 Task: Design a postcard.
Action: Mouse moved to (38, 110)
Screenshot: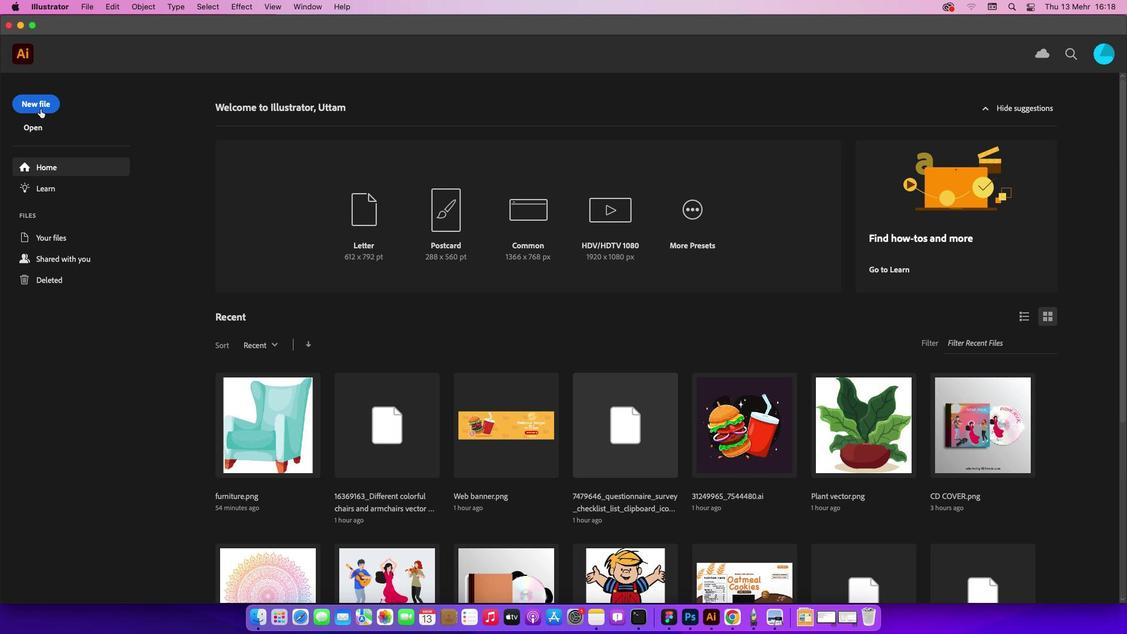 
Action: Mouse pressed left at (38, 110)
Screenshot: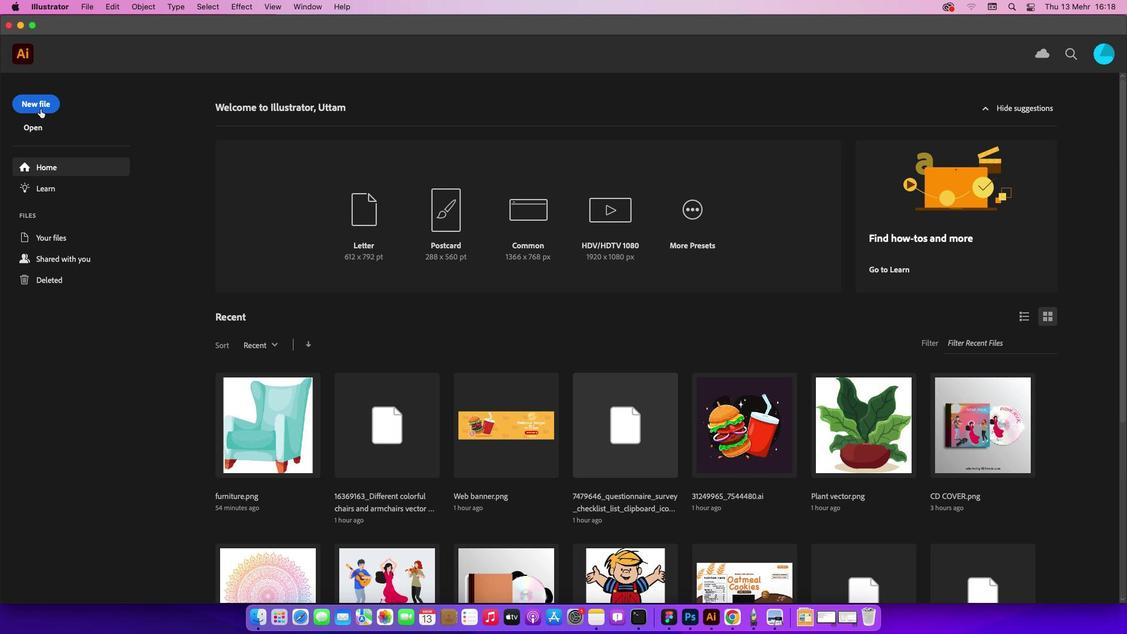 
Action: Mouse moved to (39, 108)
Screenshot: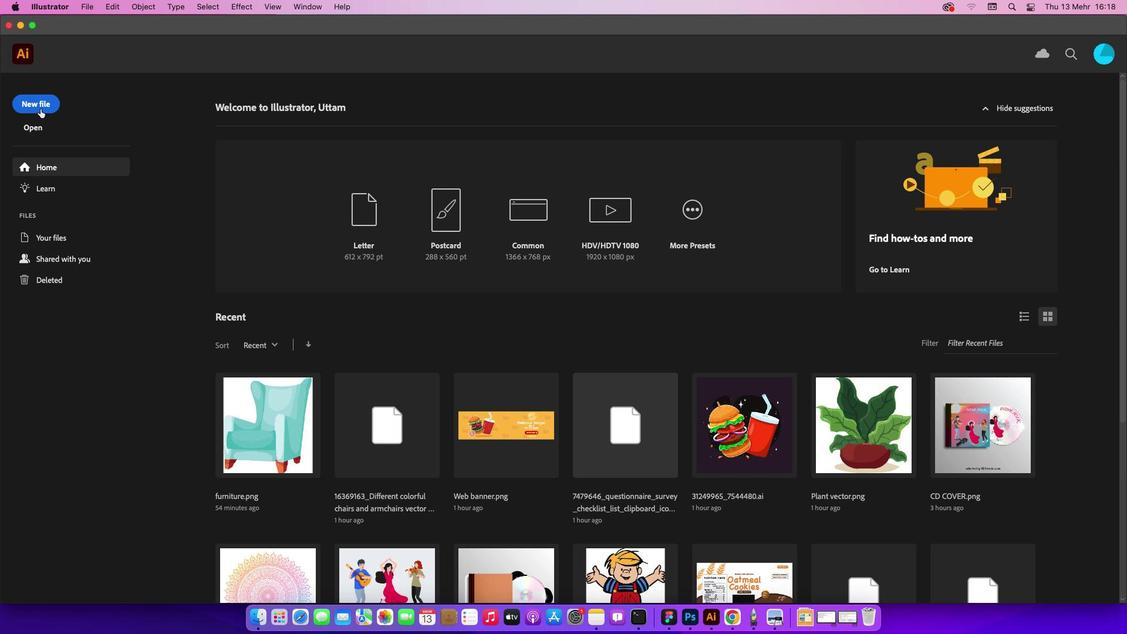 
Action: Mouse pressed left at (39, 108)
Screenshot: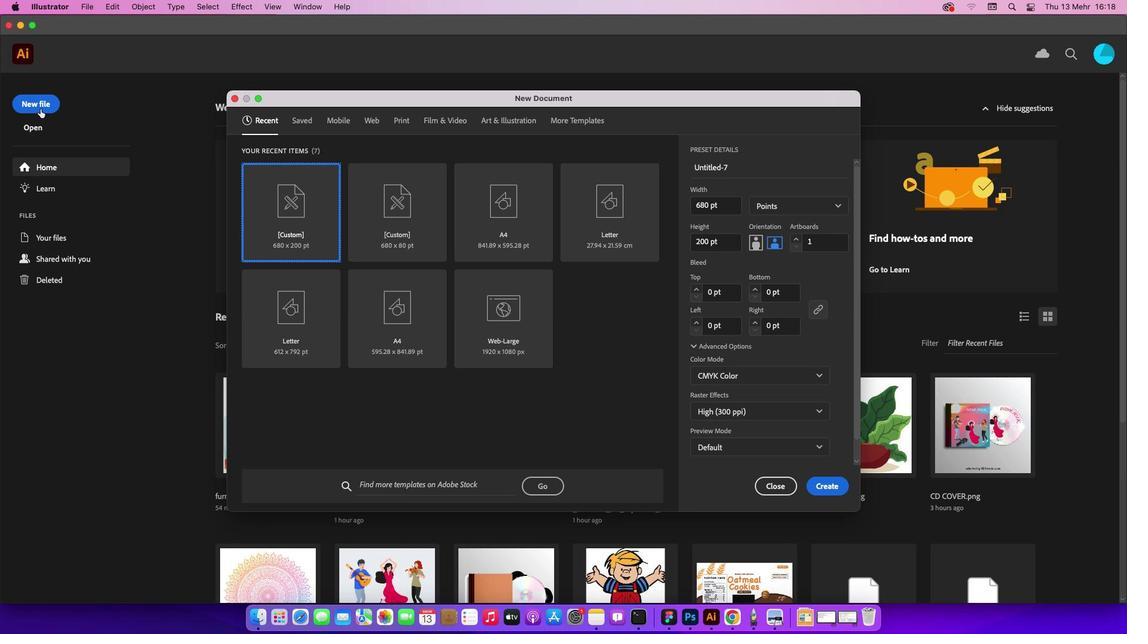 
Action: Mouse moved to (614, 227)
Screenshot: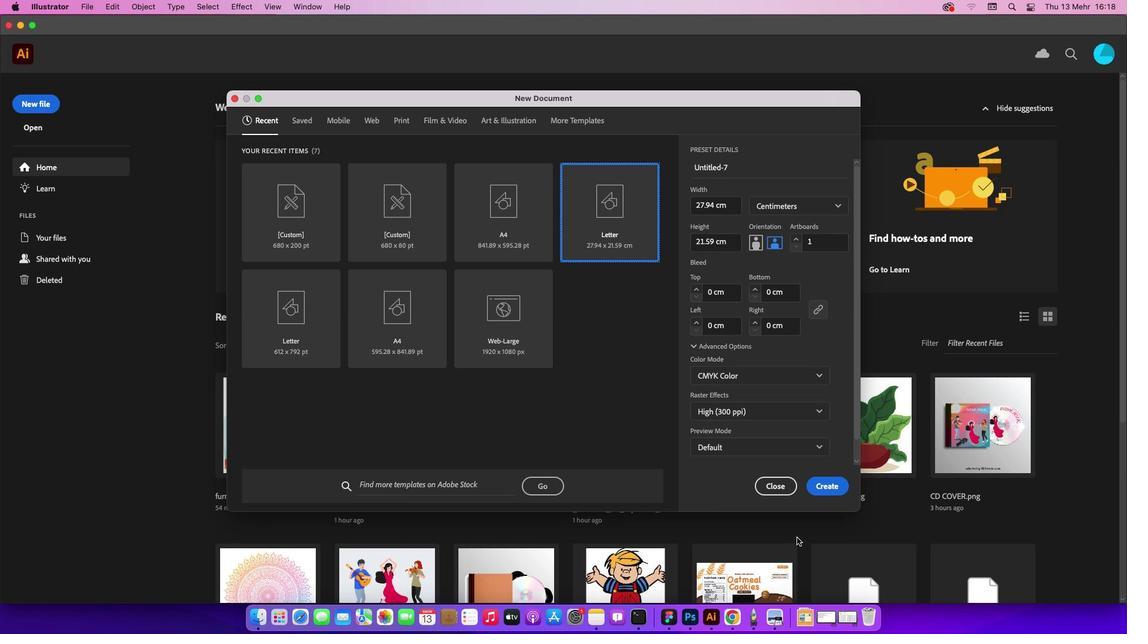 
Action: Mouse pressed left at (614, 227)
Screenshot: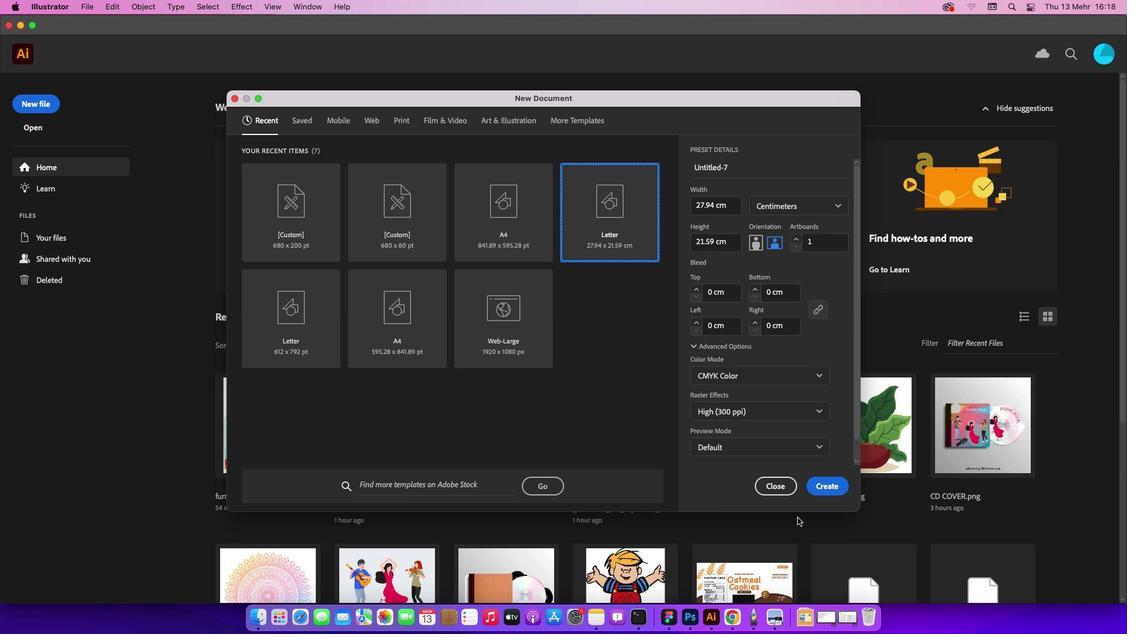 
Action: Mouse moved to (819, 488)
Screenshot: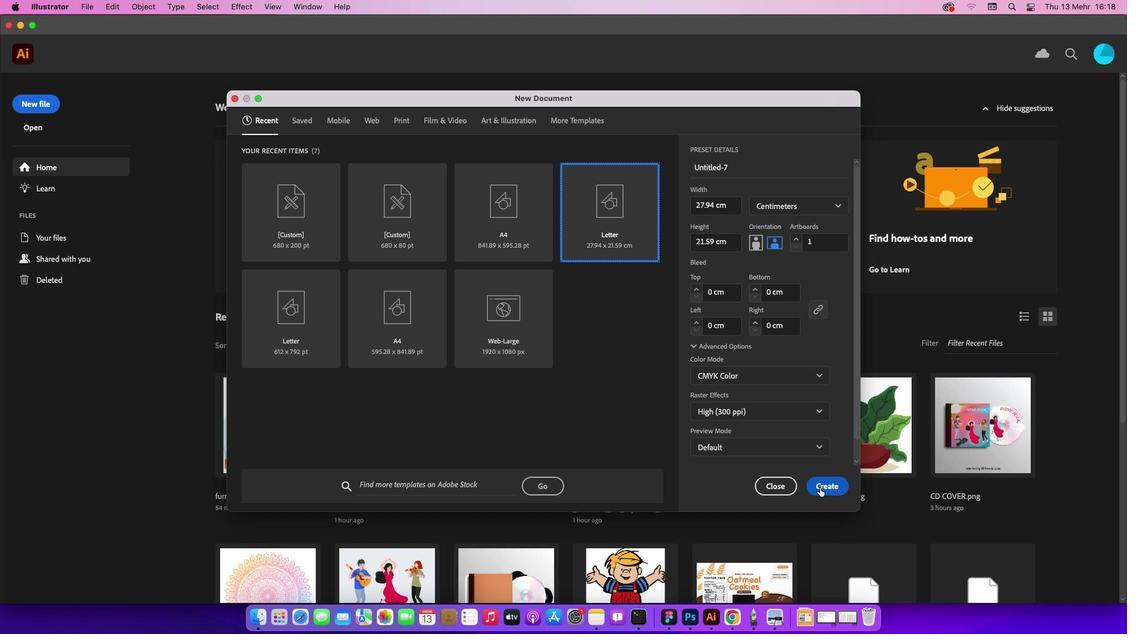 
Action: Mouse pressed left at (819, 488)
Screenshot: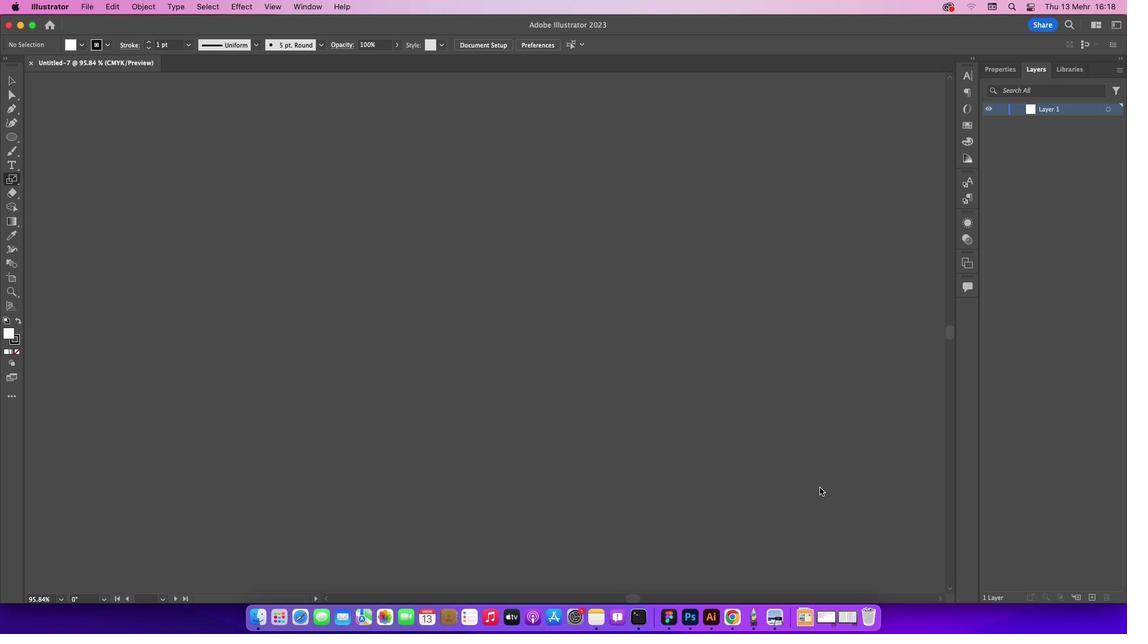 
Action: Mouse moved to (15, 85)
Screenshot: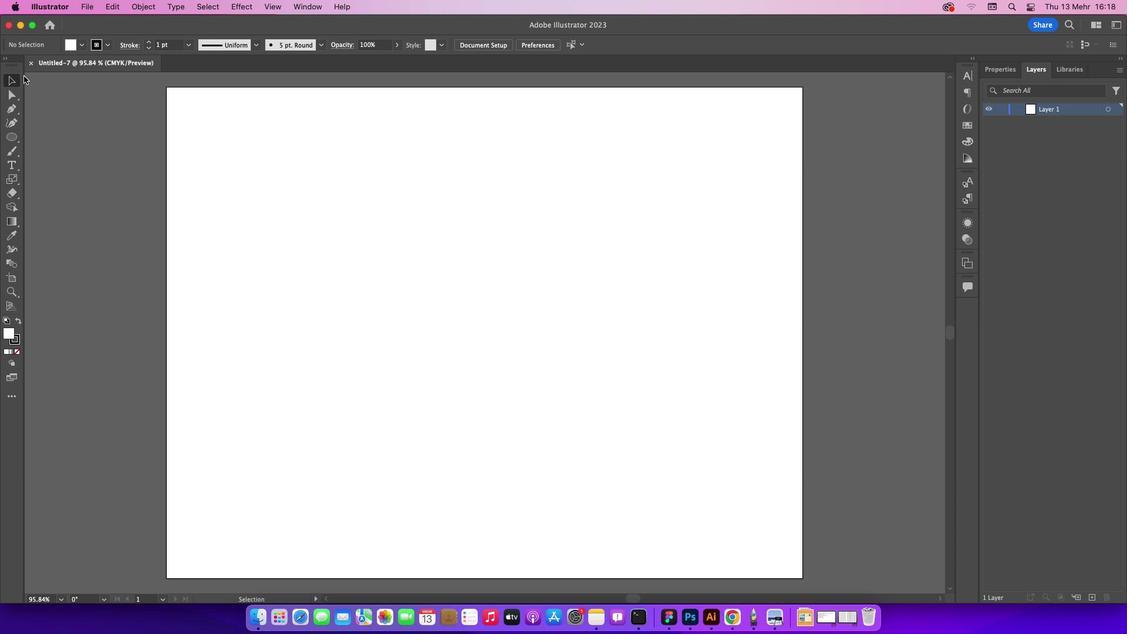 
Action: Mouse pressed left at (15, 85)
Screenshot: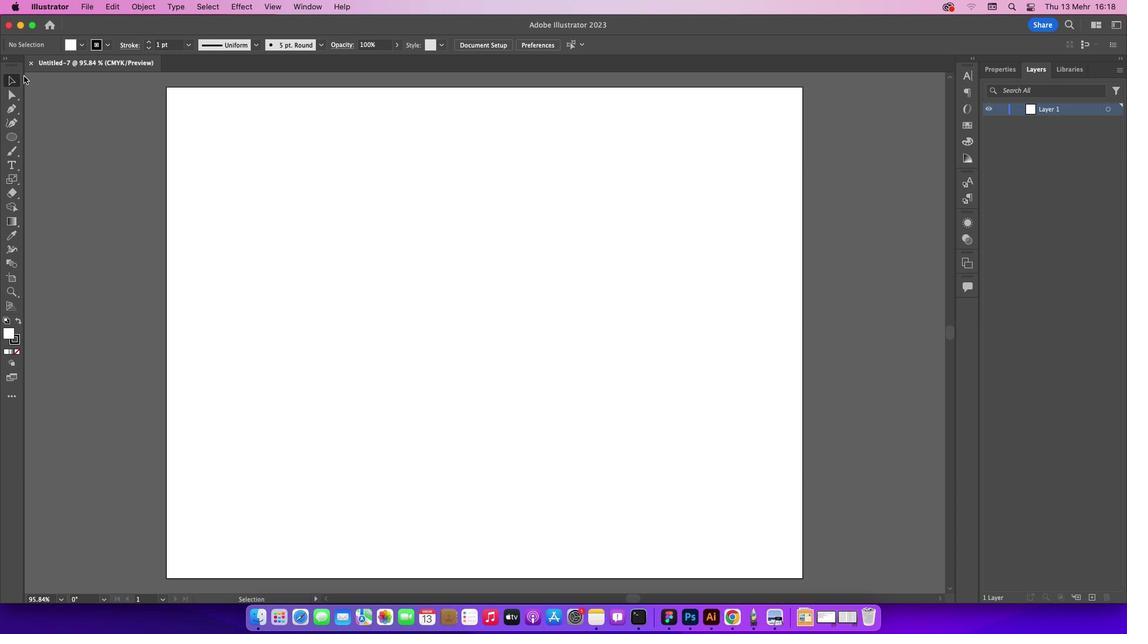 
Action: Mouse moved to (17, 140)
Screenshot: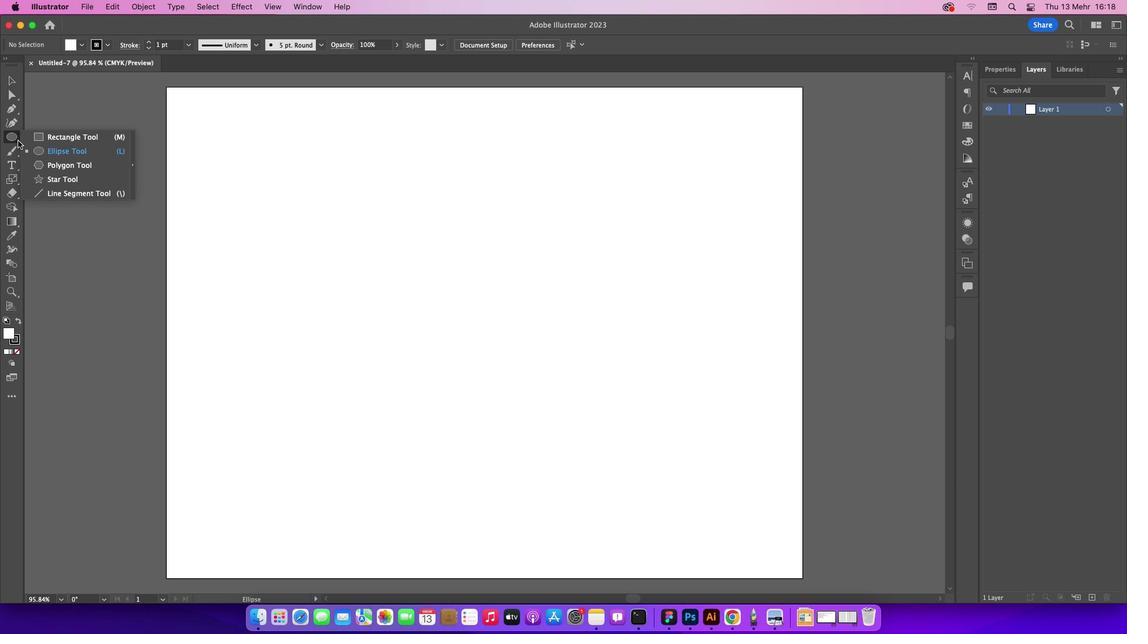 
Action: Mouse pressed left at (17, 140)
Screenshot: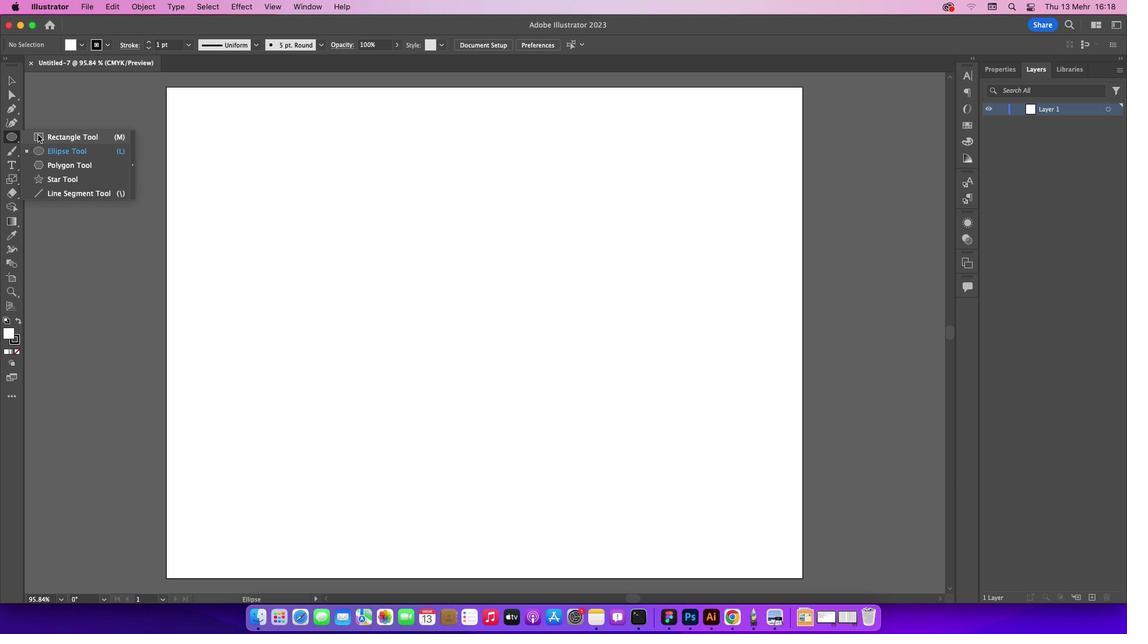 
Action: Mouse moved to (41, 133)
Screenshot: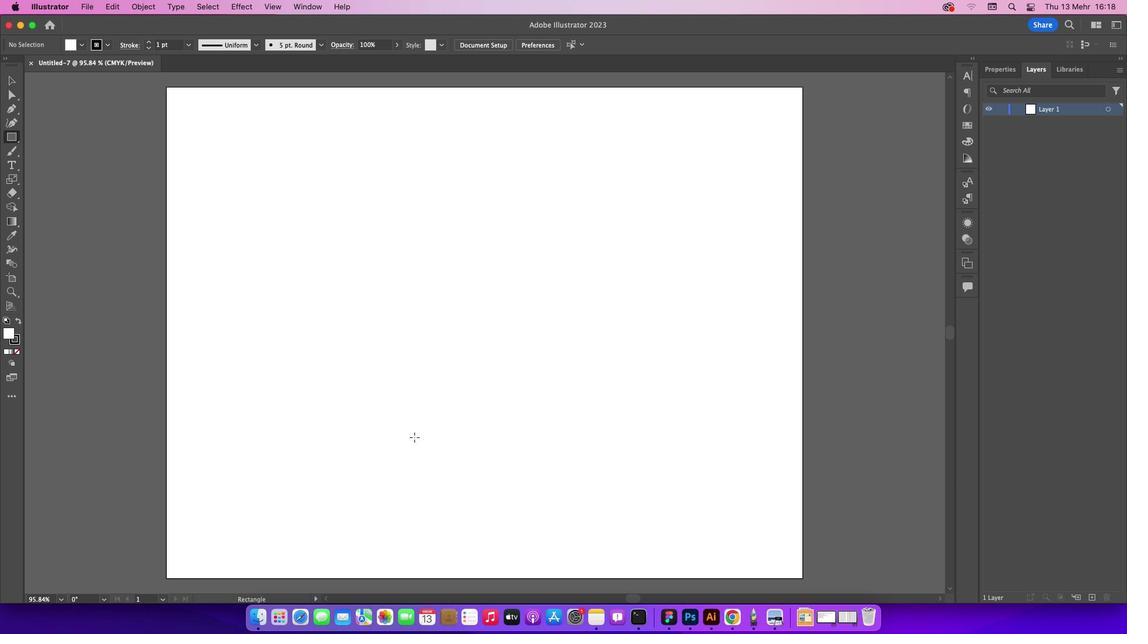 
Action: Mouse pressed left at (41, 133)
Screenshot: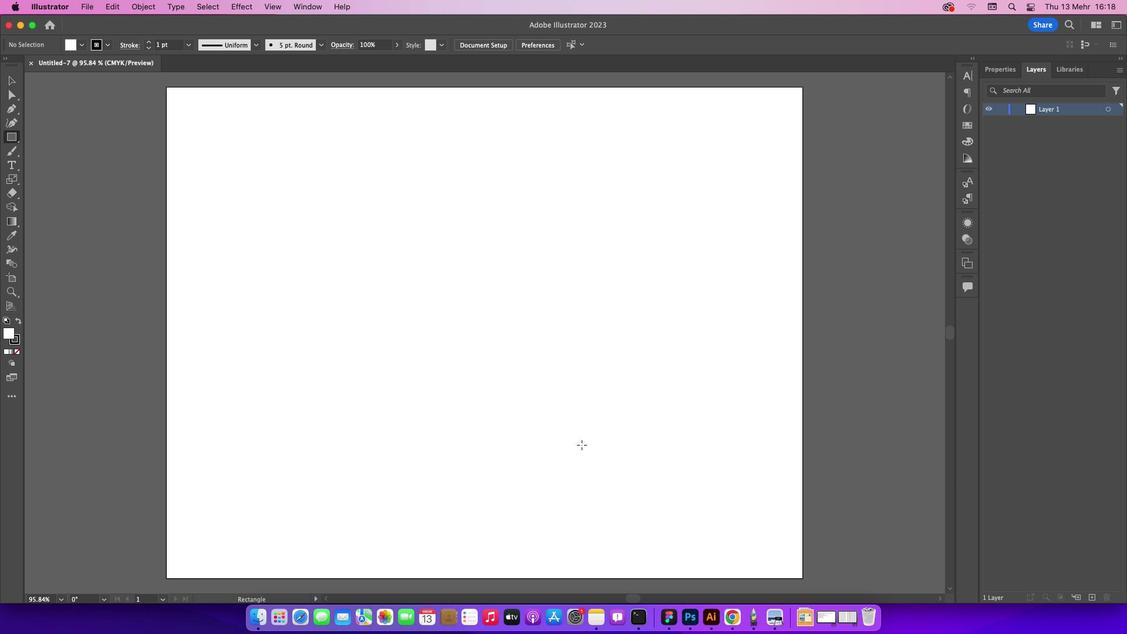 
Action: Mouse moved to (217, 486)
Screenshot: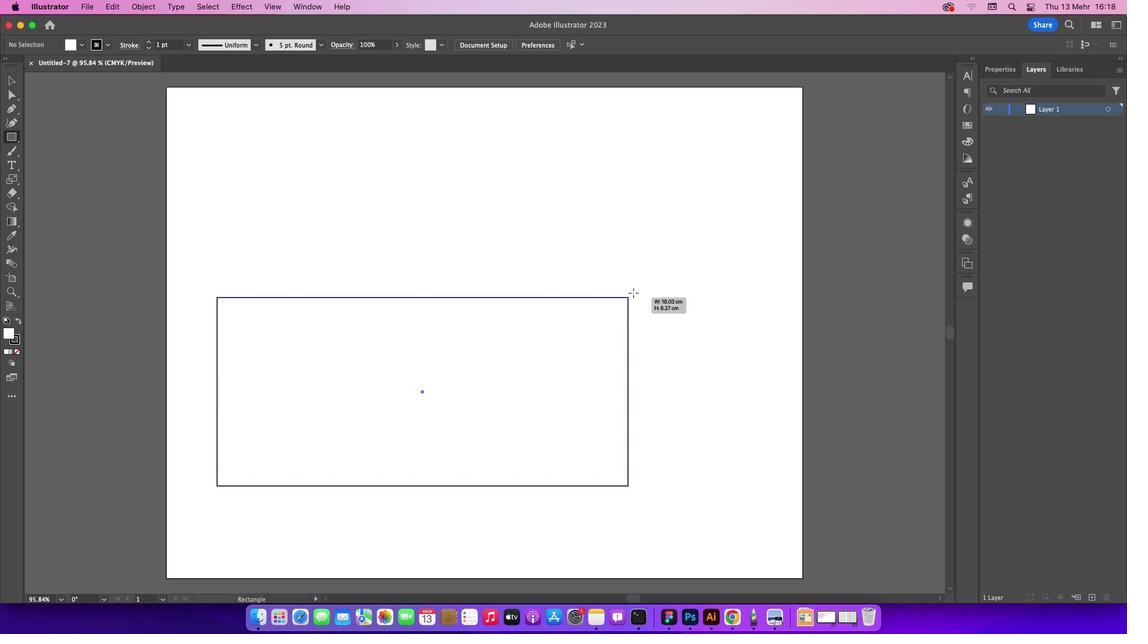 
Action: Mouse pressed left at (217, 486)
Screenshot: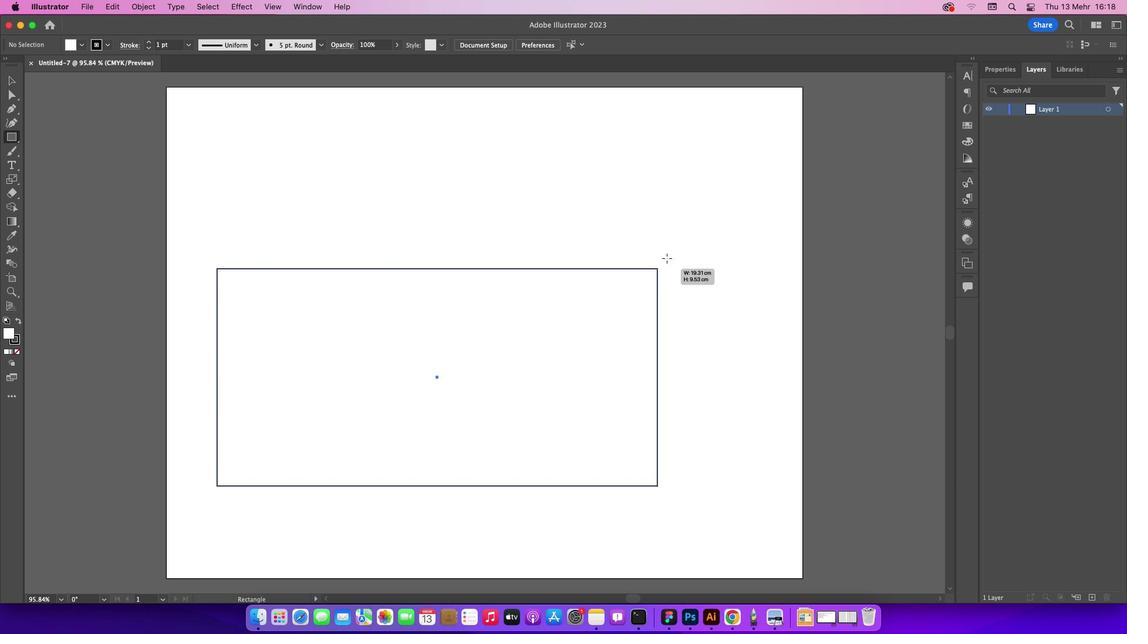 
Action: Mouse moved to (13, 83)
Screenshot: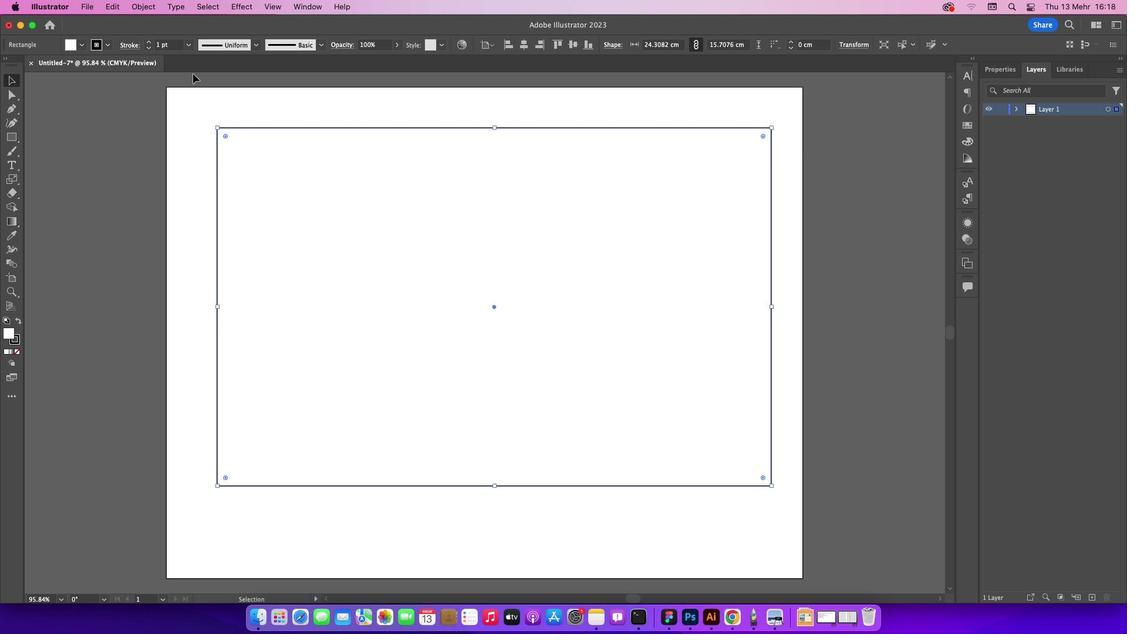 
Action: Mouse pressed left at (13, 83)
Screenshot: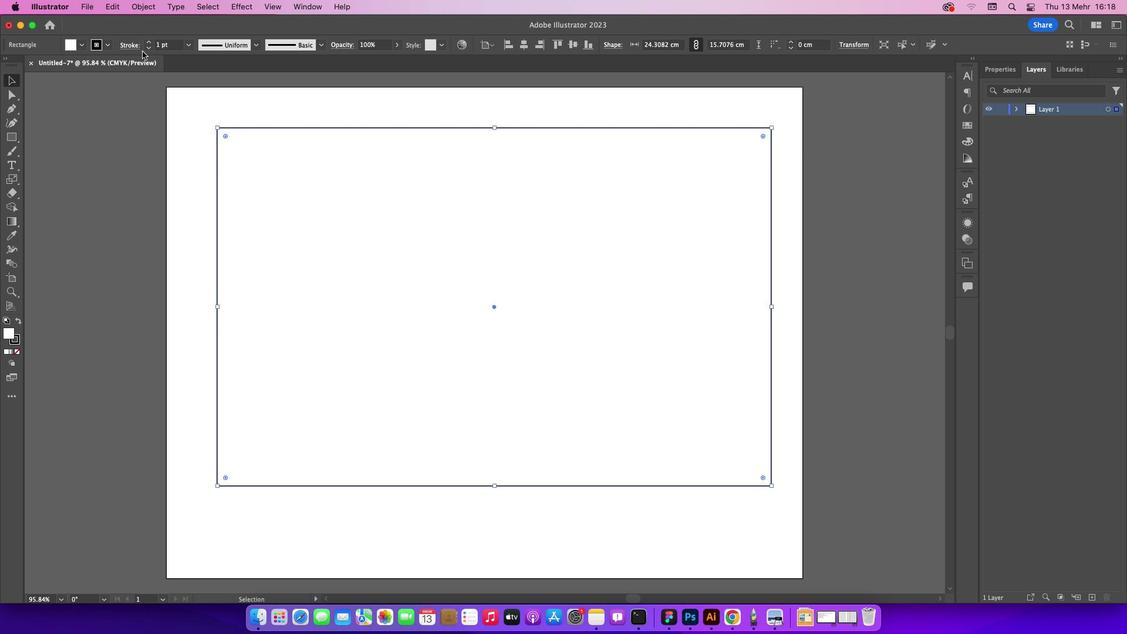 
Action: Mouse moved to (81, 42)
Screenshot: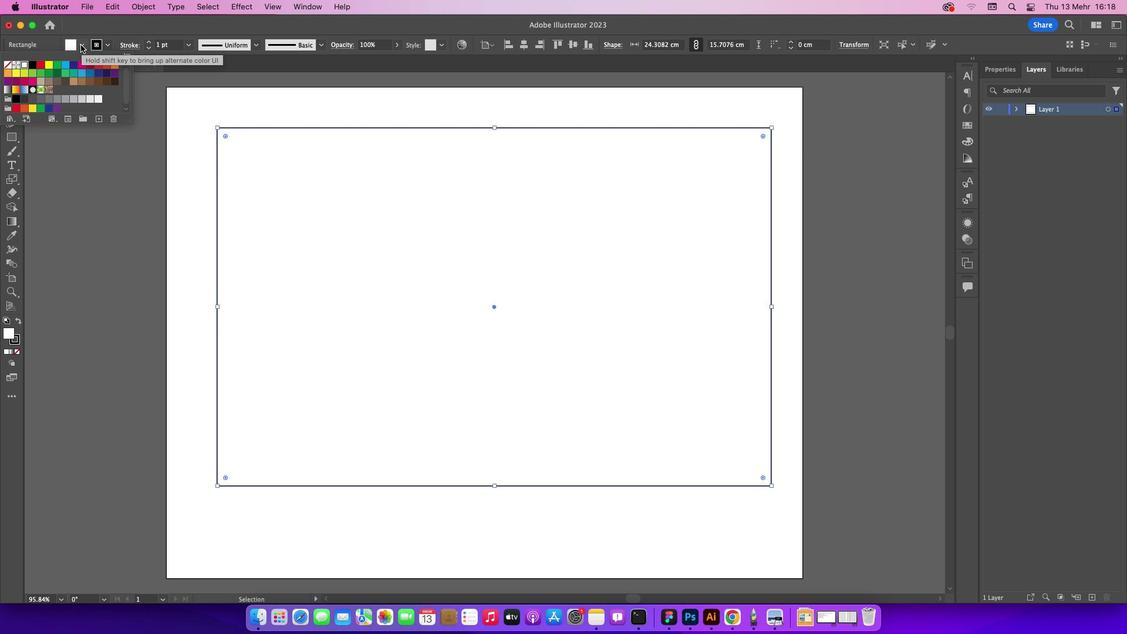 
Action: Mouse pressed left at (81, 42)
Screenshot: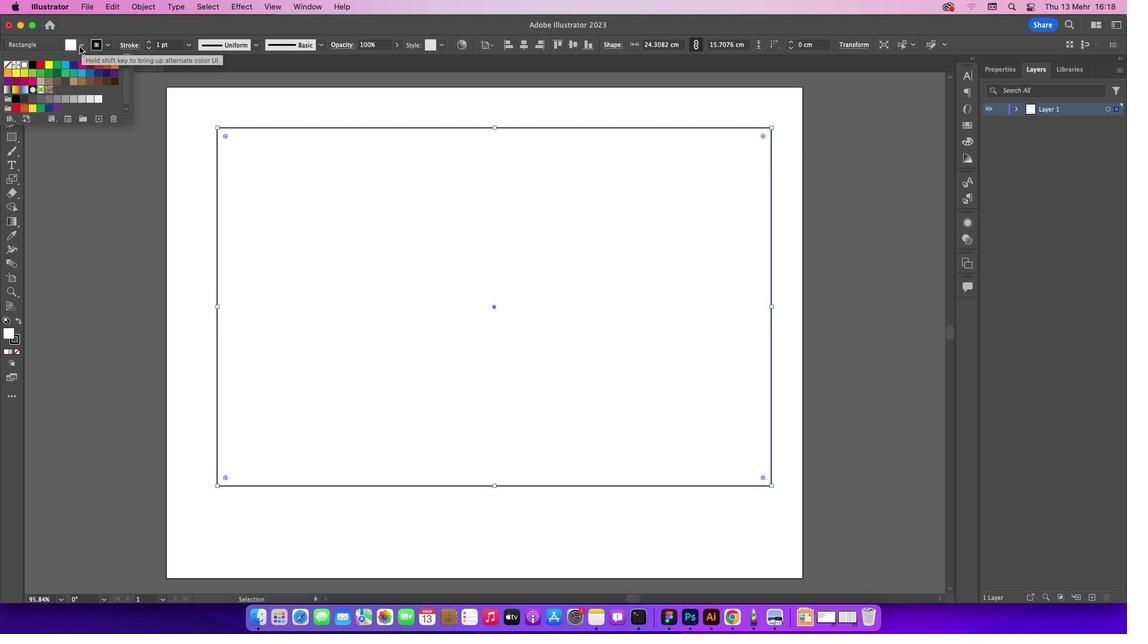 
Action: Mouse moved to (9, 332)
Screenshot: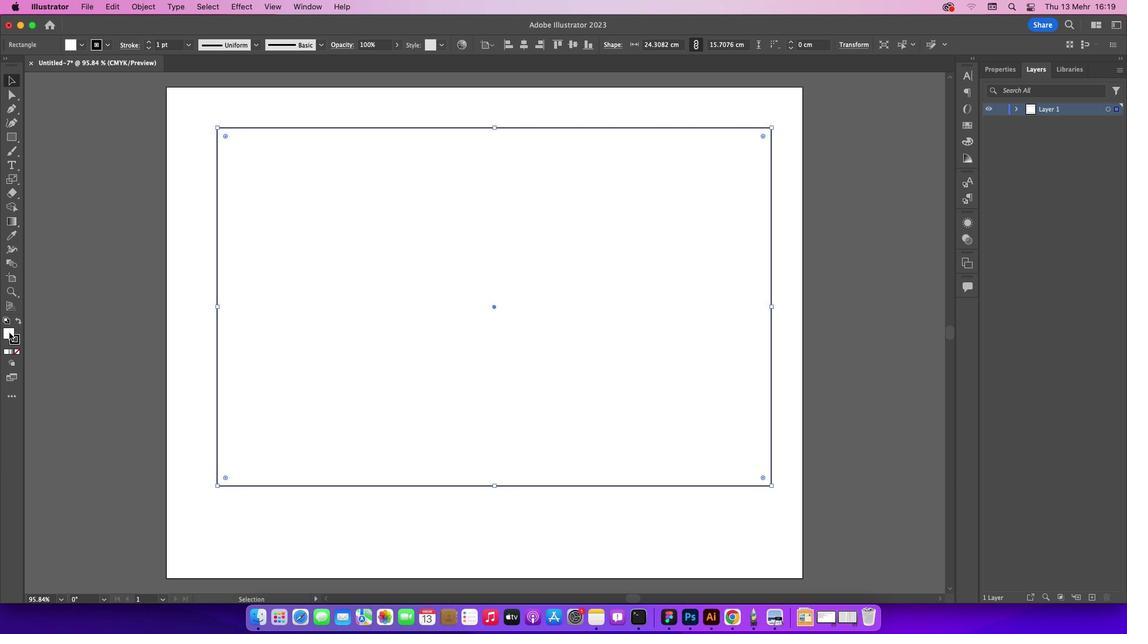 
Action: Mouse pressed left at (9, 332)
Screenshot: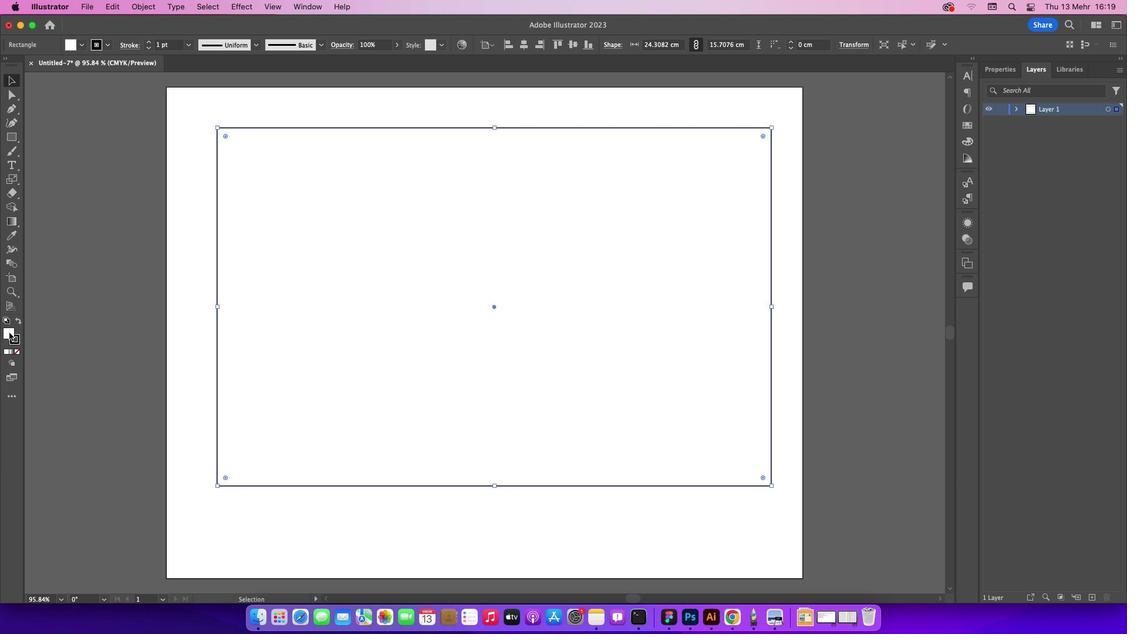 
Action: Mouse pressed left at (9, 332)
Screenshot: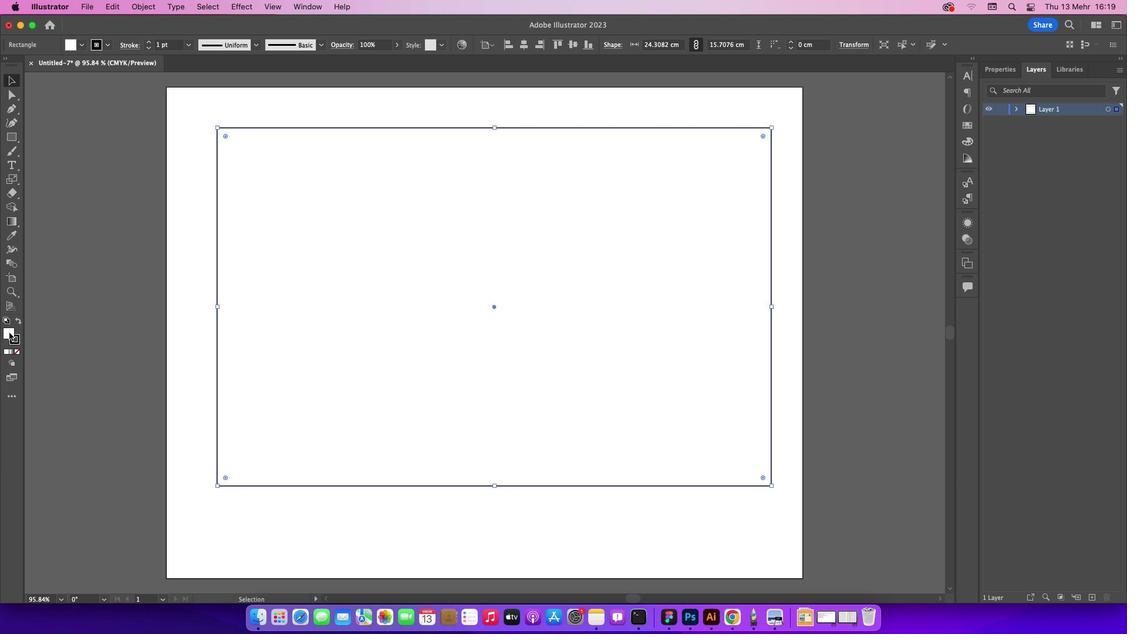 
Action: Mouse pressed left at (9, 332)
Screenshot: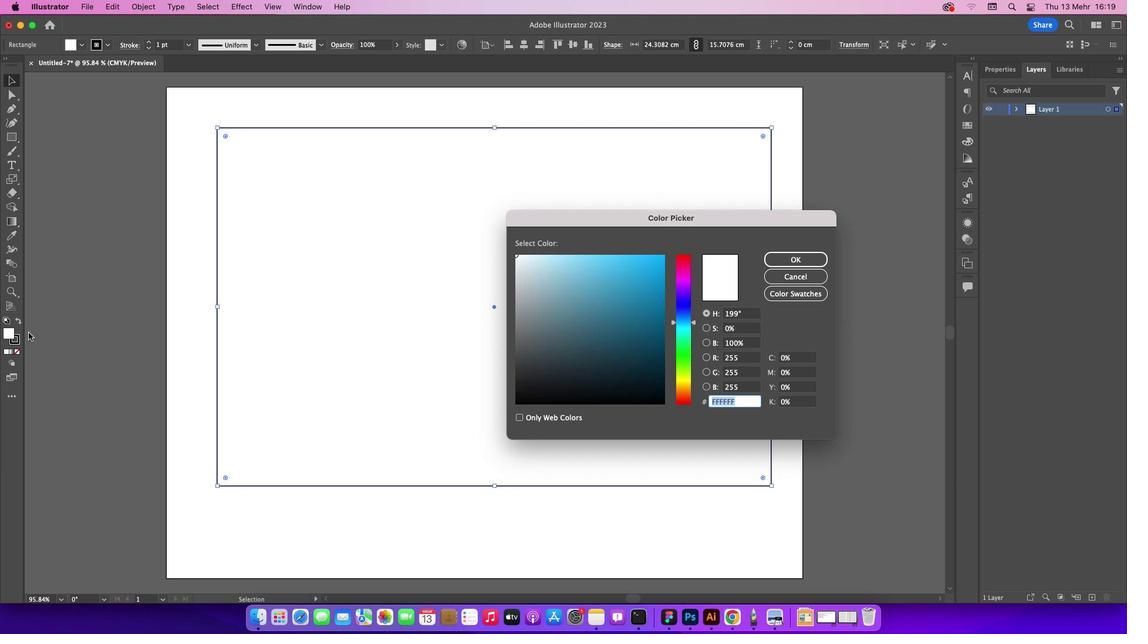 
Action: Mouse pressed left at (9, 332)
Screenshot: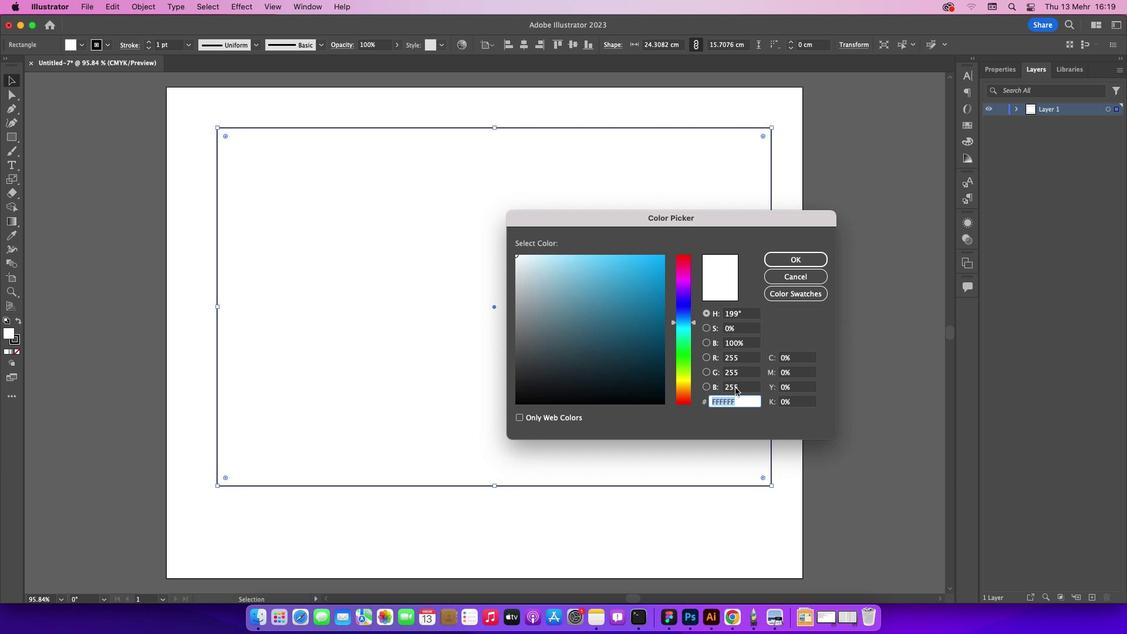 
Action: Mouse moved to (684, 383)
Screenshot: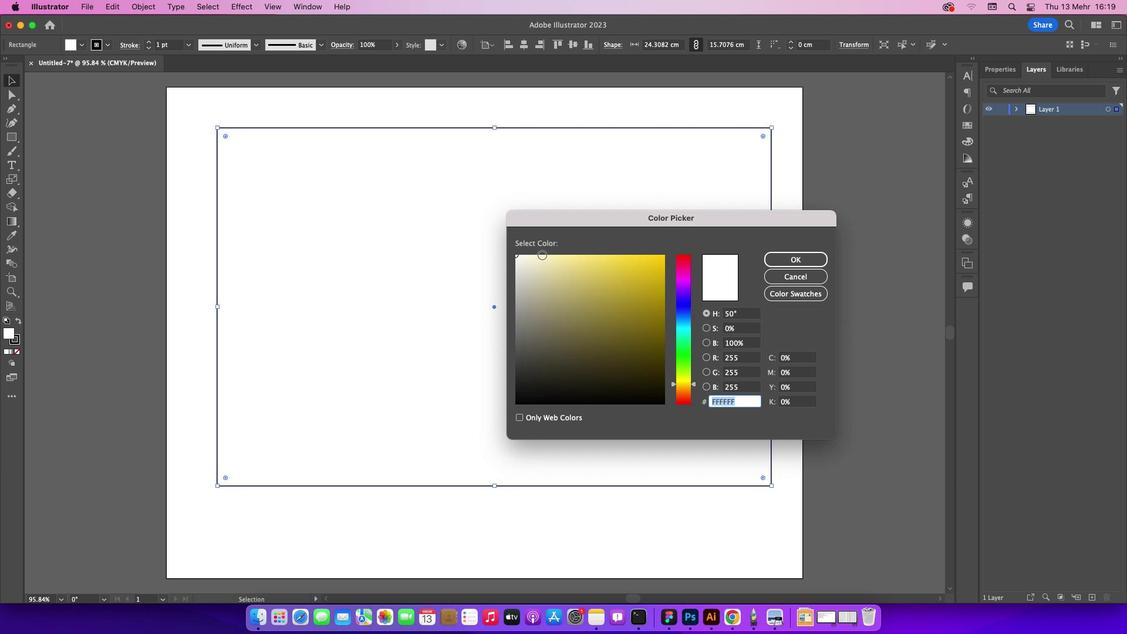 
Action: Mouse pressed left at (684, 383)
Screenshot: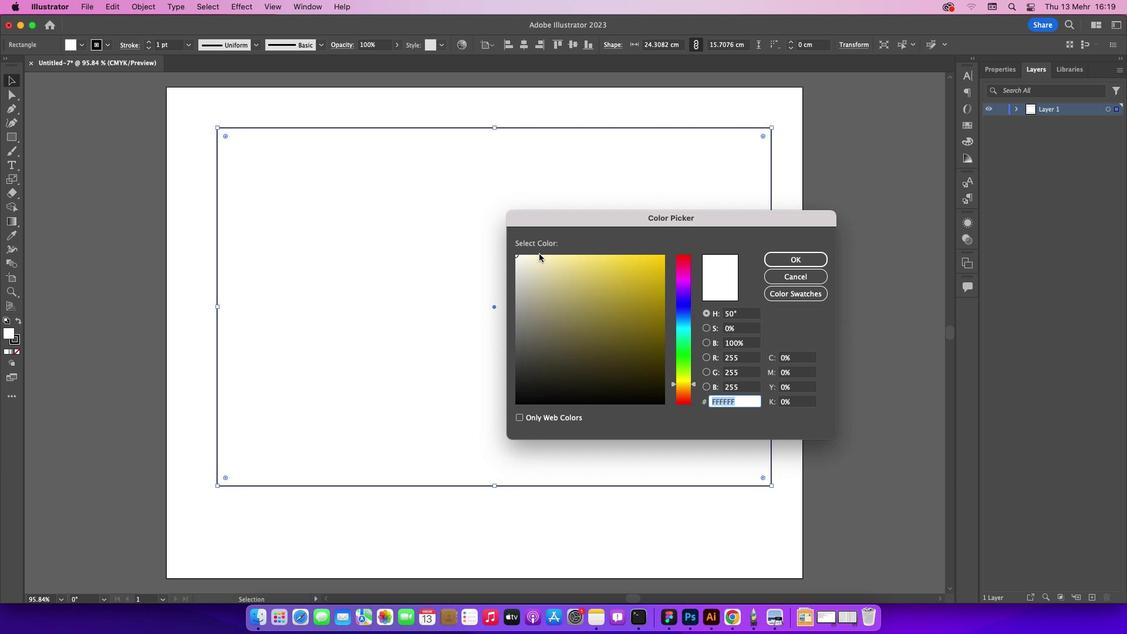 
Action: Mouse moved to (527, 261)
Screenshot: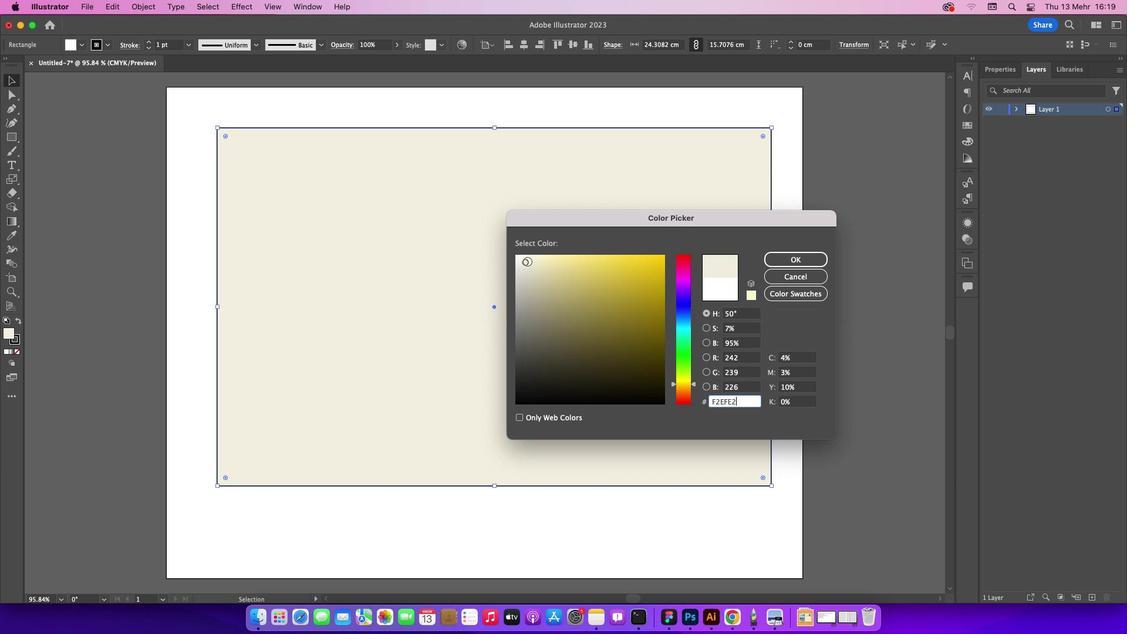 
Action: Mouse pressed left at (527, 261)
Screenshot: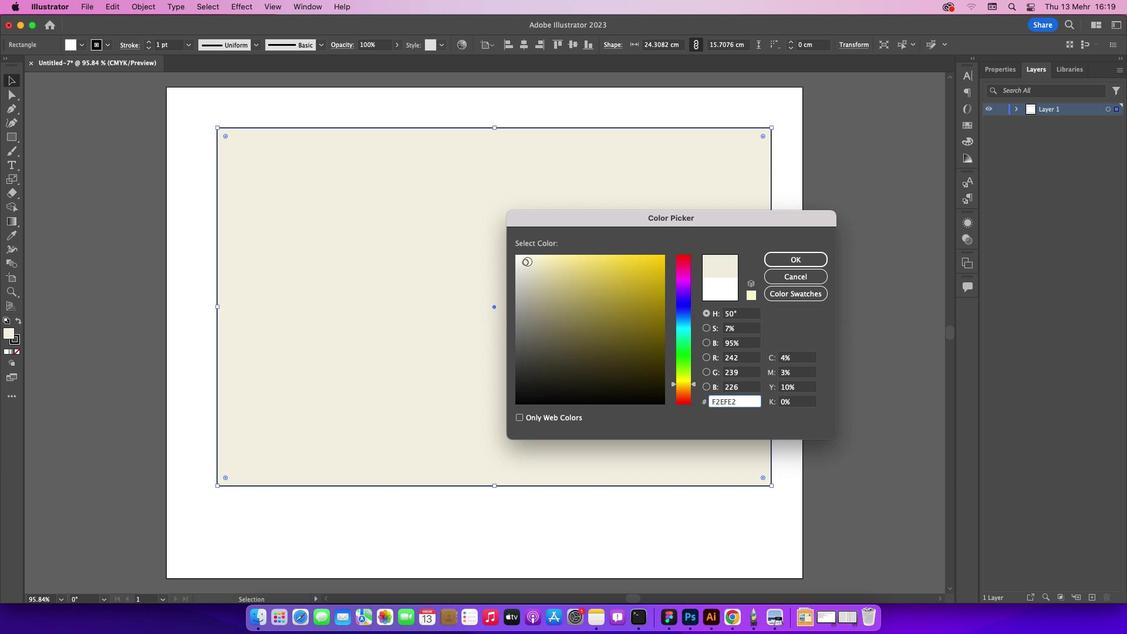 
Action: Mouse moved to (552, 263)
Screenshot: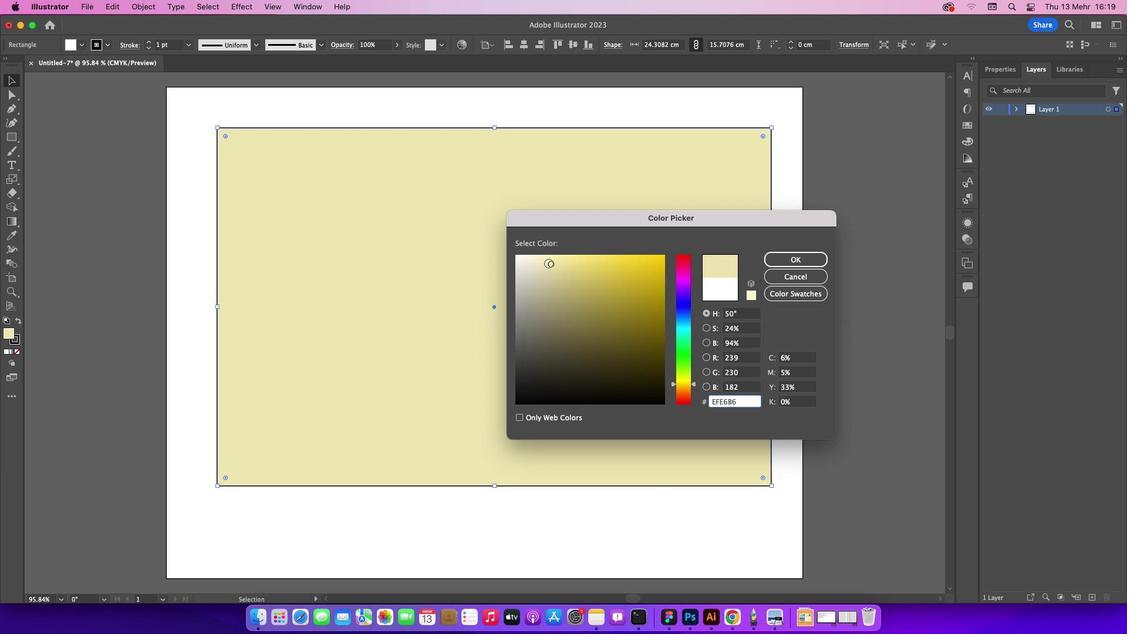 
Action: Mouse pressed left at (552, 263)
Screenshot: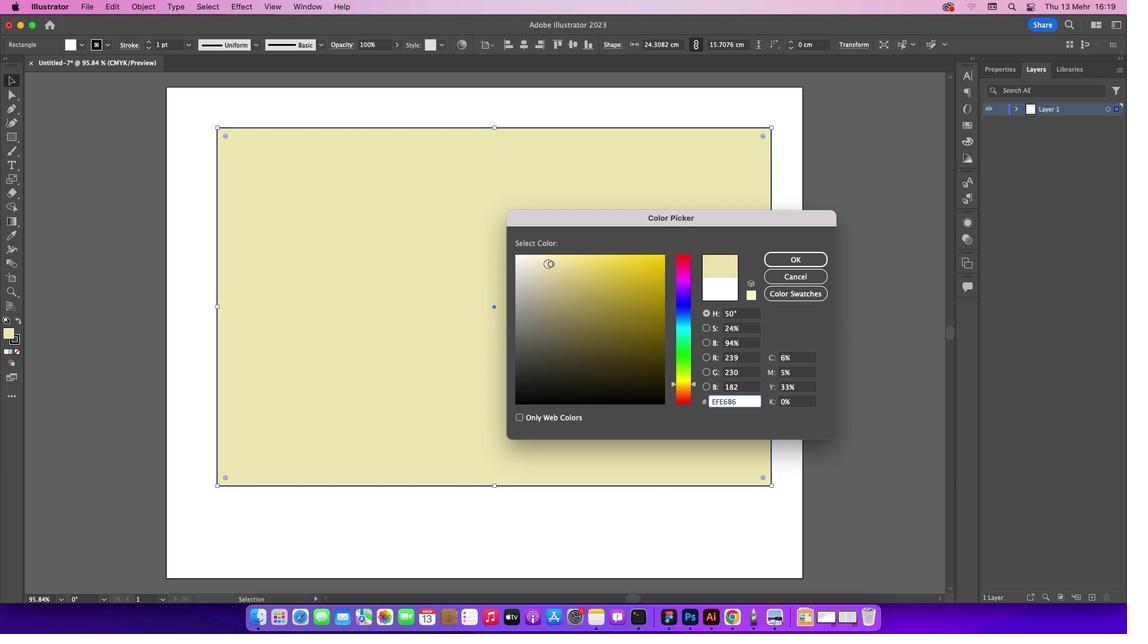 
Action: Mouse moved to (542, 261)
Screenshot: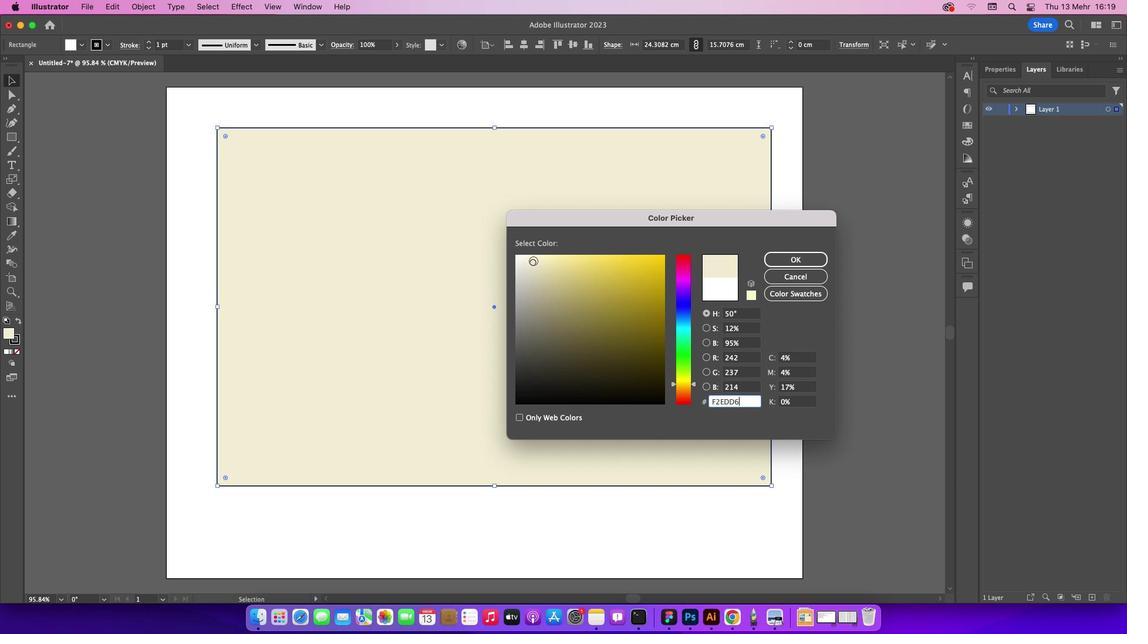
Action: Mouse pressed left at (542, 261)
Screenshot: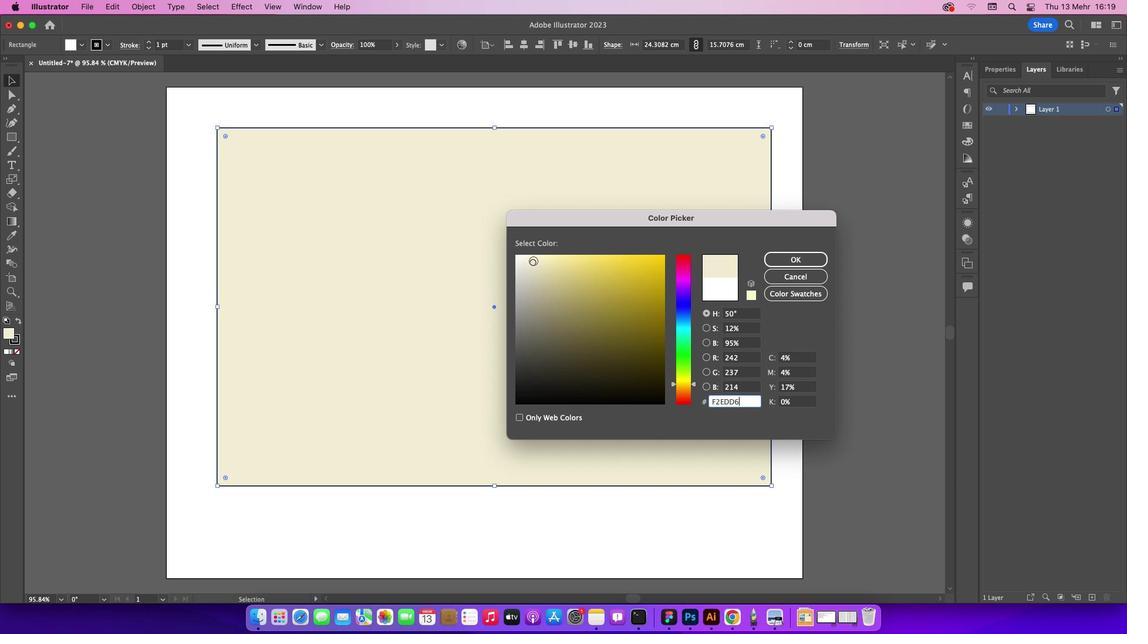 
Action: Mouse moved to (533, 261)
Screenshot: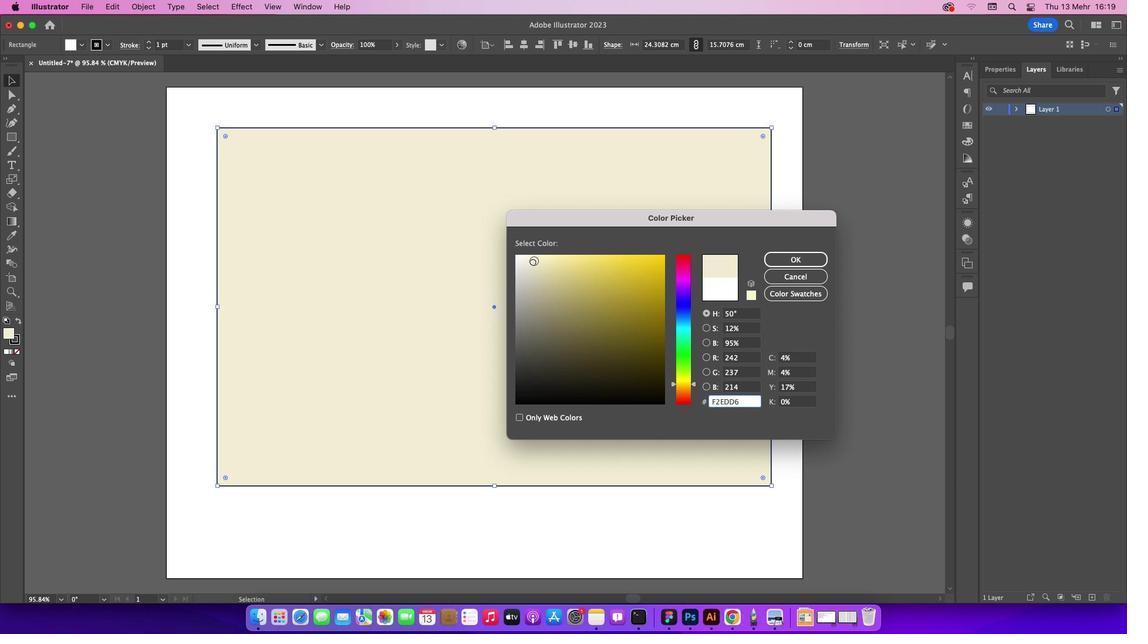 
Action: Mouse pressed left at (533, 261)
Screenshot: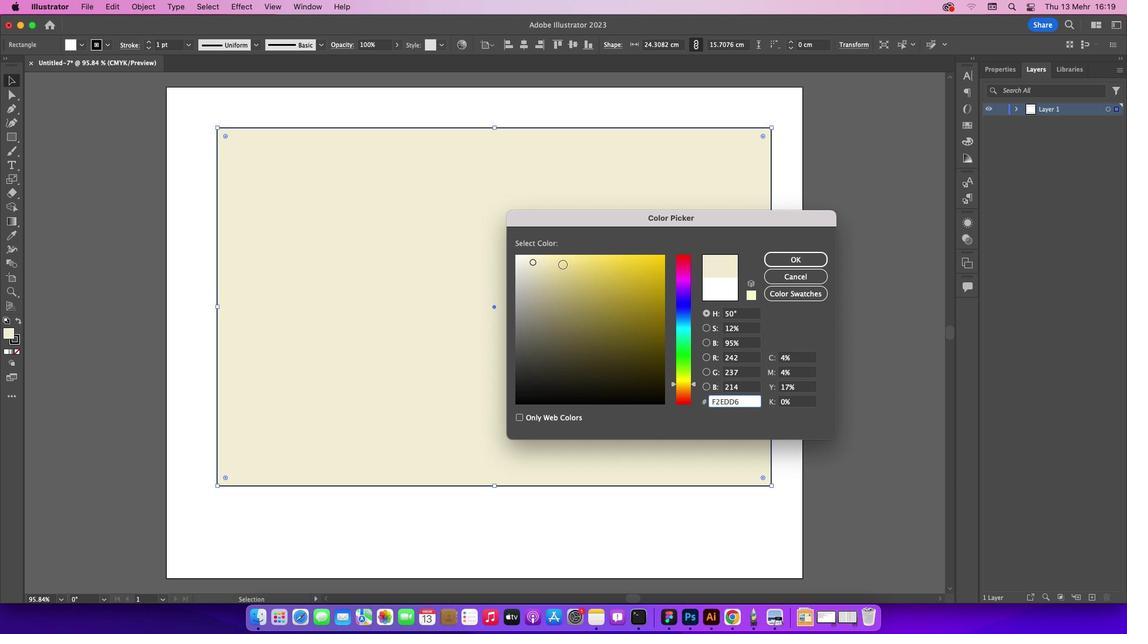 
Action: Mouse moved to (771, 261)
Screenshot: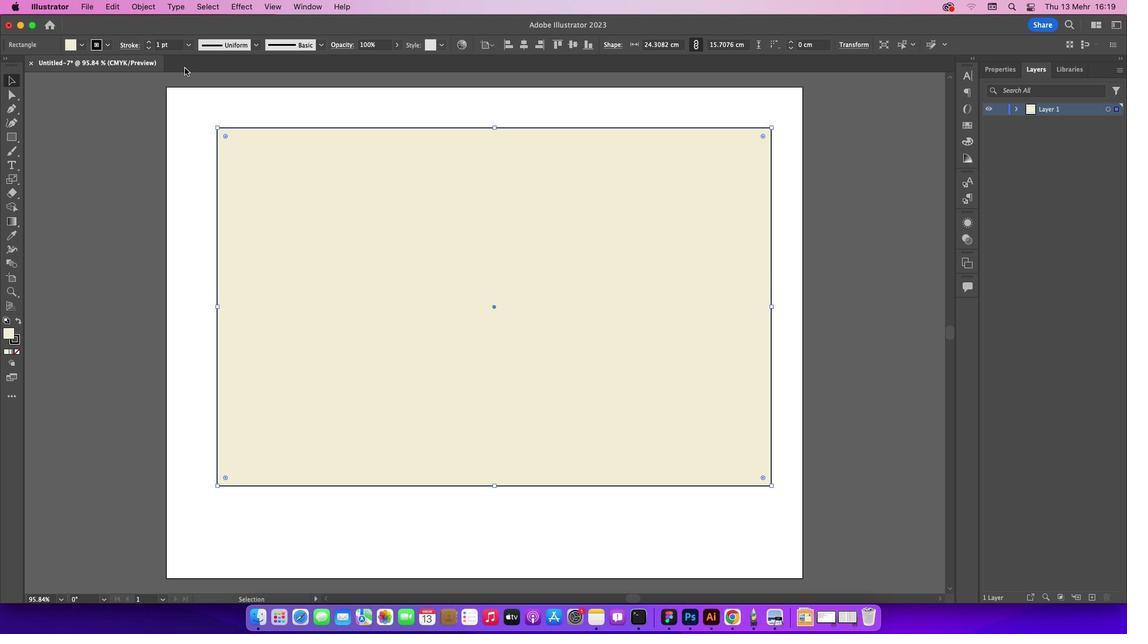 
Action: Mouse pressed left at (771, 261)
Screenshot: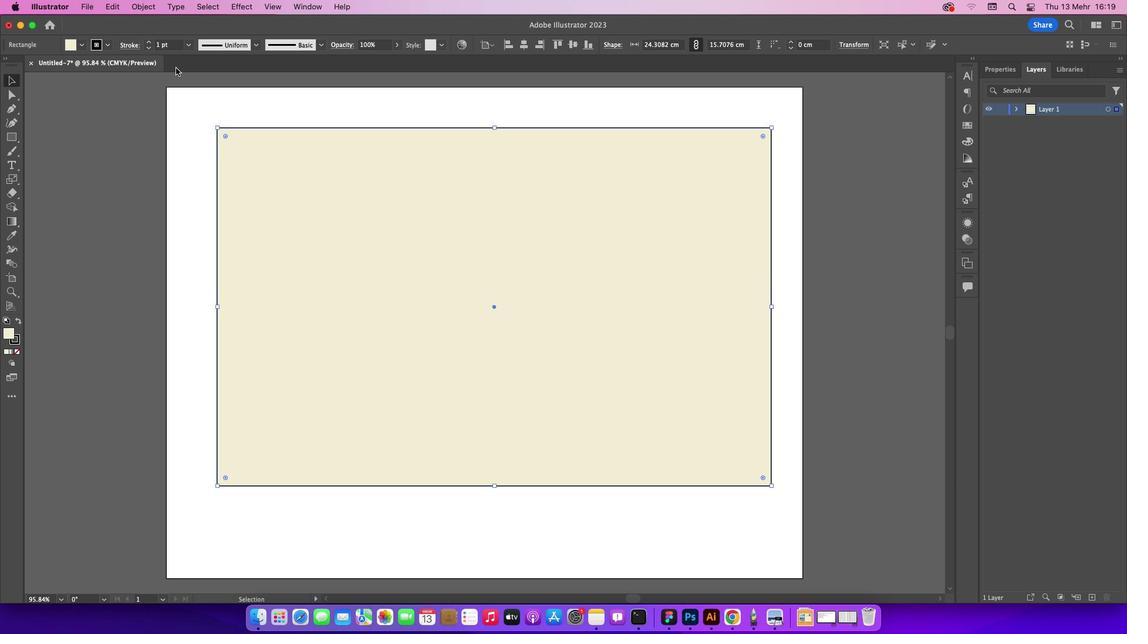 
Action: Mouse moved to (110, 40)
Screenshot: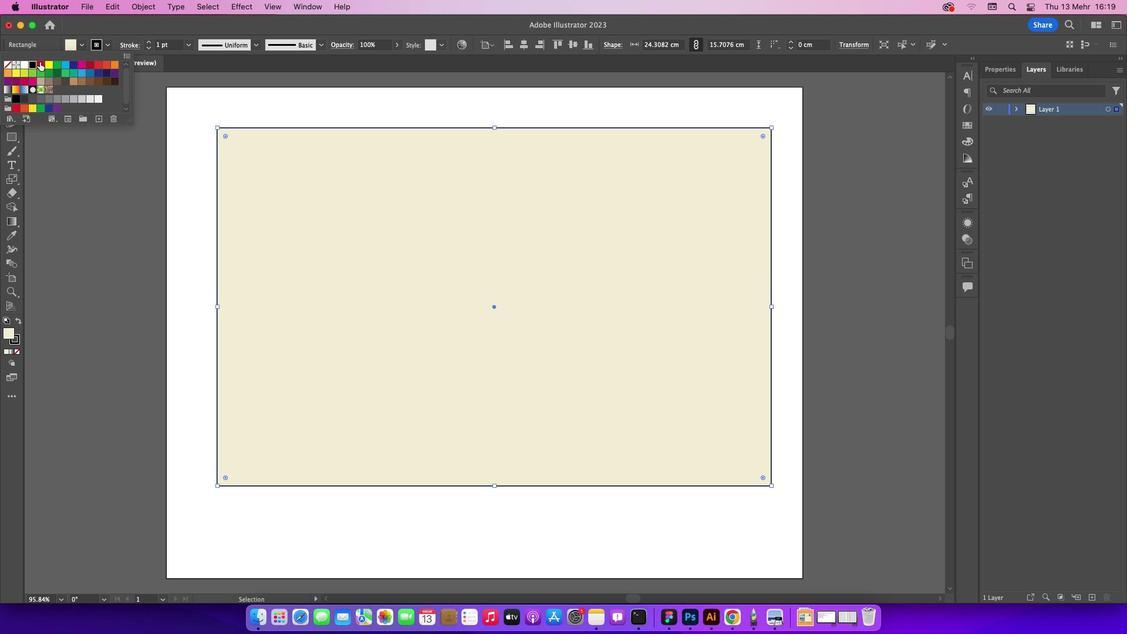 
Action: Mouse pressed left at (110, 40)
Screenshot: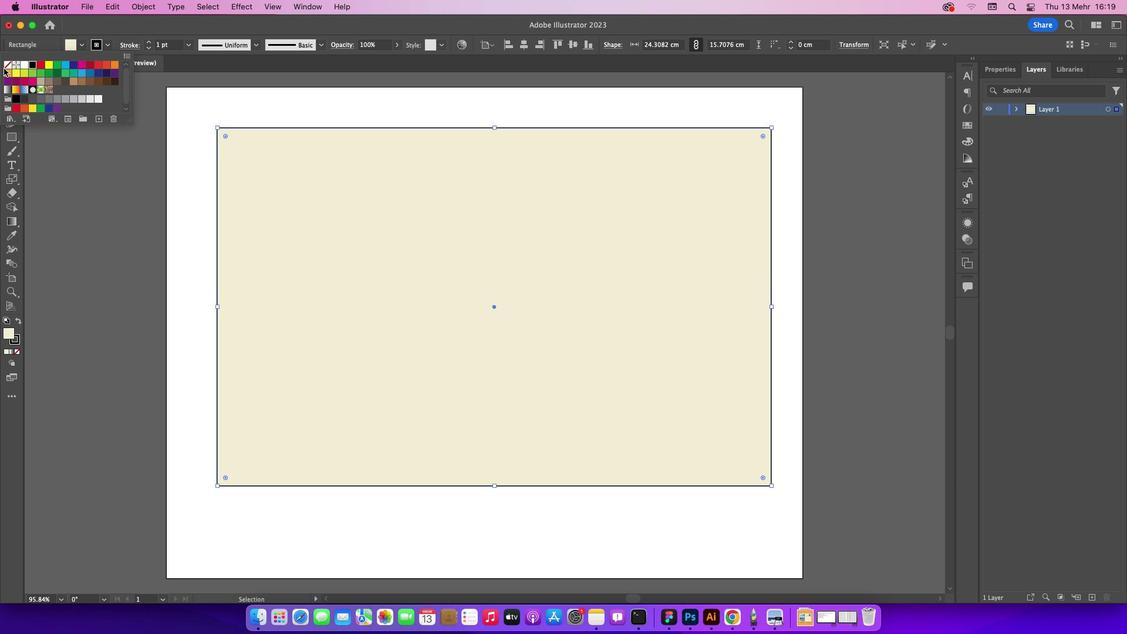 
Action: Mouse moved to (7, 66)
Screenshot: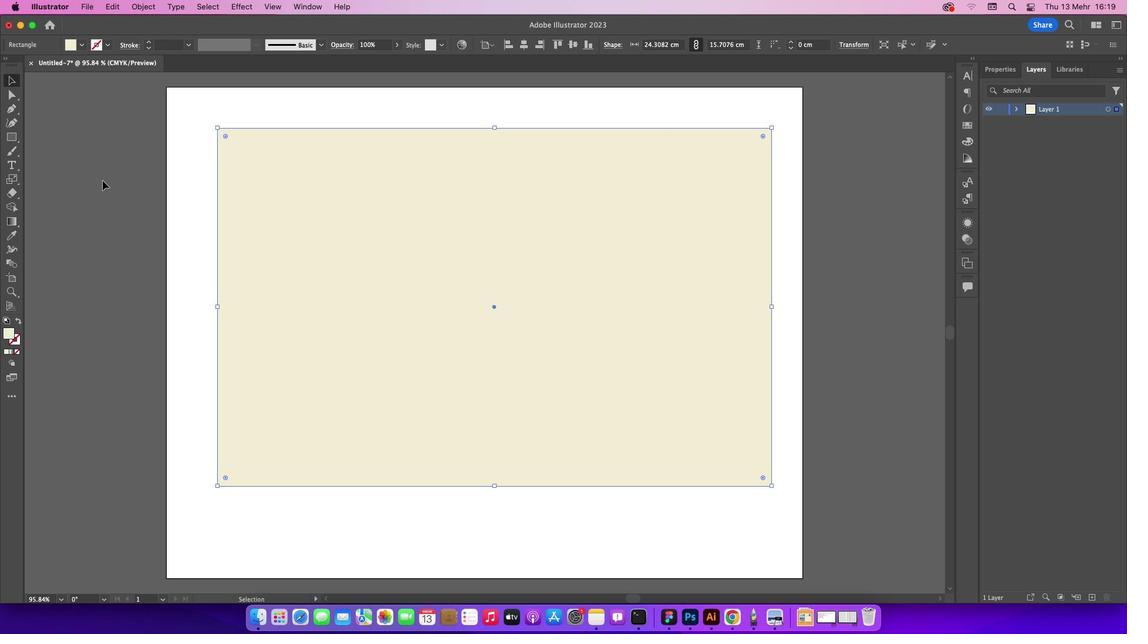 
Action: Mouse pressed left at (7, 66)
Screenshot: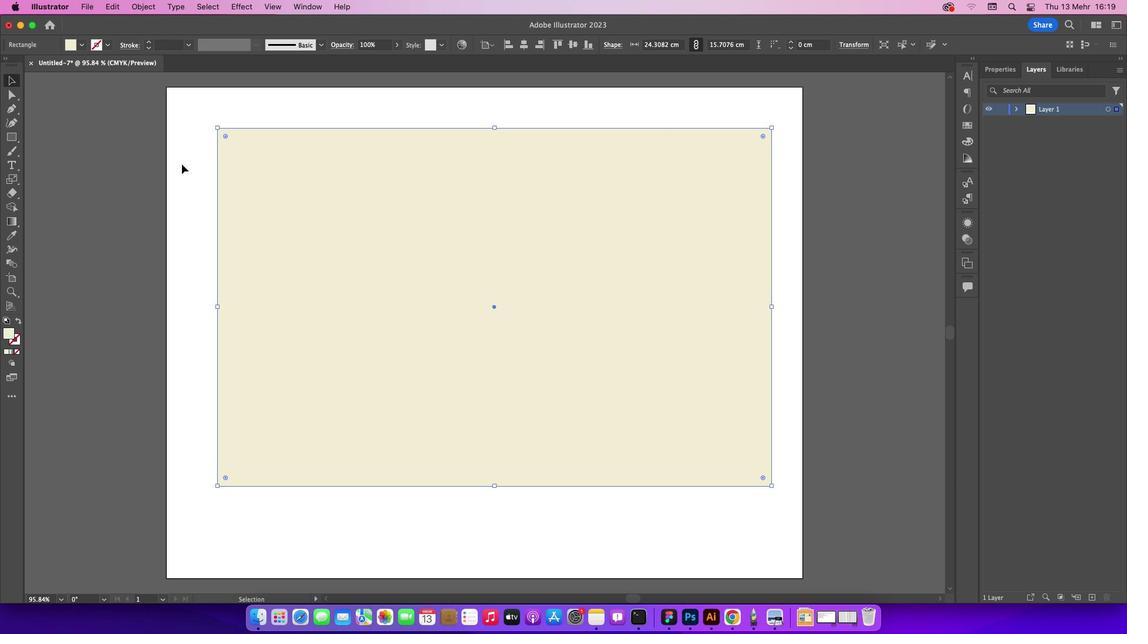 
Action: Mouse moved to (93, 175)
Screenshot: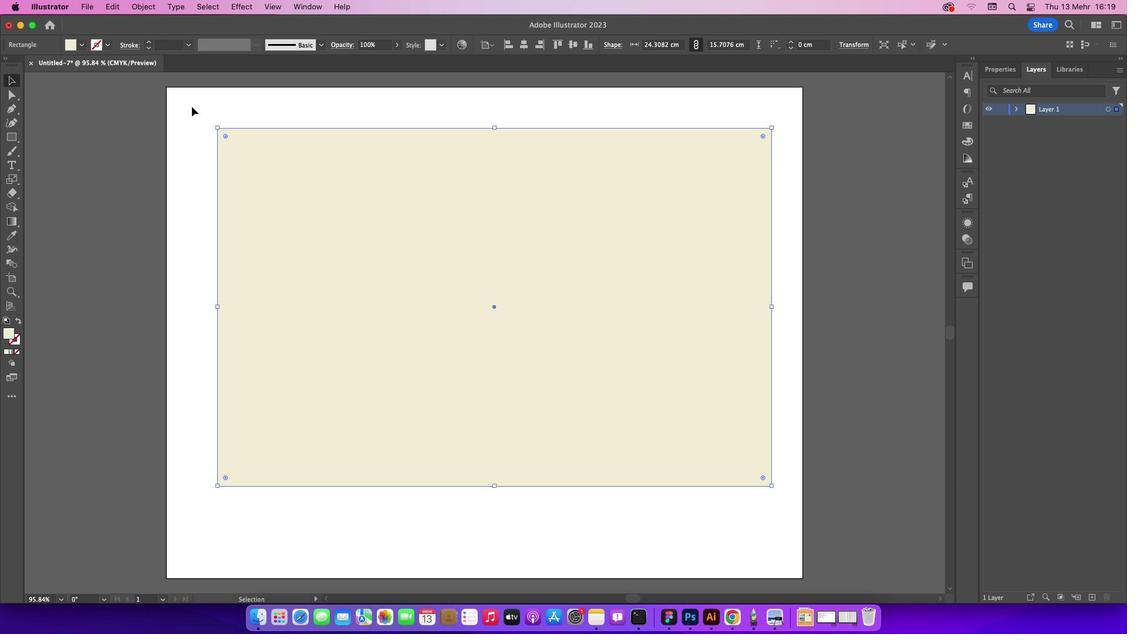 
Action: Mouse pressed left at (93, 175)
Screenshot: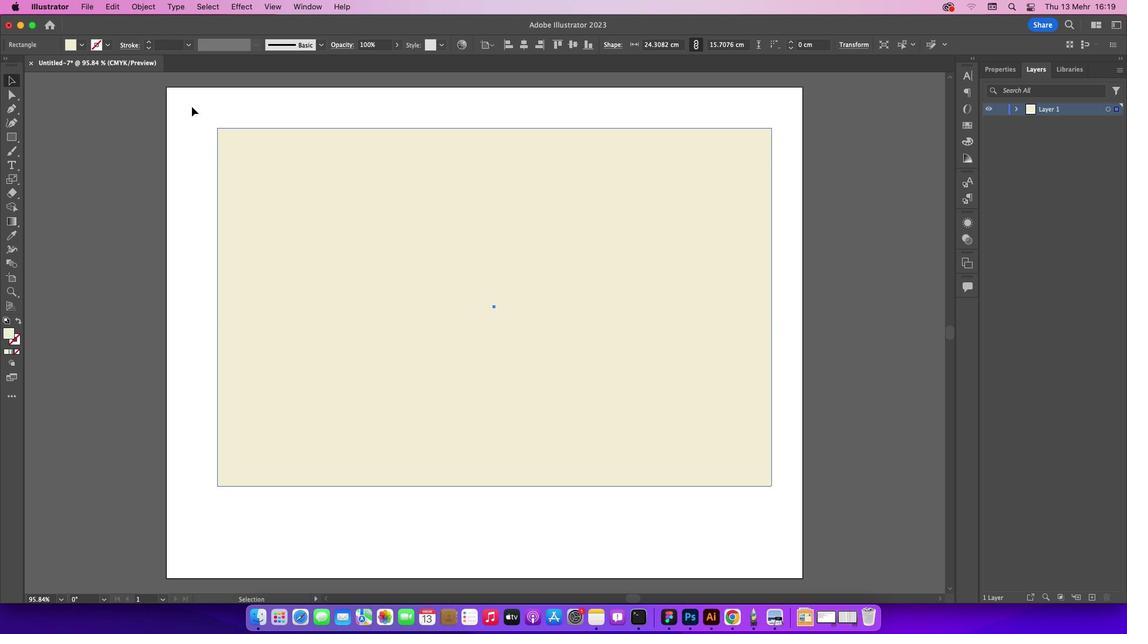 
Action: Mouse moved to (192, 106)
Screenshot: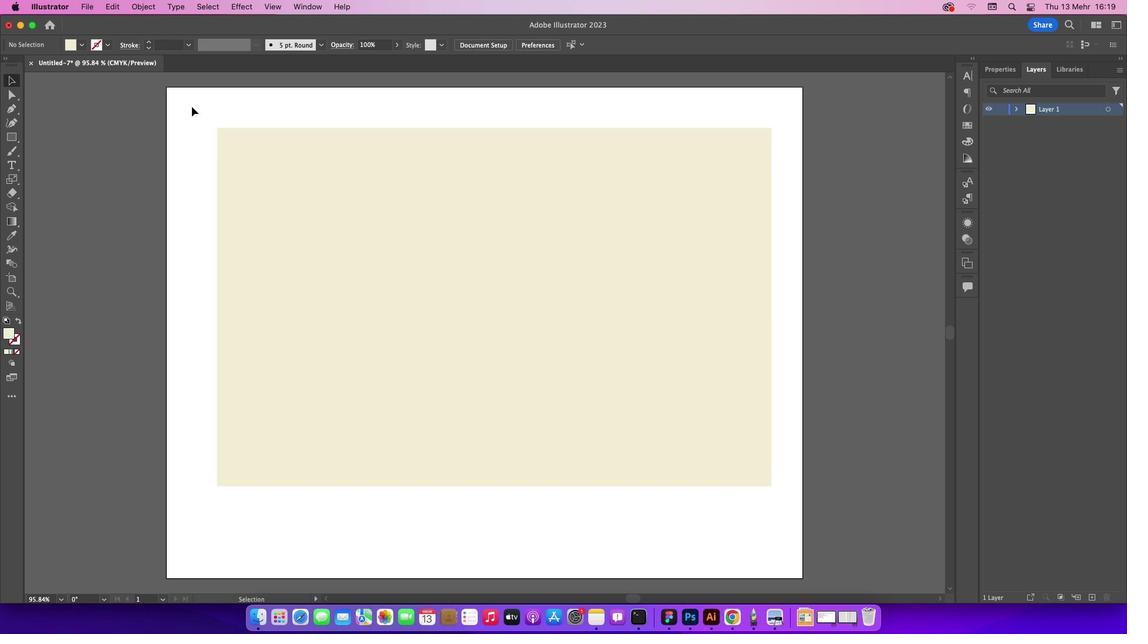 
Action: Mouse pressed left at (192, 106)
Screenshot: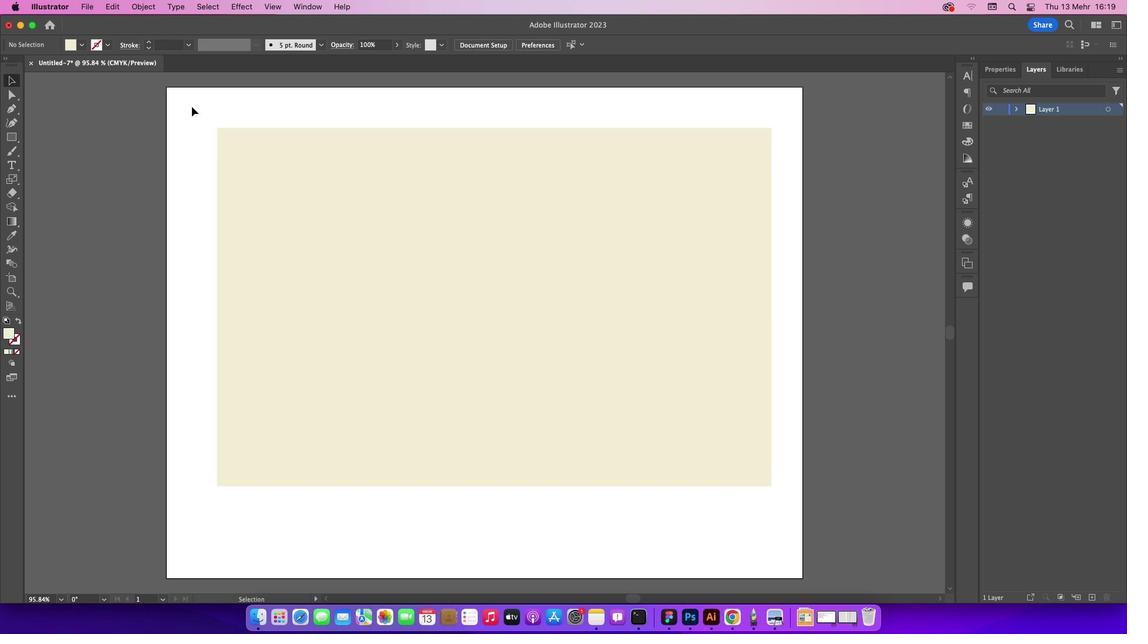 
Action: Mouse moved to (554, 292)
Screenshot: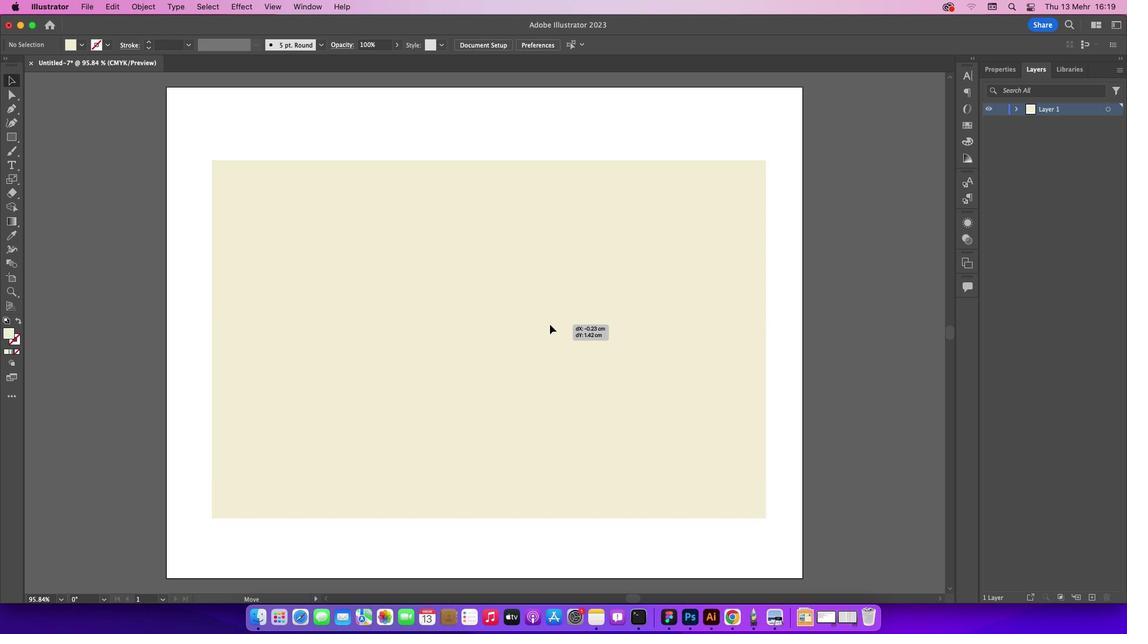 
Action: Mouse pressed left at (554, 292)
Screenshot: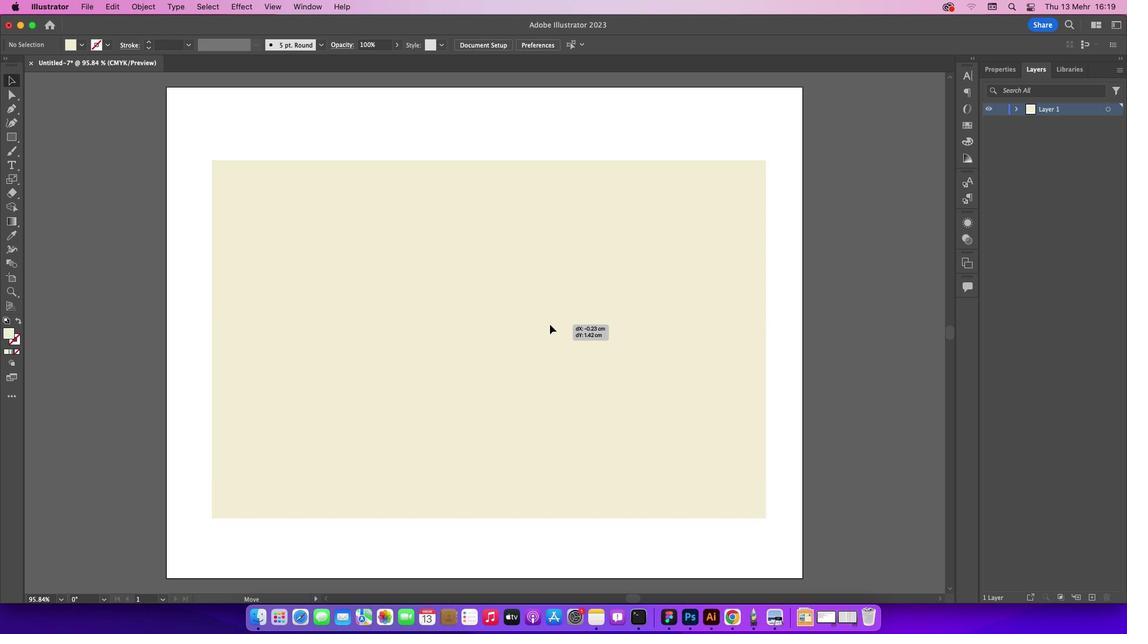 
Action: Mouse moved to (134, 118)
Screenshot: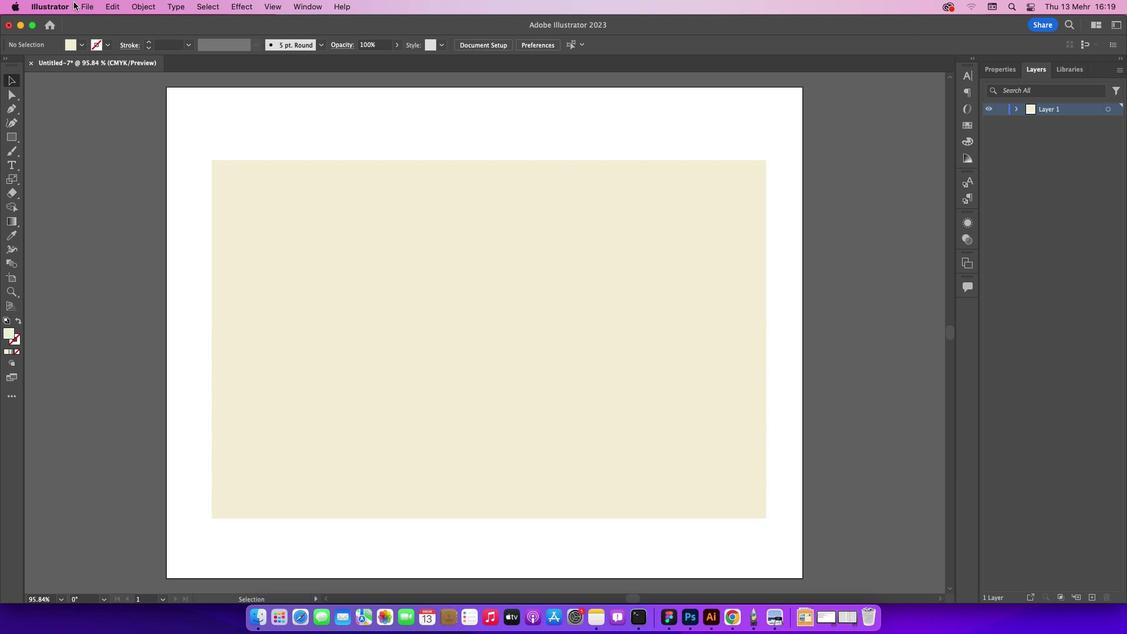 
Action: Mouse pressed left at (134, 118)
Screenshot: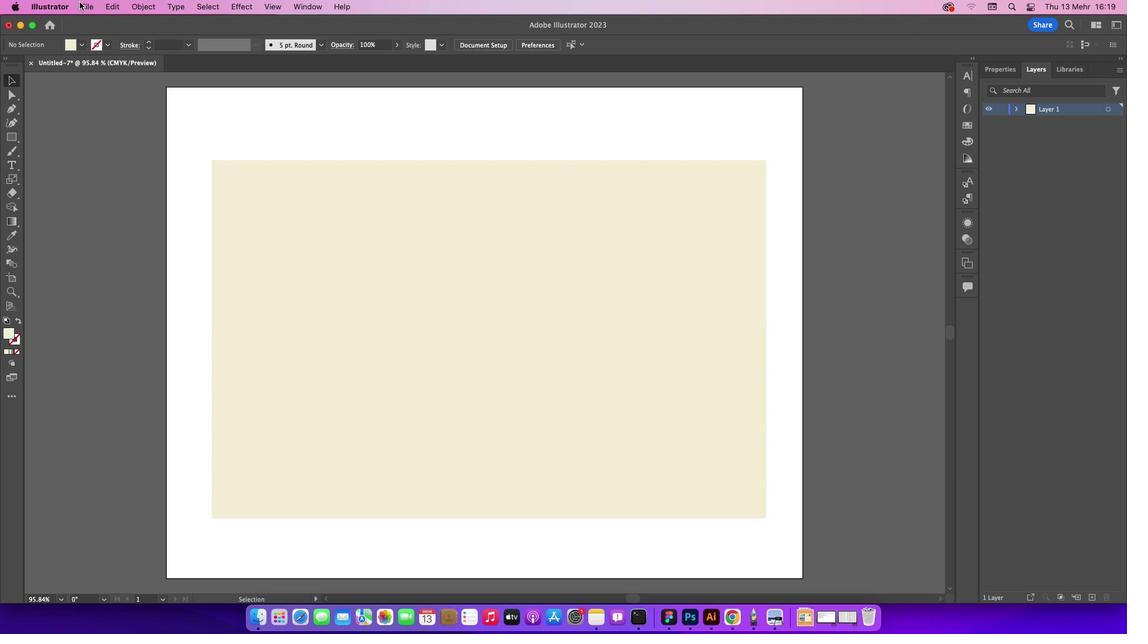
Action: Mouse moved to (92, 7)
Screenshot: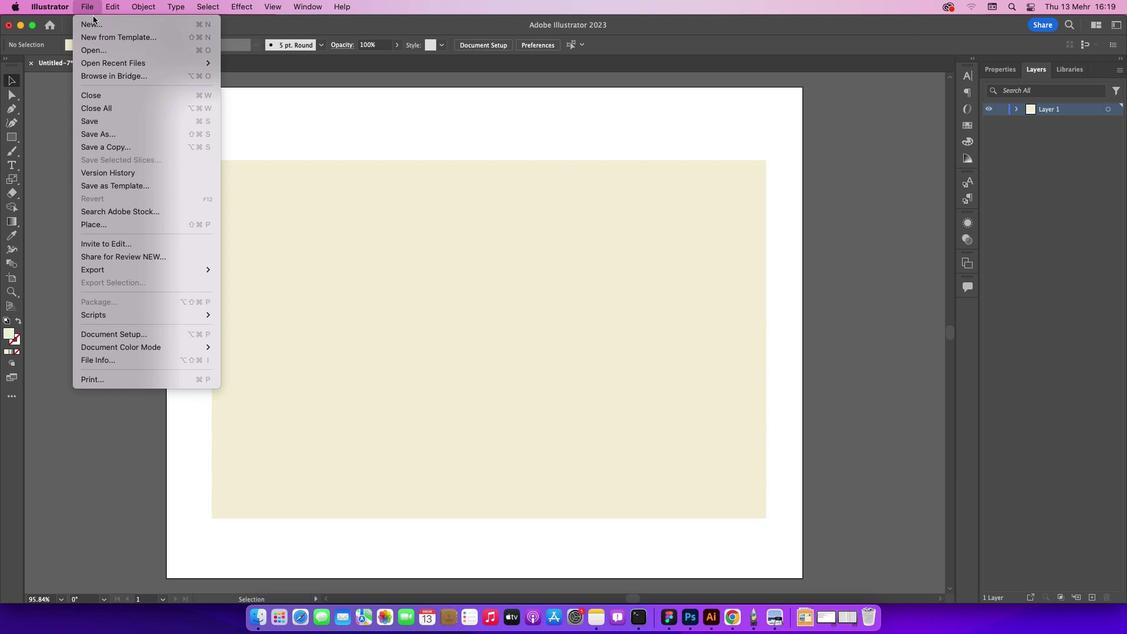 
Action: Mouse pressed left at (92, 7)
Screenshot: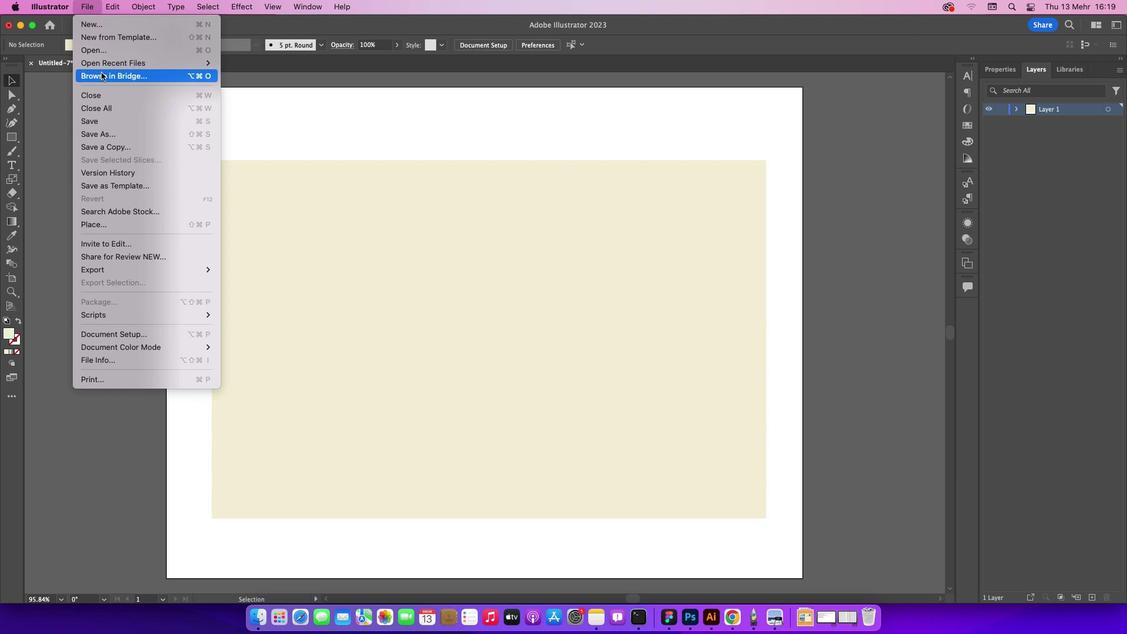 
Action: Mouse moved to (105, 53)
Screenshot: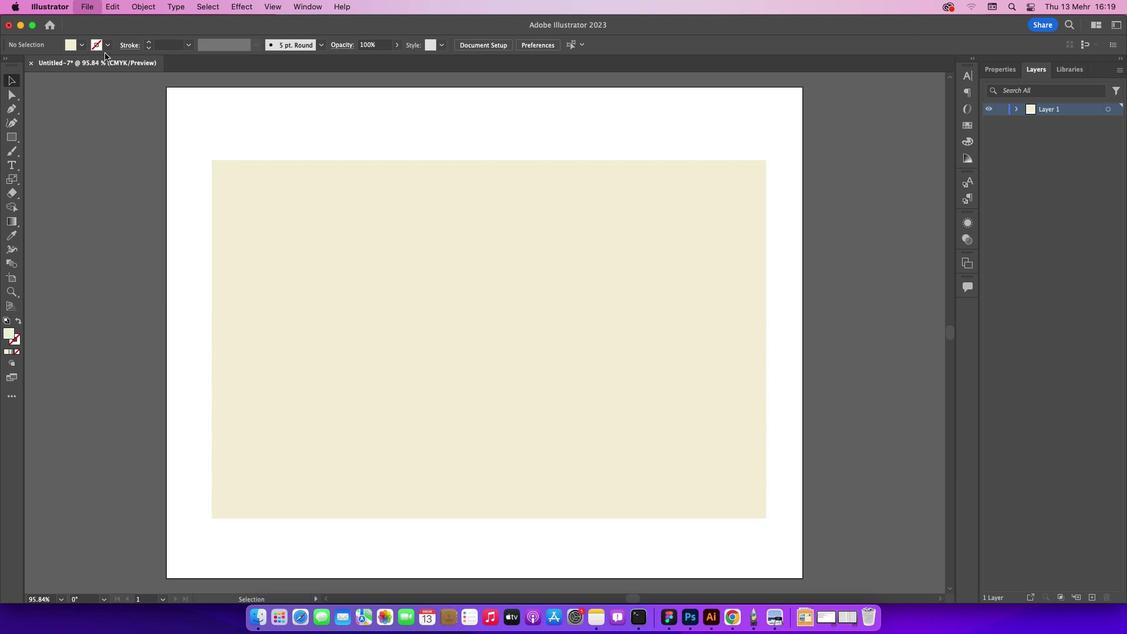 
Action: Mouse pressed left at (105, 53)
Screenshot: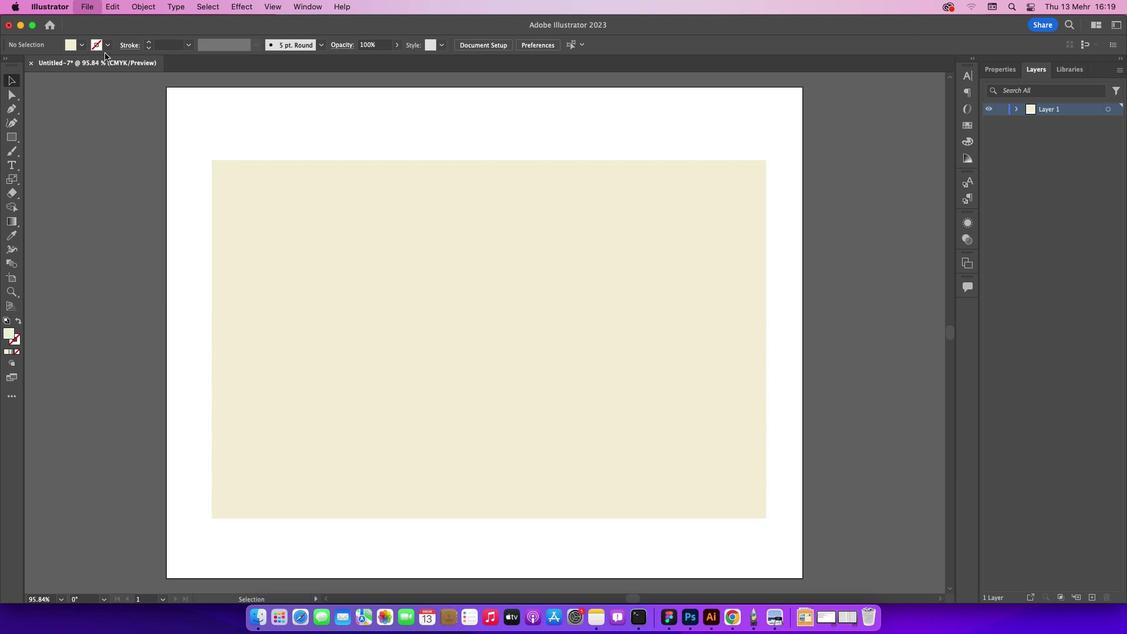 
Action: Mouse moved to (554, 164)
Screenshot: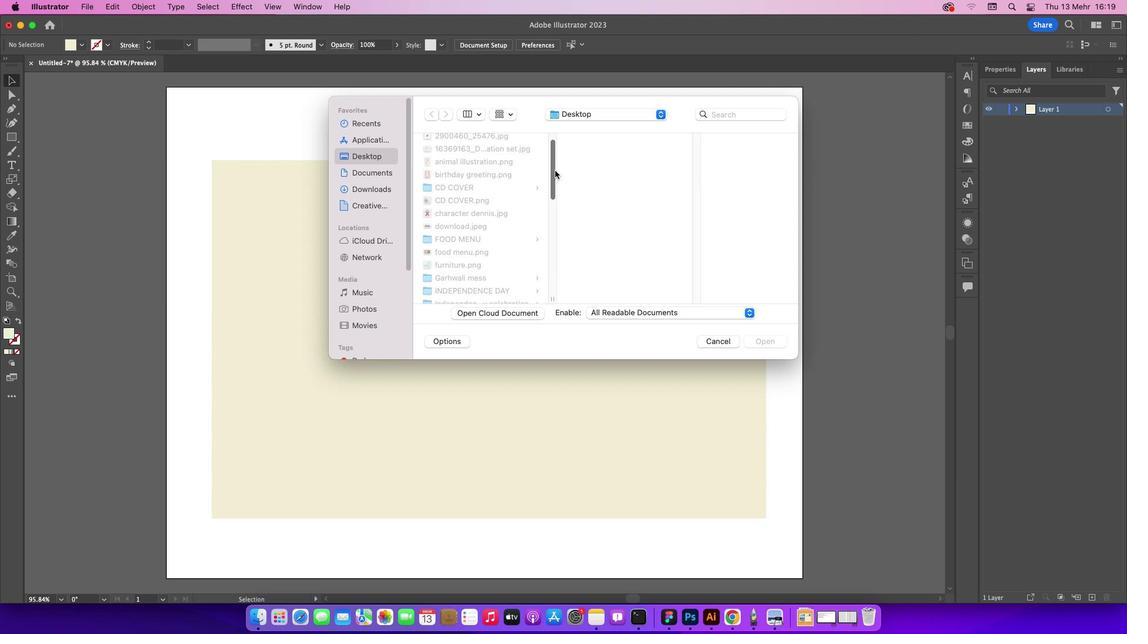 
Action: Mouse pressed left at (554, 164)
Screenshot: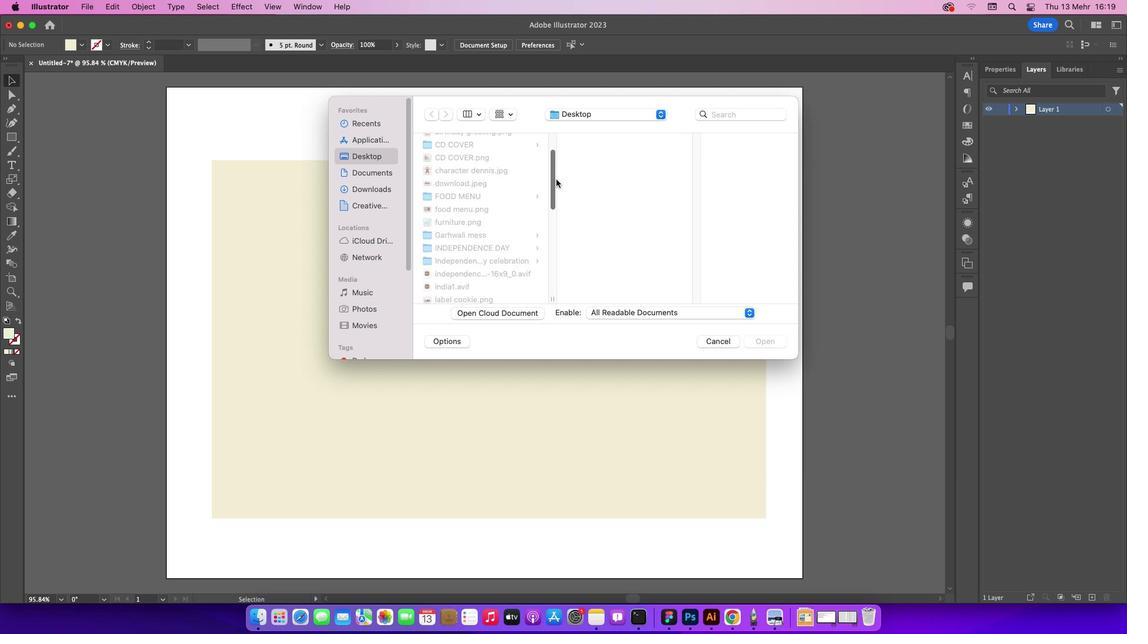 
Action: Mouse moved to (495, 260)
Screenshot: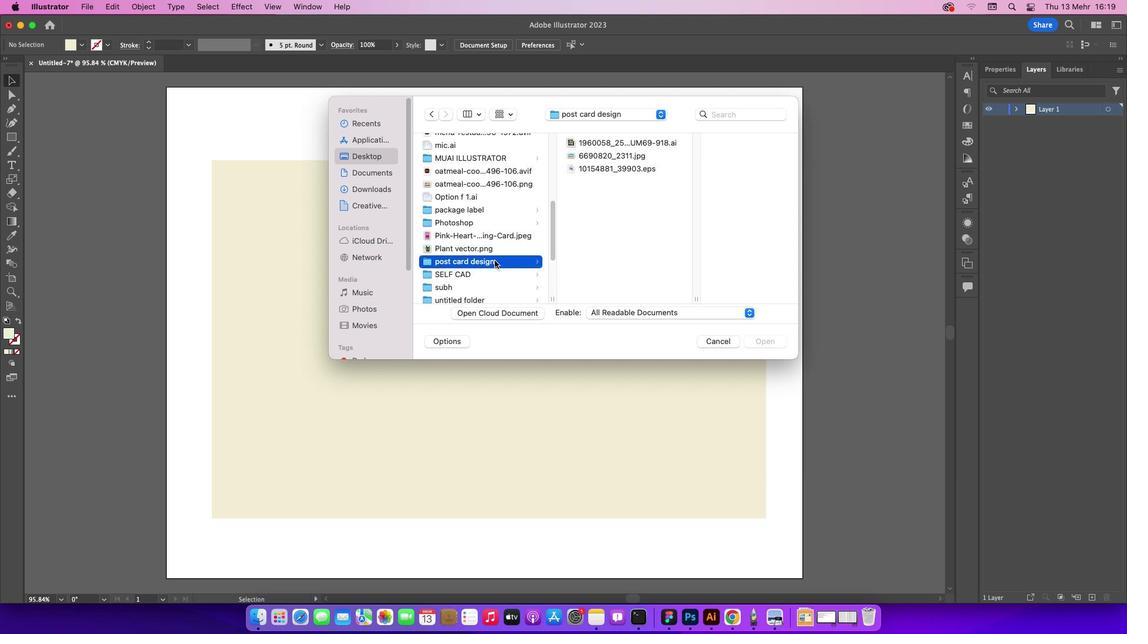 
Action: Mouse pressed left at (495, 260)
Screenshot: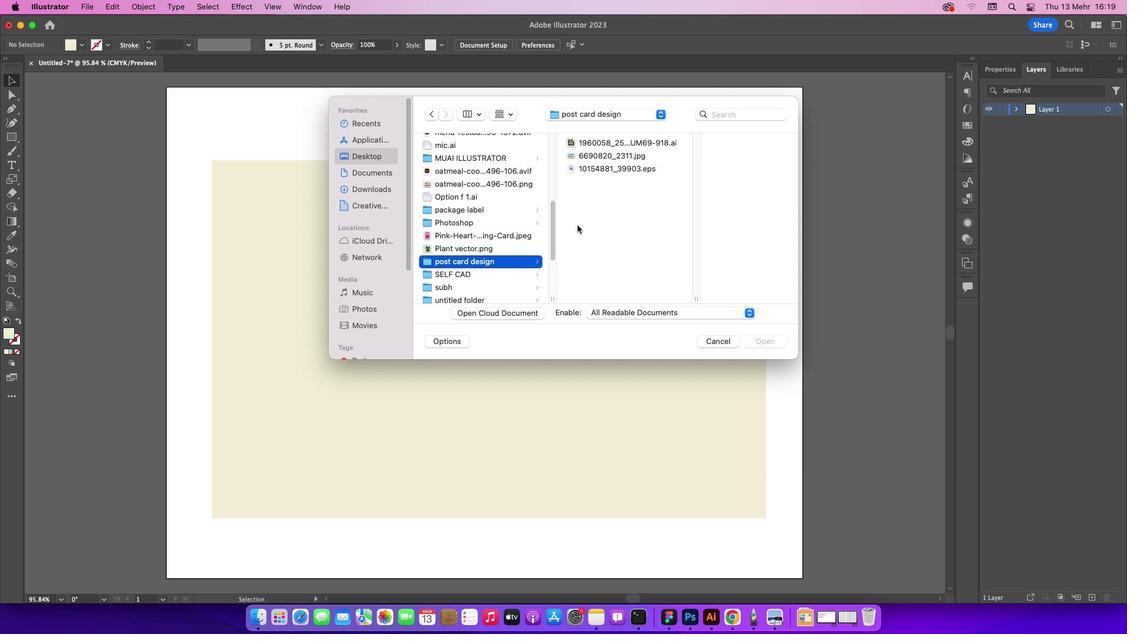 
Action: Mouse pressed left at (495, 260)
Screenshot: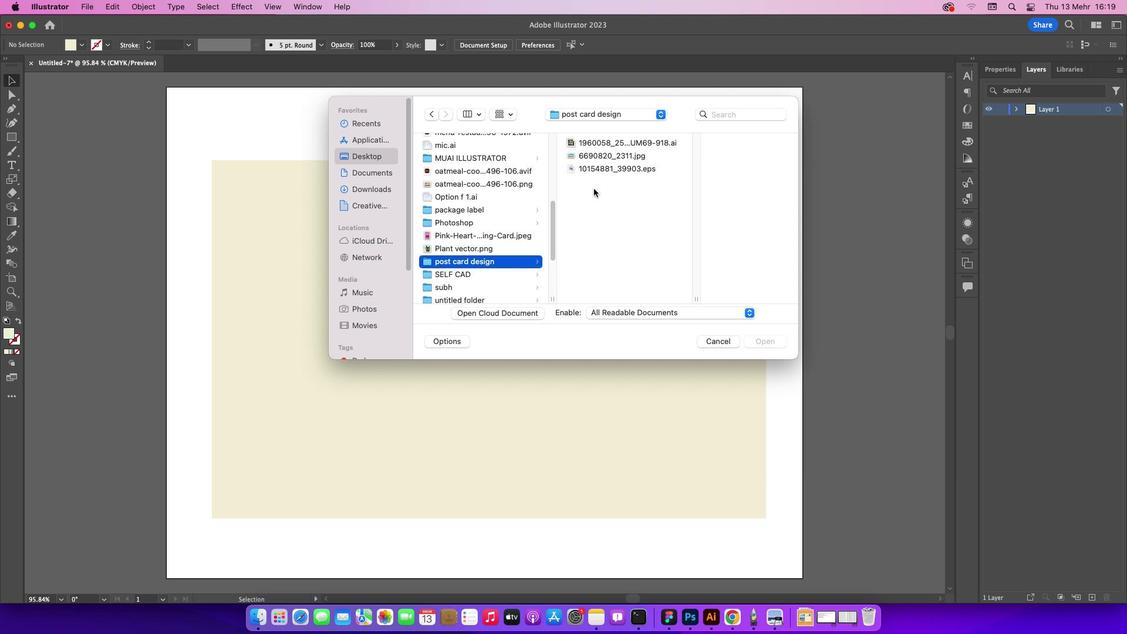 
Action: Mouse moved to (601, 155)
Screenshot: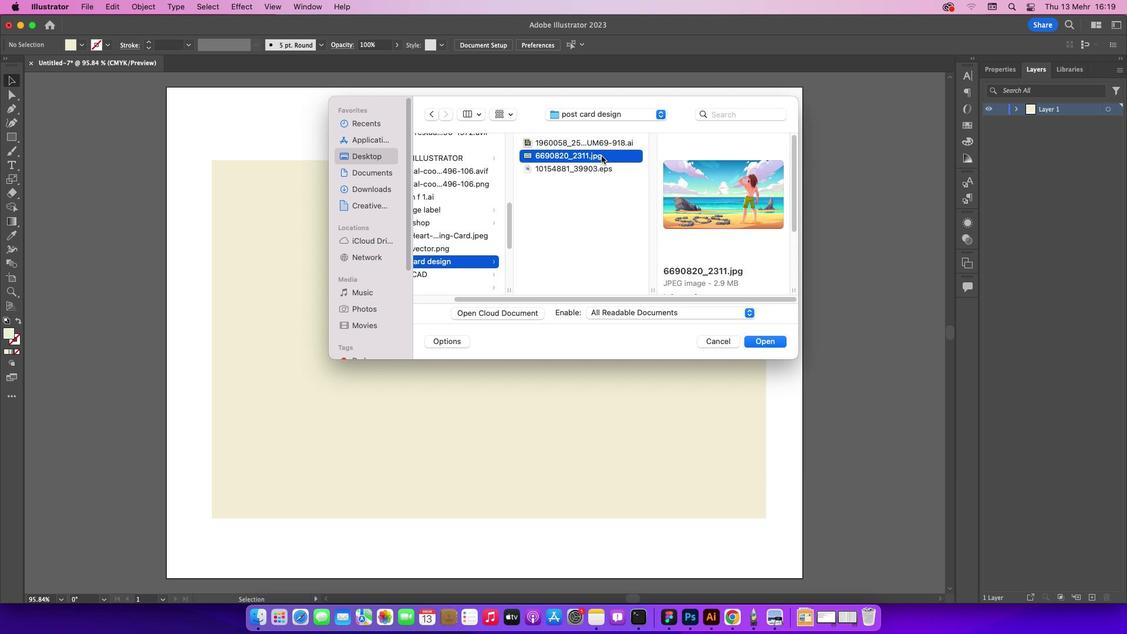 
Action: Mouse pressed left at (601, 155)
Screenshot: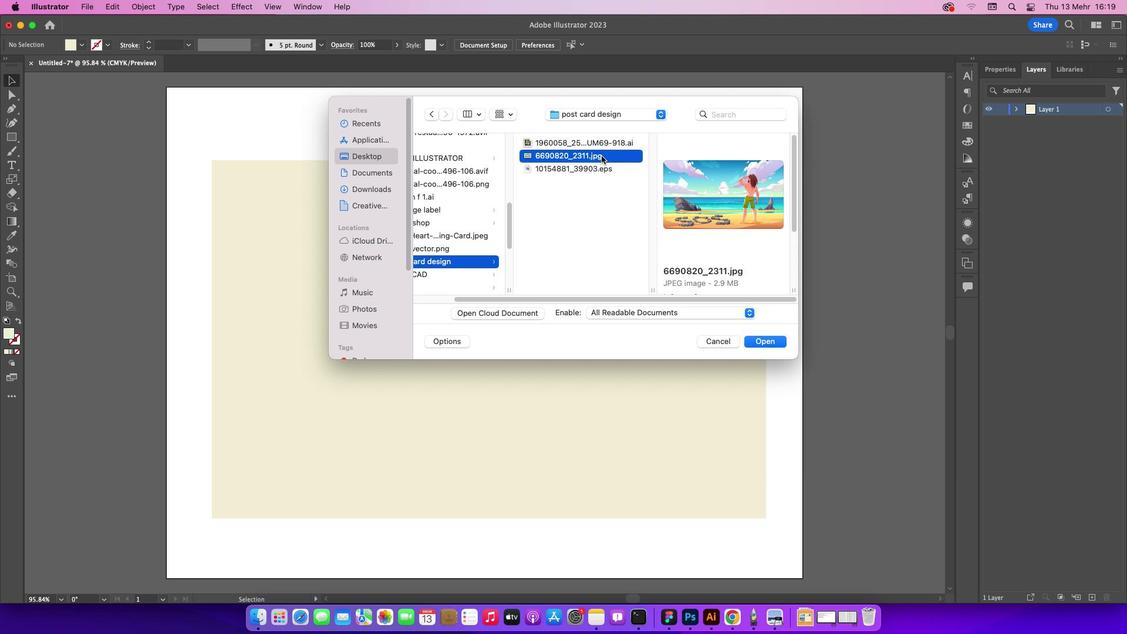 
Action: Mouse moved to (751, 342)
Screenshot: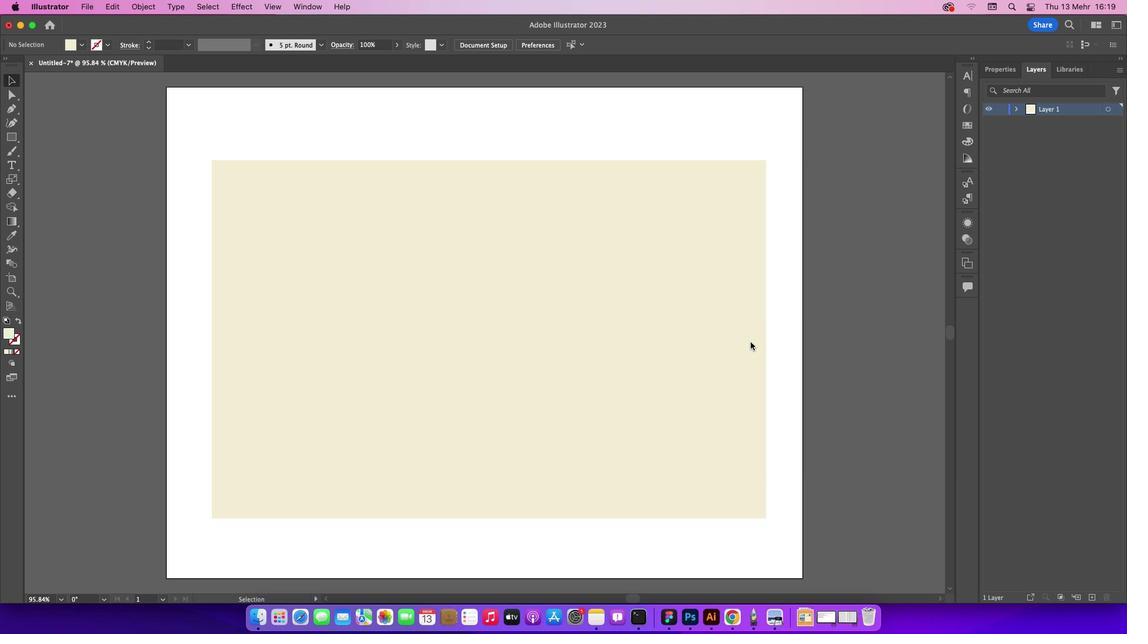 
Action: Mouse pressed left at (751, 342)
Screenshot: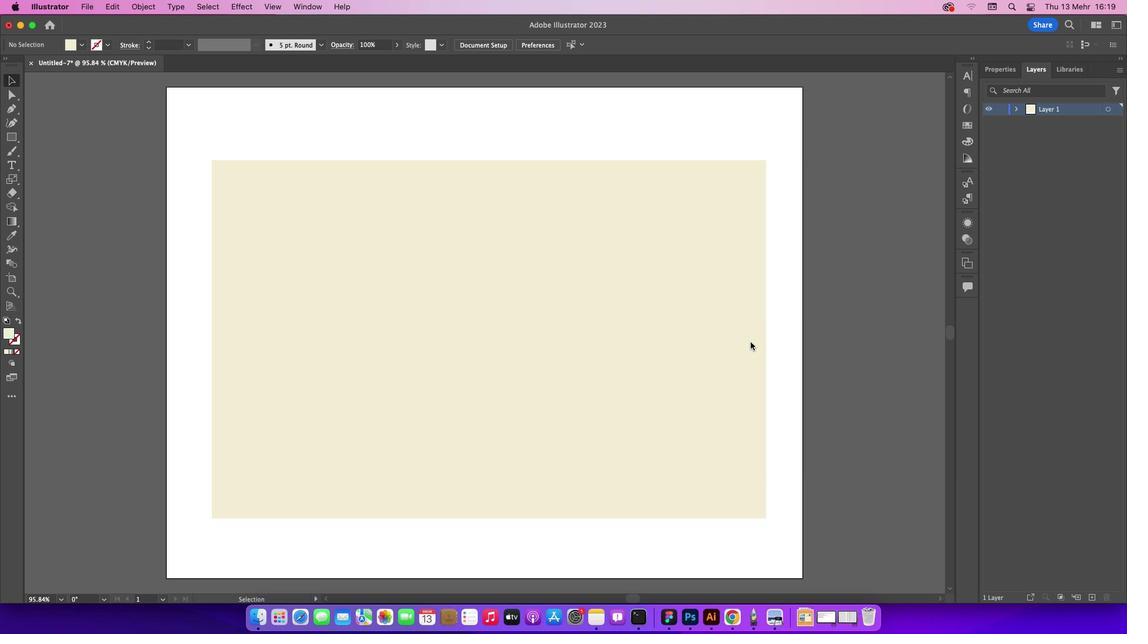 
Action: Mouse moved to (555, 169)
Screenshot: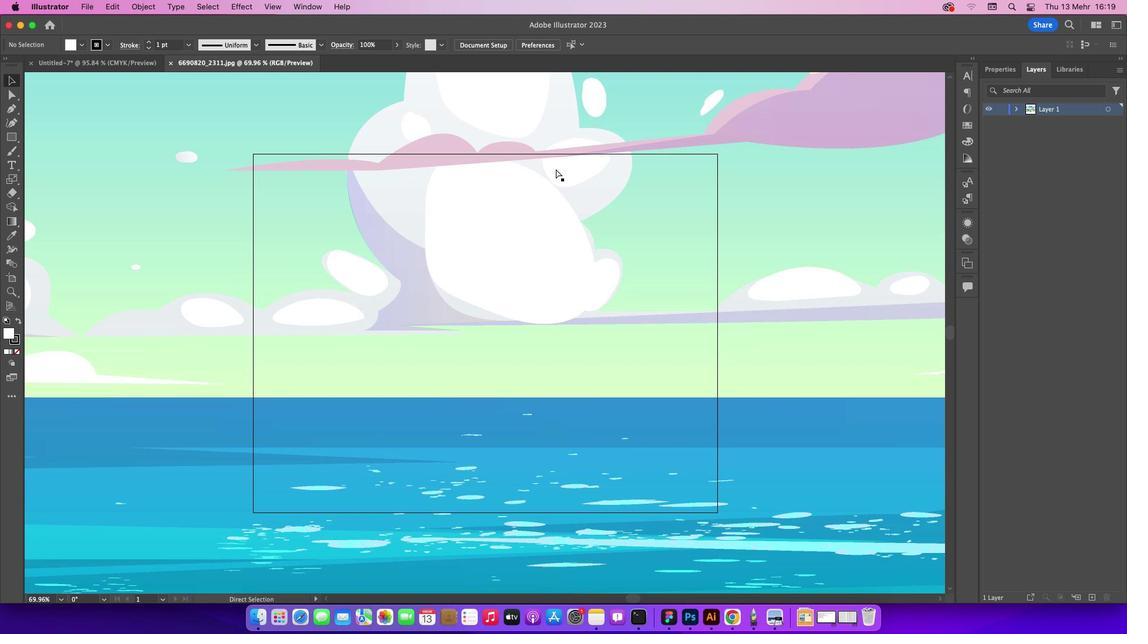 
Action: Key pressed Key.cmd_r'-''-''-''-''-''-'
Screenshot: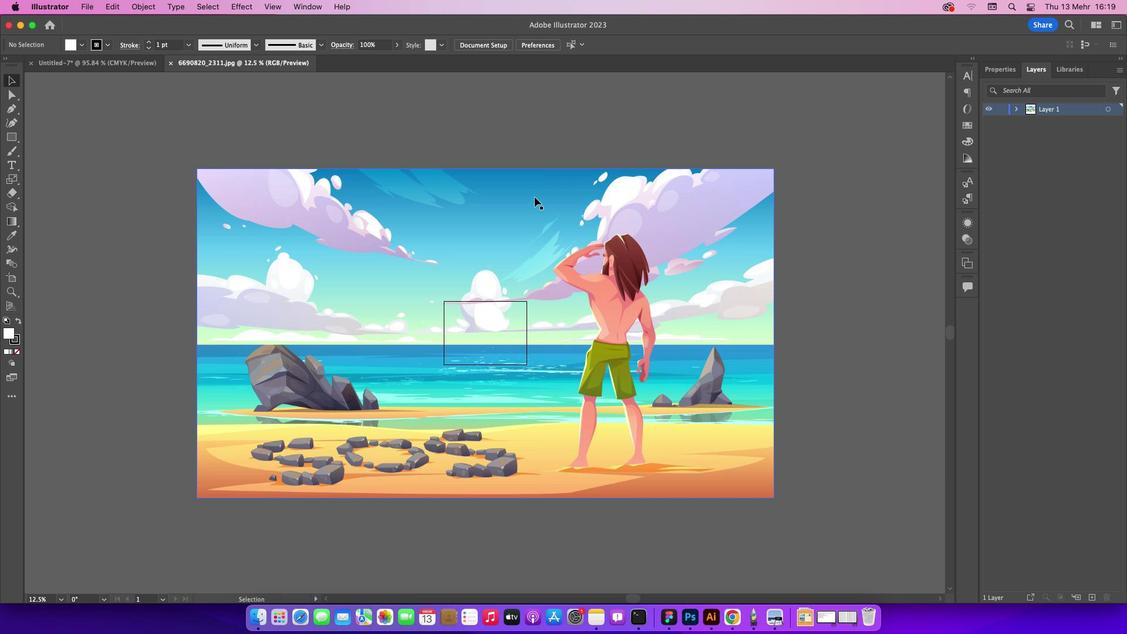 
Action: Mouse moved to (743, 210)
Screenshot: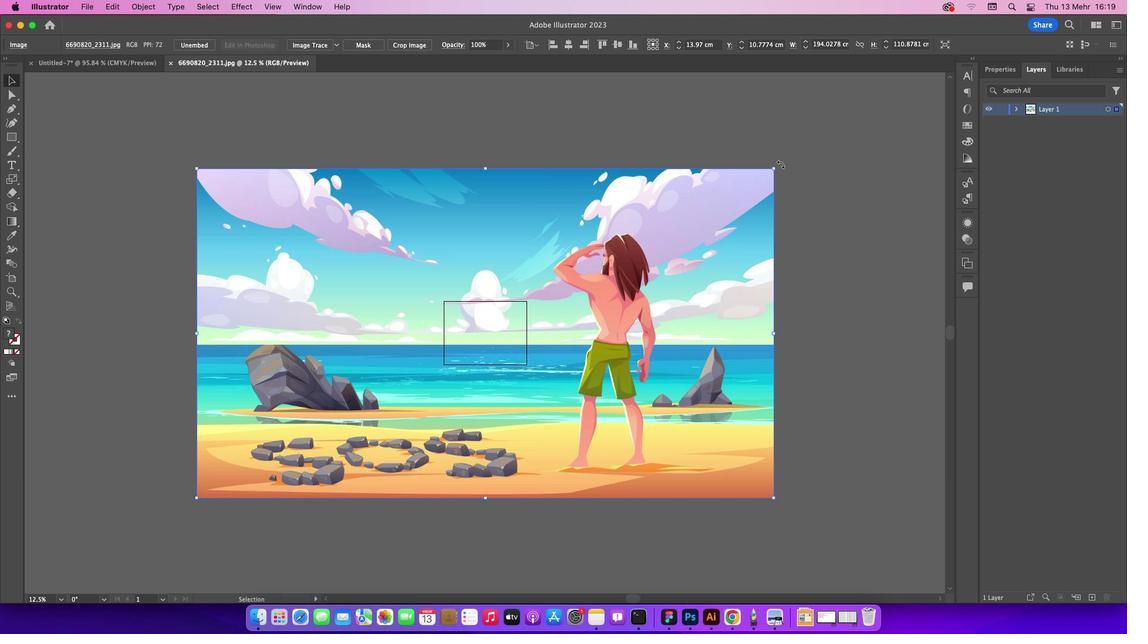 
Action: Mouse pressed left at (743, 210)
Screenshot: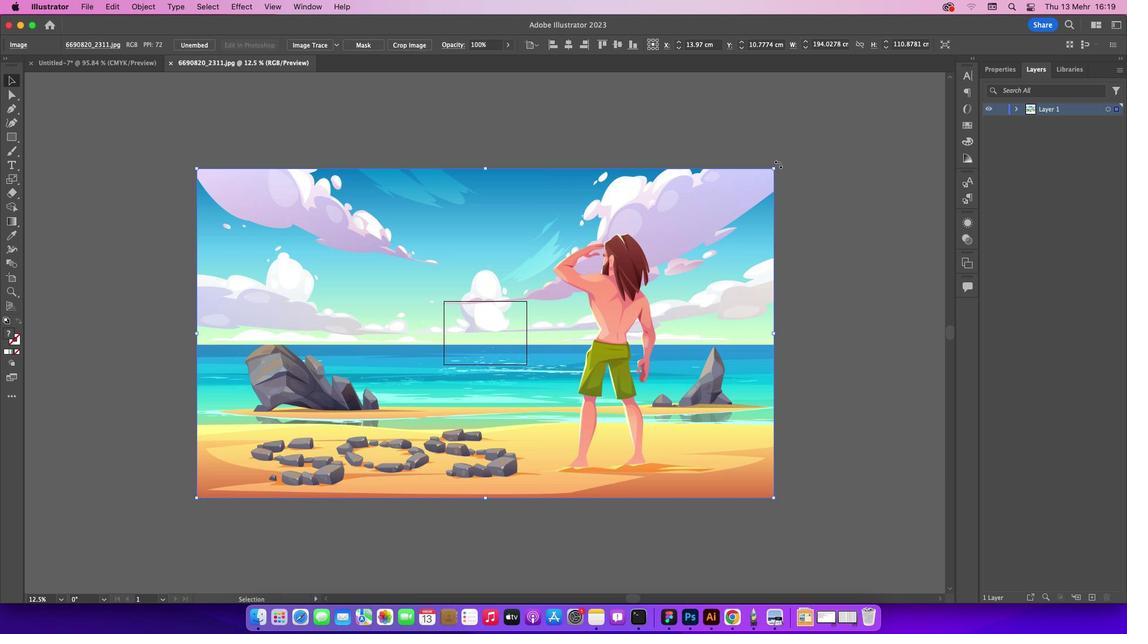 
Action: Mouse moved to (724, 206)
Screenshot: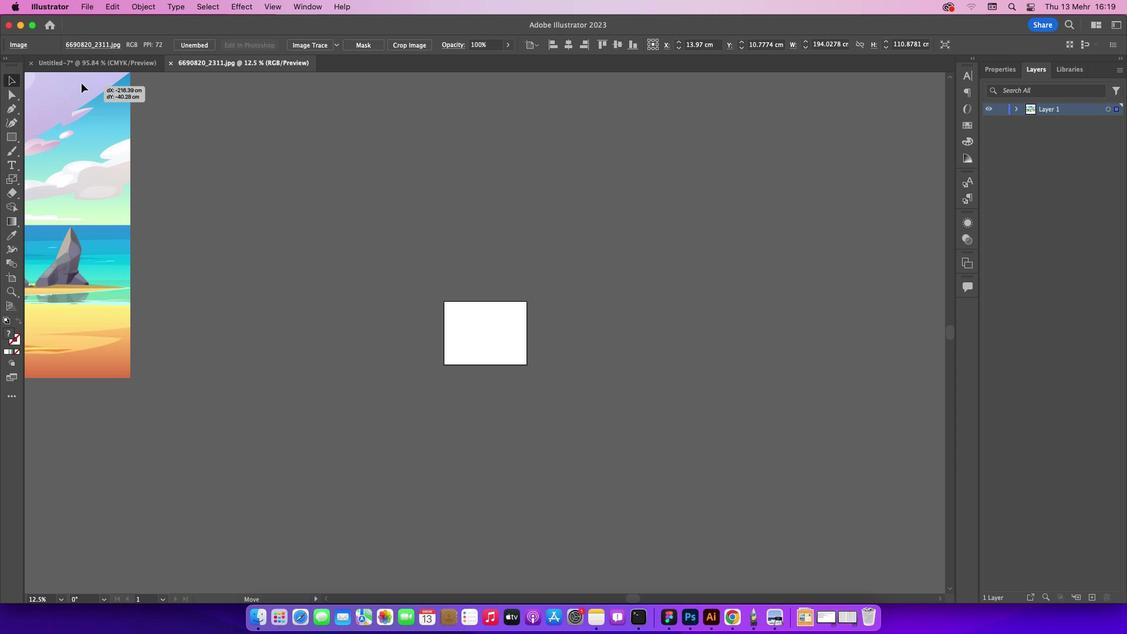 
Action: Mouse pressed left at (724, 206)
Screenshot: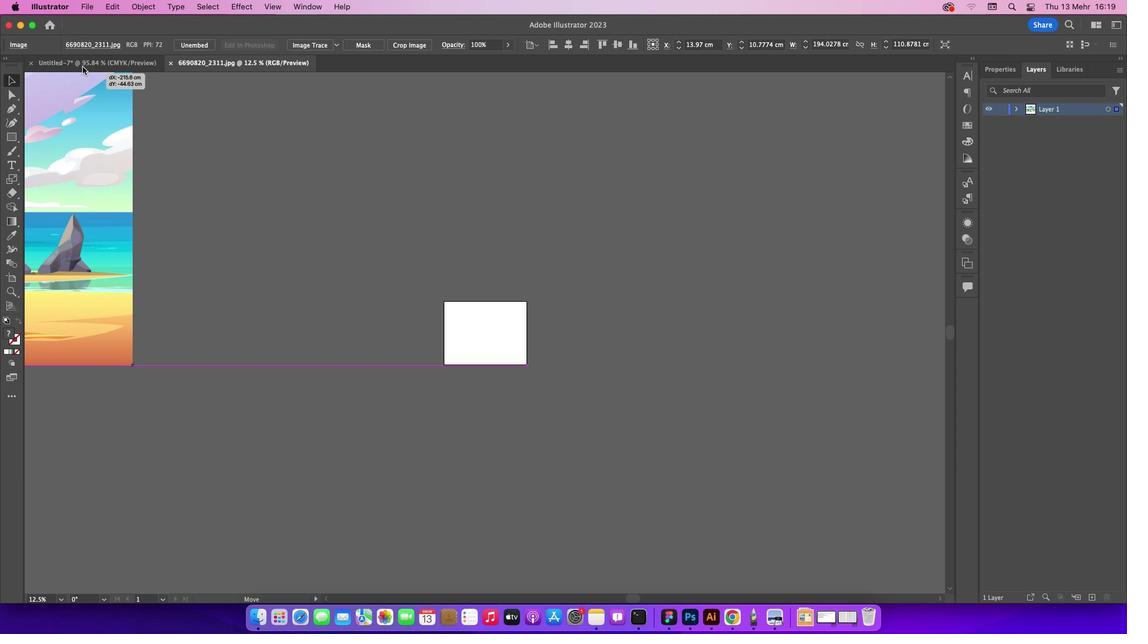 
Action: Mouse moved to (520, 331)
Screenshot: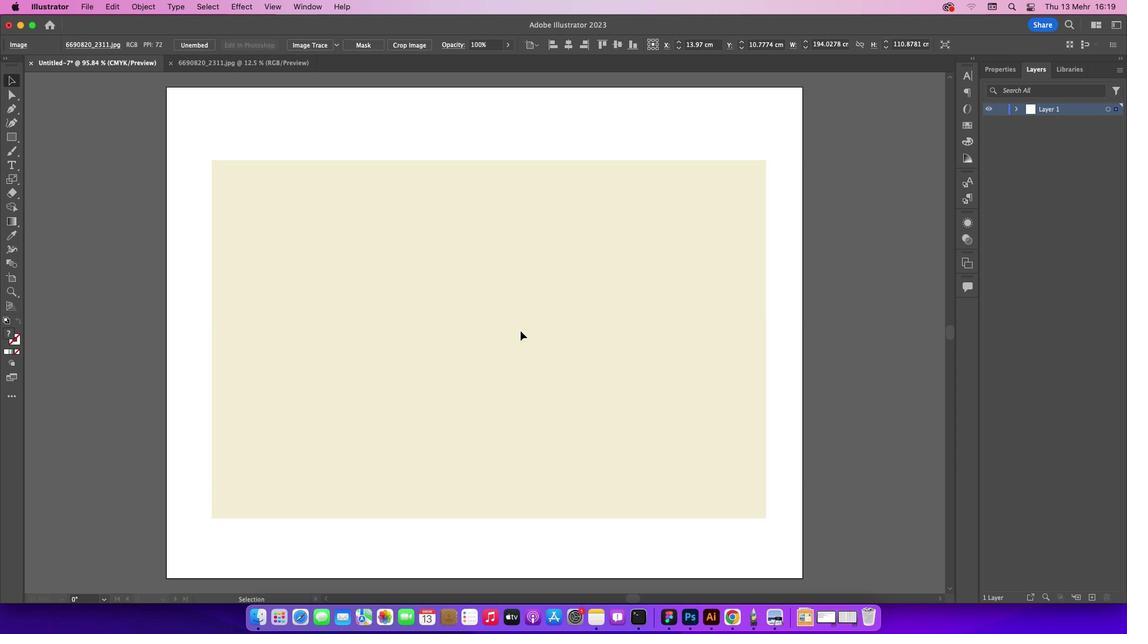 
Action: Key pressed Key.cmd_r'-''-''-''-''-''-'
Screenshot: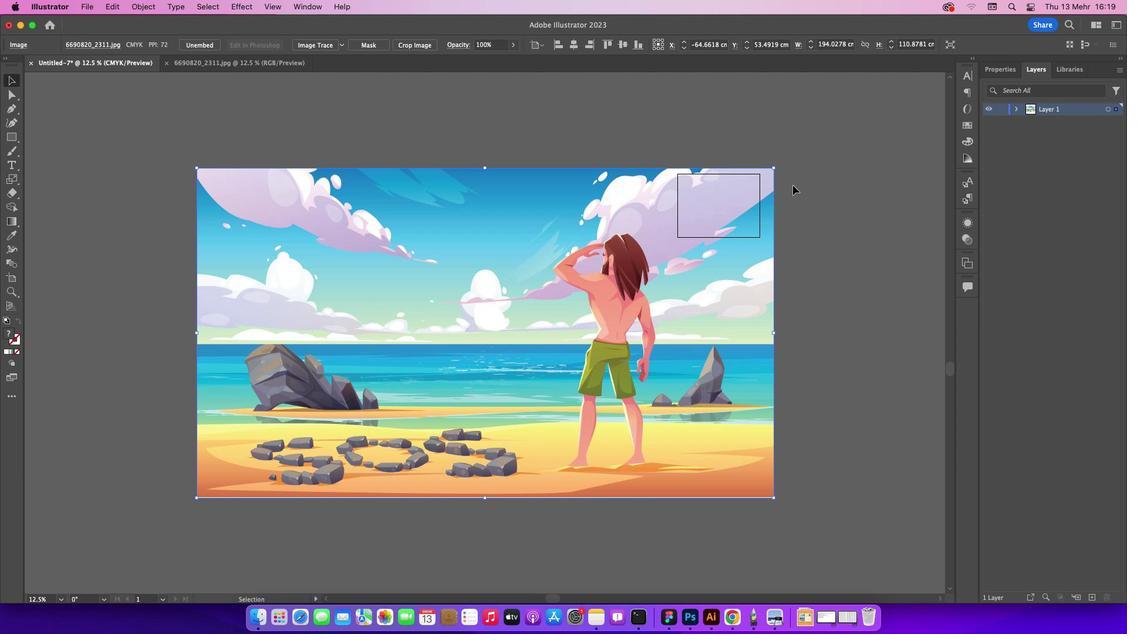 
Action: Mouse moved to (772, 167)
Screenshot: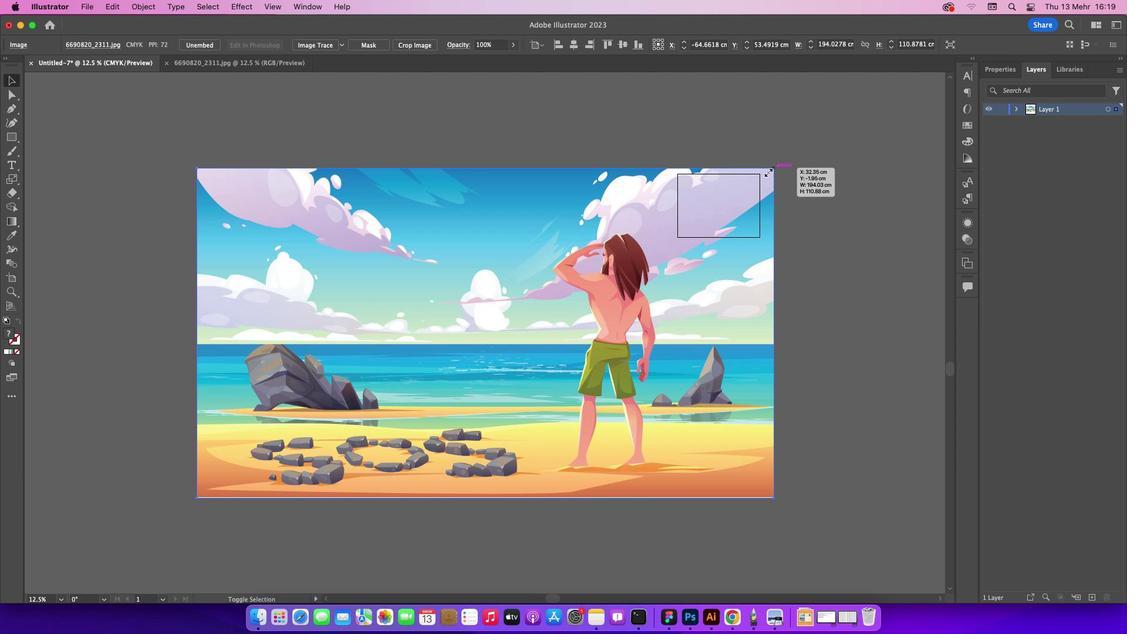 
Action: Key pressed Key.shift
Screenshot: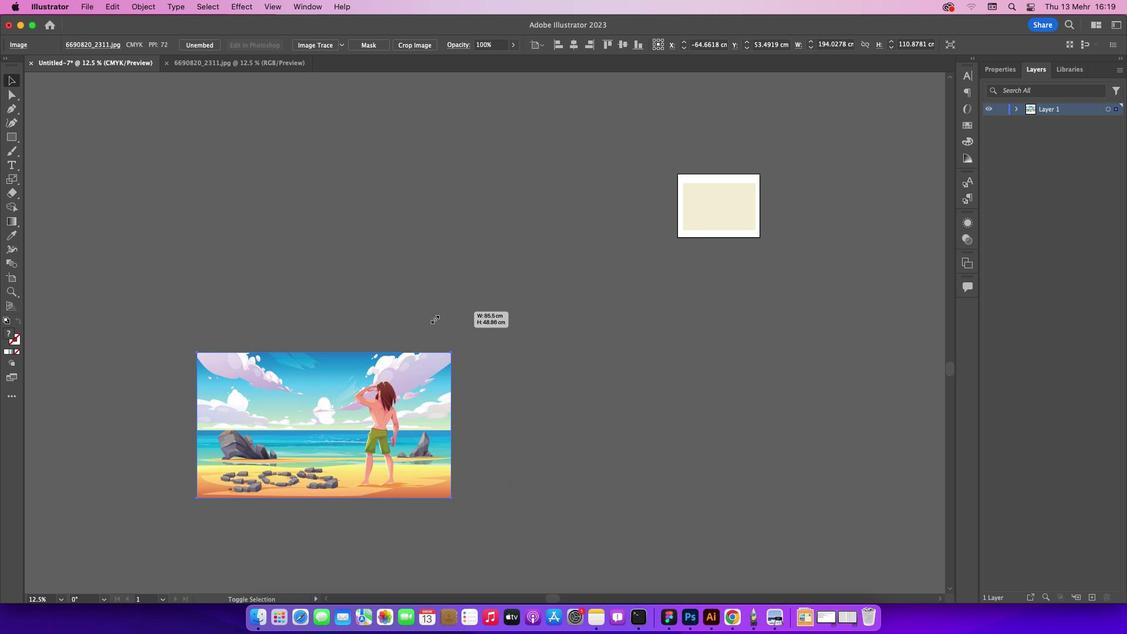 
Action: Mouse pressed left at (772, 167)
Screenshot: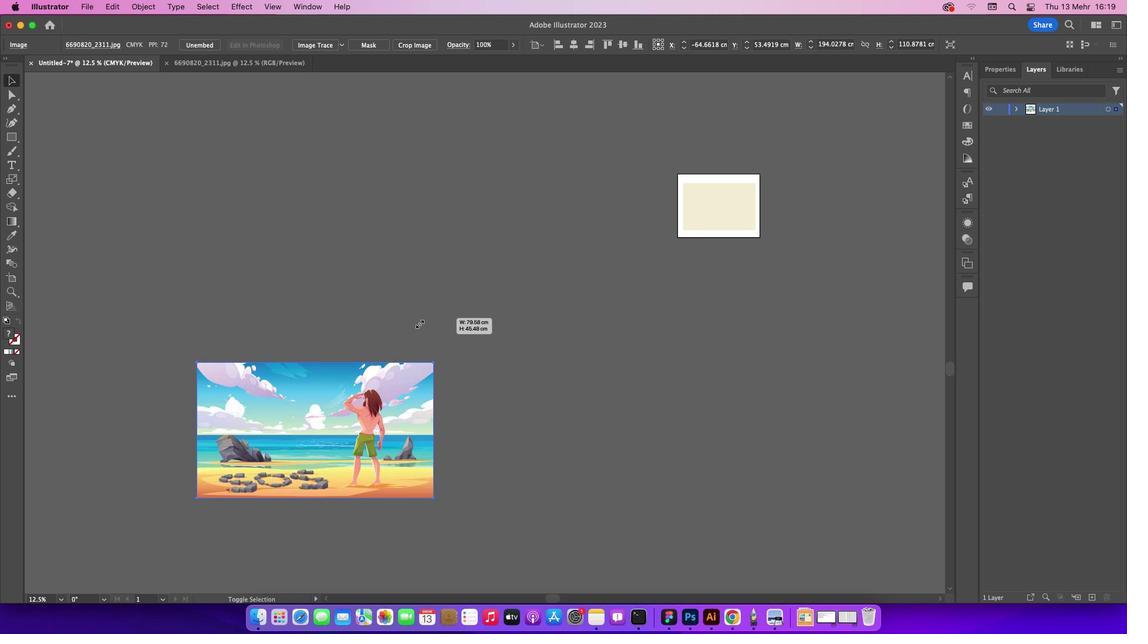 
Action: Mouse moved to (292, 426)
Screenshot: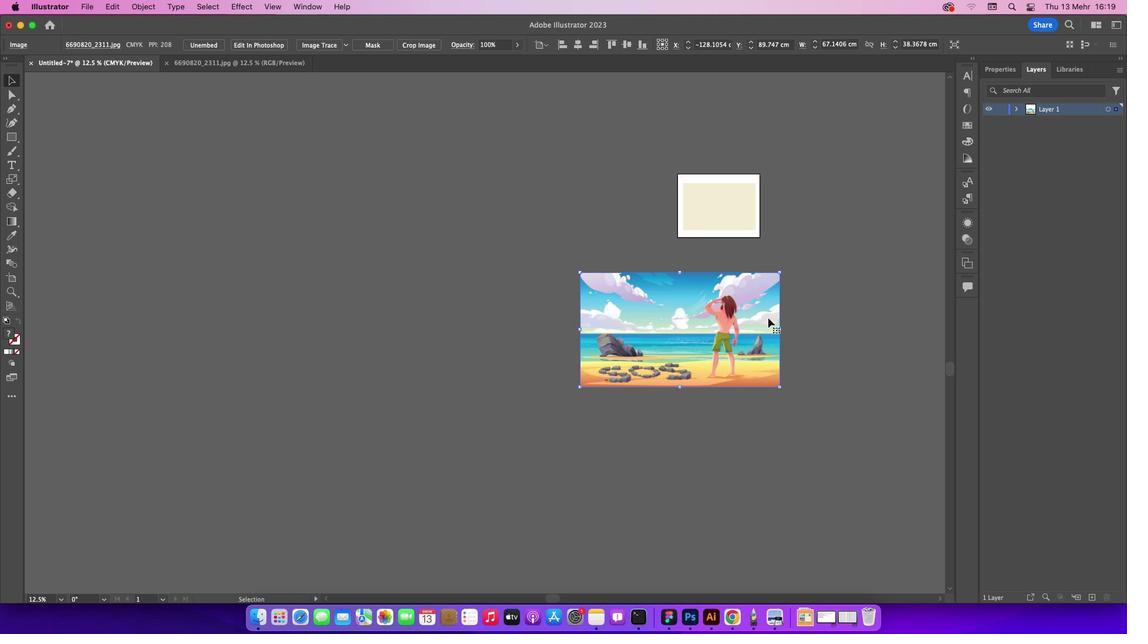 
Action: Mouse pressed left at (292, 426)
Screenshot: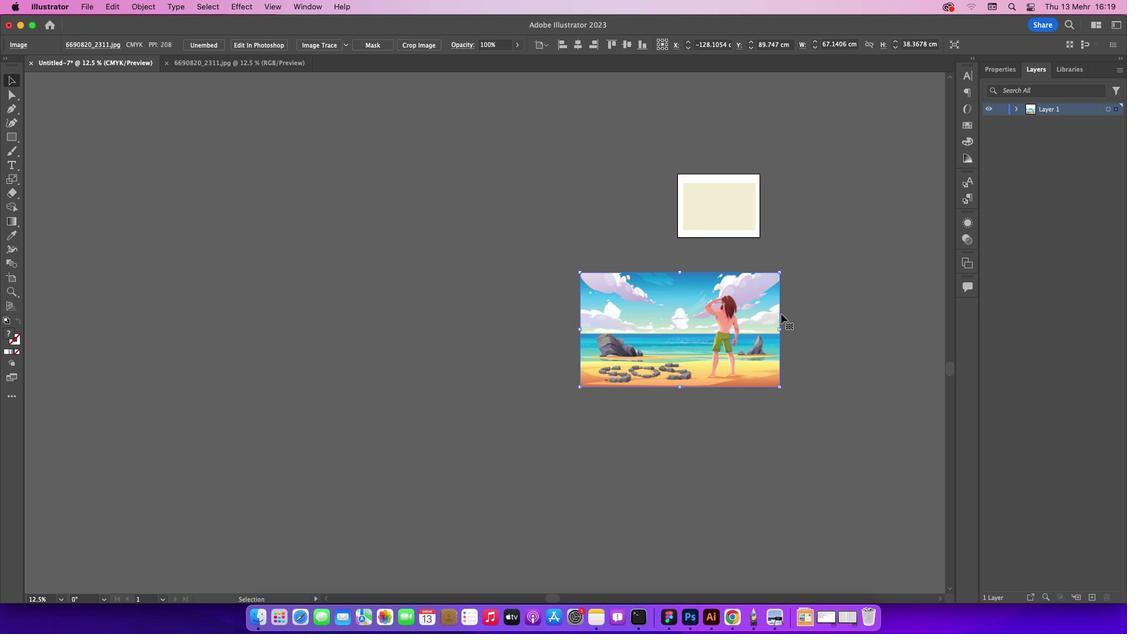 
Action: Mouse moved to (780, 270)
Screenshot: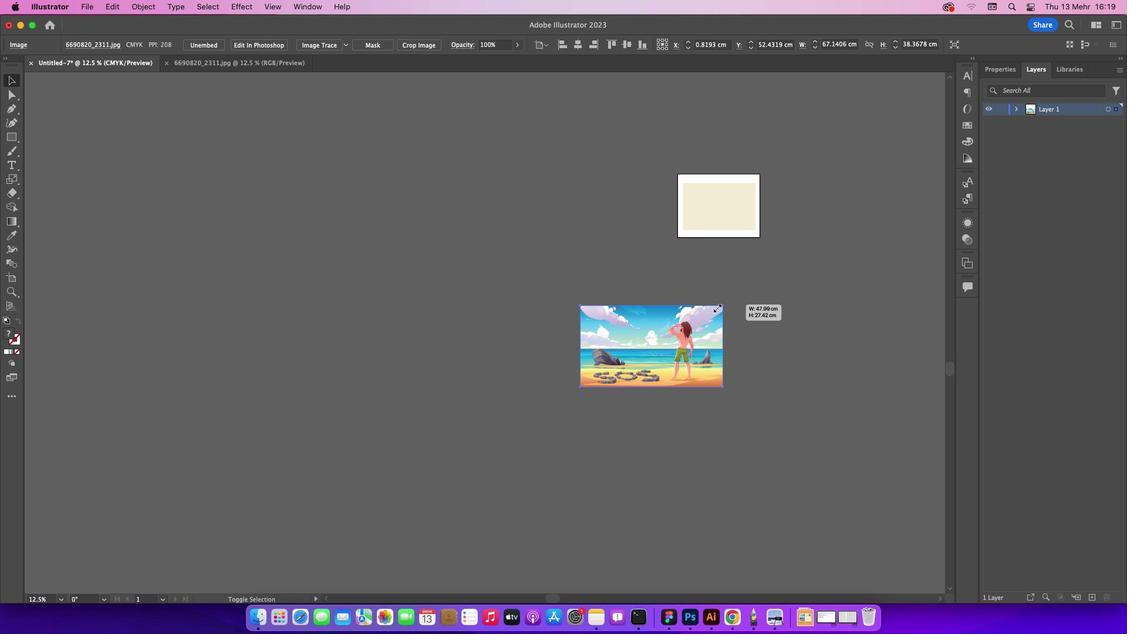 
Action: Key pressed Key.shift
Screenshot: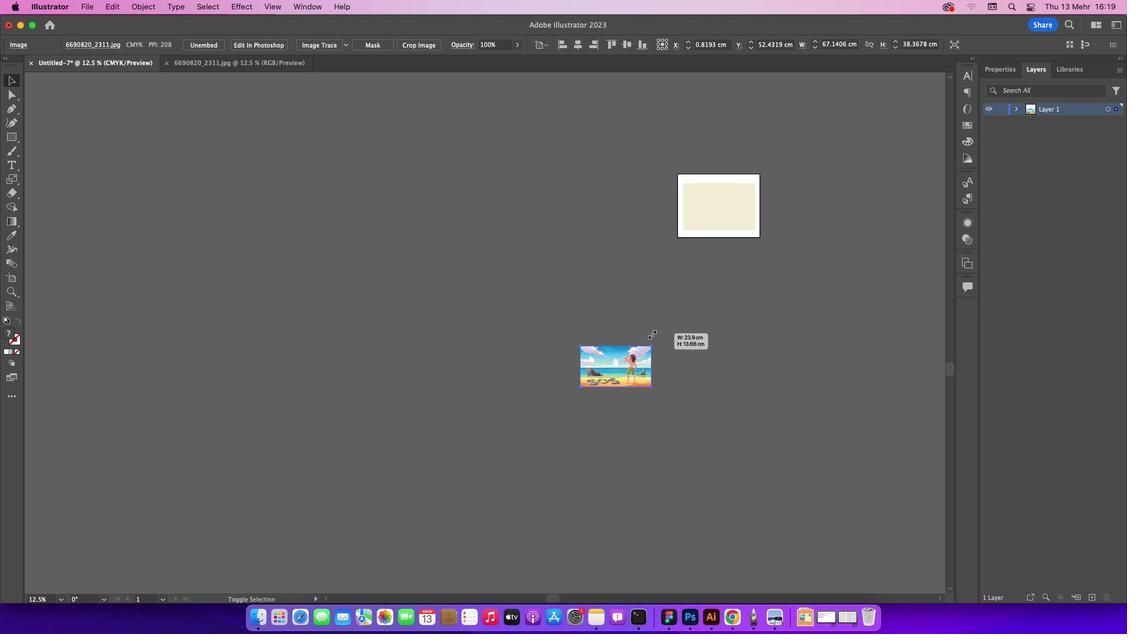 
Action: Mouse pressed left at (780, 270)
Screenshot: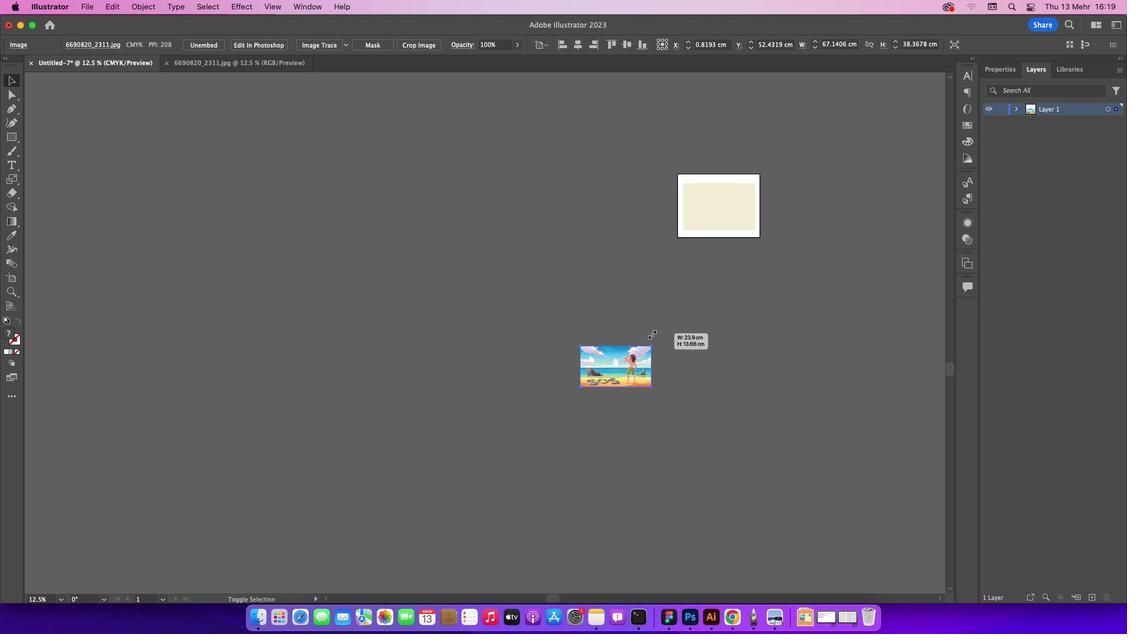 
Action: Mouse moved to (609, 367)
Screenshot: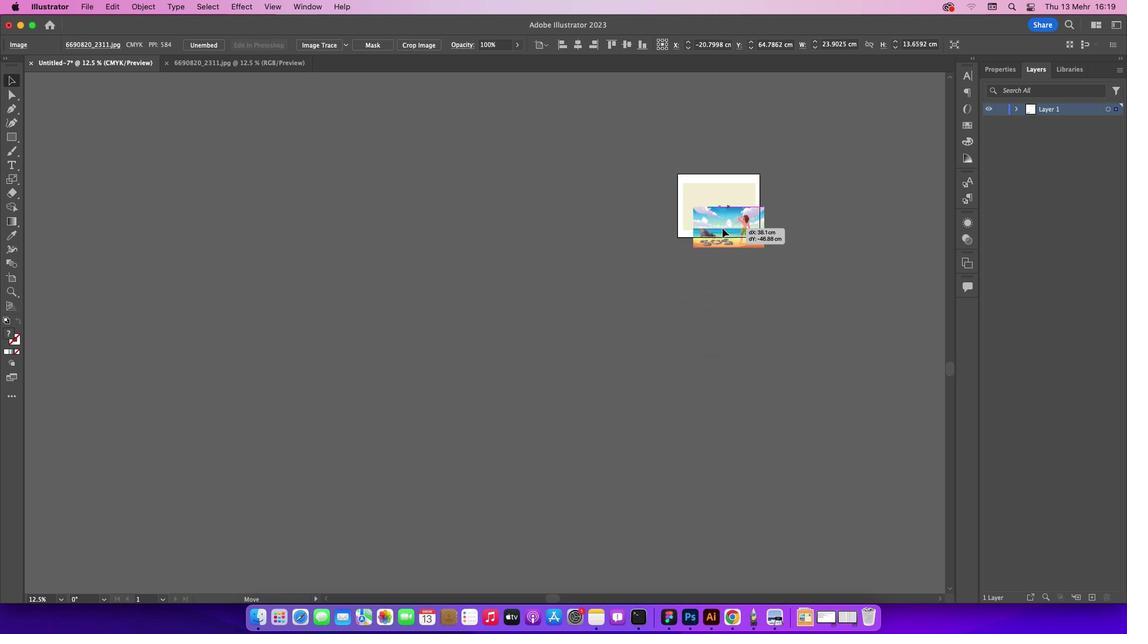 
Action: Mouse pressed left at (609, 367)
Screenshot: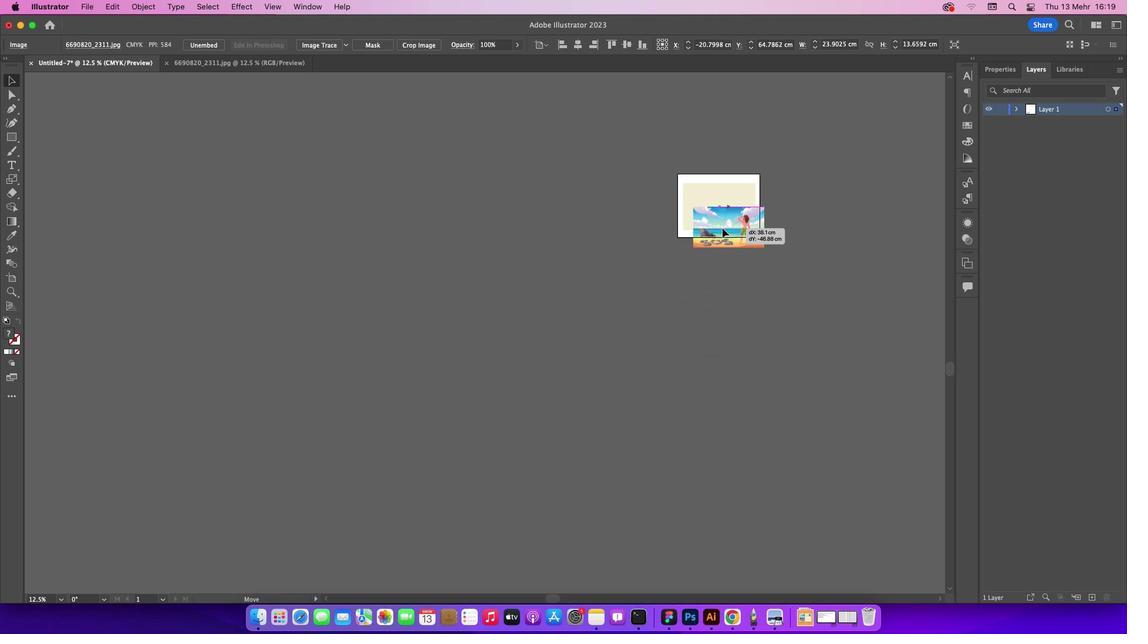
Action: Mouse moved to (677, 324)
Screenshot: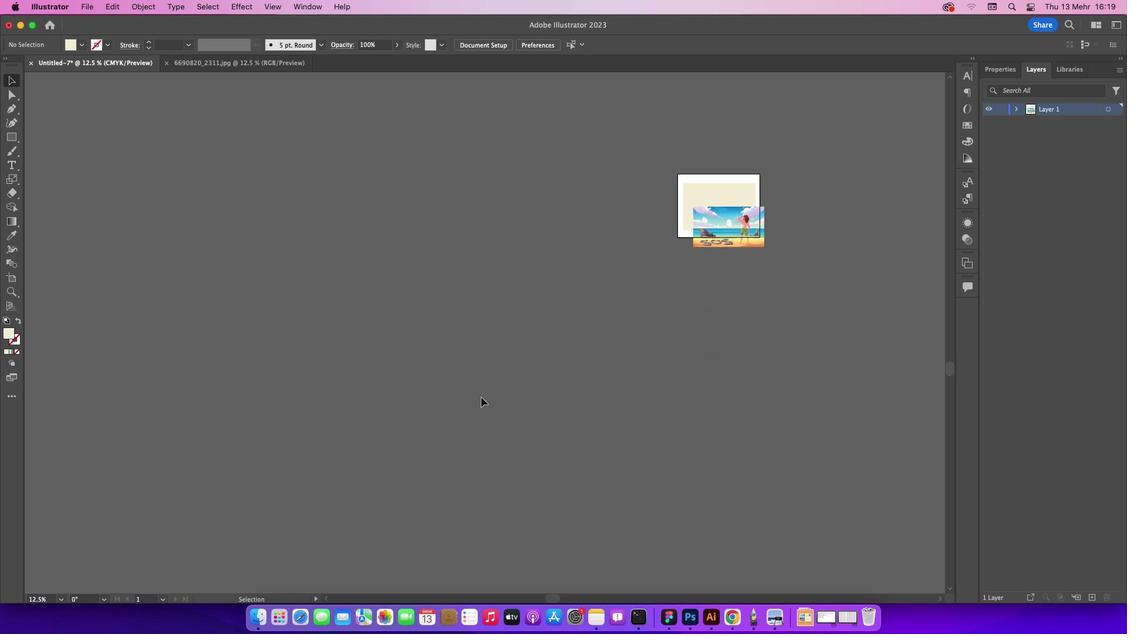 
Action: Mouse pressed left at (677, 324)
Screenshot: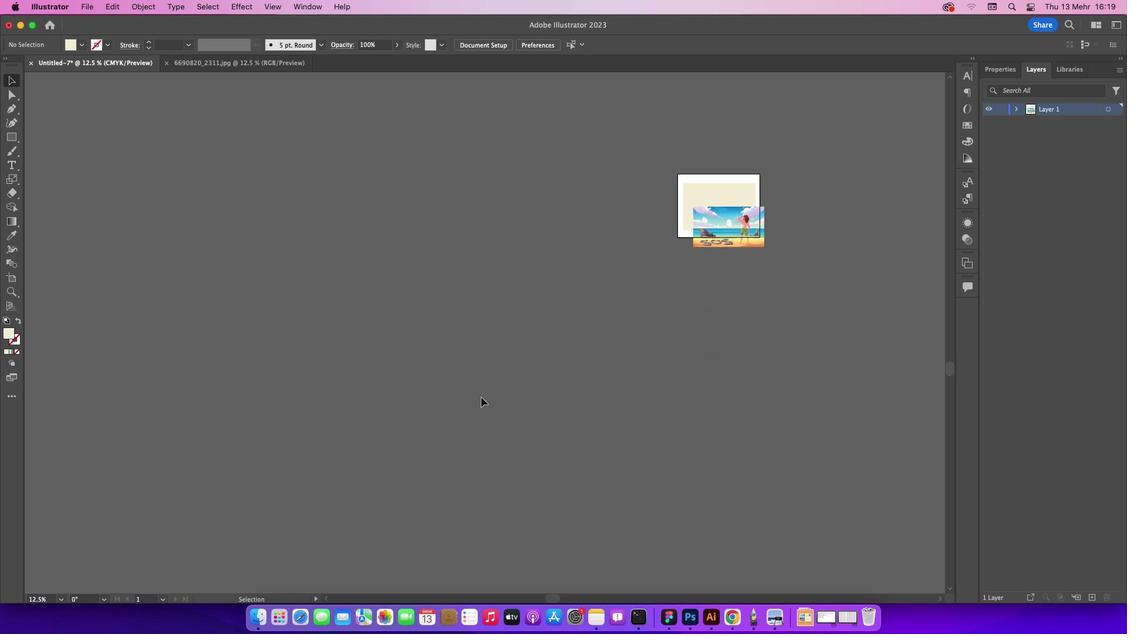 
Action: Mouse moved to (481, 396)
Screenshot: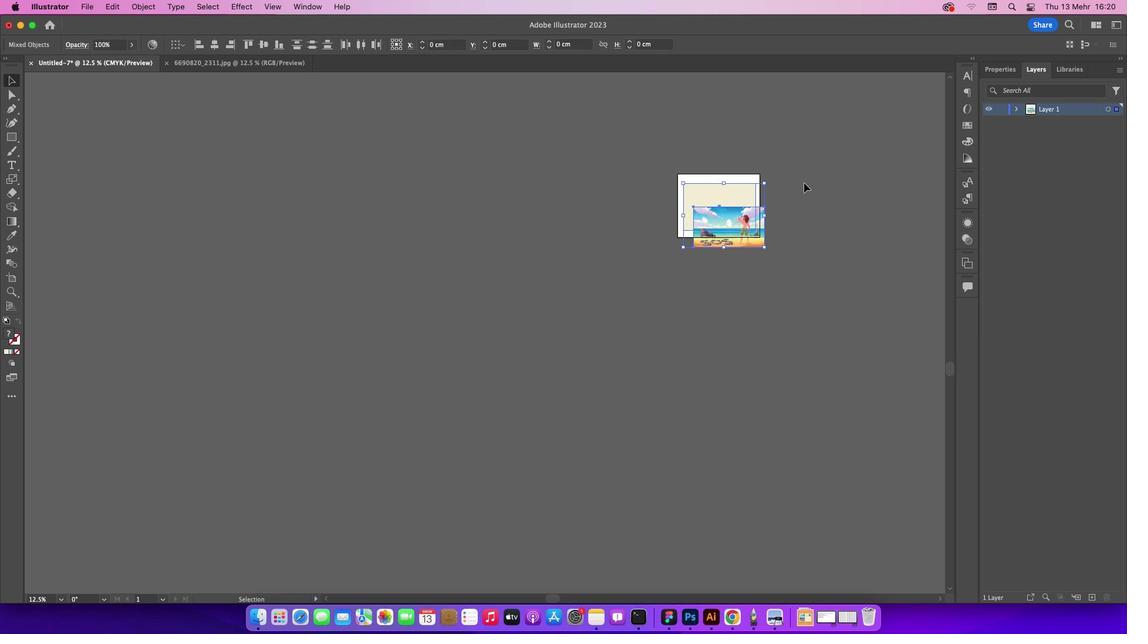 
Action: Mouse pressed left at (481, 396)
Screenshot: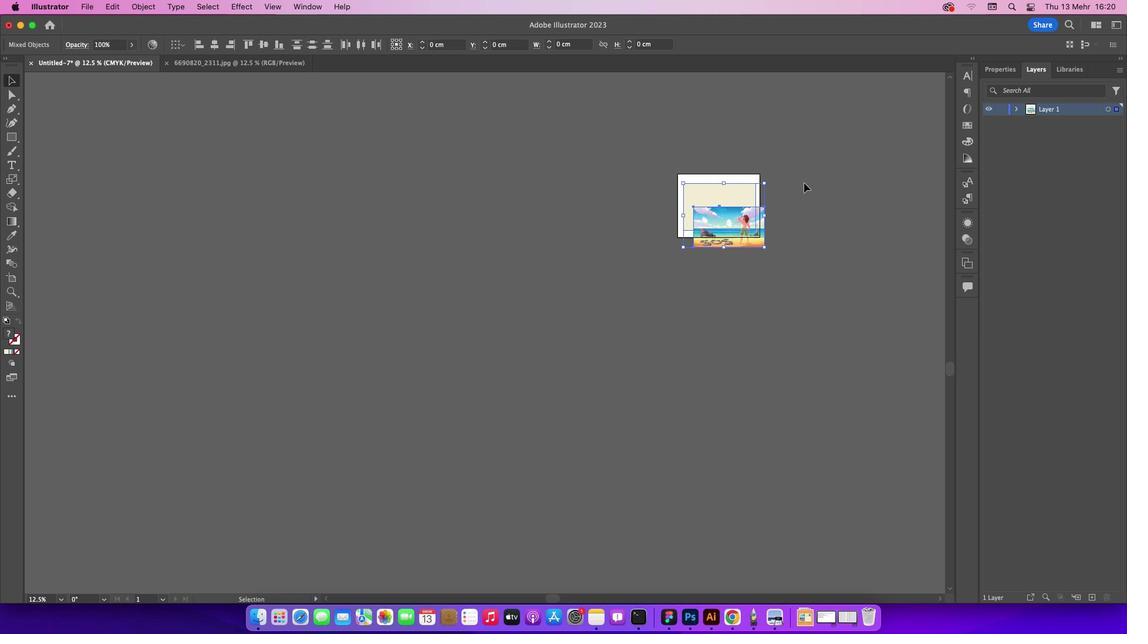 
Action: Mouse moved to (626, 267)
Screenshot: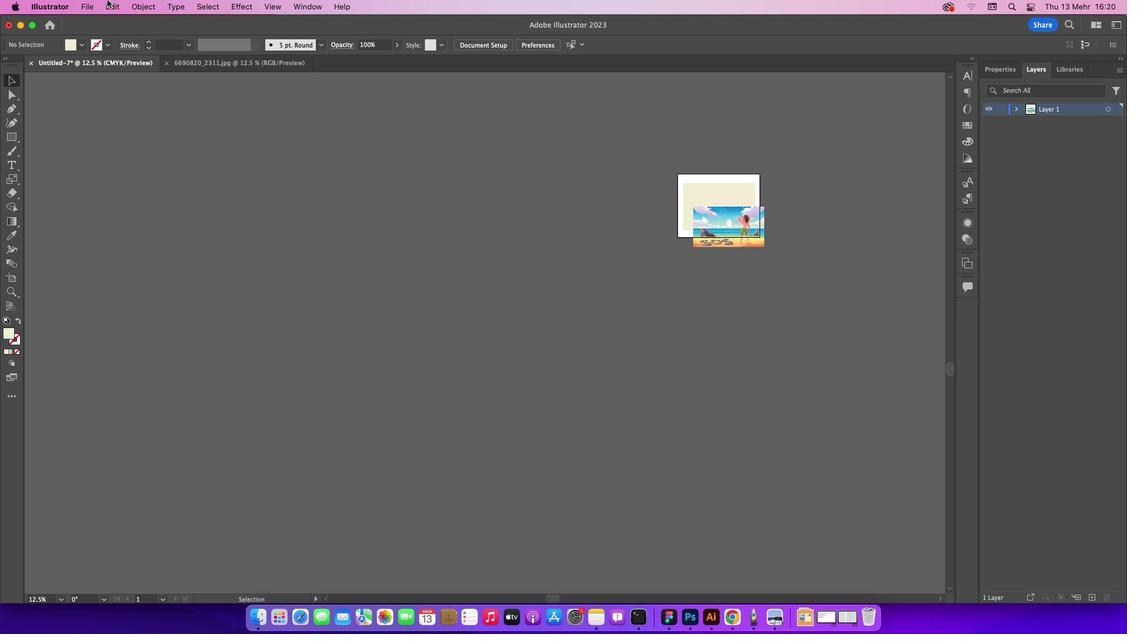 
Action: Mouse pressed left at (626, 267)
Screenshot: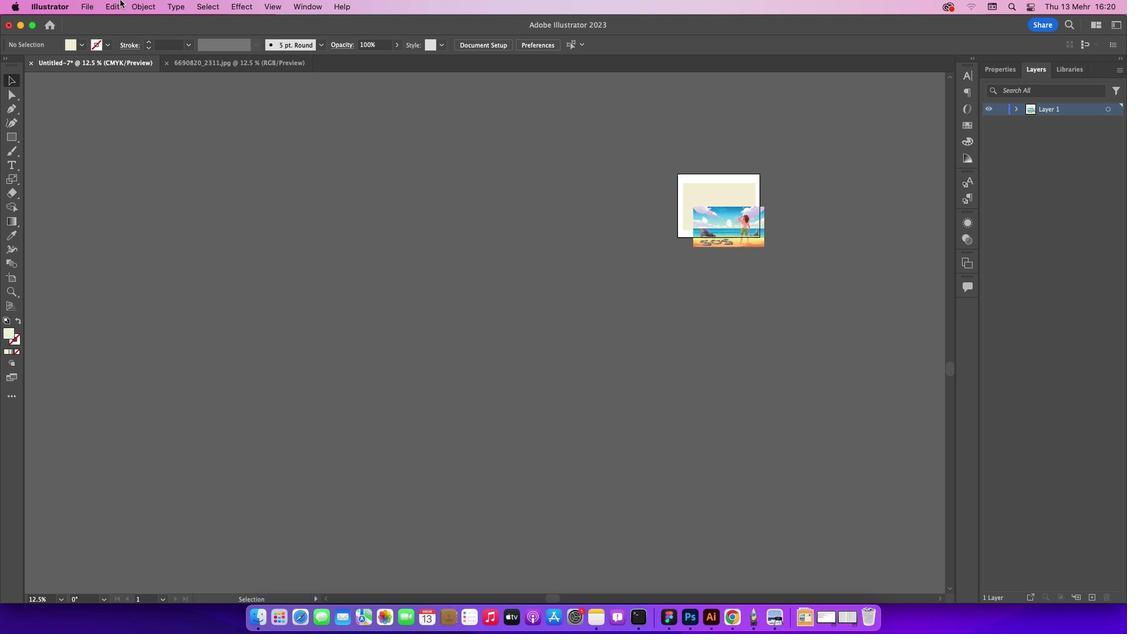 
Action: Mouse moved to (113, 8)
Screenshot: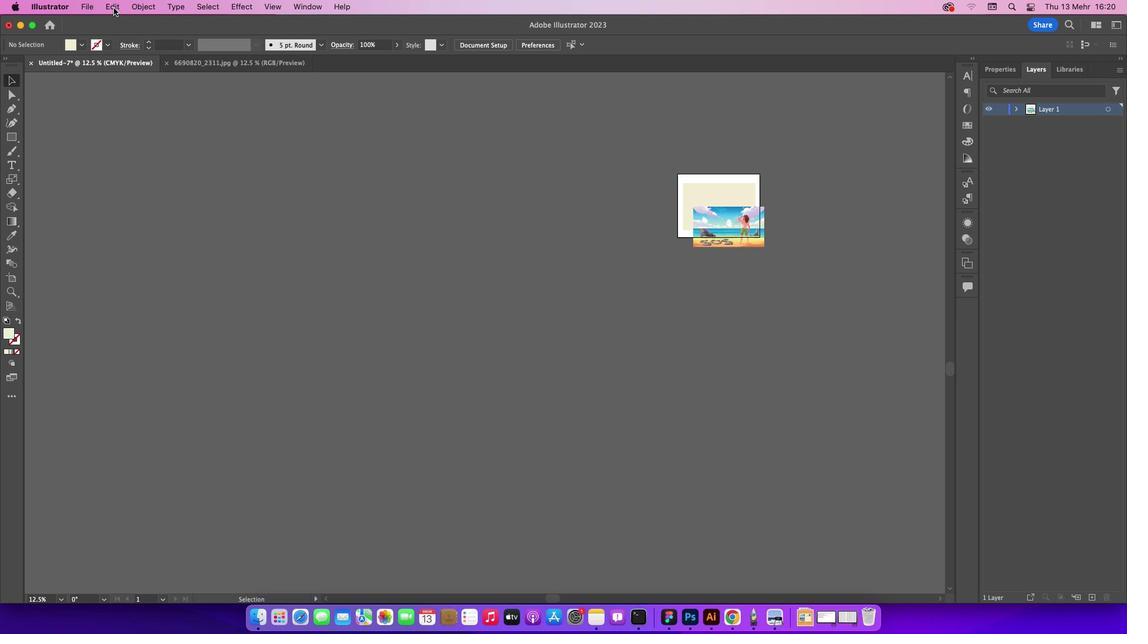 
Action: Mouse pressed left at (113, 8)
Screenshot: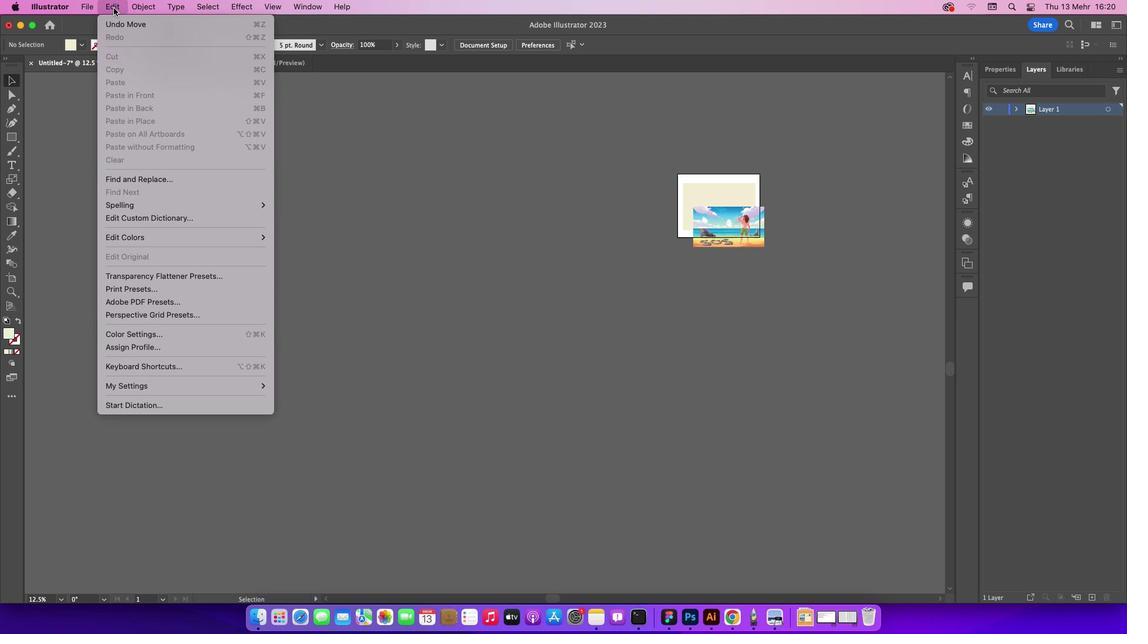 
Action: Mouse moved to (476, 283)
Screenshot: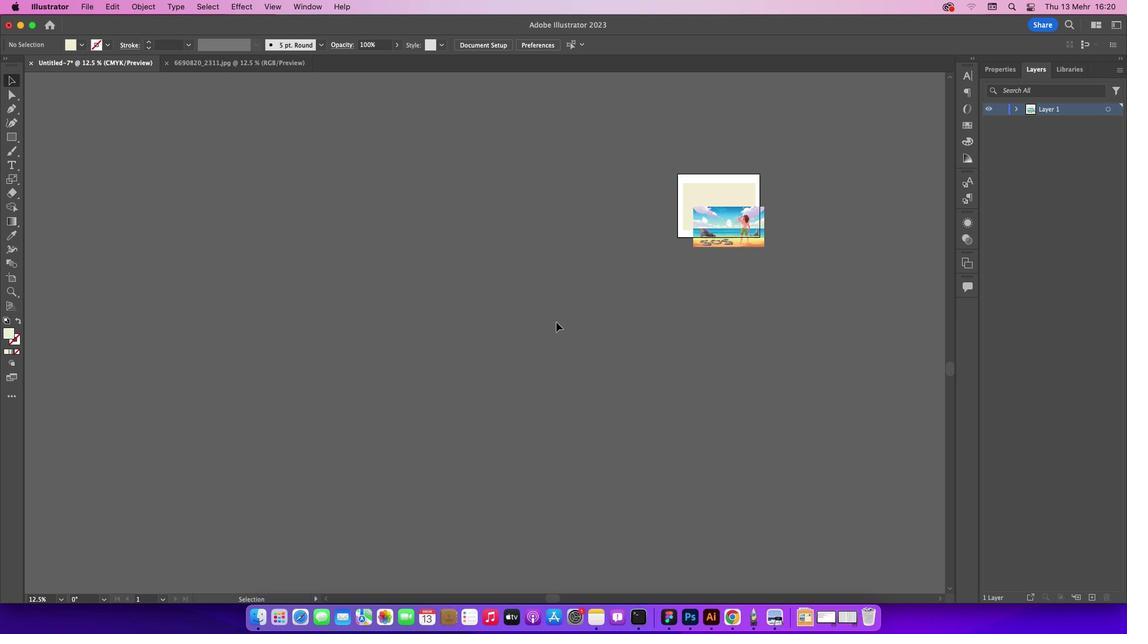 
Action: Mouse pressed left at (476, 283)
Screenshot: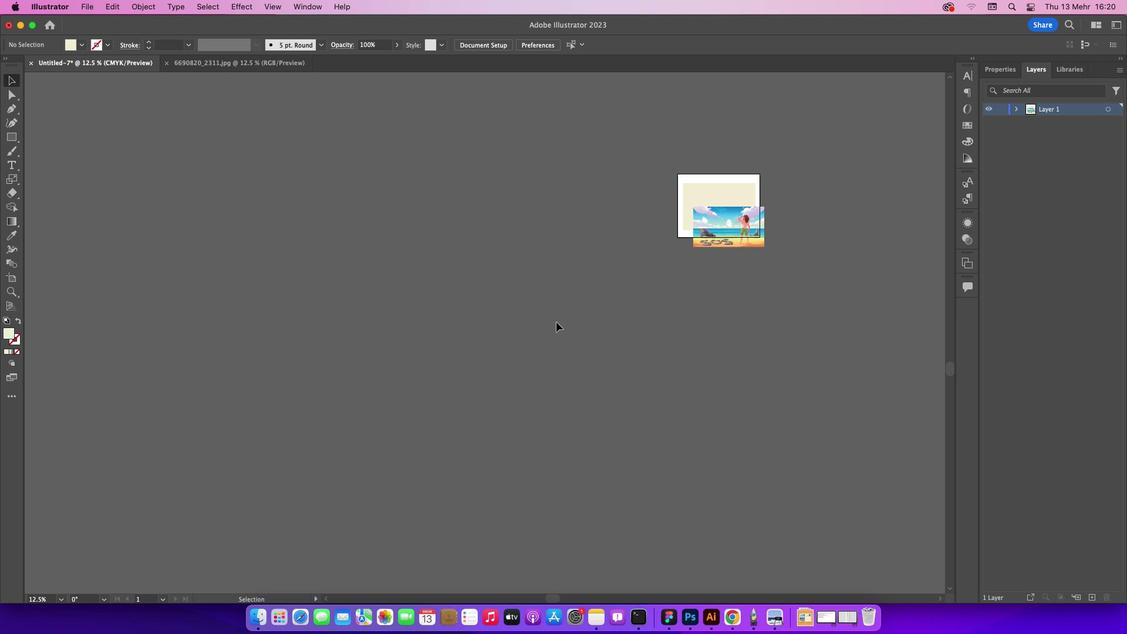 
Action: Mouse moved to (556, 322)
Screenshot: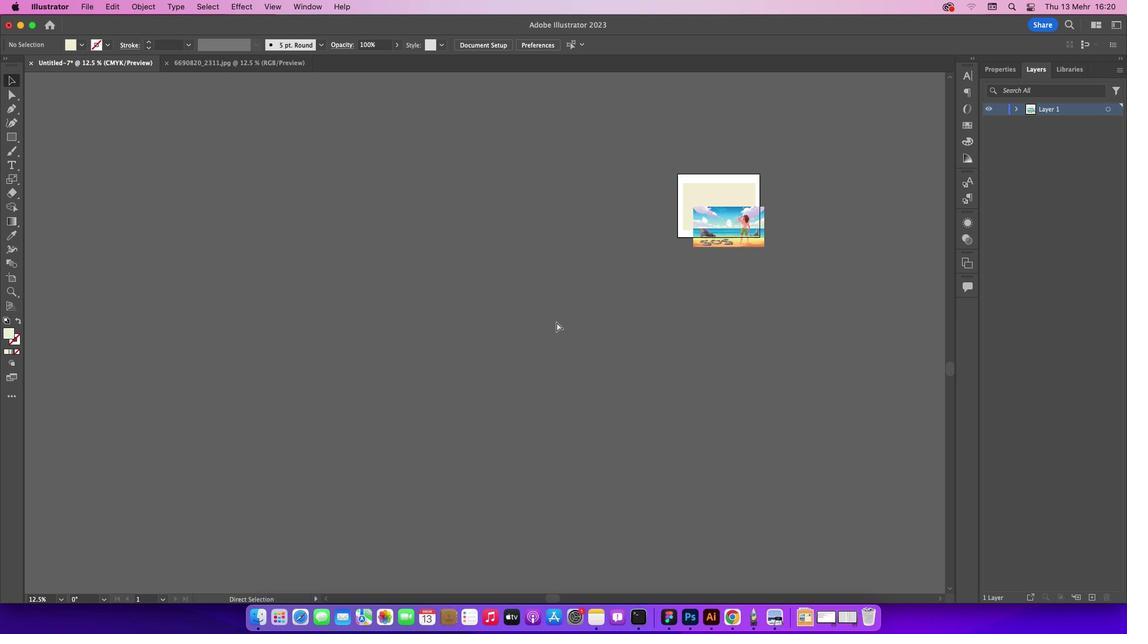 
Action: Key pressed Key.cmd_r'=''=''='
Screenshot: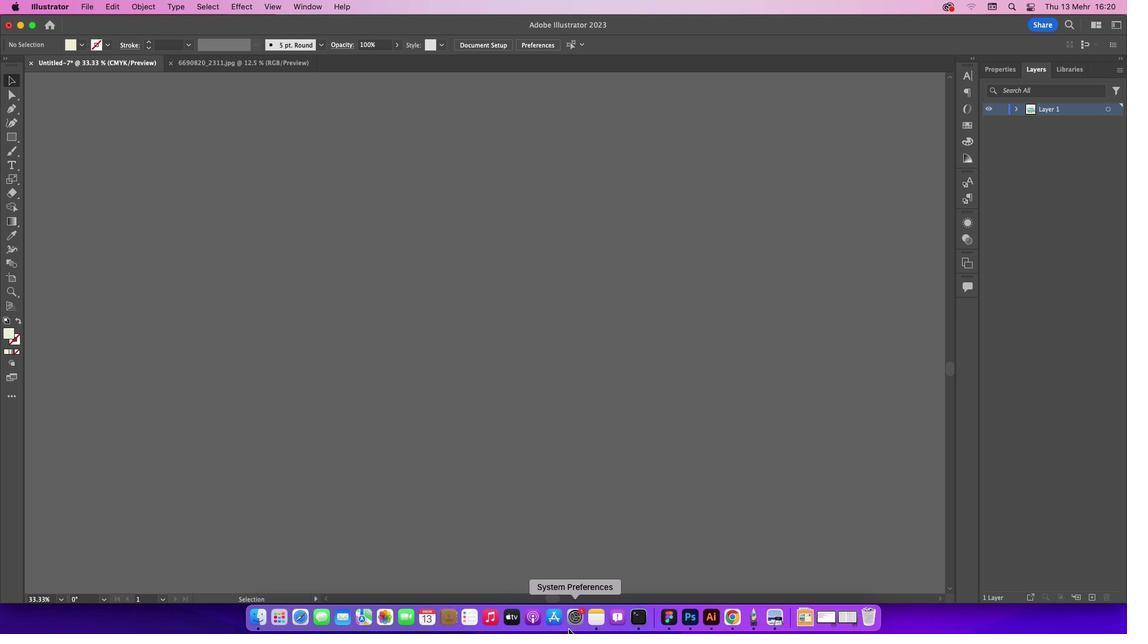 
Action: Mouse moved to (553, 597)
Screenshot: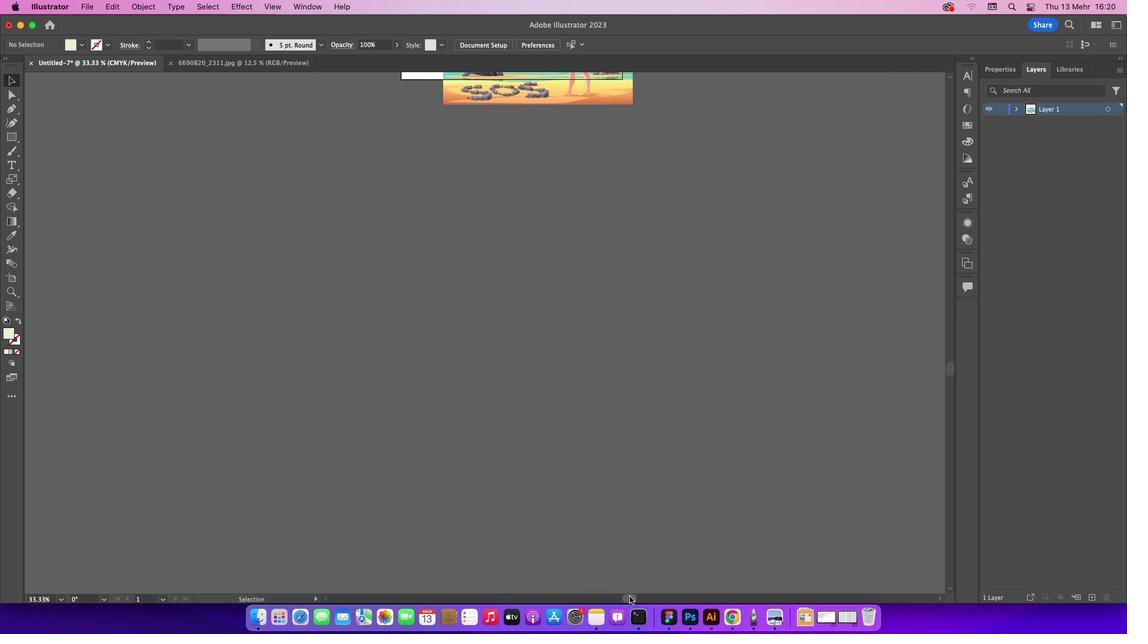 
Action: Mouse pressed left at (553, 597)
Screenshot: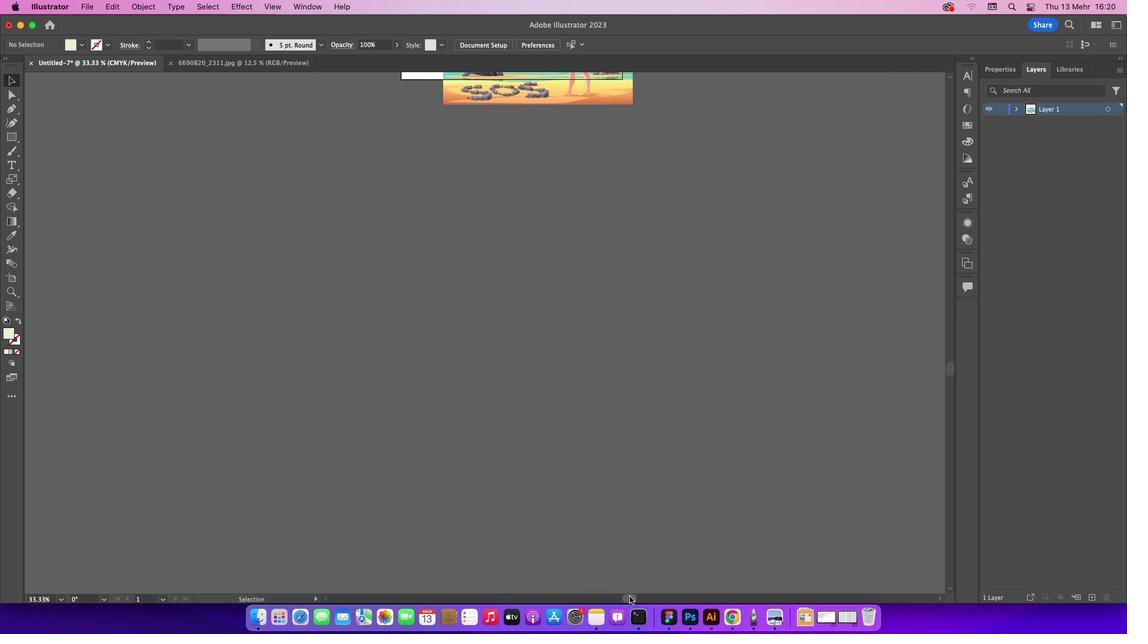 
Action: Mouse moved to (649, 479)
Screenshot: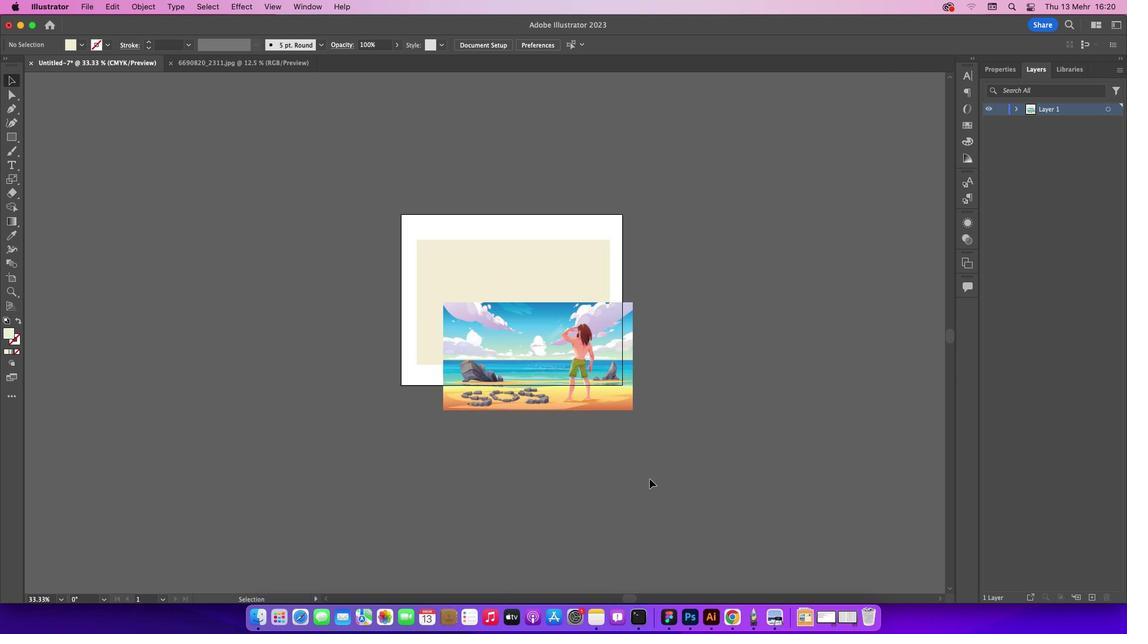 
Action: Mouse scrolled (649, 479) with delta (0, 0)
Screenshot: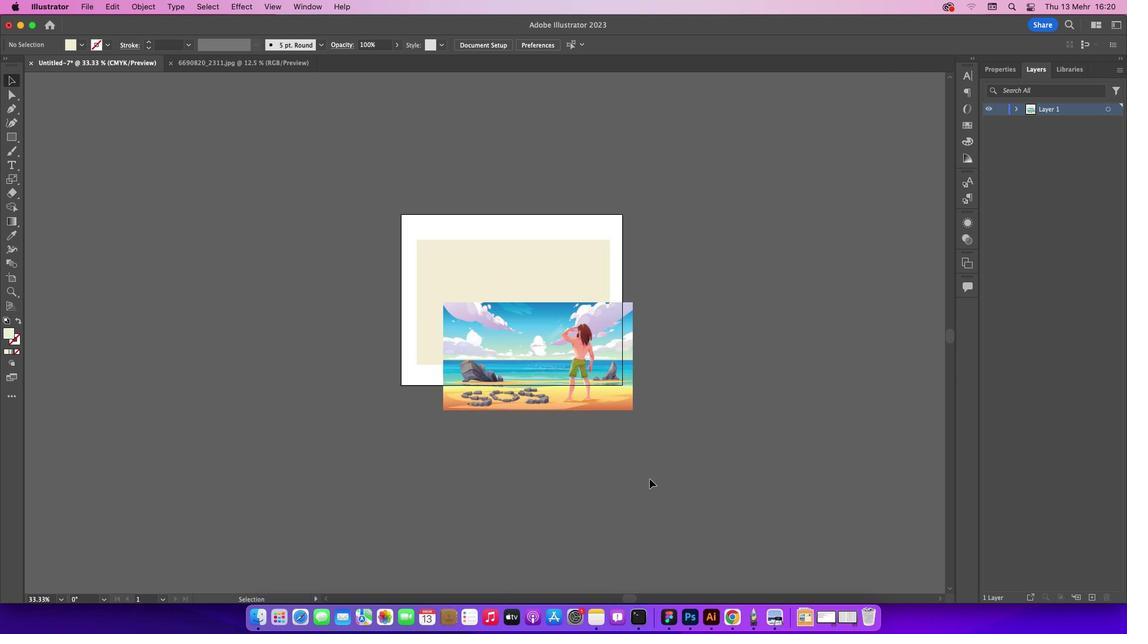 
Action: Mouse scrolled (649, 479) with delta (0, 0)
Screenshot: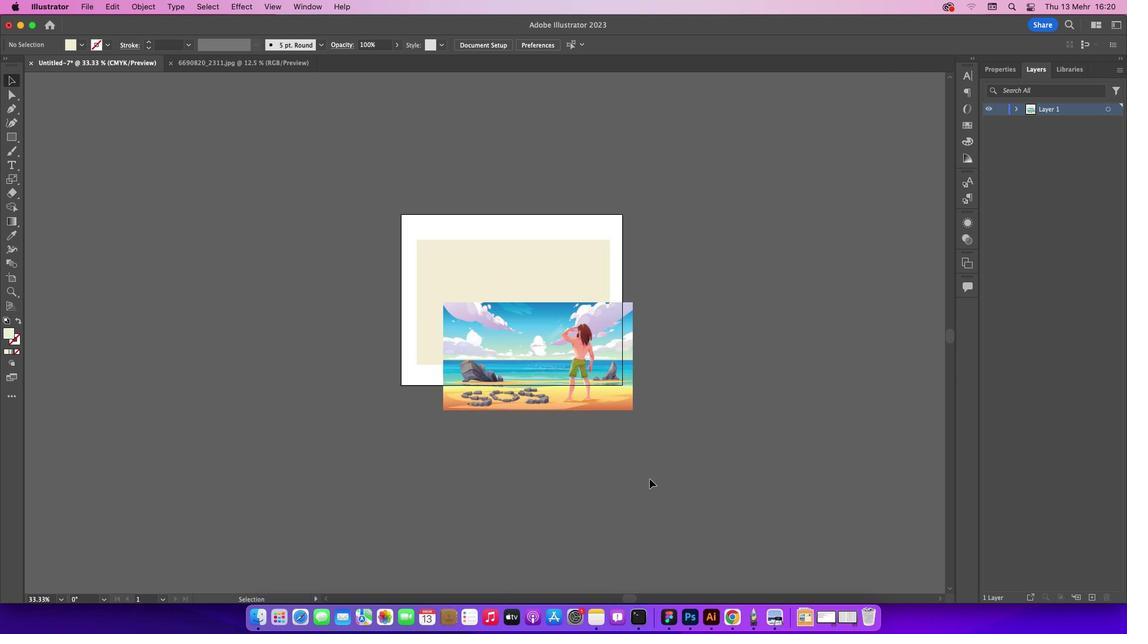 
Action: Mouse scrolled (649, 479) with delta (0, 1)
Screenshot: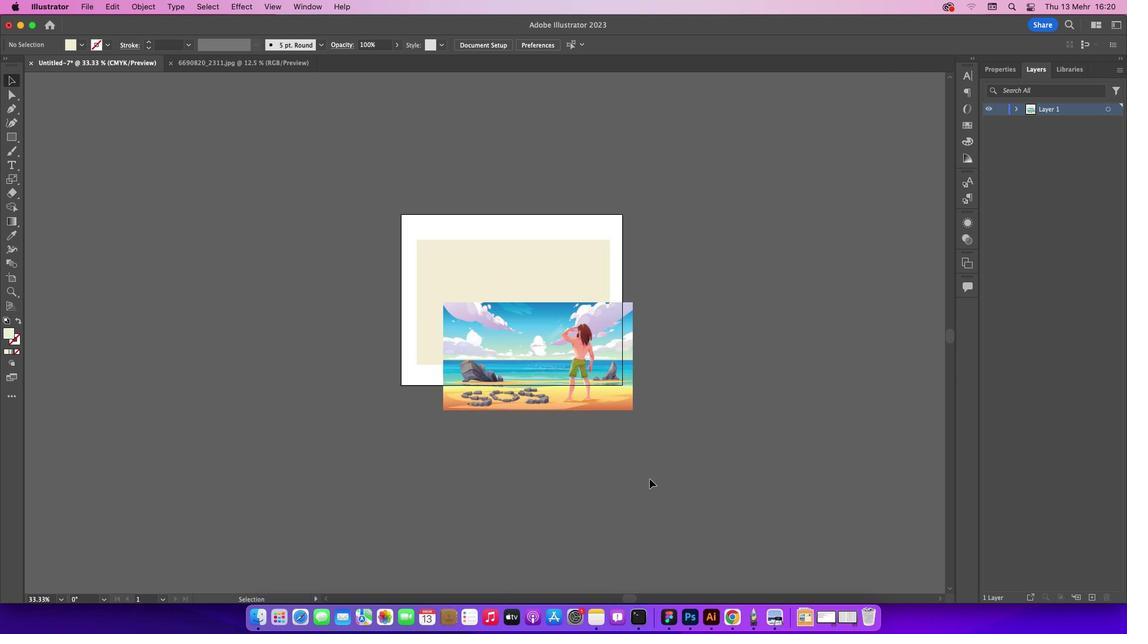 
Action: Mouse scrolled (649, 479) with delta (0, 2)
Screenshot: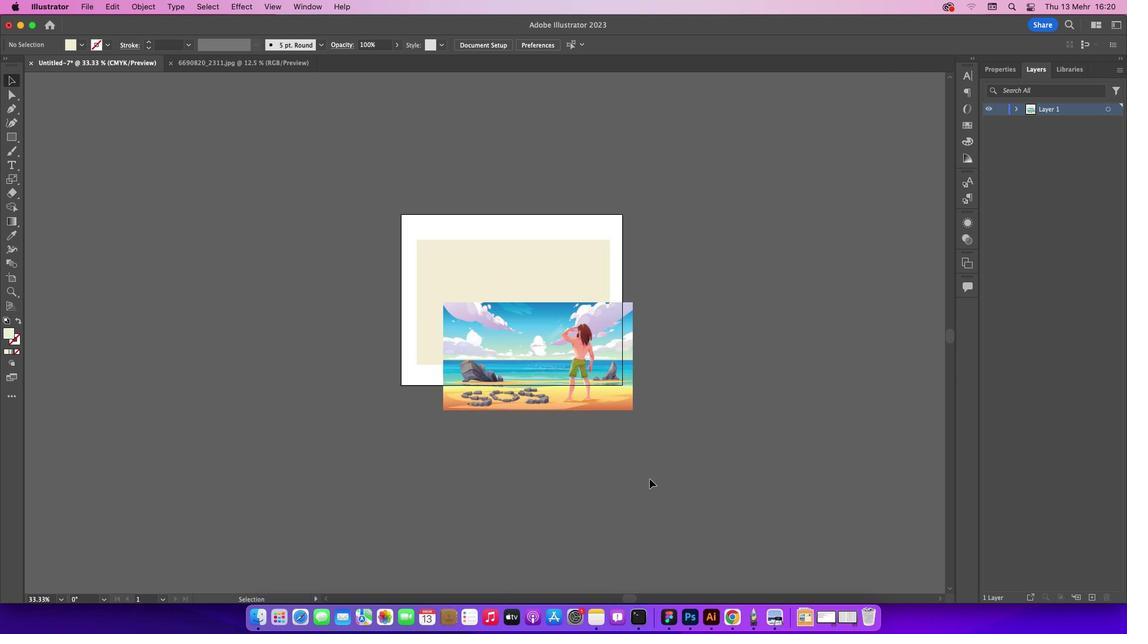 
Action: Mouse scrolled (649, 479) with delta (0, 0)
Screenshot: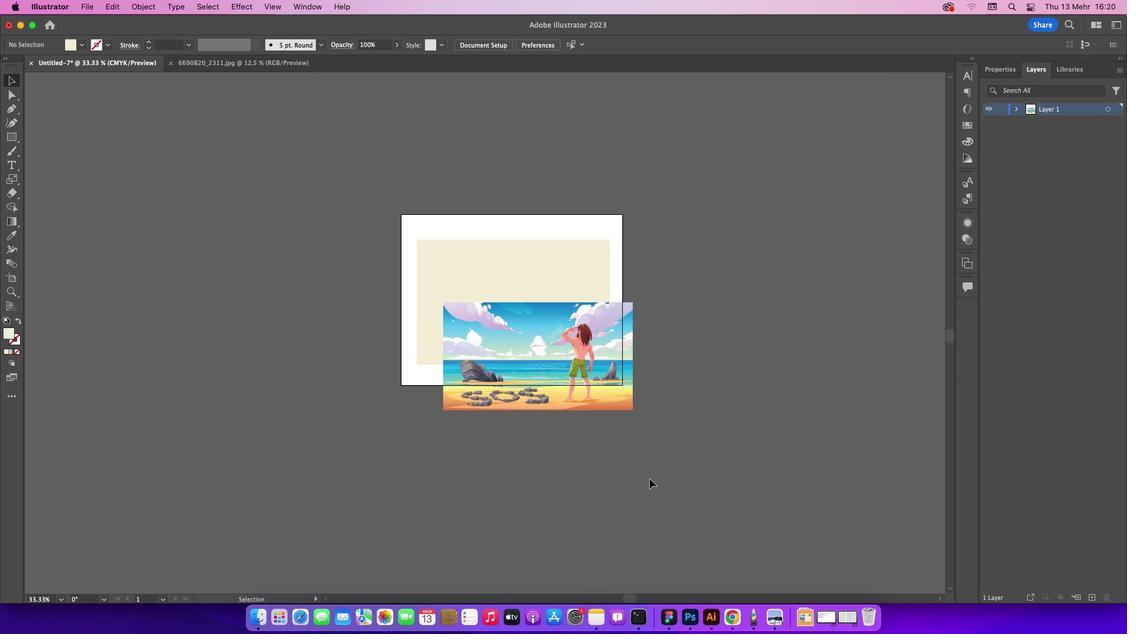 
Action: Key pressed Key.cmd_r'=''=''='
Screenshot: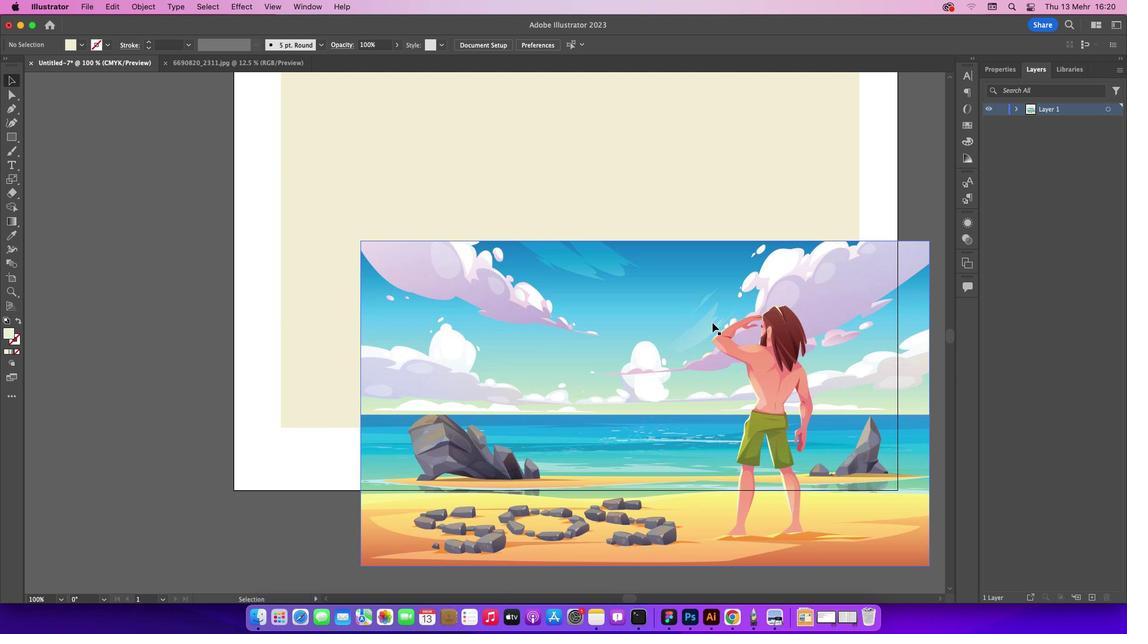 
Action: Mouse moved to (728, 332)
Screenshot: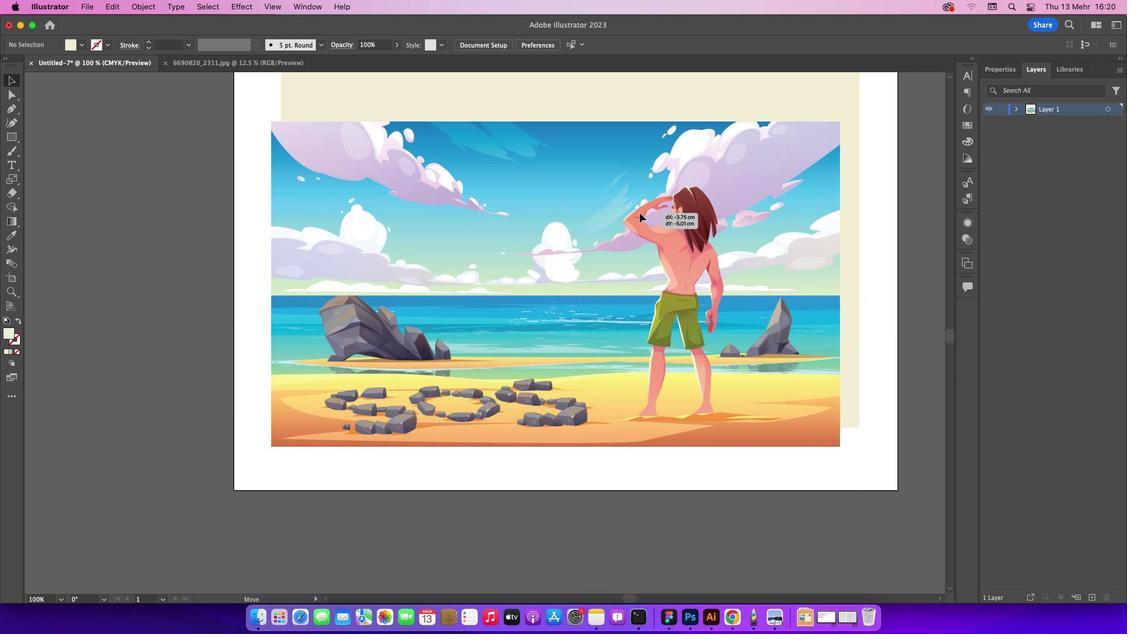 
Action: Mouse pressed left at (728, 332)
Screenshot: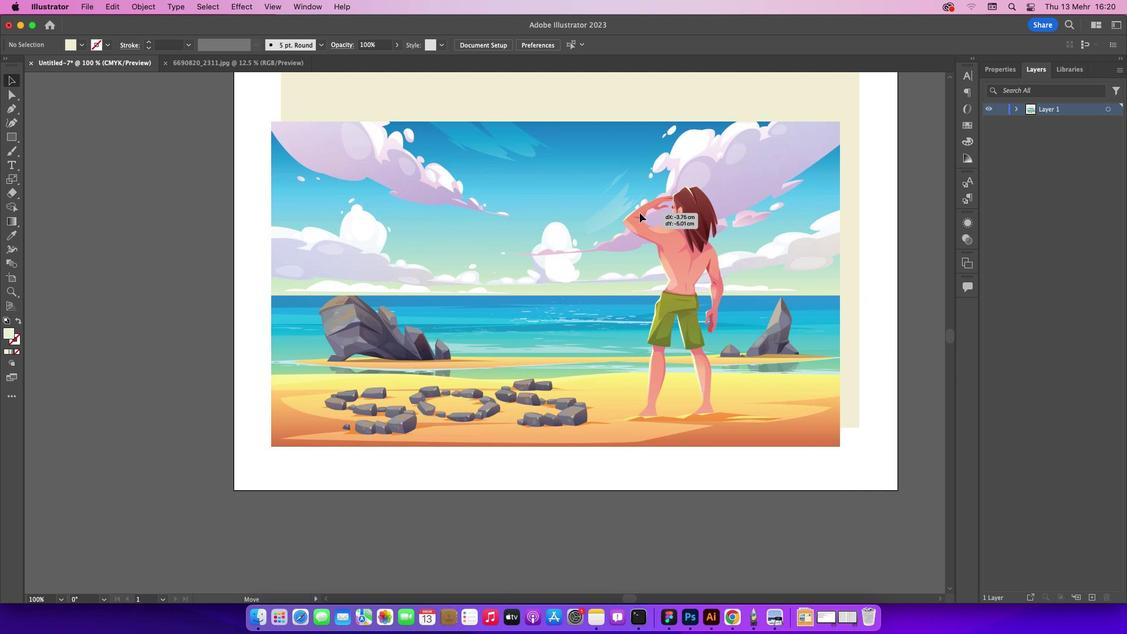 
Action: Mouse moved to (837, 119)
Screenshot: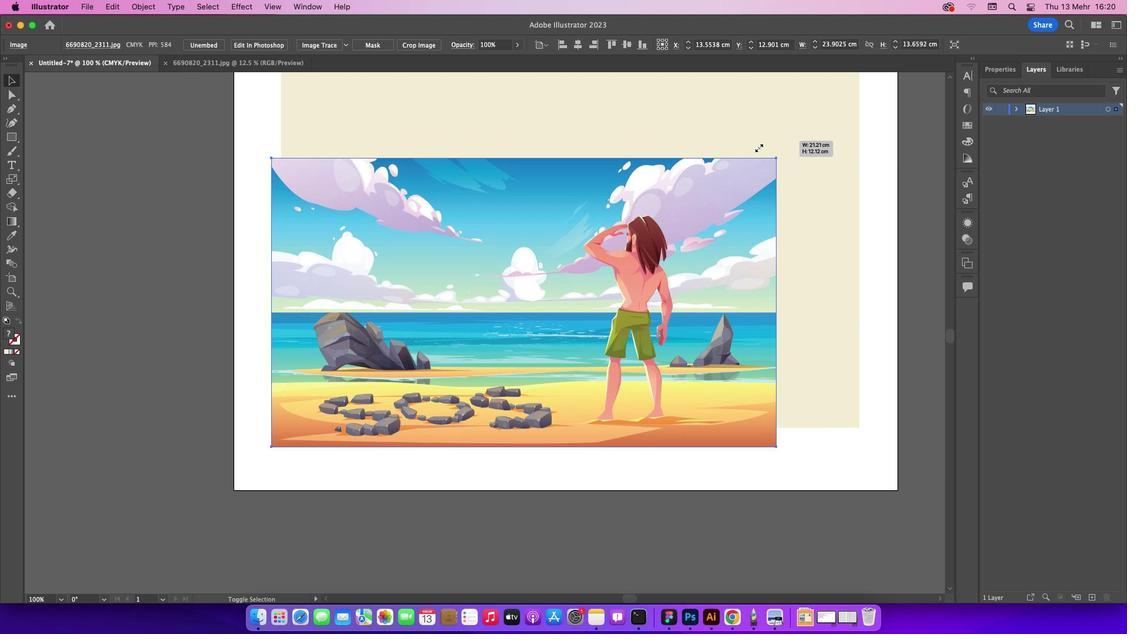 
Action: Key pressed Key.shift
Screenshot: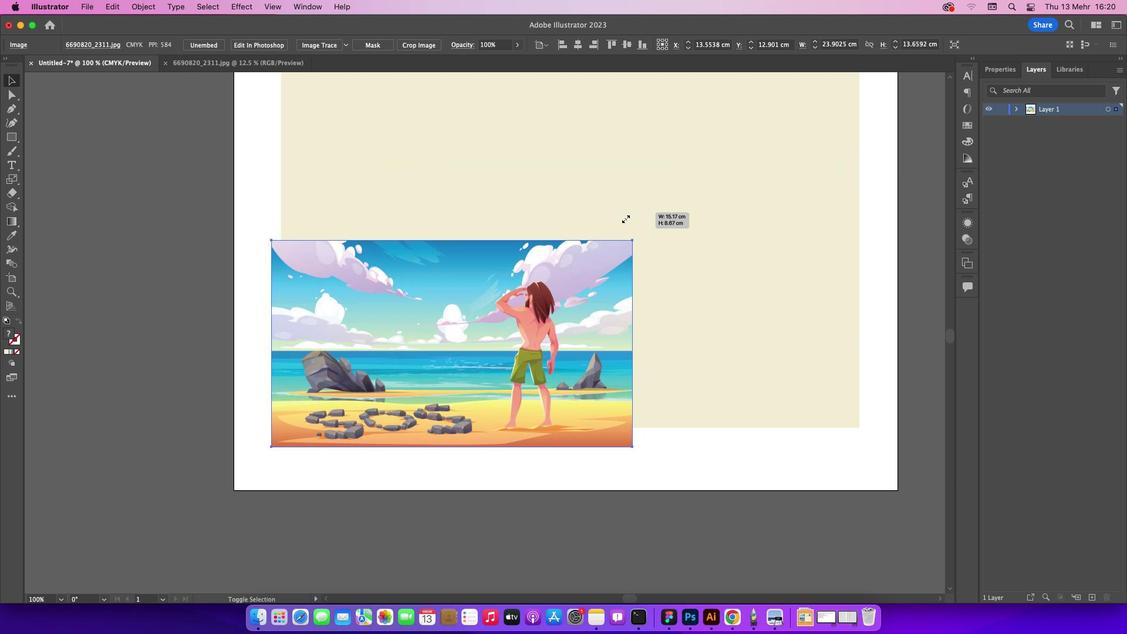 
Action: Mouse pressed left at (837, 119)
Screenshot: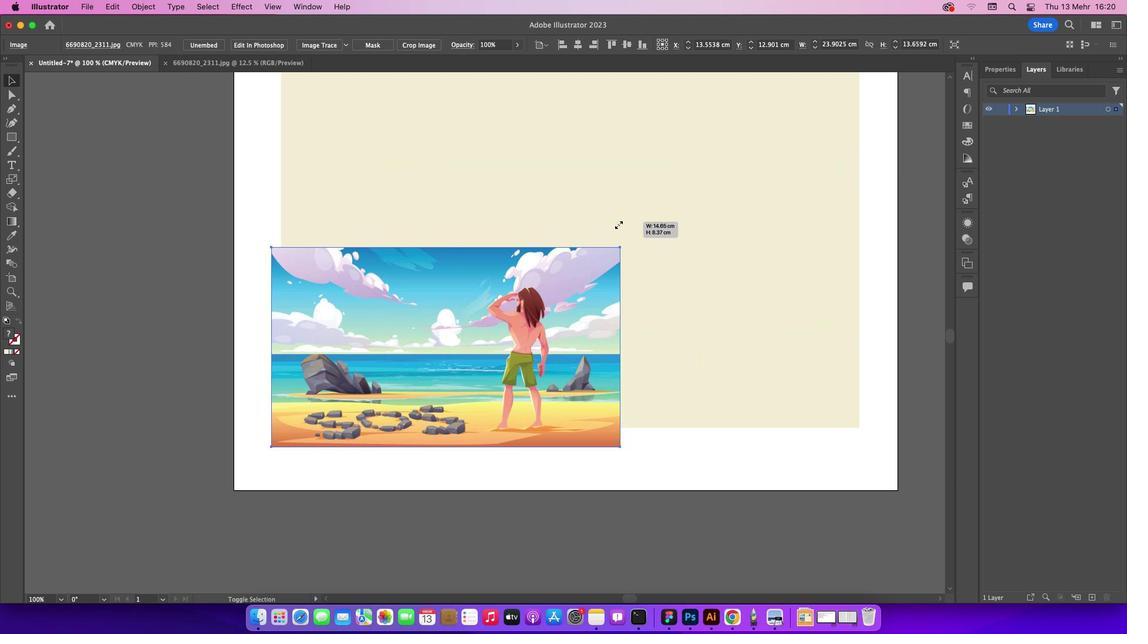 
Action: Mouse moved to (358, 398)
Screenshot: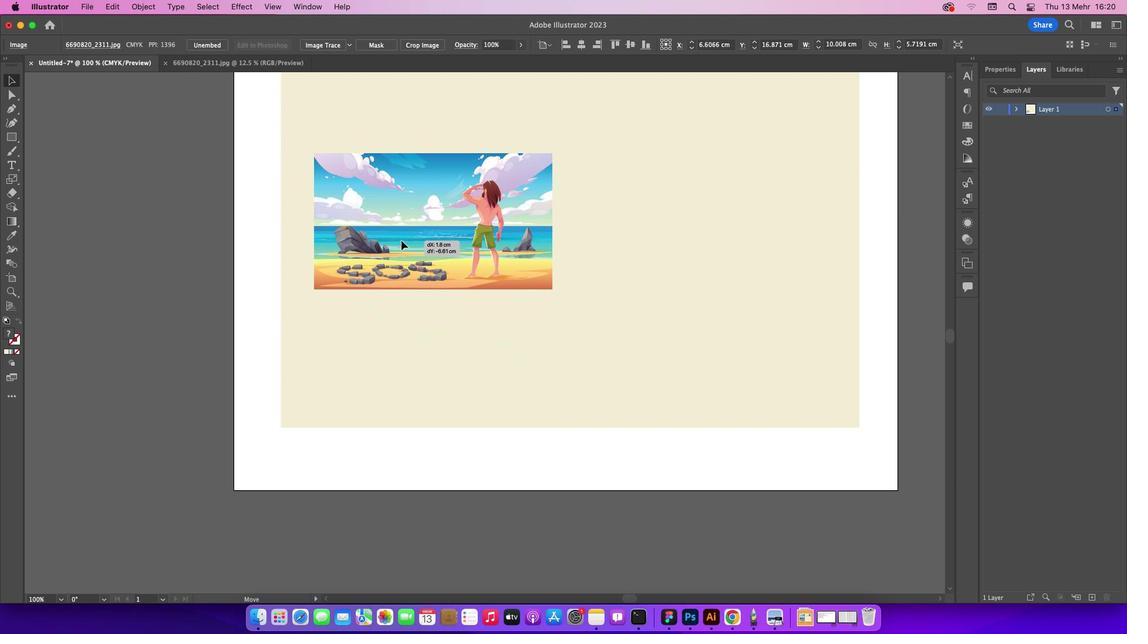 
Action: Mouse pressed left at (358, 398)
Screenshot: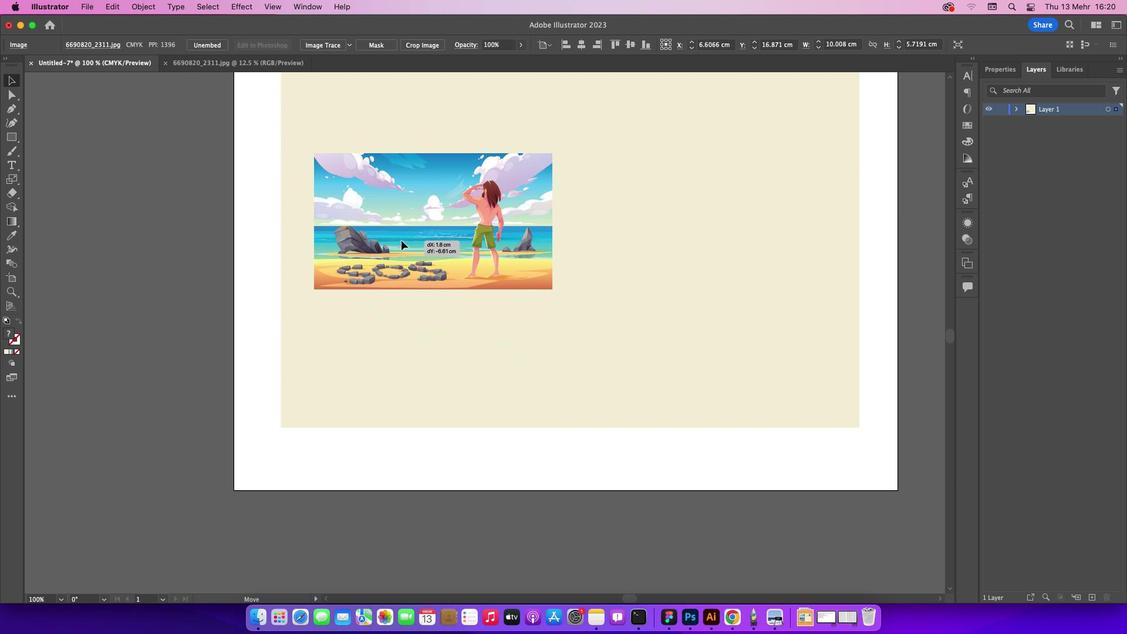 
Action: Mouse moved to (557, 331)
Screenshot: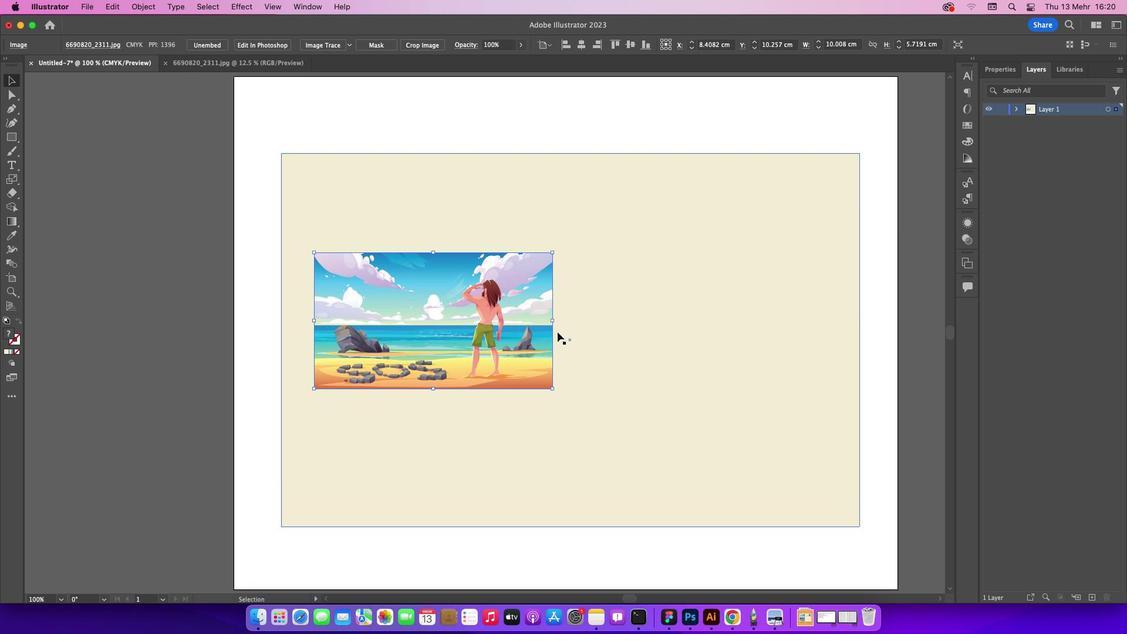 
Action: Mouse scrolled (557, 331) with delta (0, 0)
Screenshot: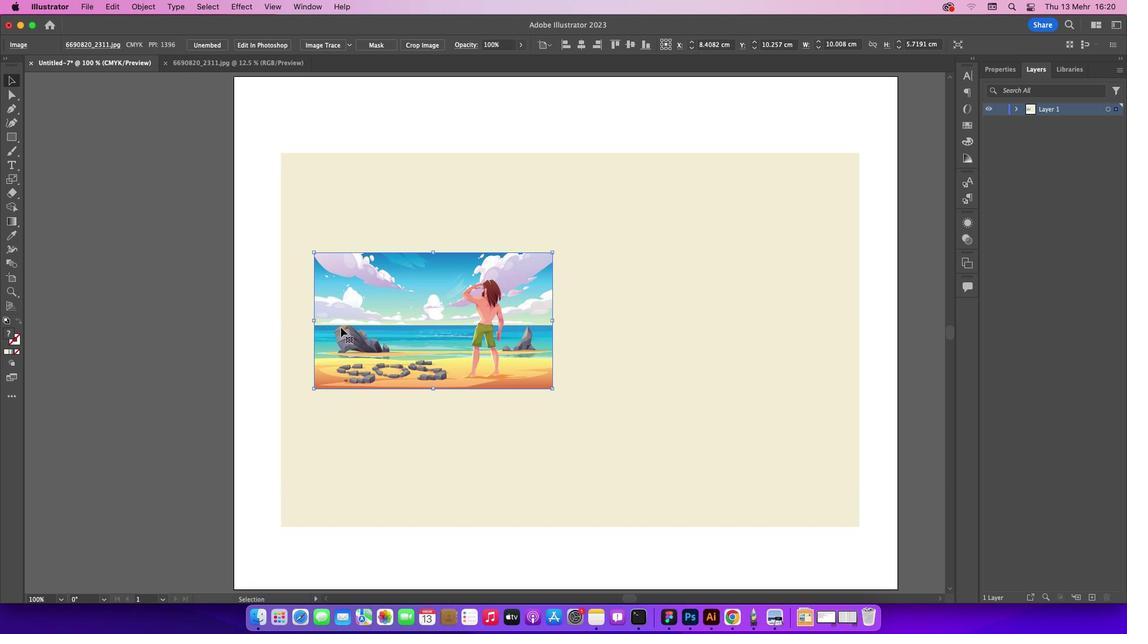 
Action: Mouse scrolled (557, 331) with delta (0, 0)
Screenshot: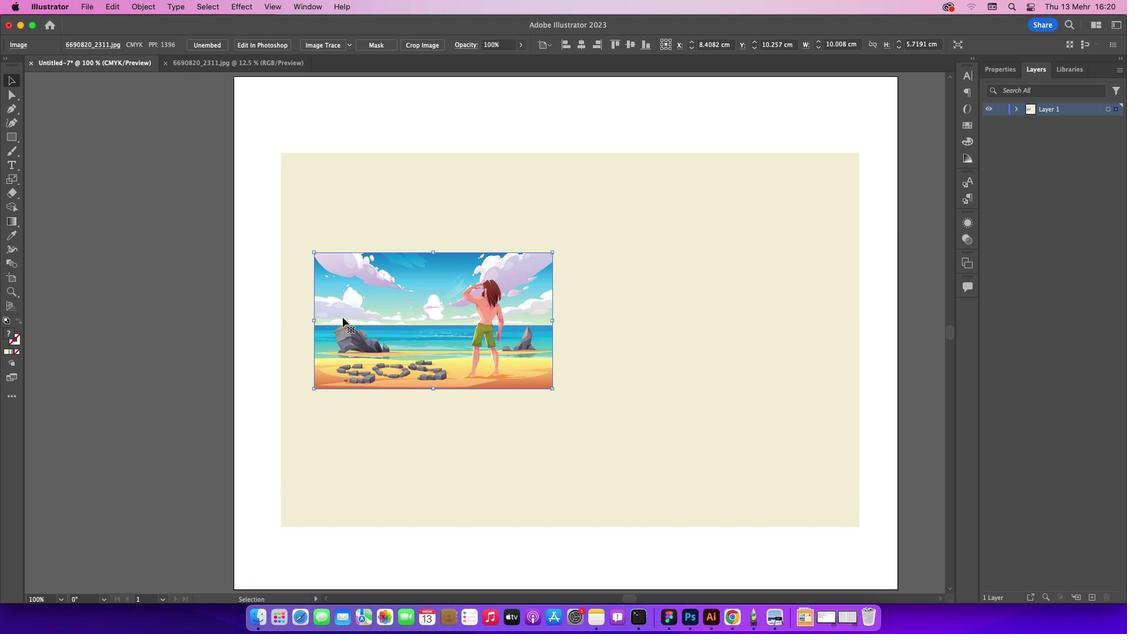 
Action: Mouse scrolled (557, 331) with delta (0, 1)
Screenshot: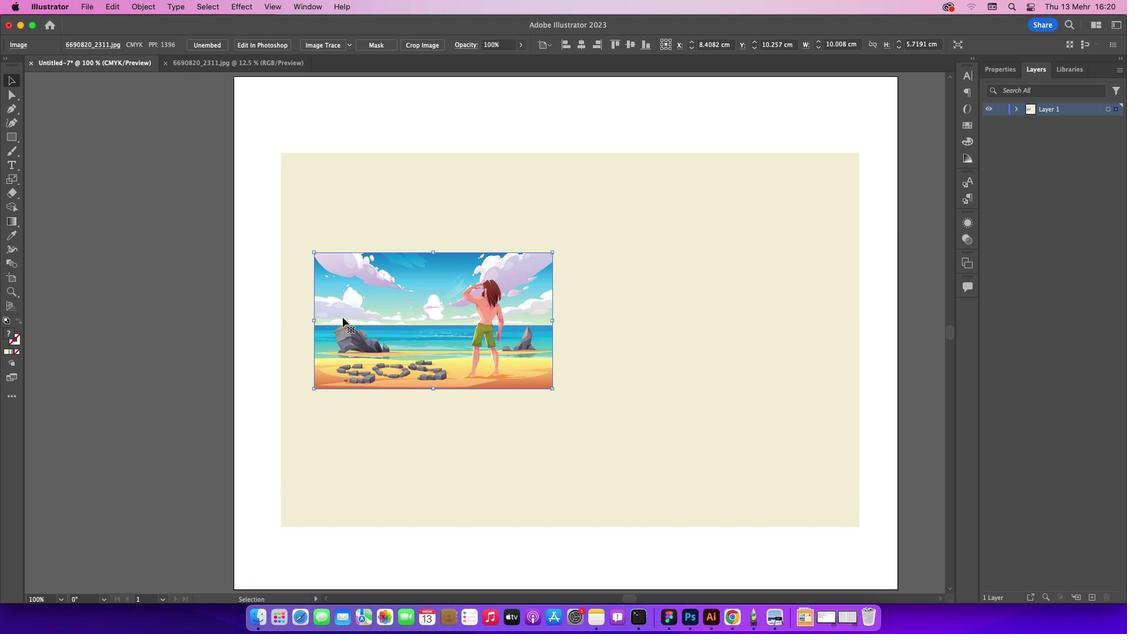 
Action: Mouse scrolled (557, 331) with delta (0, 2)
Screenshot: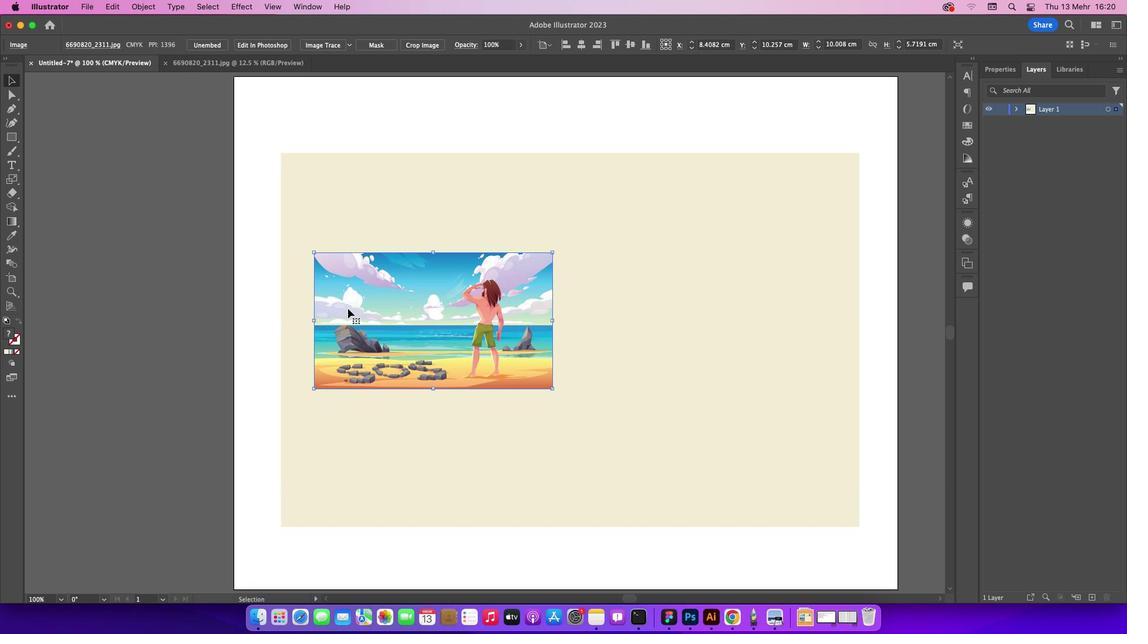 
Action: Mouse moved to (553, 321)
Screenshot: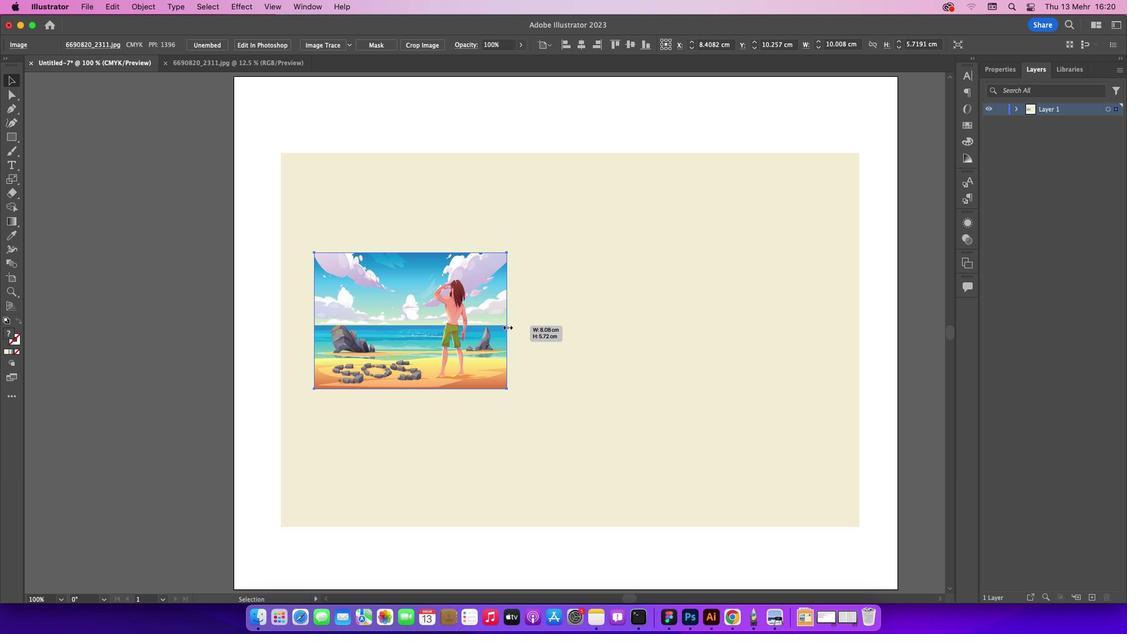 
Action: Mouse pressed left at (553, 321)
Screenshot: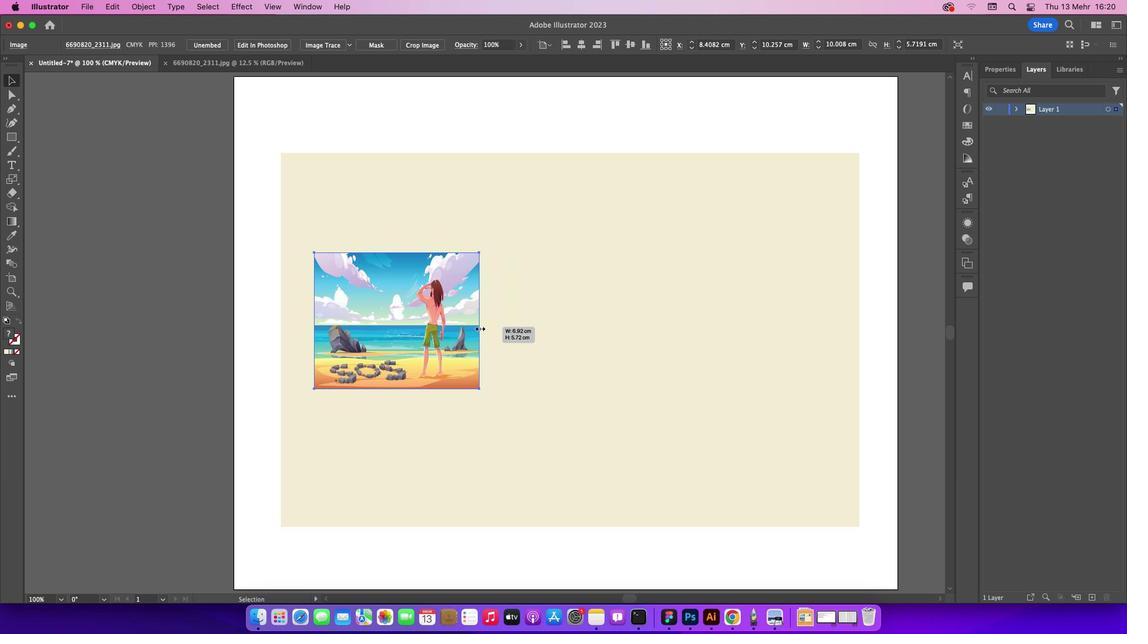 
Action: Mouse moved to (426, 253)
Screenshot: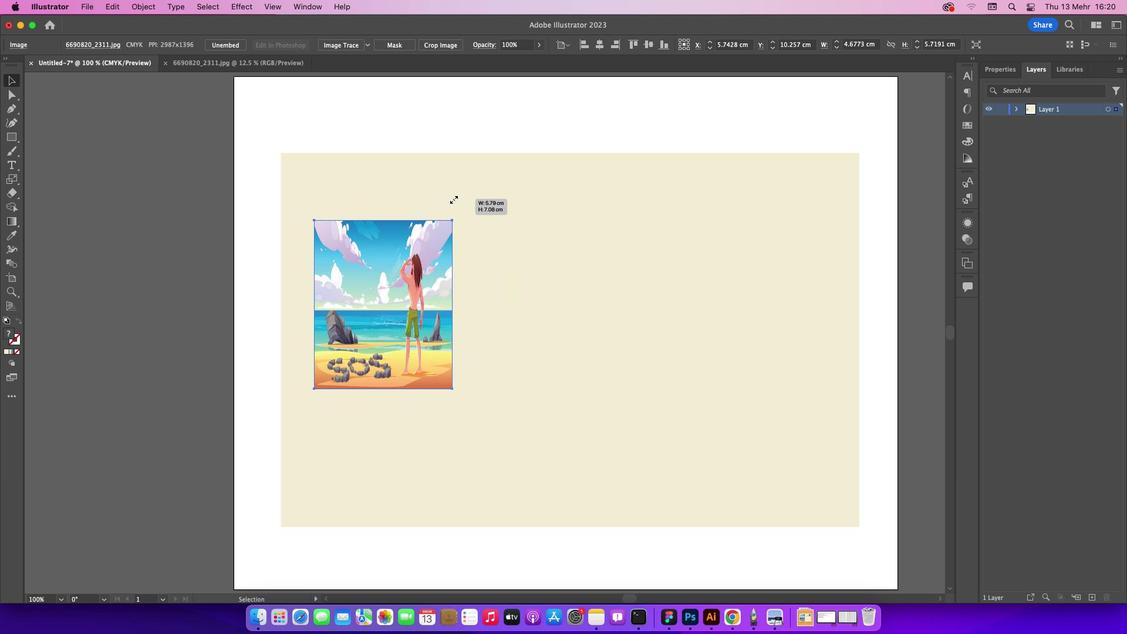 
Action: Mouse pressed left at (426, 253)
Screenshot: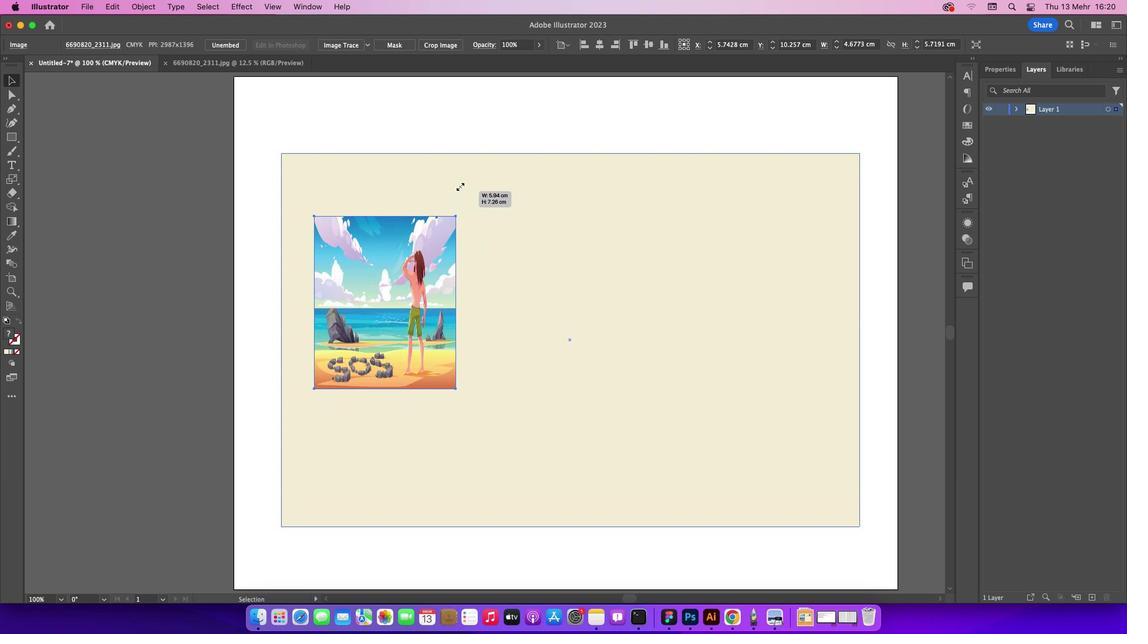 
Action: Key pressed Key.shift
Screenshot: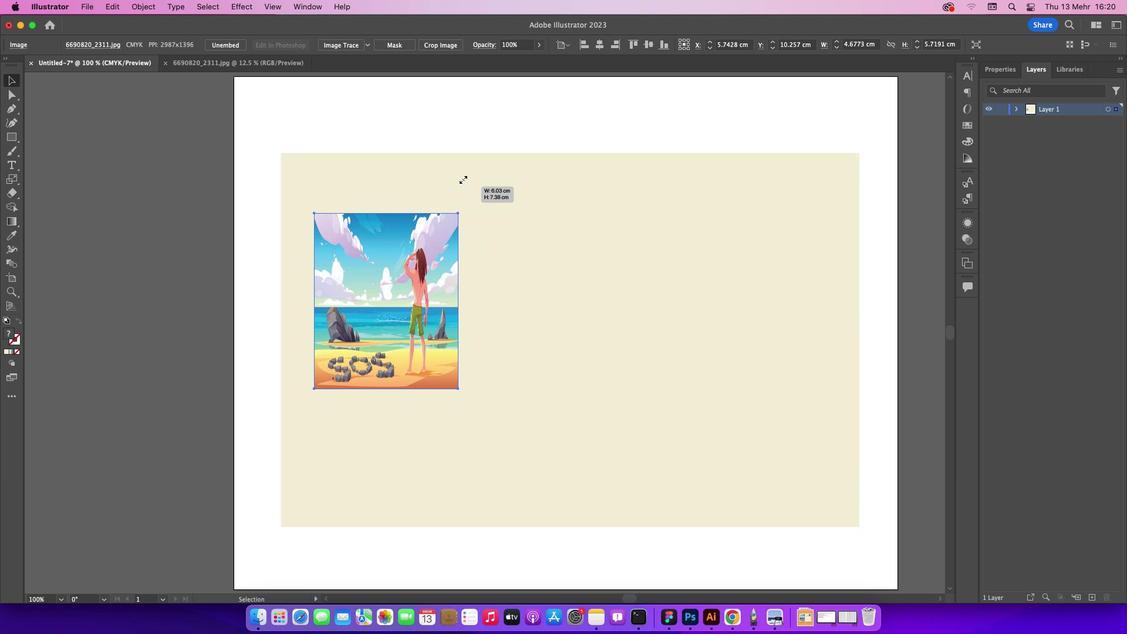 
Action: Mouse moved to (441, 230)
Screenshot: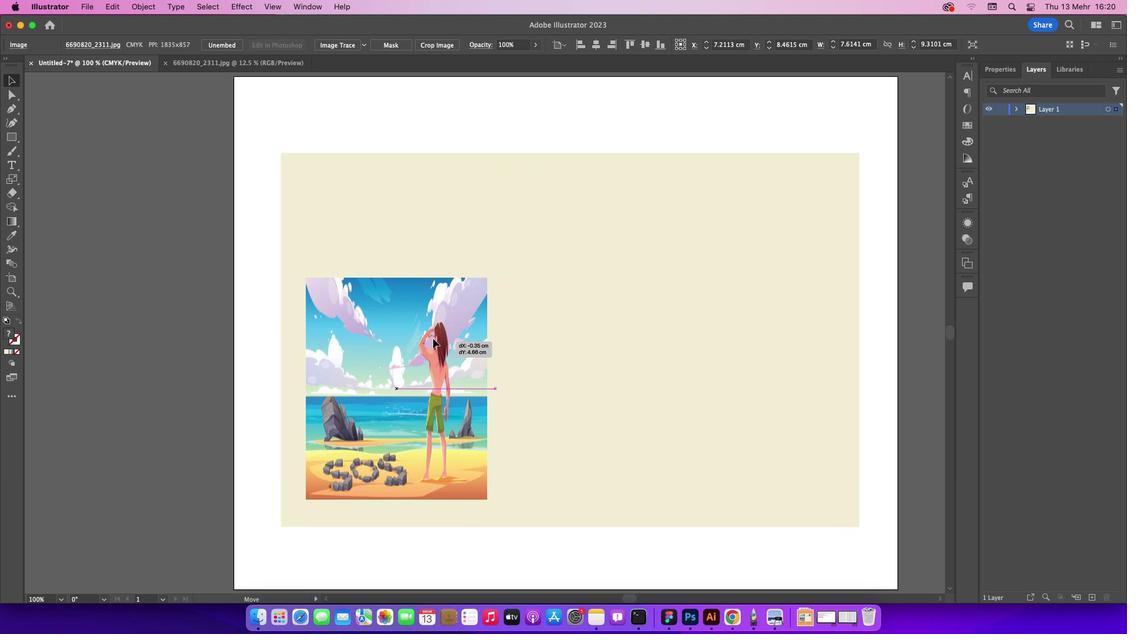 
Action: Mouse pressed left at (441, 230)
Screenshot: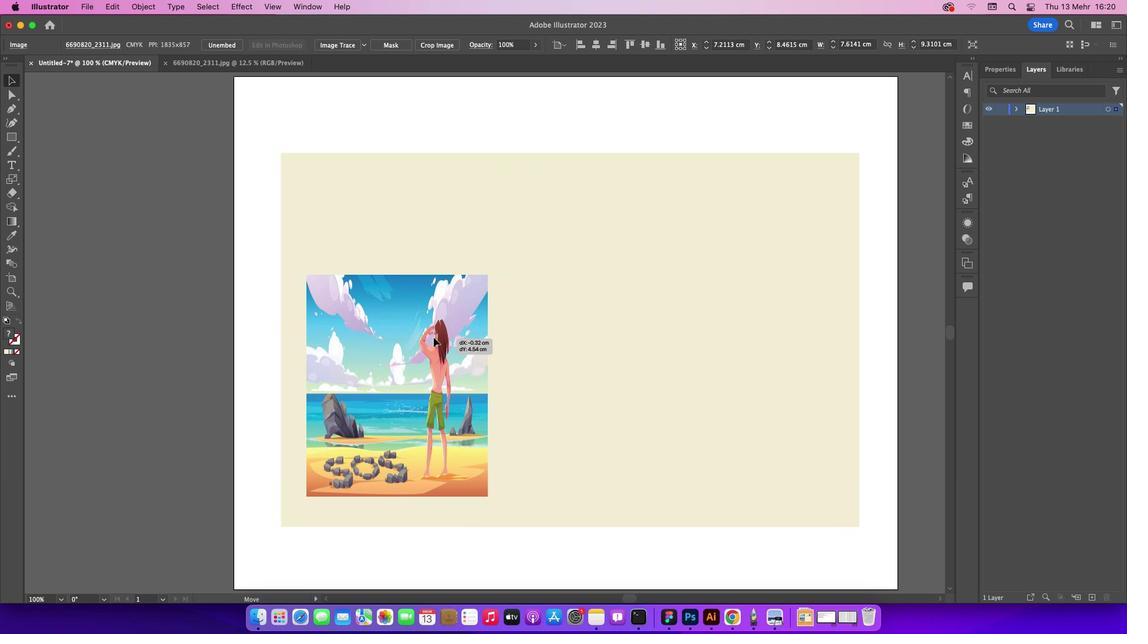 
Action: Mouse moved to (488, 265)
Screenshot: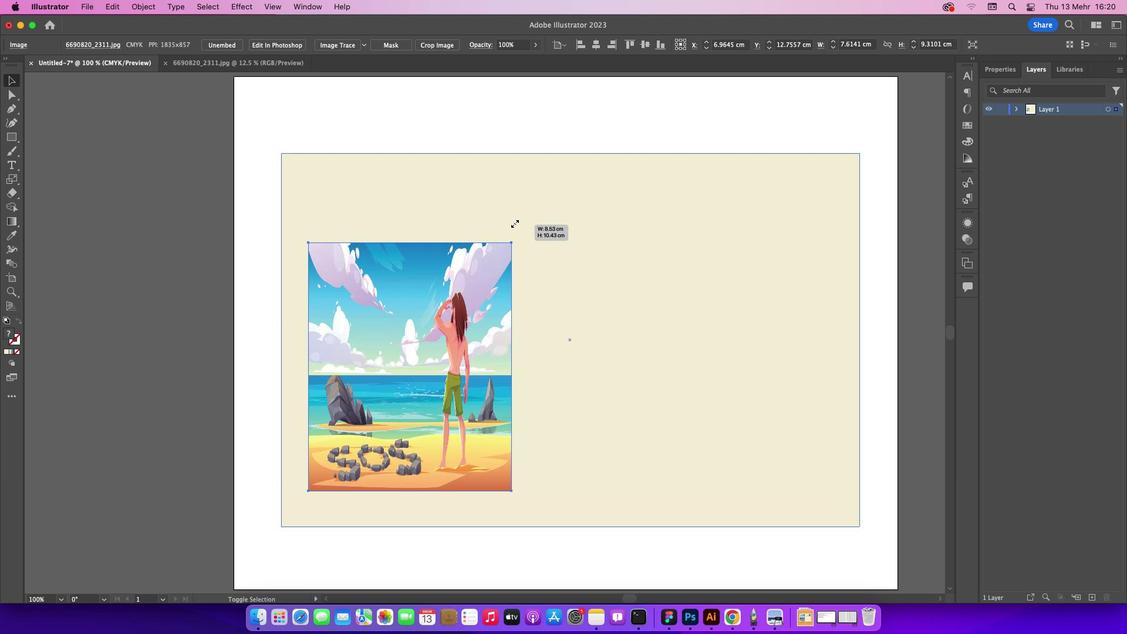 
Action: Key pressed Key.shift
Screenshot: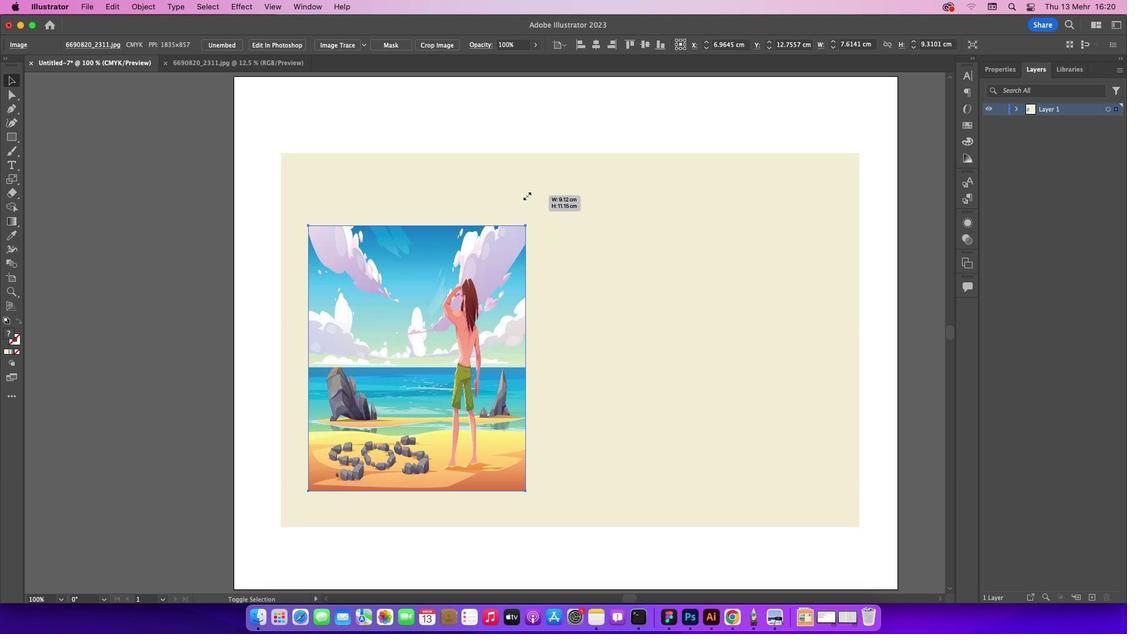 
Action: Mouse pressed left at (488, 265)
Screenshot: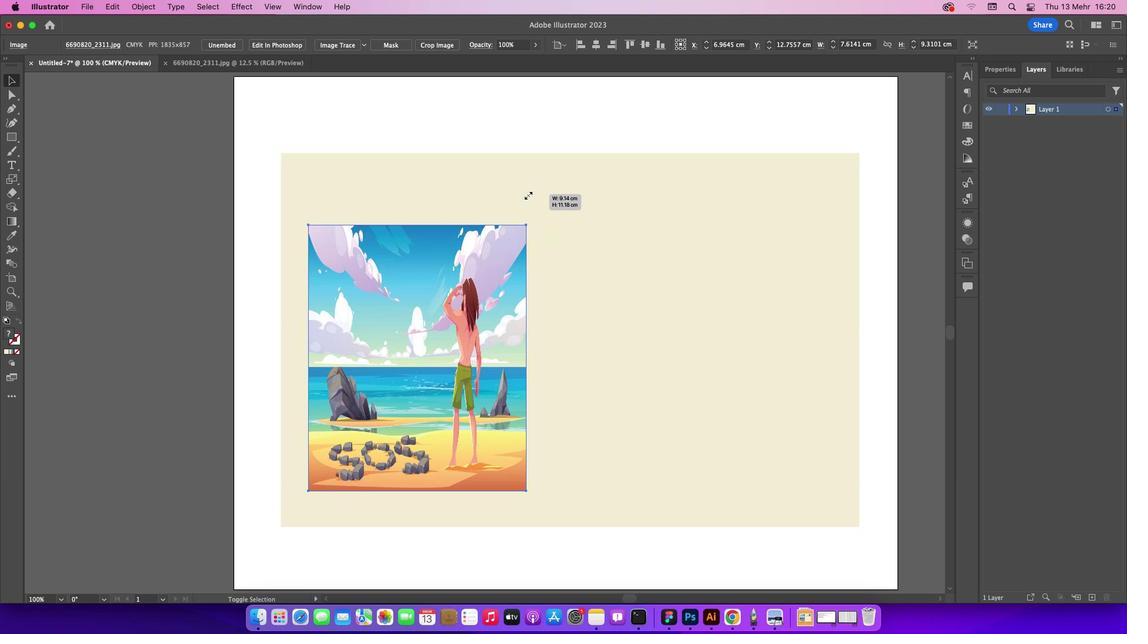 
Action: Mouse moved to (480, 130)
Screenshot: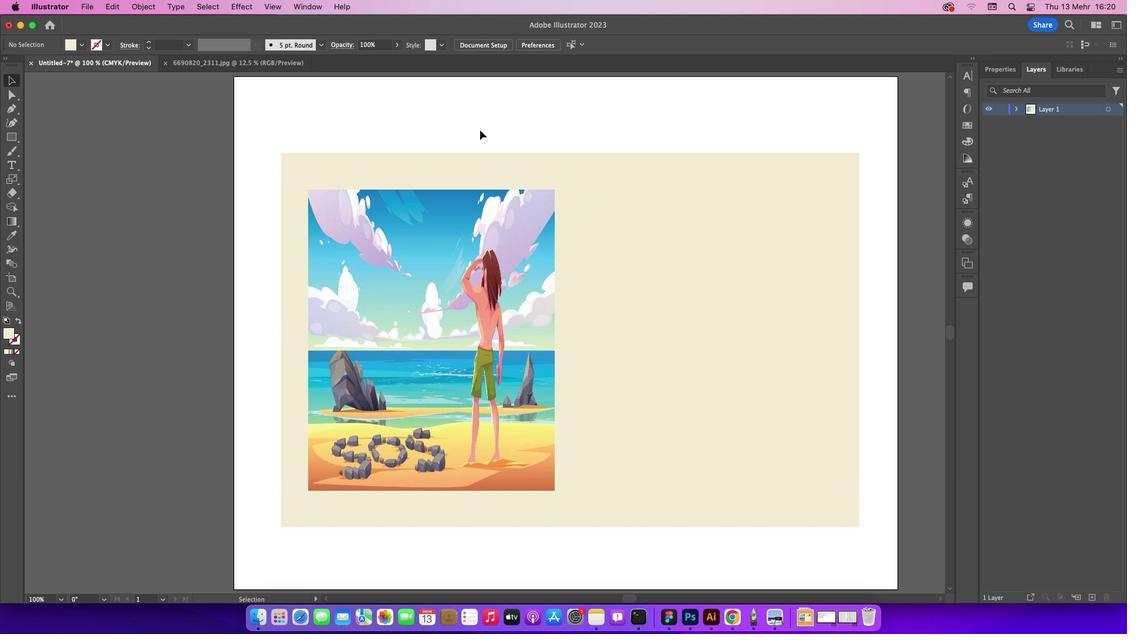 
Action: Mouse pressed left at (480, 130)
Screenshot: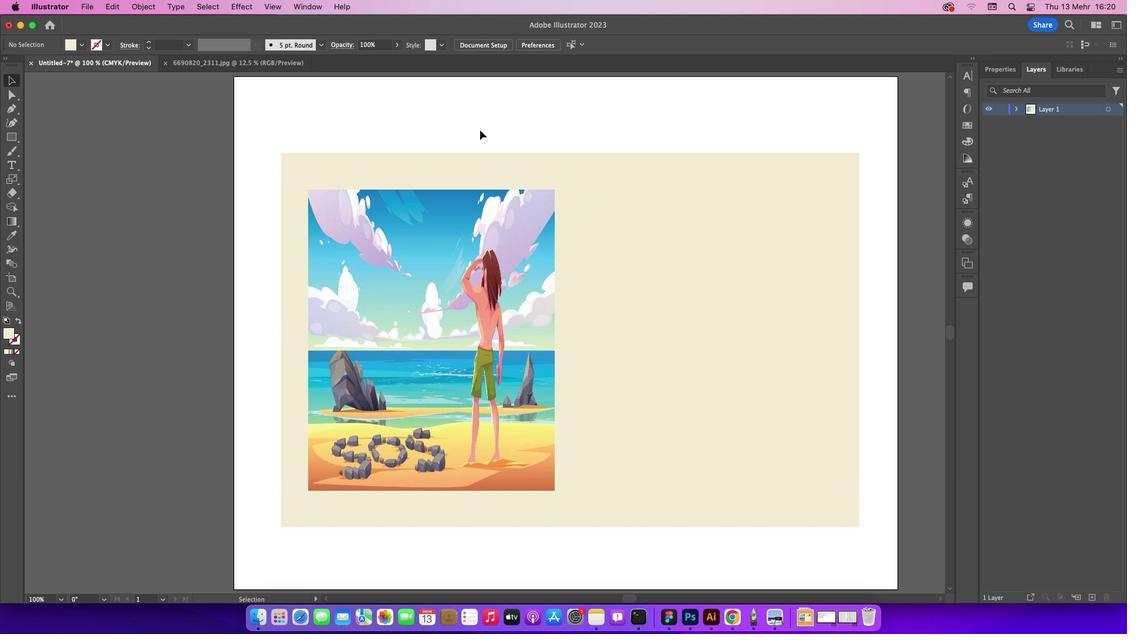 
Action: Mouse moved to (373, 249)
Screenshot: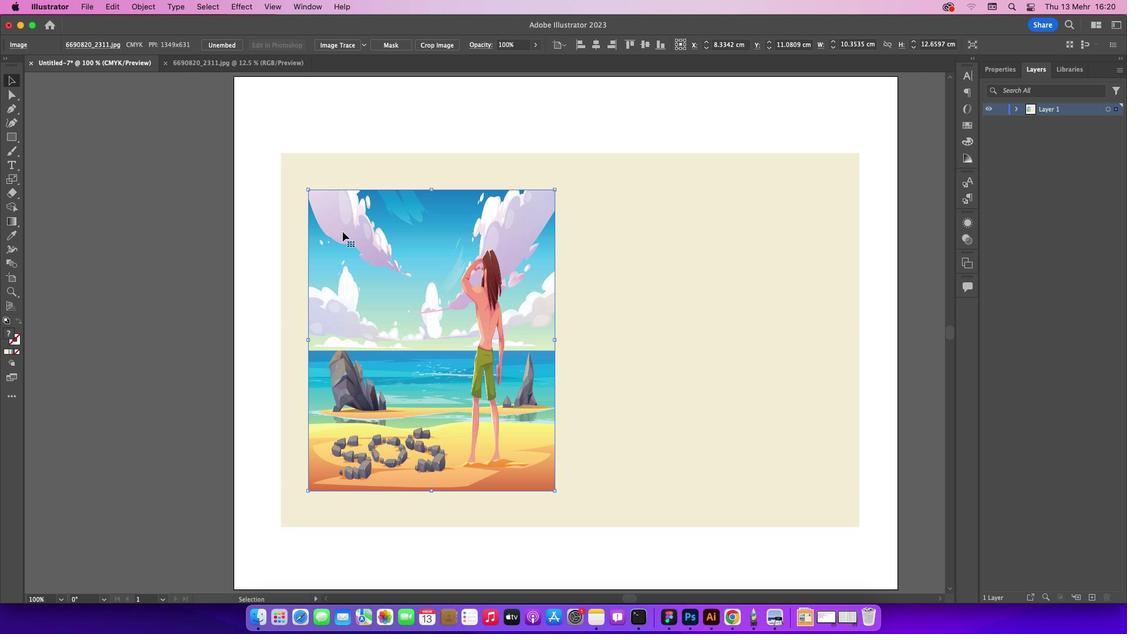 
Action: Mouse pressed left at (373, 249)
Screenshot: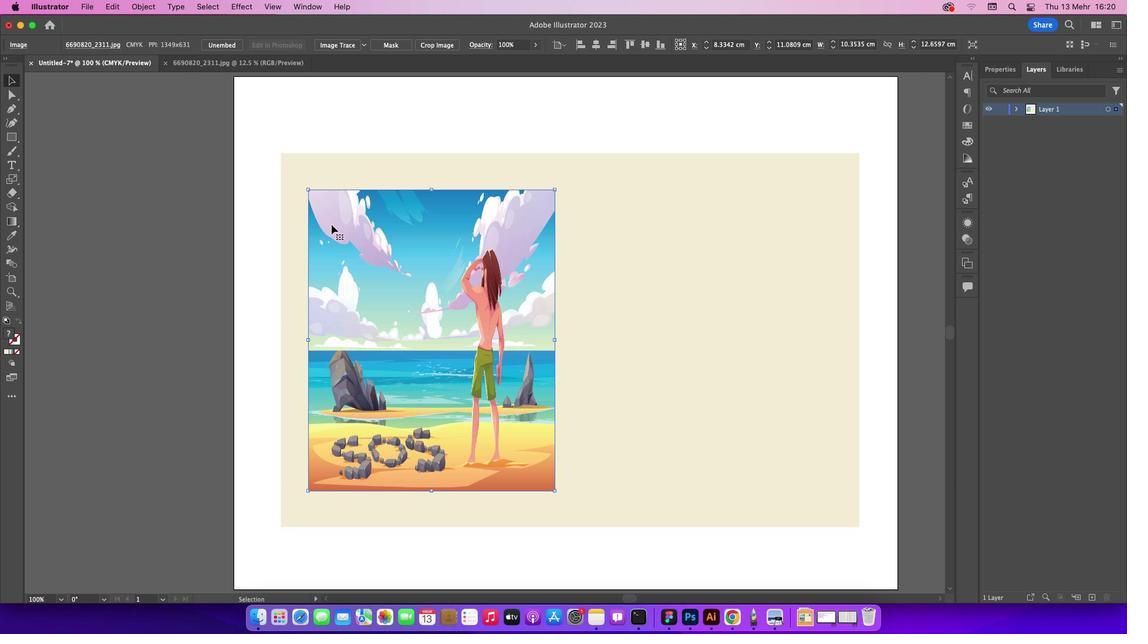 
Action: Mouse moved to (187, 184)
Screenshot: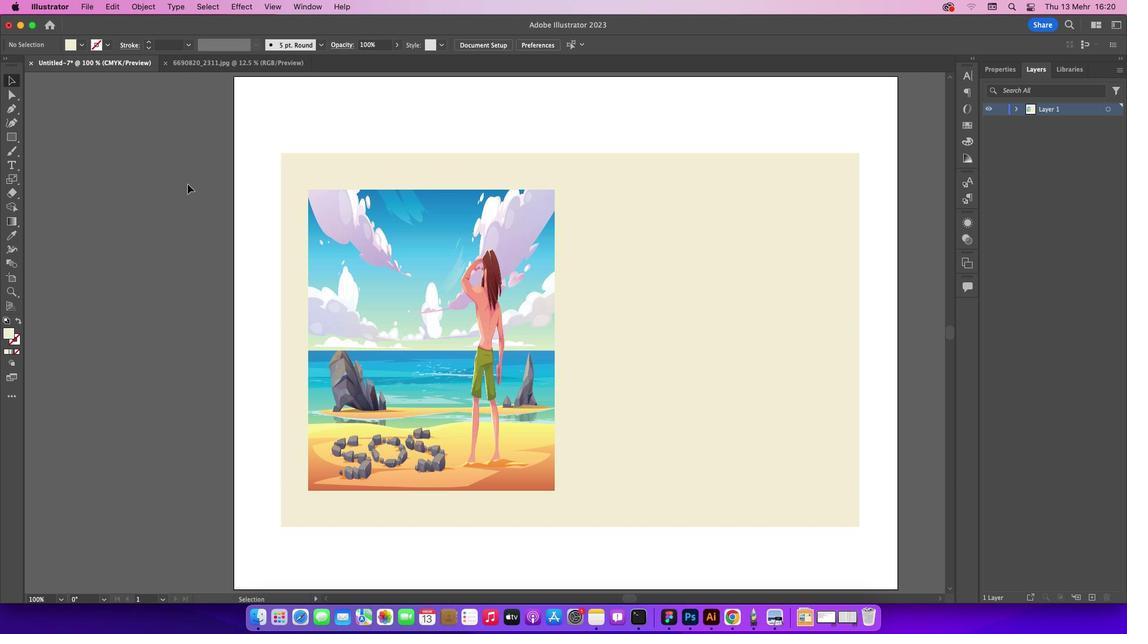 
Action: Mouse pressed left at (187, 184)
Screenshot: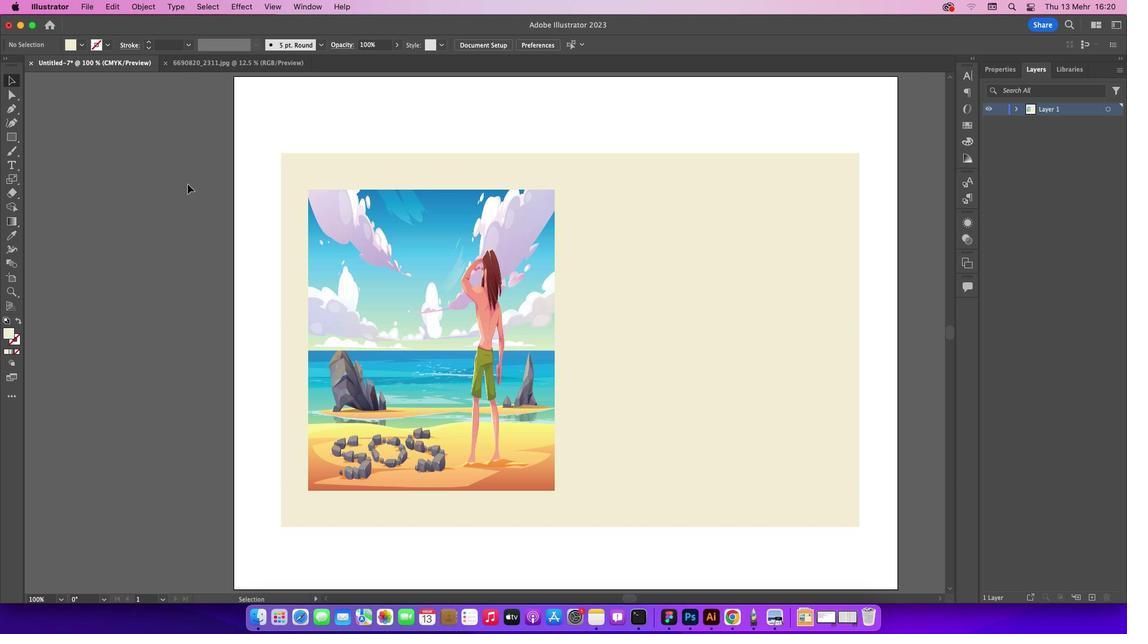 
Action: Mouse scrolled (187, 184) with delta (0, 0)
Screenshot: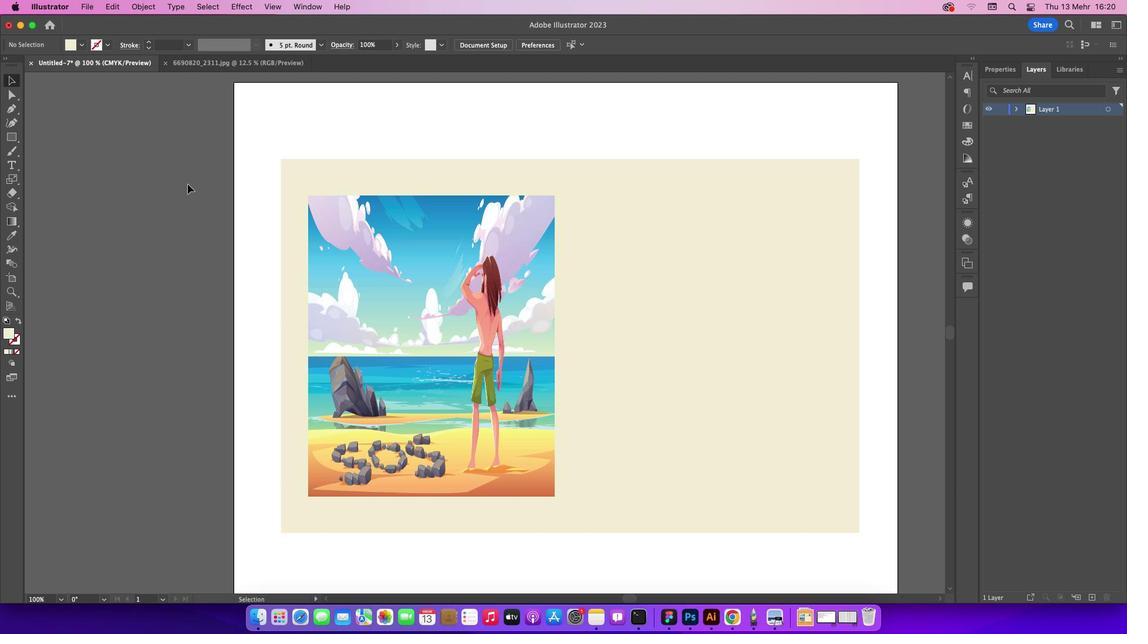
Action: Mouse scrolled (187, 184) with delta (0, 0)
Screenshot: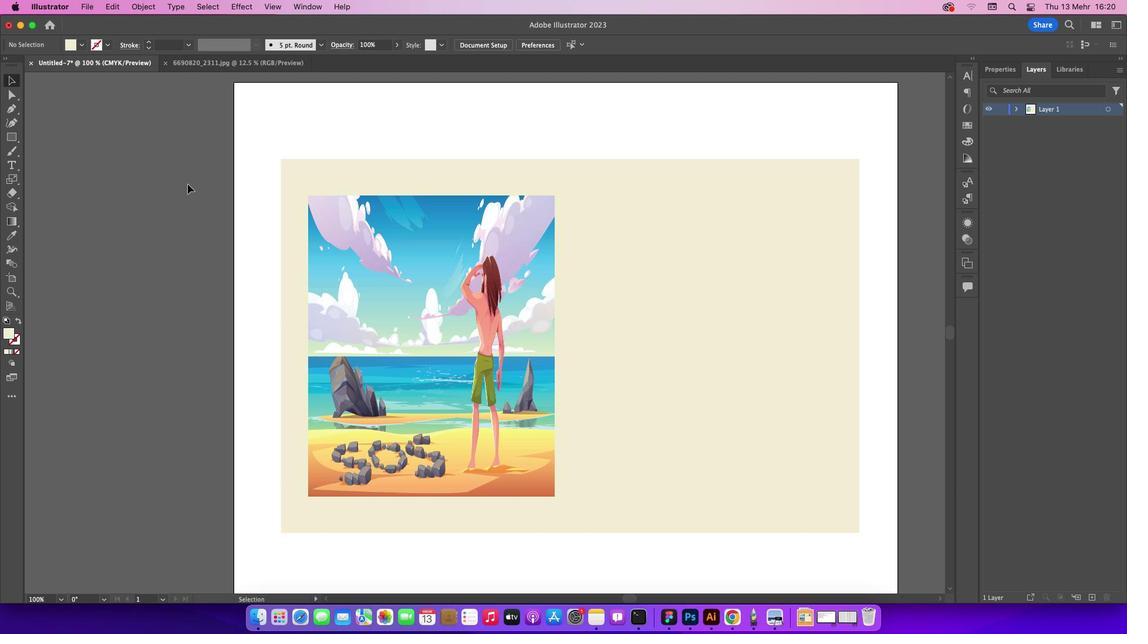 
Action: Mouse scrolled (187, 184) with delta (0, 0)
Screenshot: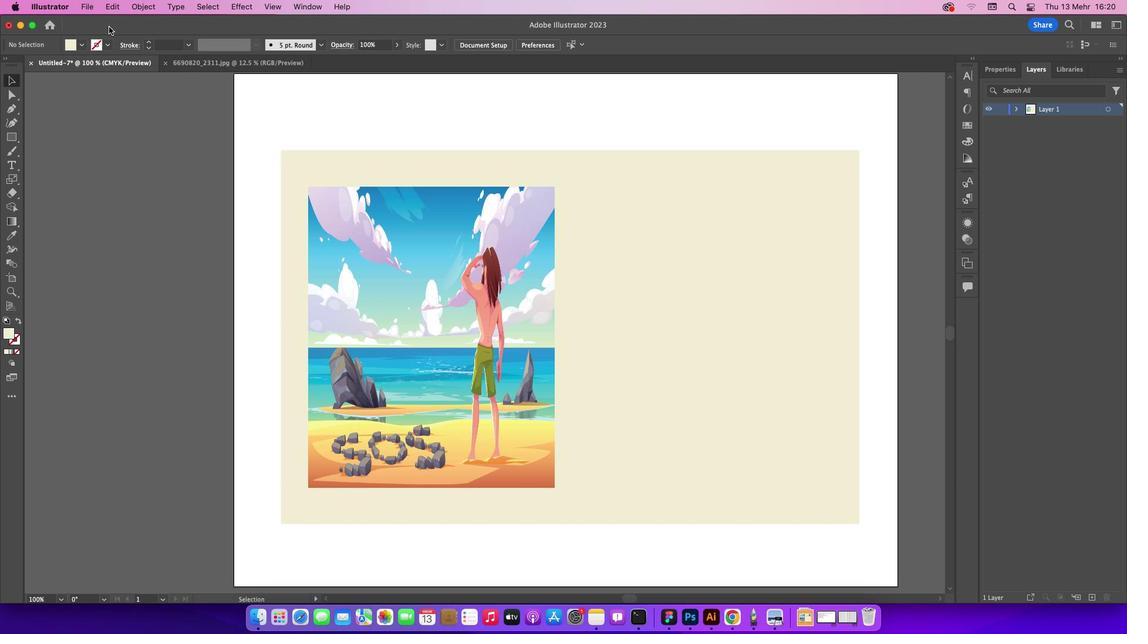 
Action: Mouse scrolled (187, 184) with delta (0, 0)
Screenshot: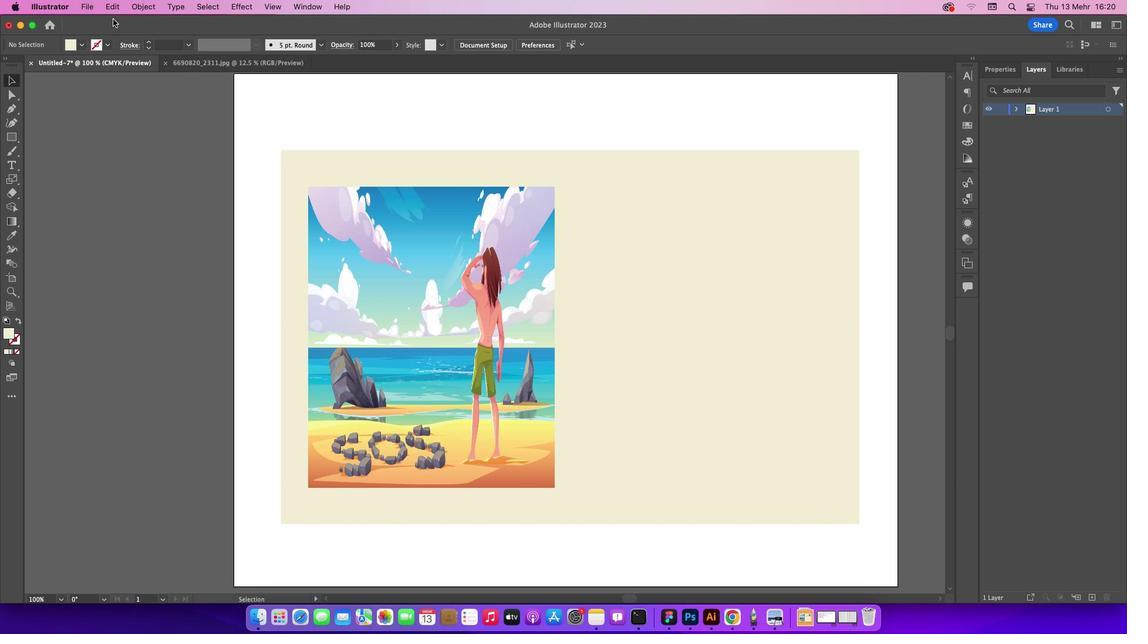 
Action: Mouse moved to (86, 5)
Screenshot: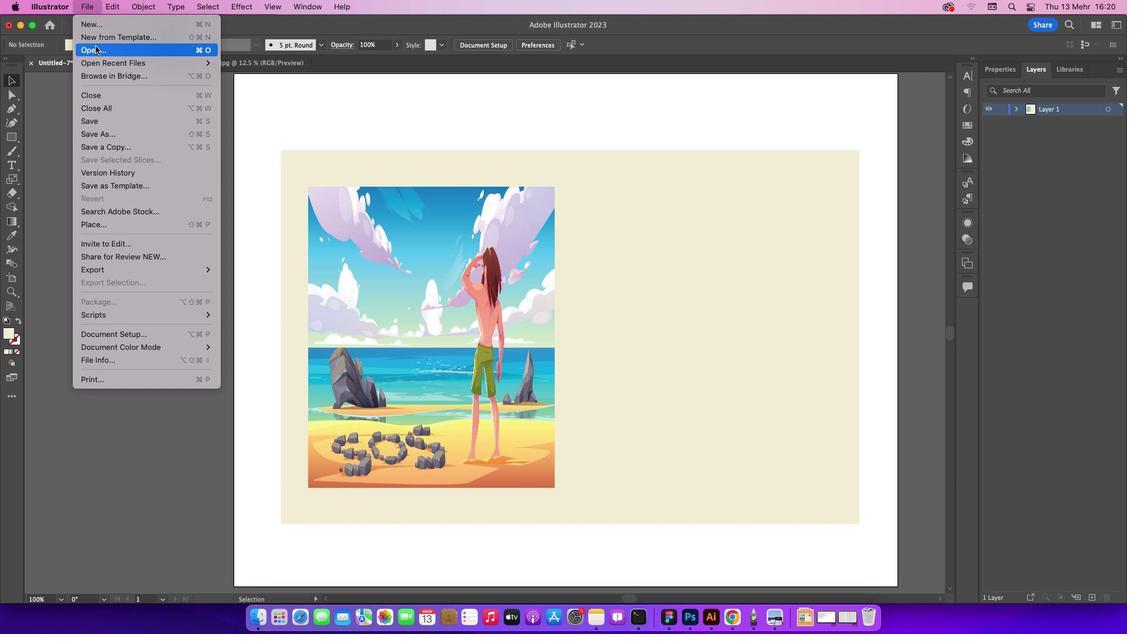 
Action: Mouse pressed left at (86, 5)
Screenshot: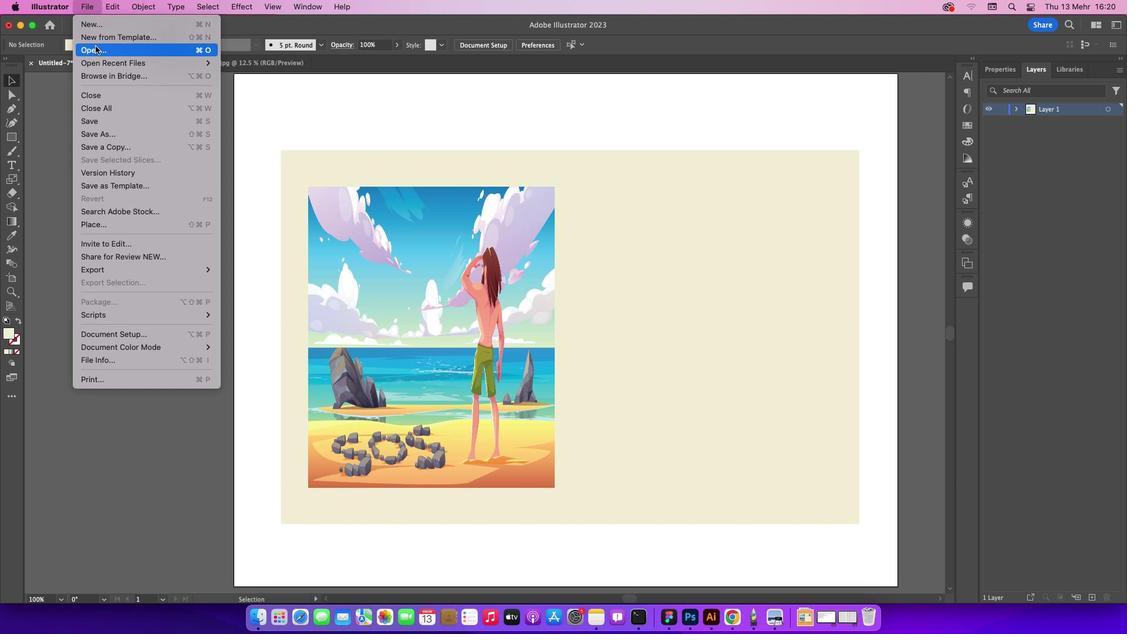 
Action: Mouse moved to (95, 46)
Screenshot: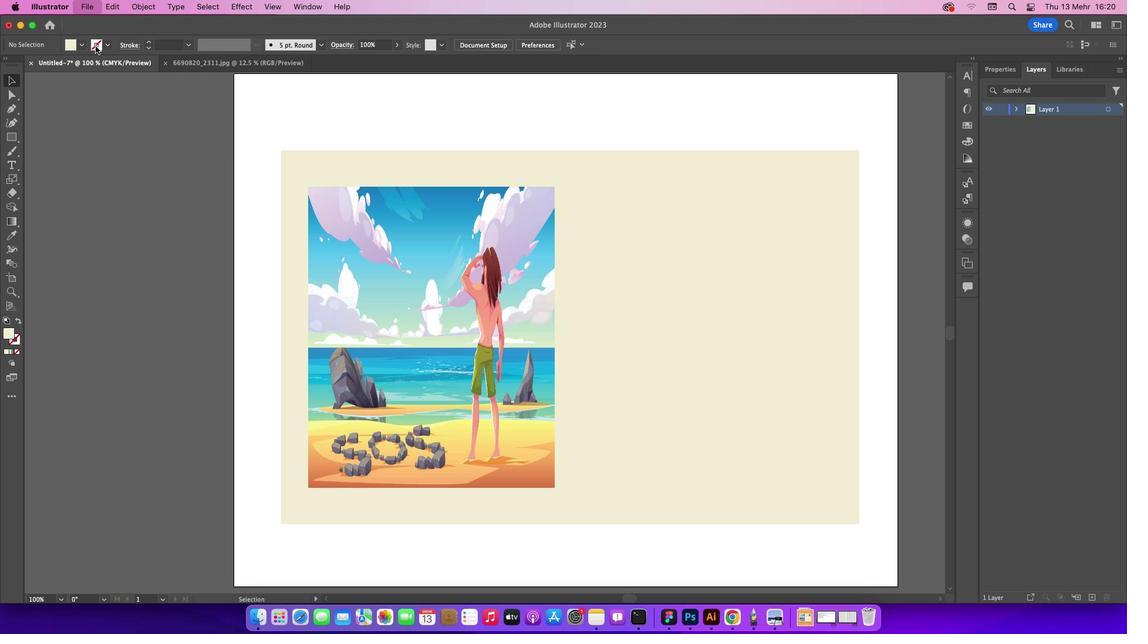
Action: Mouse pressed left at (95, 46)
Screenshot: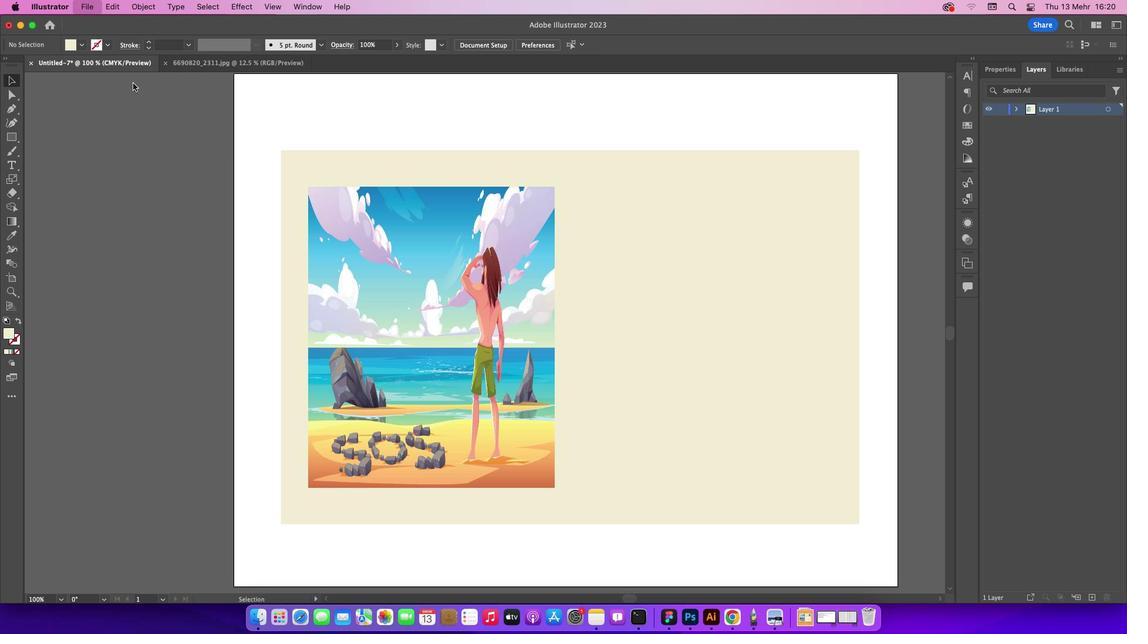 
Action: Mouse moved to (470, 144)
Screenshot: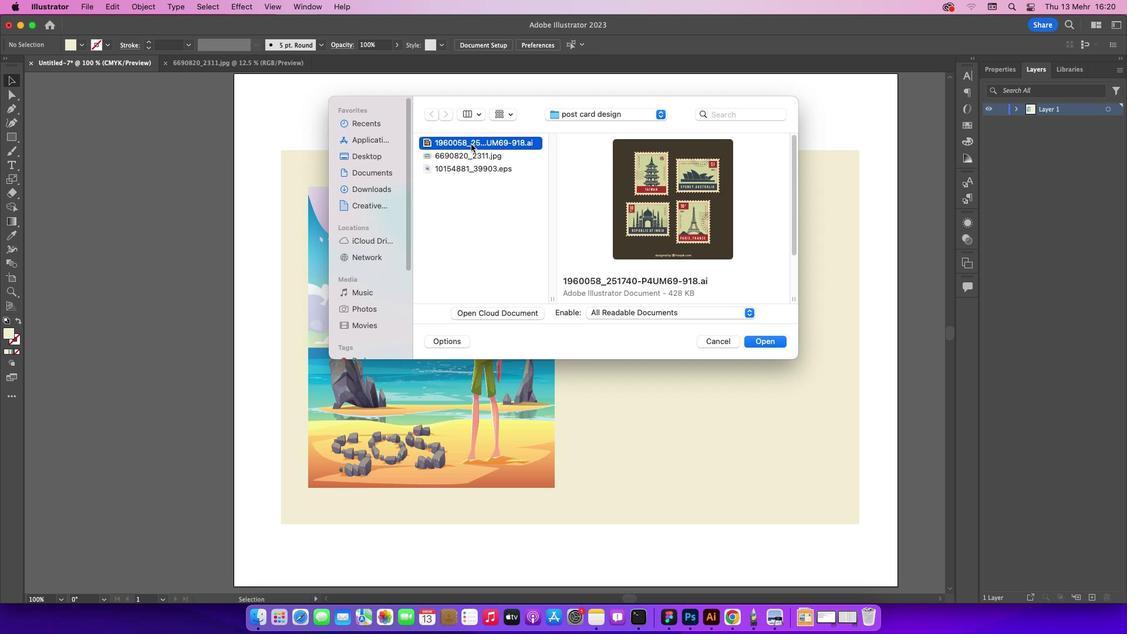 
Action: Mouse pressed left at (470, 144)
Screenshot: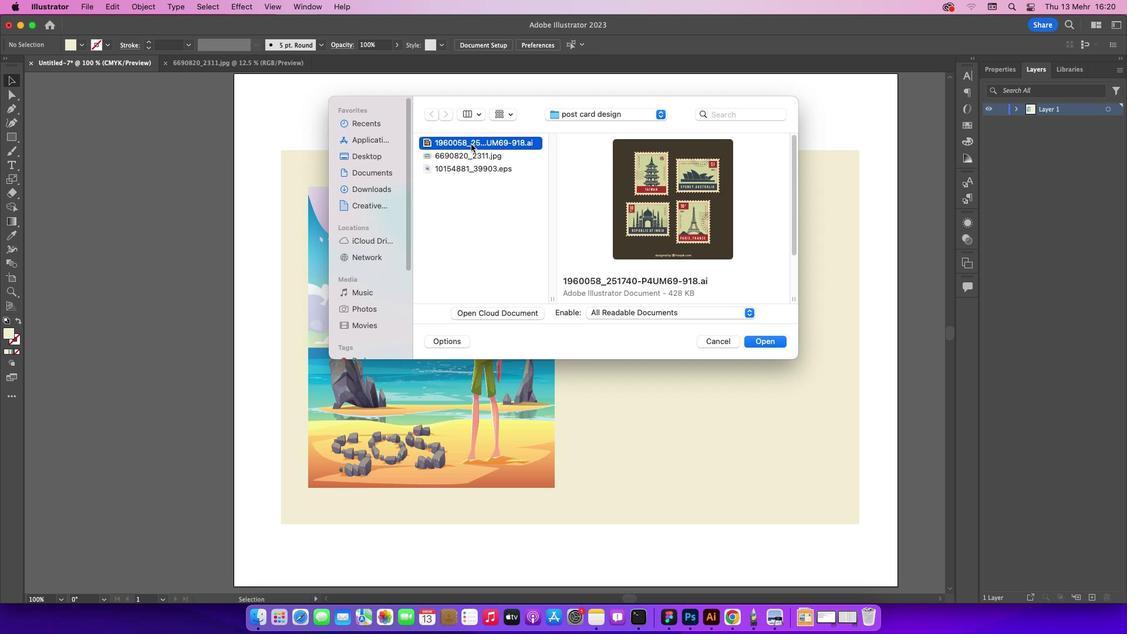 
Action: Mouse moved to (758, 344)
Screenshot: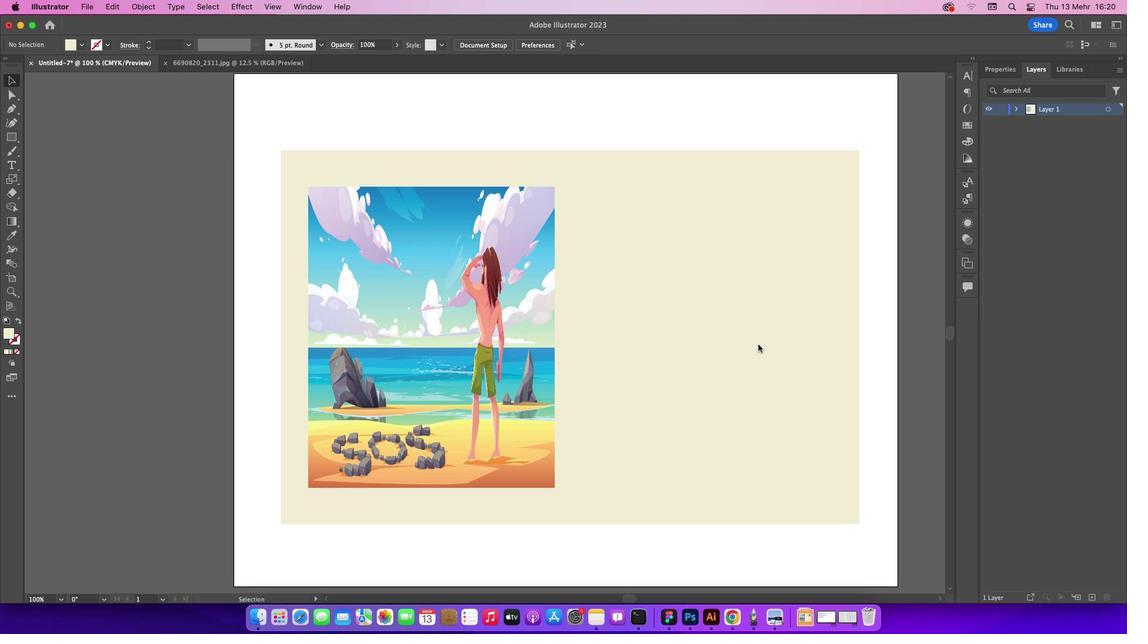 
Action: Mouse pressed left at (758, 344)
Screenshot: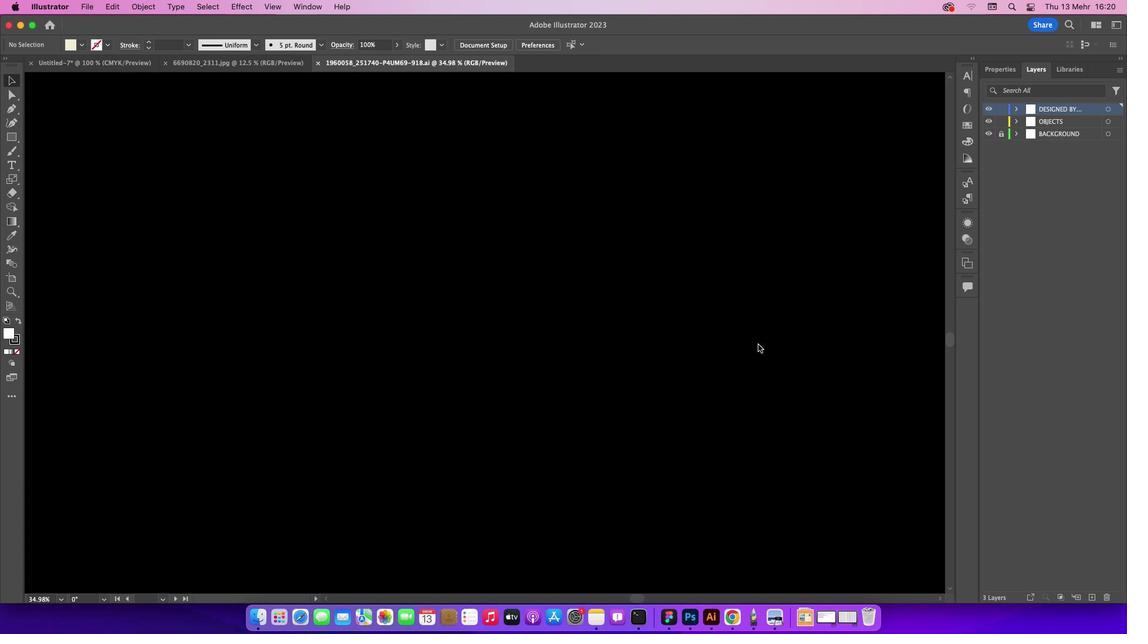 
Action: Mouse moved to (596, 369)
Screenshot: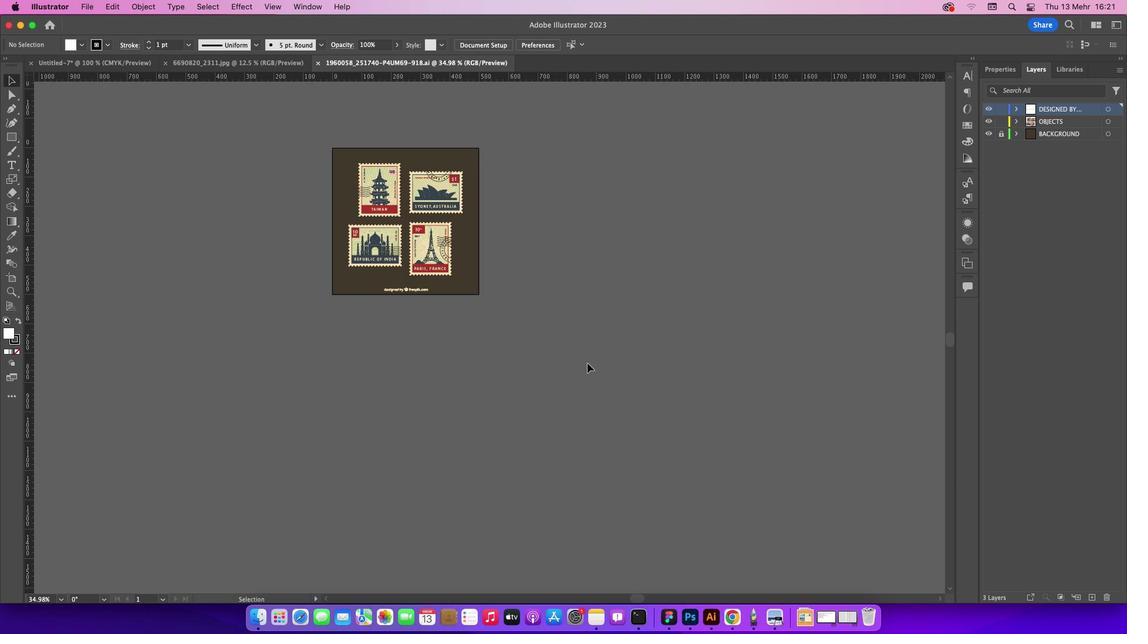 
Action: Mouse pressed left at (596, 369)
Screenshot: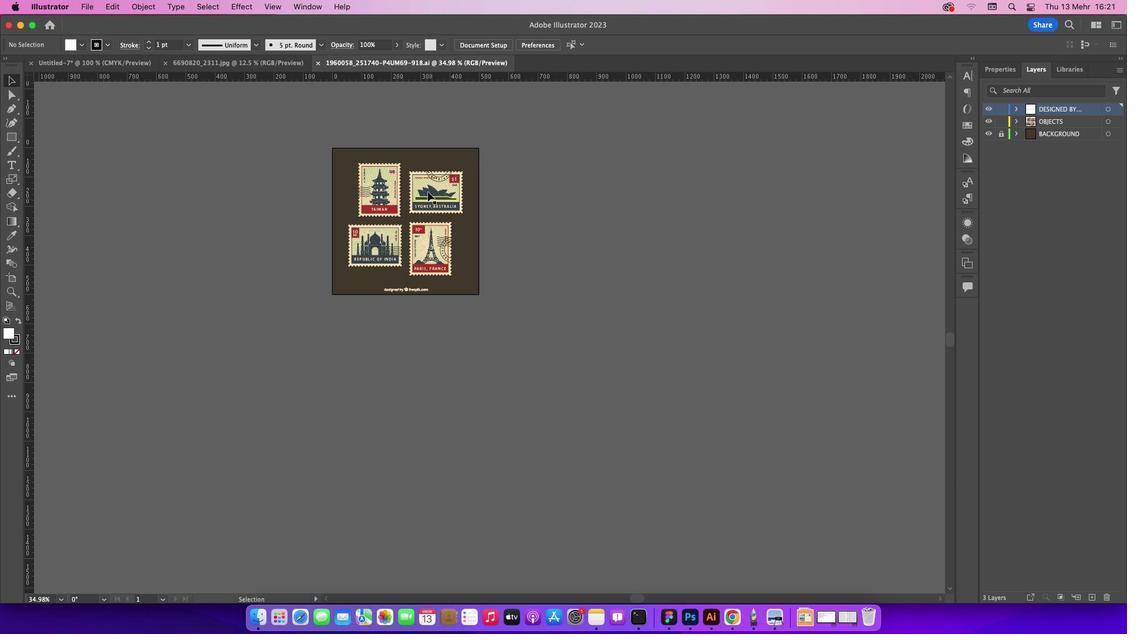 
Action: Mouse moved to (427, 191)
Screenshot: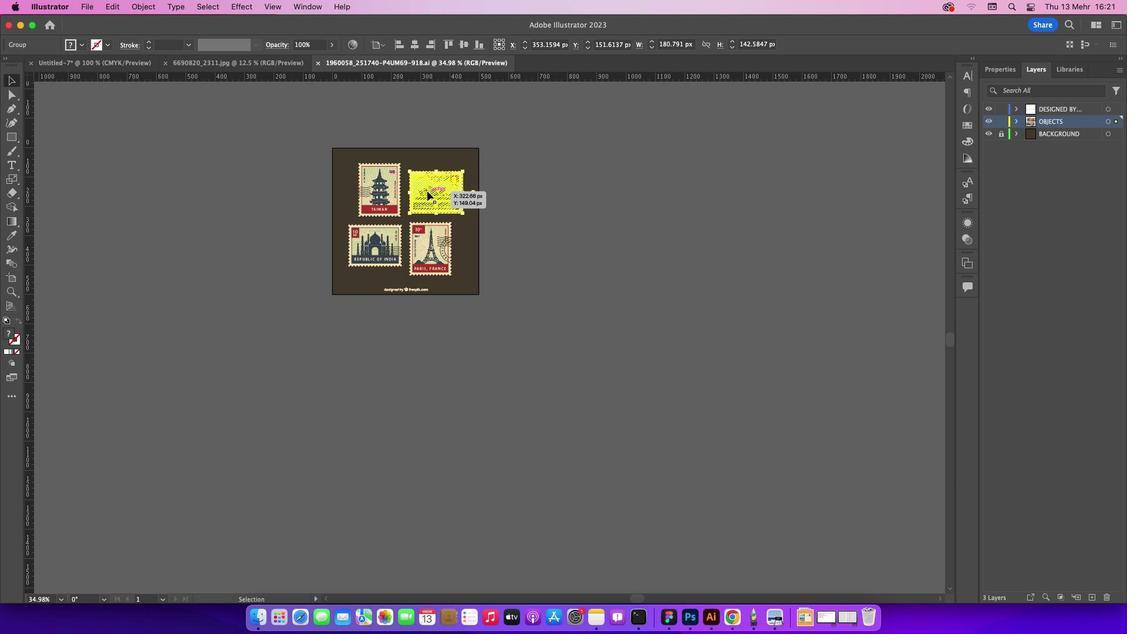 
Action: Mouse pressed left at (427, 191)
Screenshot: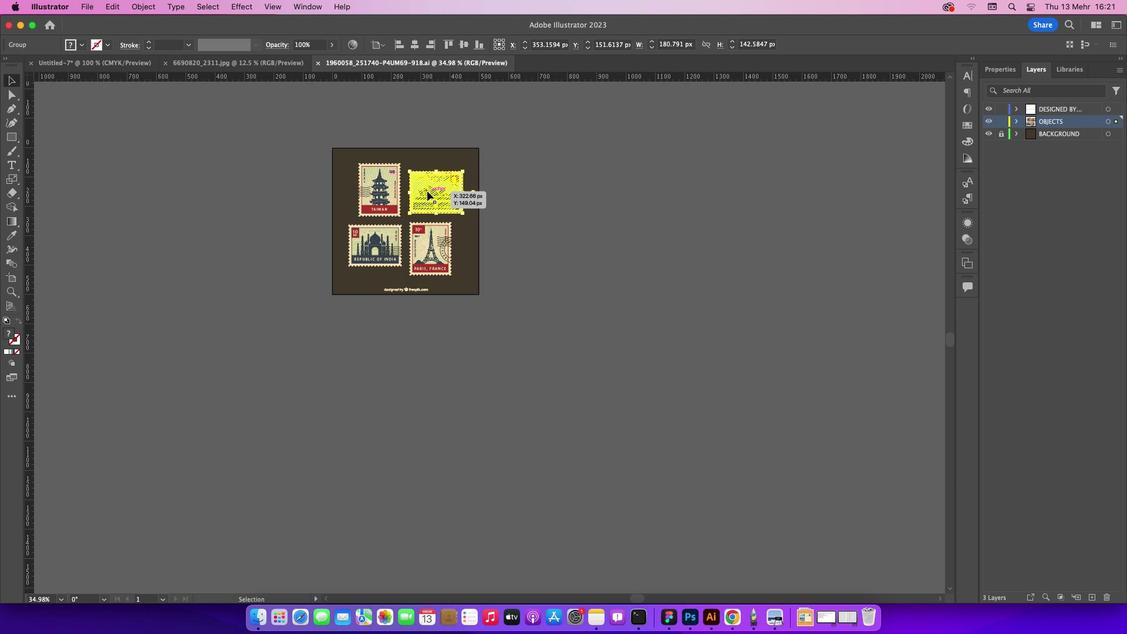 
Action: Mouse moved to (374, 187)
Screenshot: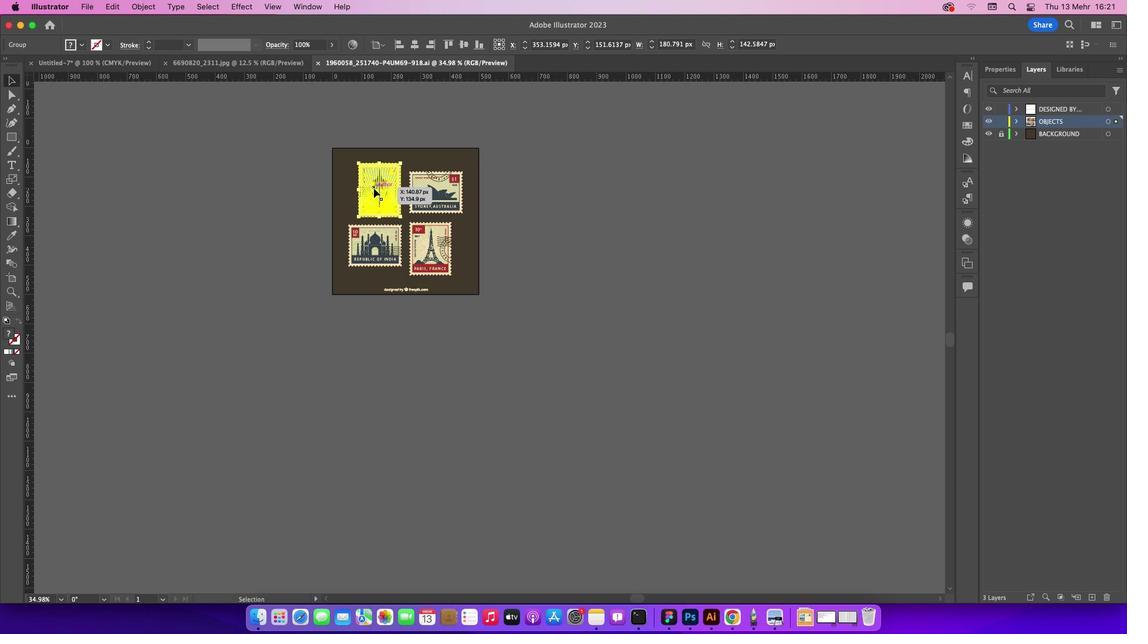 
Action: Mouse pressed left at (374, 187)
Screenshot: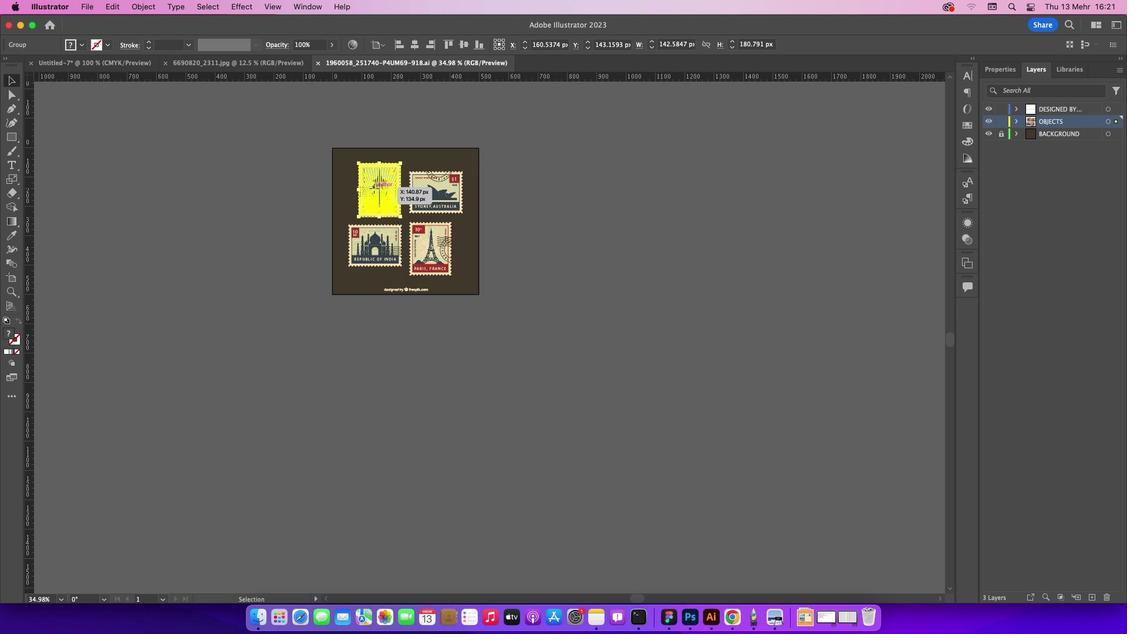 
Action: Mouse pressed left at (374, 187)
Screenshot: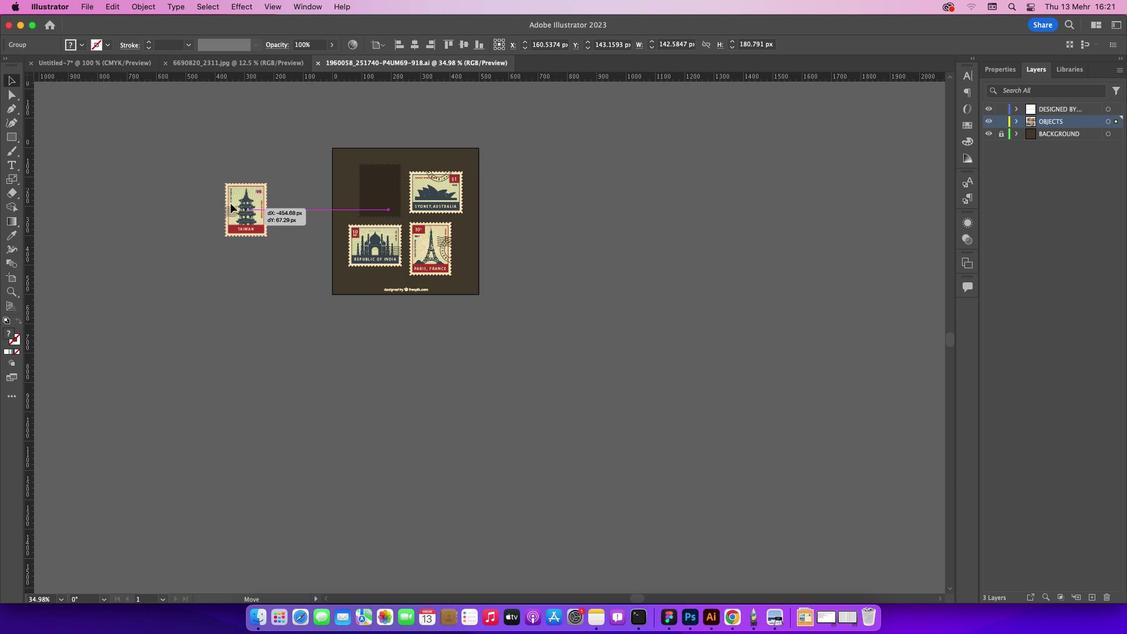 
Action: Mouse moved to (818, 255)
Screenshot: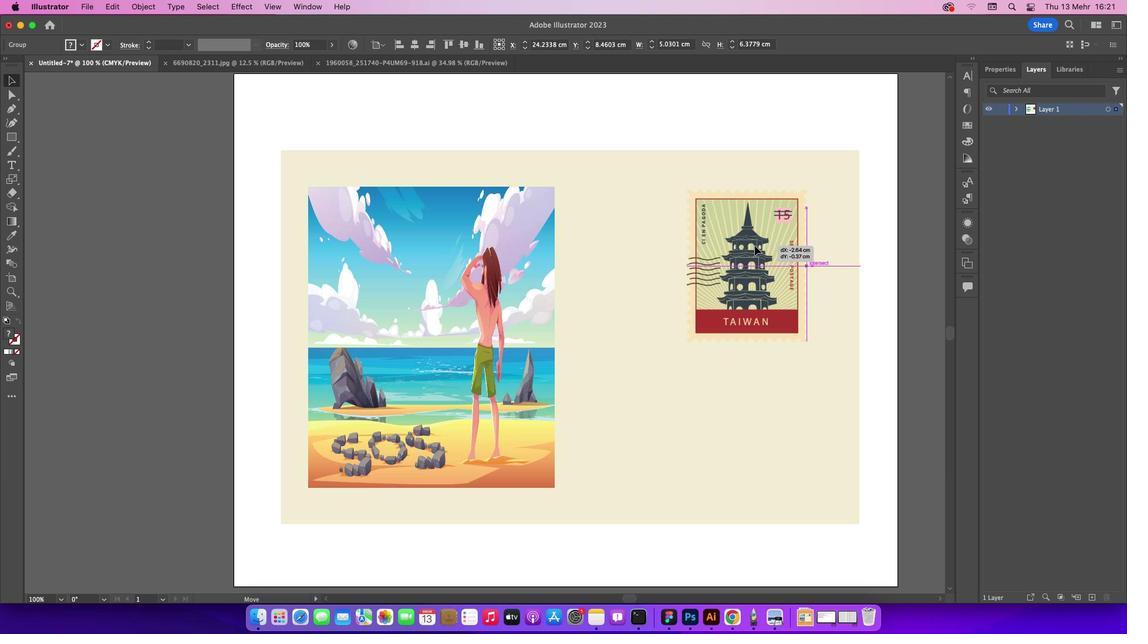 
Action: Mouse pressed left at (818, 255)
Screenshot: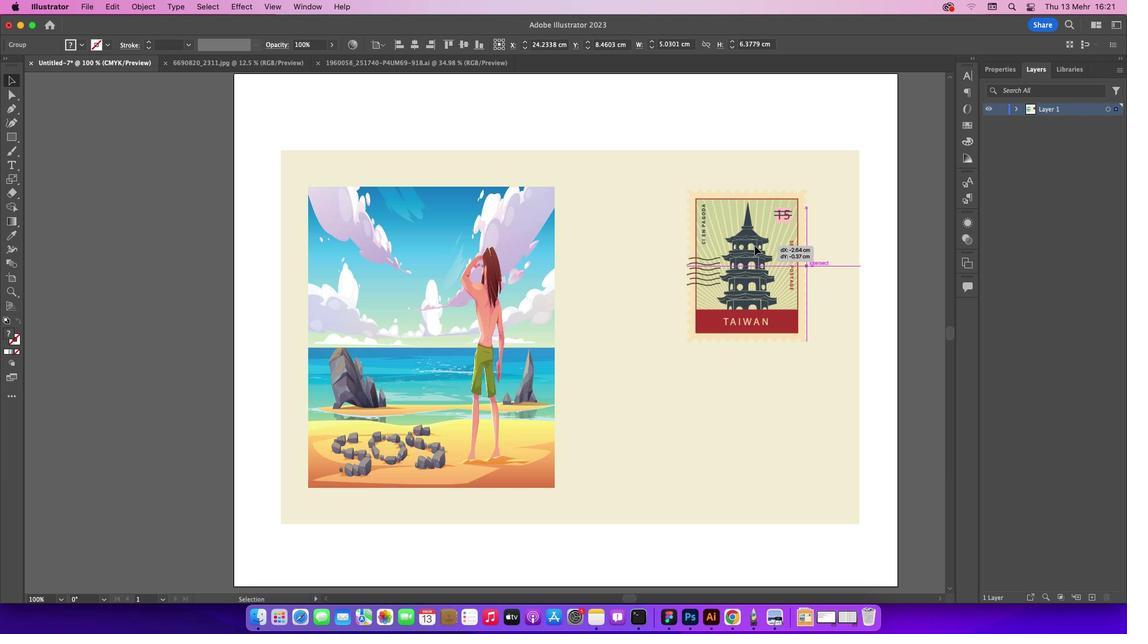 
Action: Mouse moved to (805, 188)
Screenshot: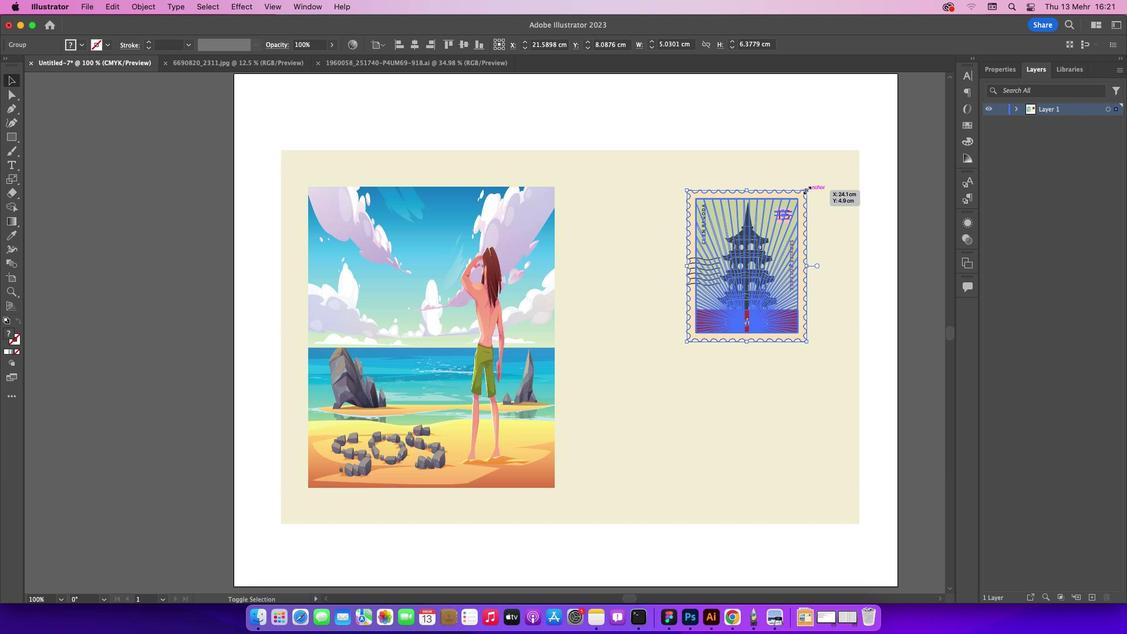 
Action: Key pressed Key.shift
Screenshot: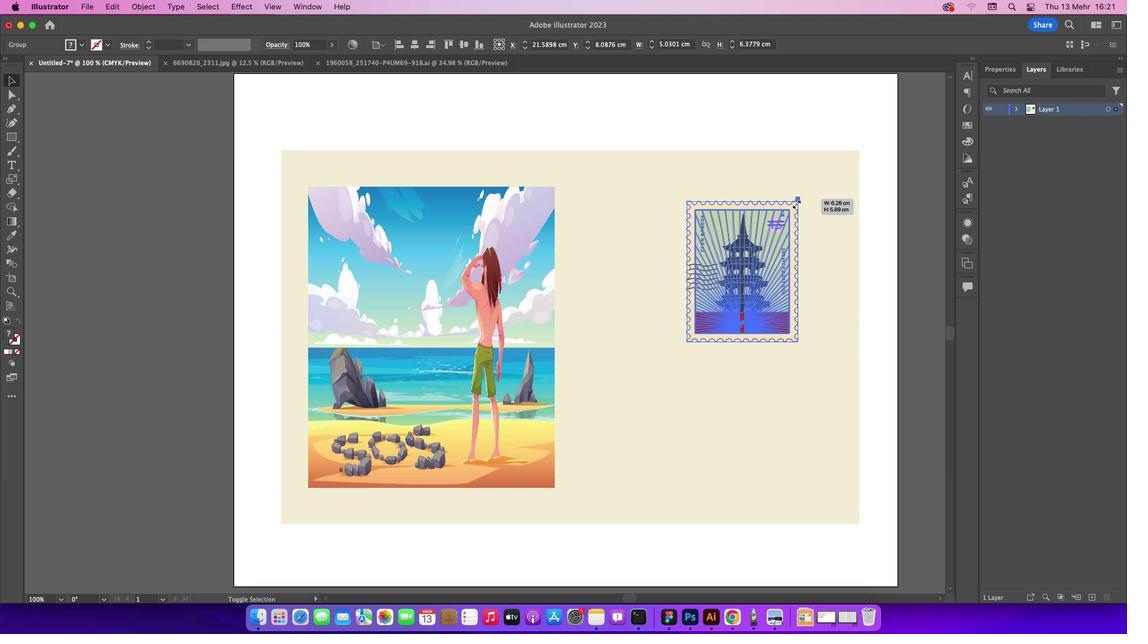 
Action: Mouse pressed left at (805, 188)
Screenshot: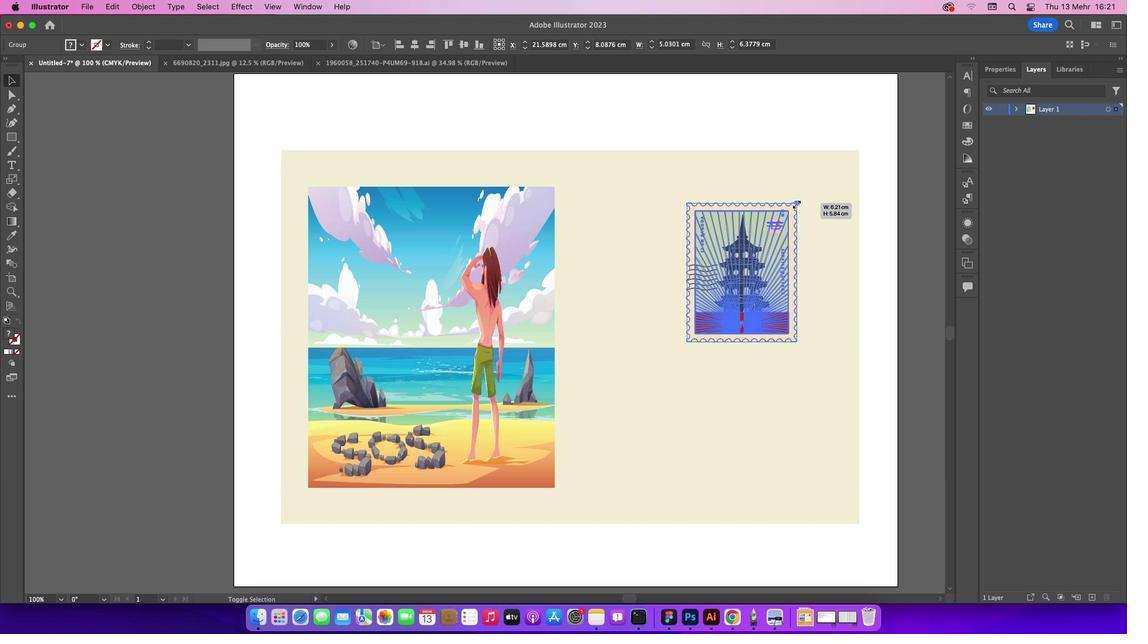 
Action: Mouse moved to (701, 301)
Screenshot: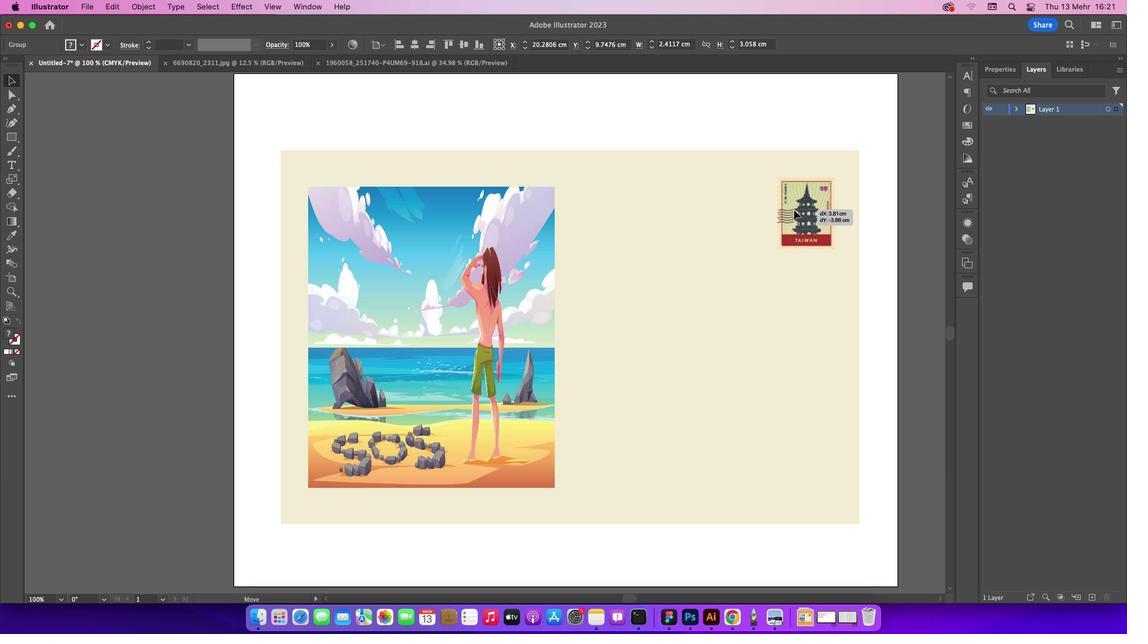 
Action: Mouse pressed left at (701, 301)
Screenshot: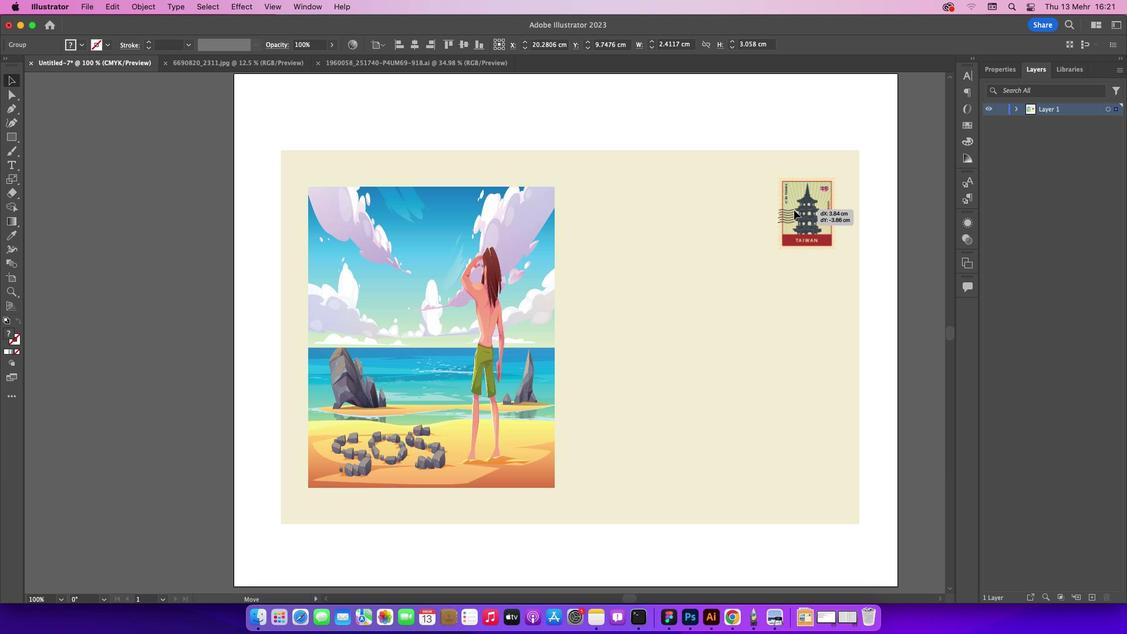 
Action: Mouse moved to (919, 153)
Screenshot: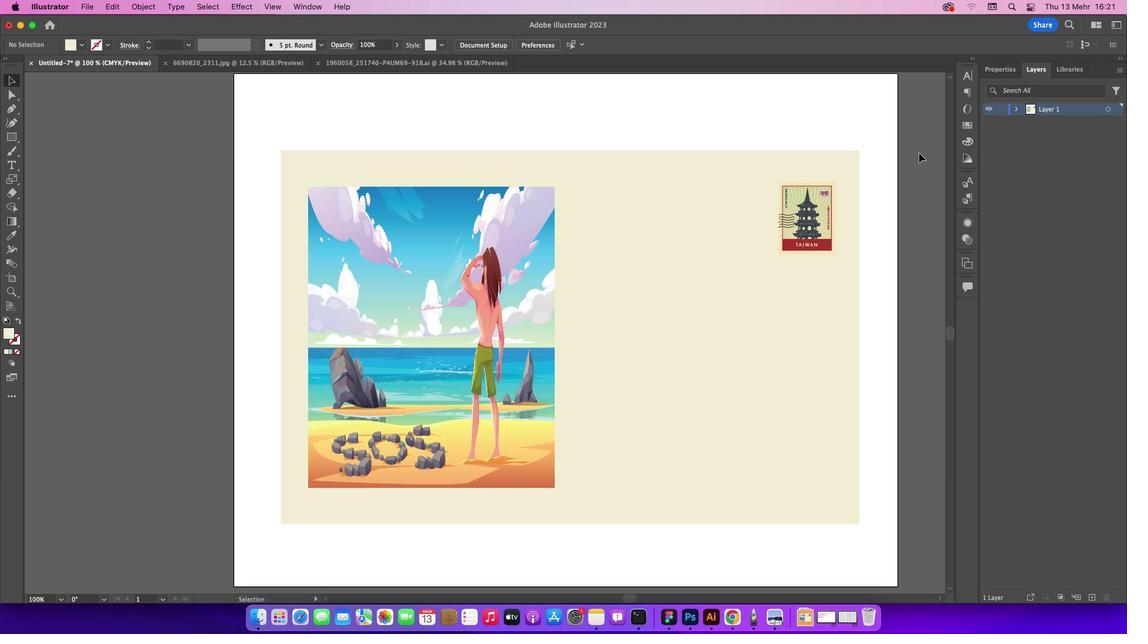 
Action: Mouse pressed left at (919, 153)
Screenshot: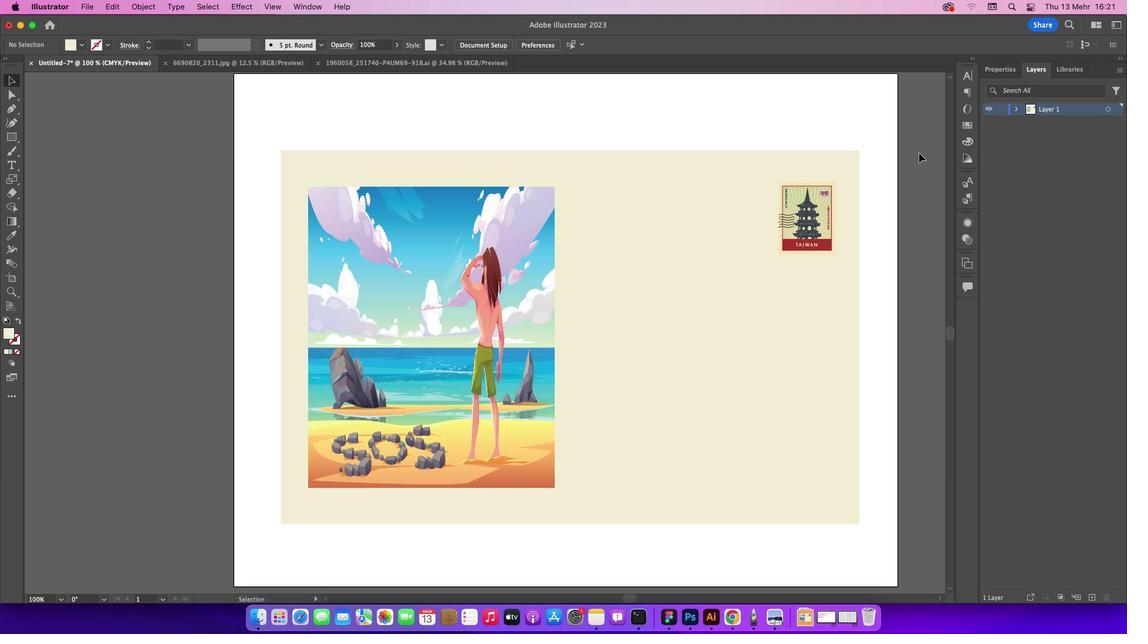
Action: Mouse moved to (90, 7)
Screenshot: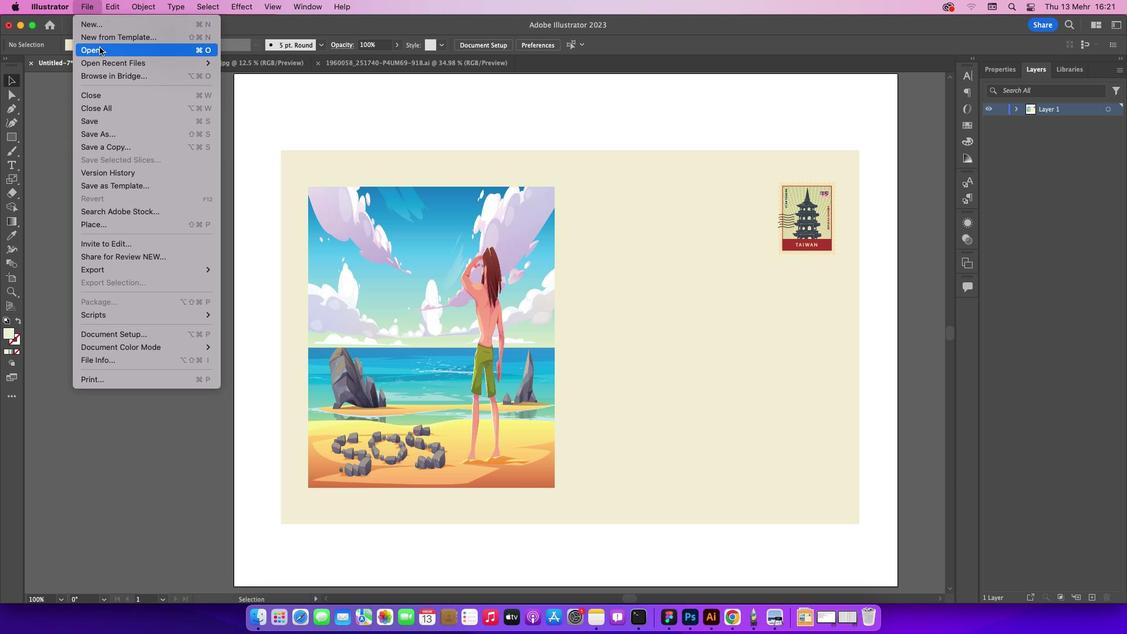
Action: Mouse pressed left at (90, 7)
Screenshot: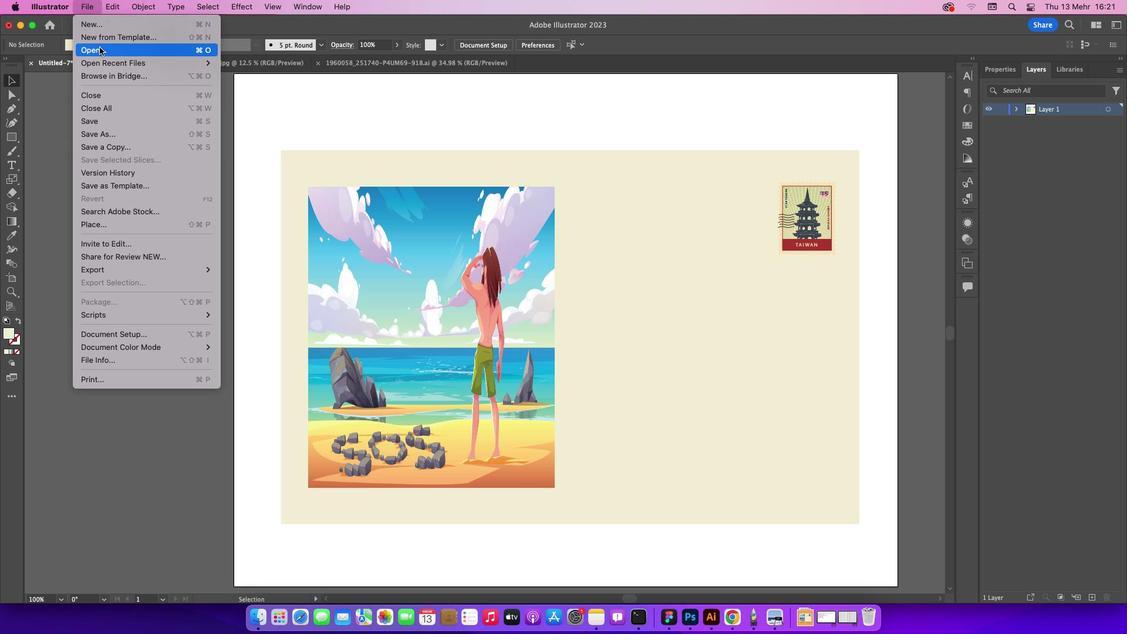 
Action: Mouse moved to (99, 46)
Screenshot: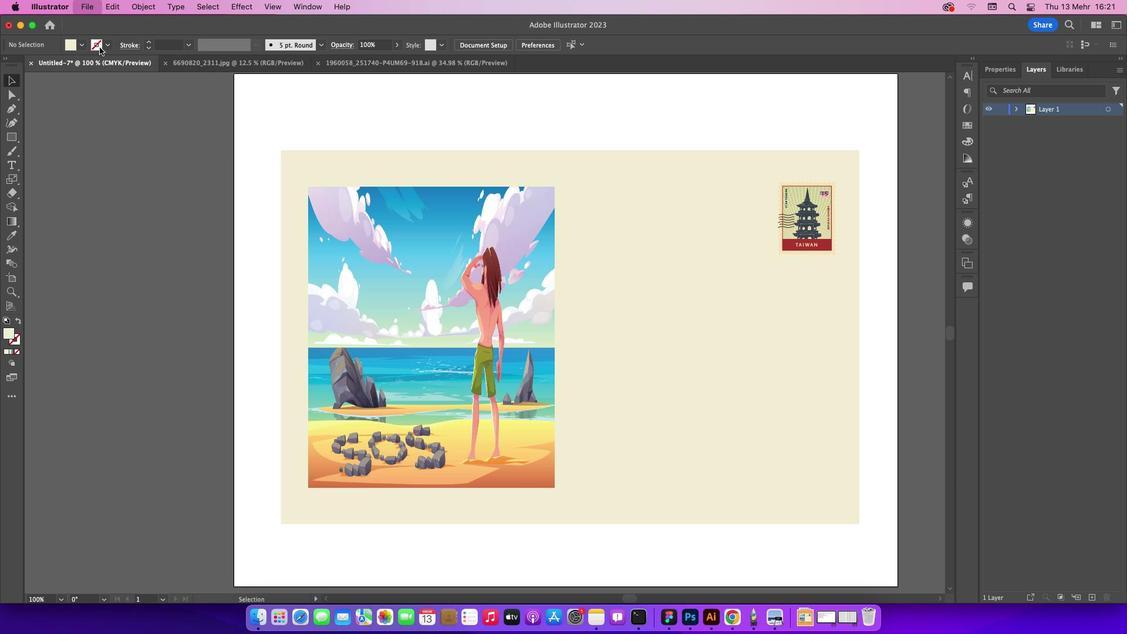 
Action: Mouse pressed left at (99, 46)
Screenshot: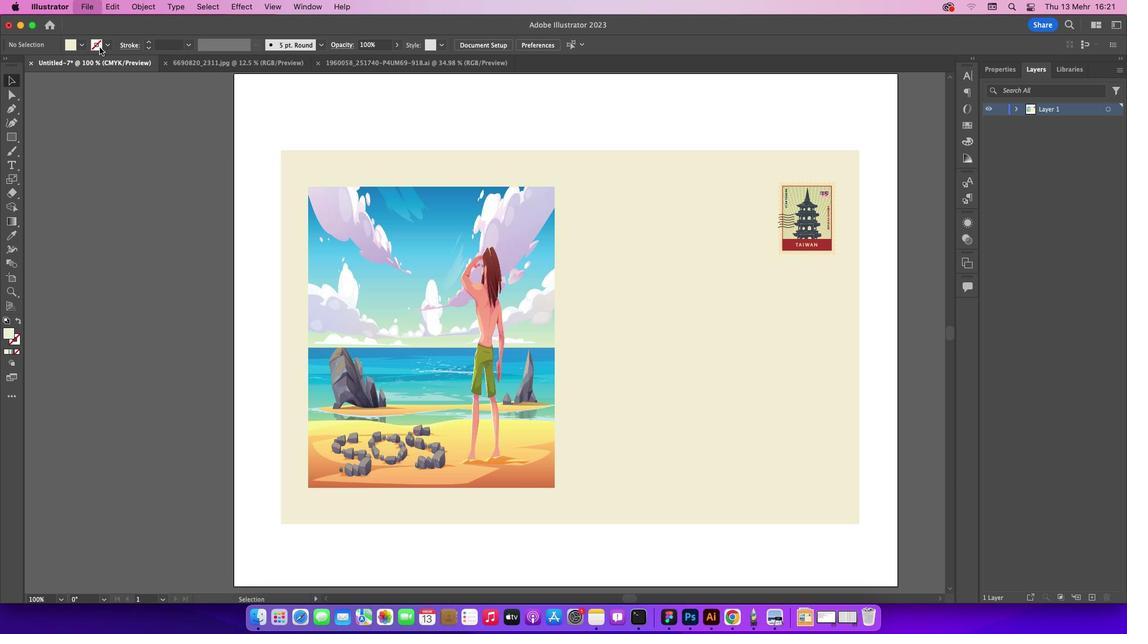 
Action: Mouse moved to (458, 167)
Screenshot: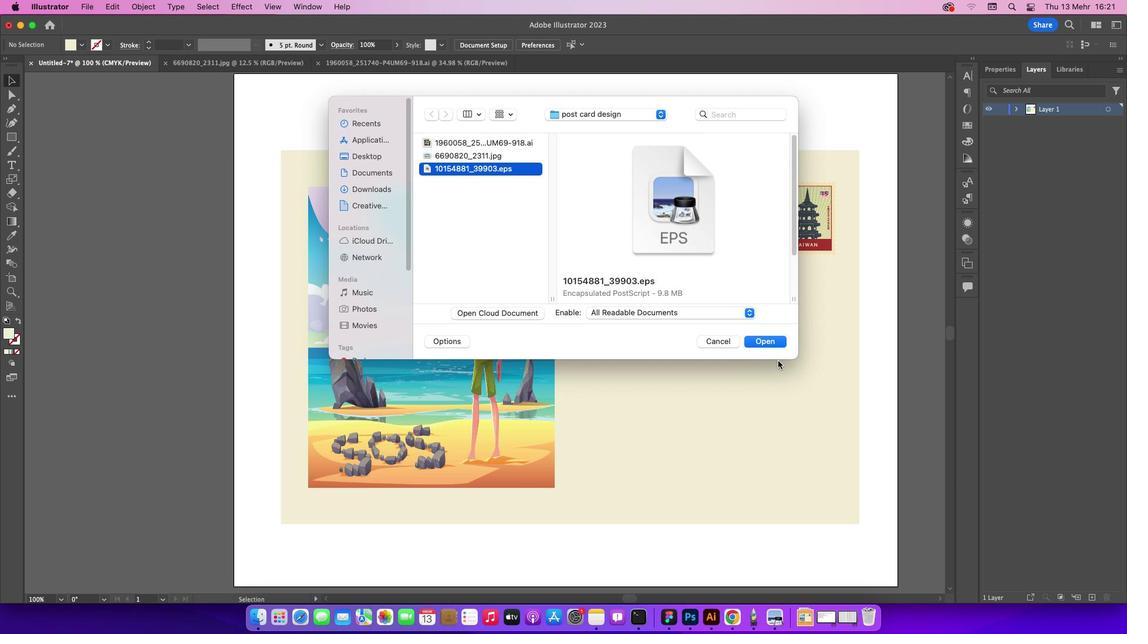 
Action: Mouse pressed left at (458, 167)
Screenshot: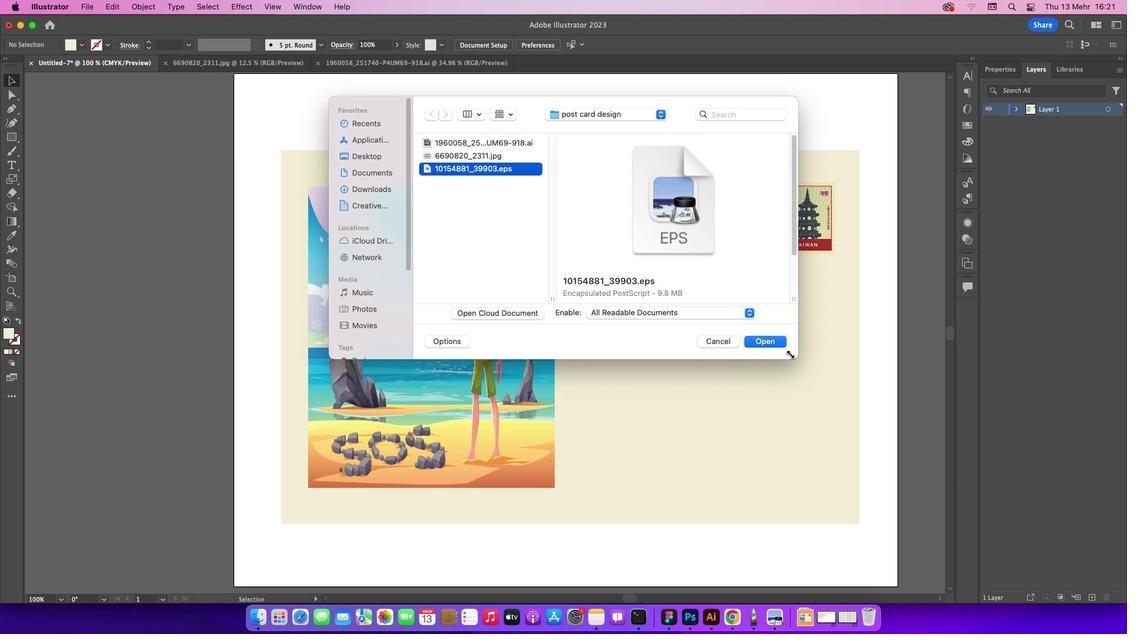 
Action: Mouse moved to (778, 343)
Screenshot: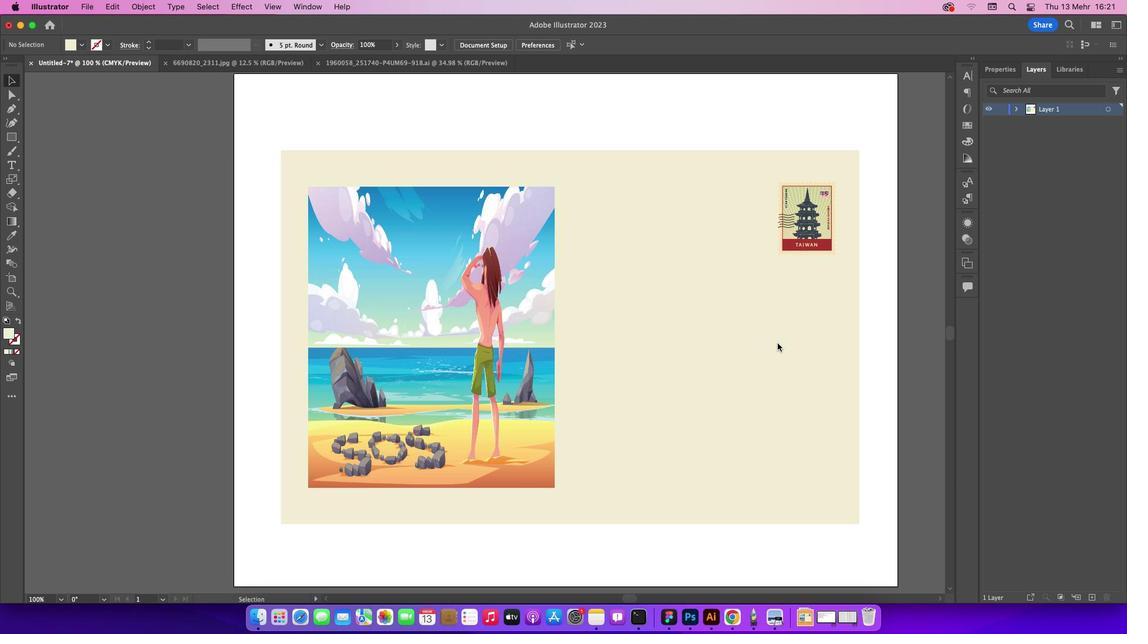 
Action: Mouse pressed left at (778, 343)
Screenshot: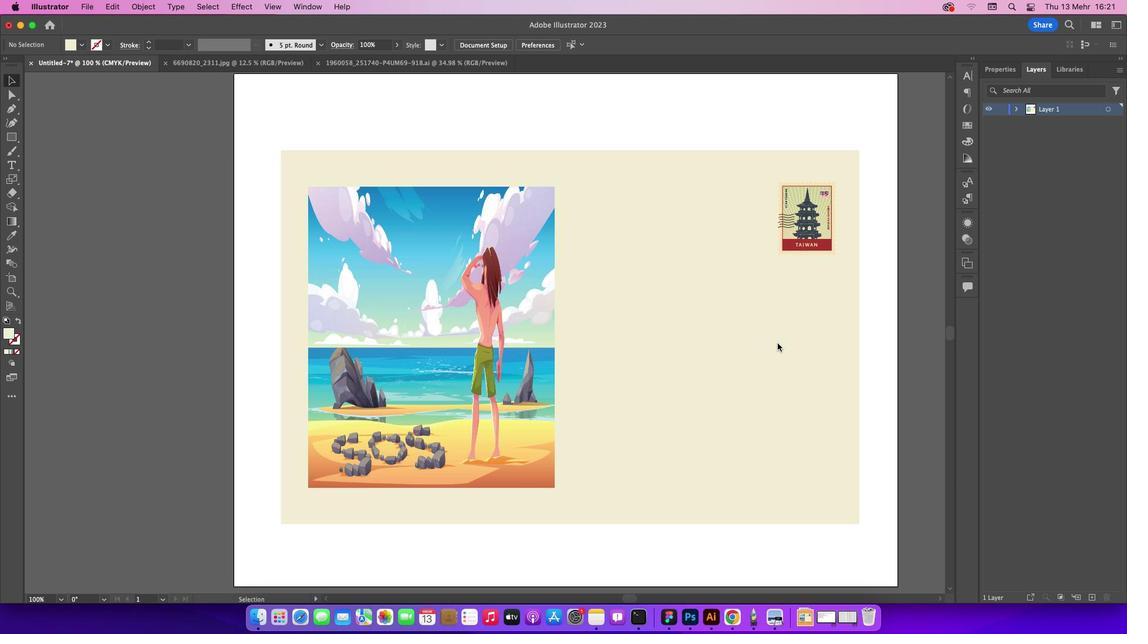 
Action: Mouse moved to (301, 147)
Screenshot: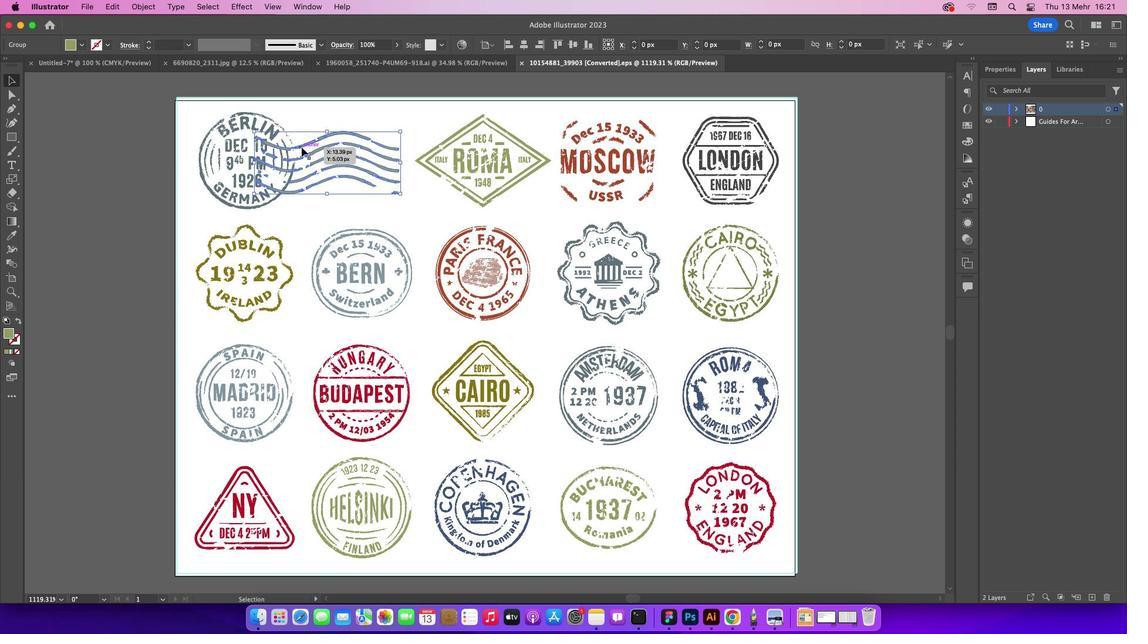 
Action: Mouse pressed left at (301, 147)
Screenshot: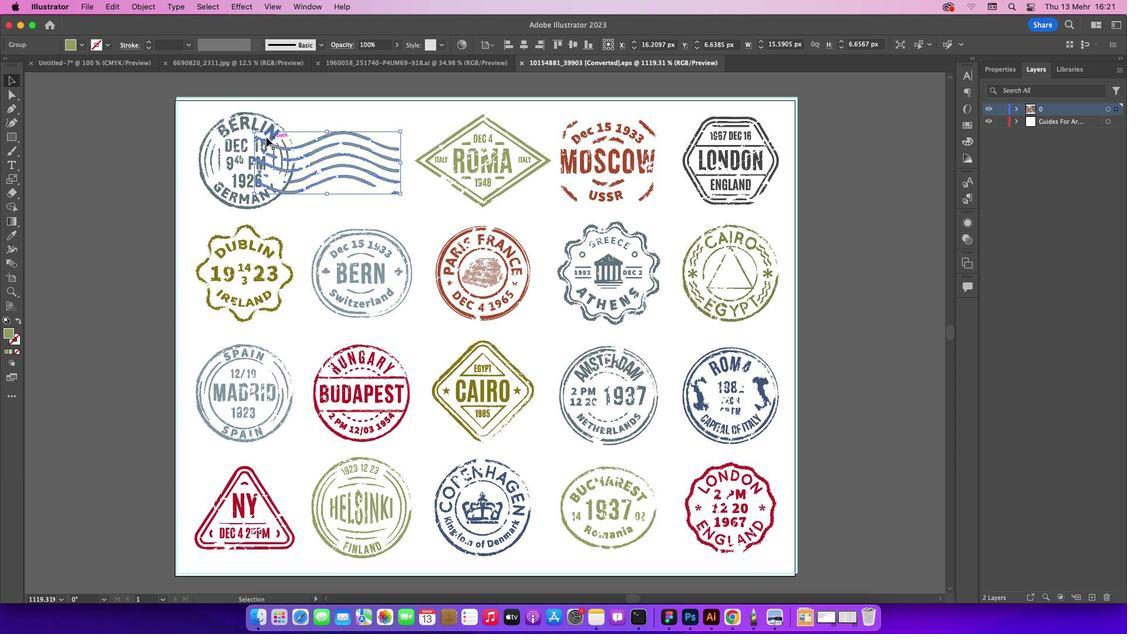 
Action: Mouse moved to (241, 127)
Screenshot: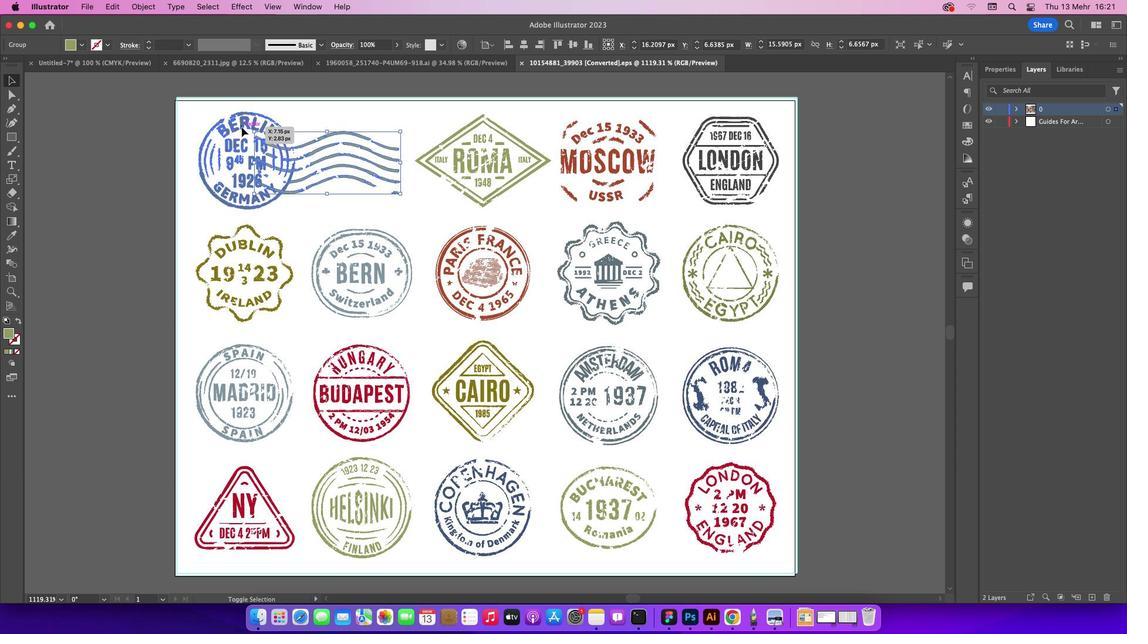 
Action: Key pressed Key.shift
Screenshot: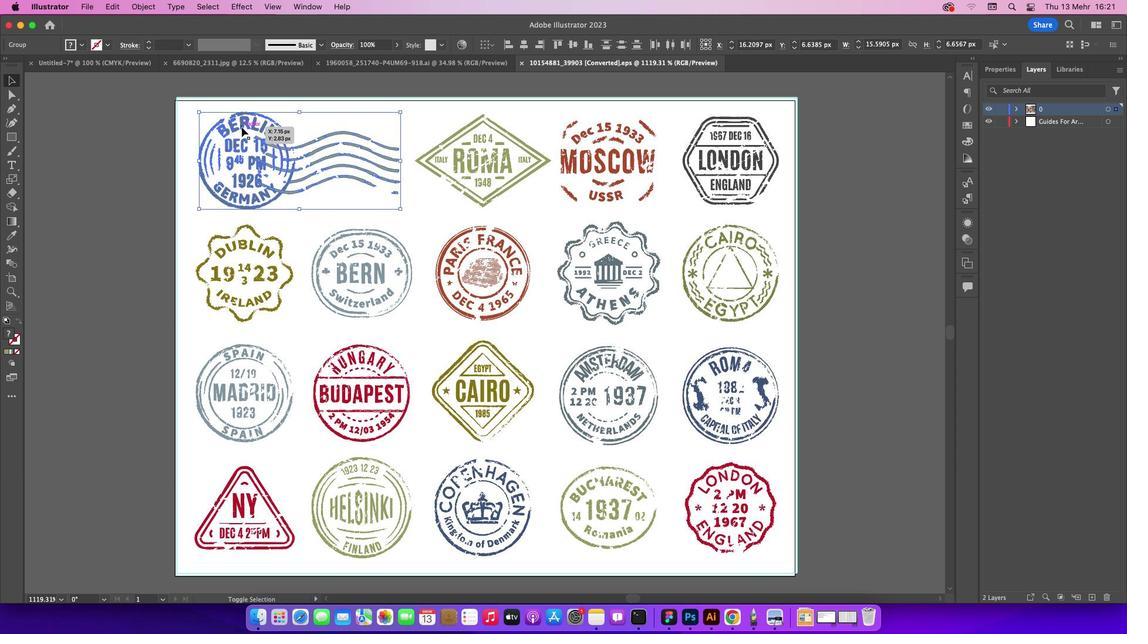 
Action: Mouse pressed left at (241, 127)
Screenshot: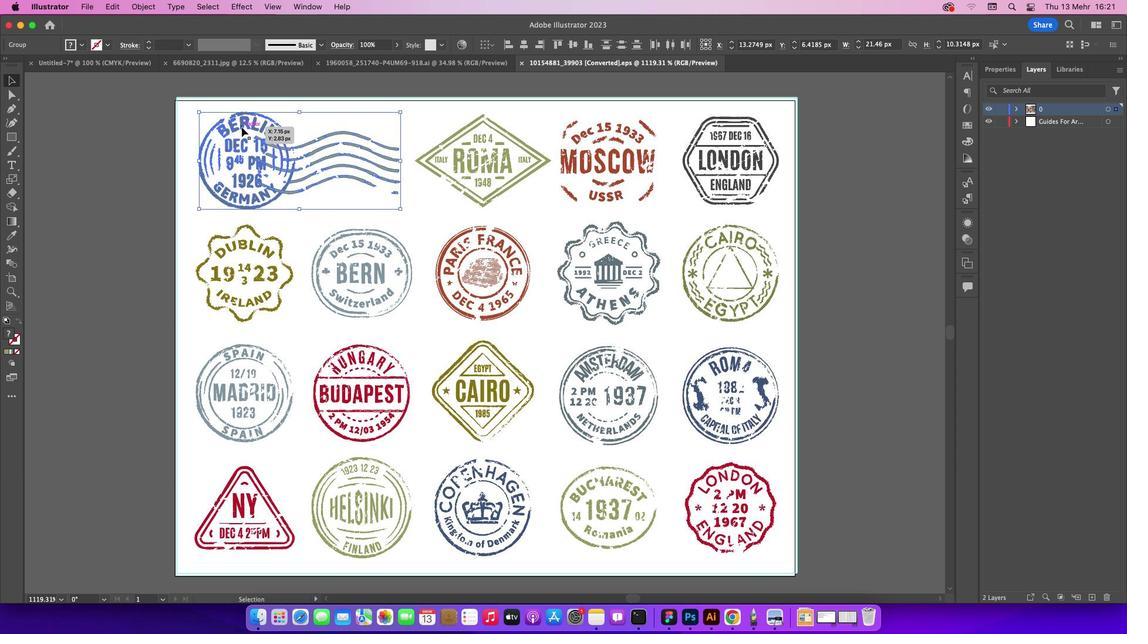 
Action: Mouse pressed left at (241, 127)
Screenshot: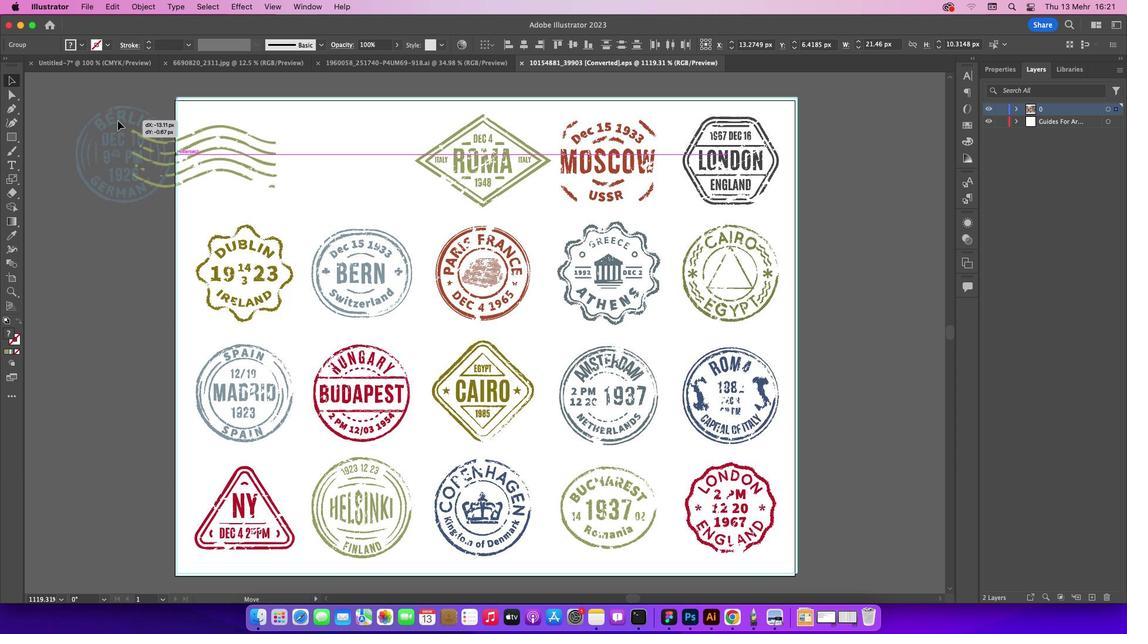 
Action: Mouse moved to (702, 268)
Screenshot: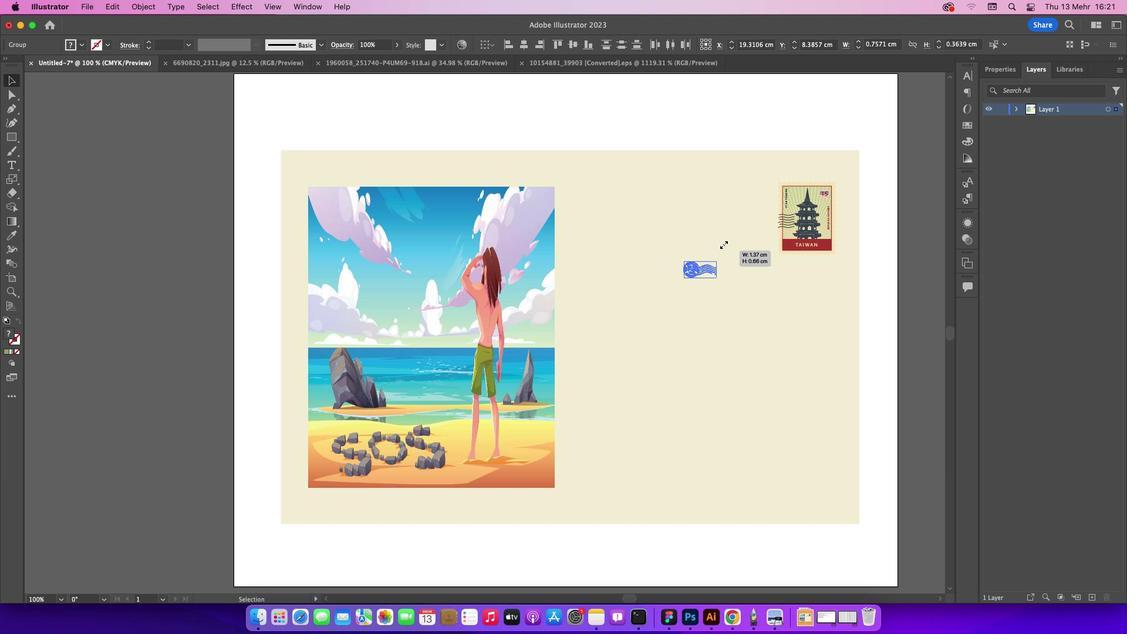
Action: Mouse pressed left at (702, 268)
Screenshot: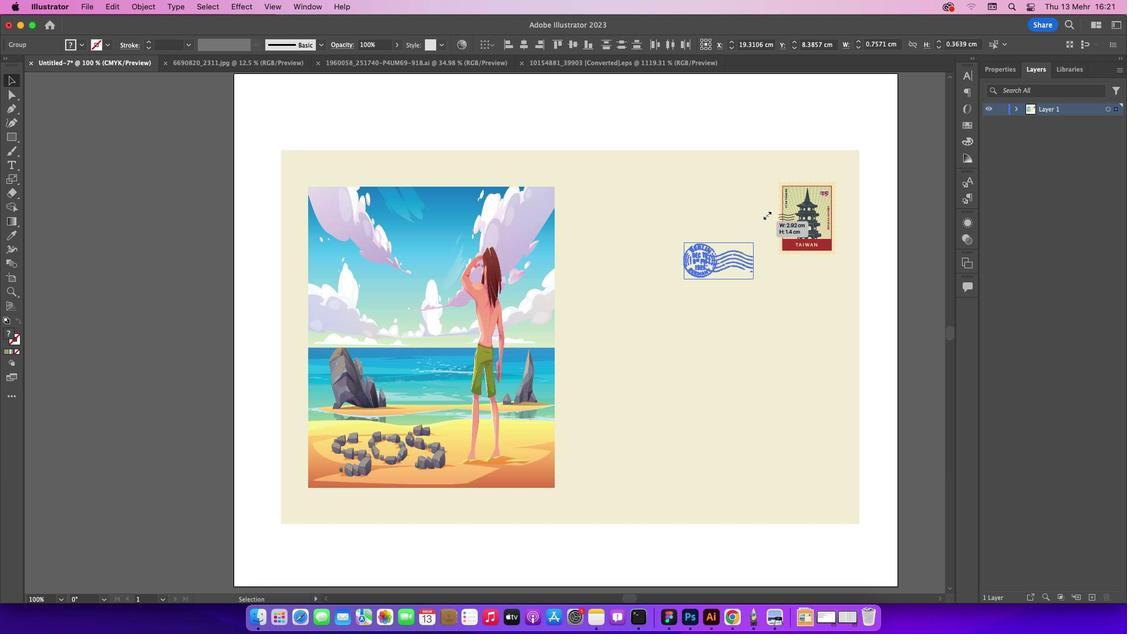 
Action: Key pressed Key.shift
Screenshot: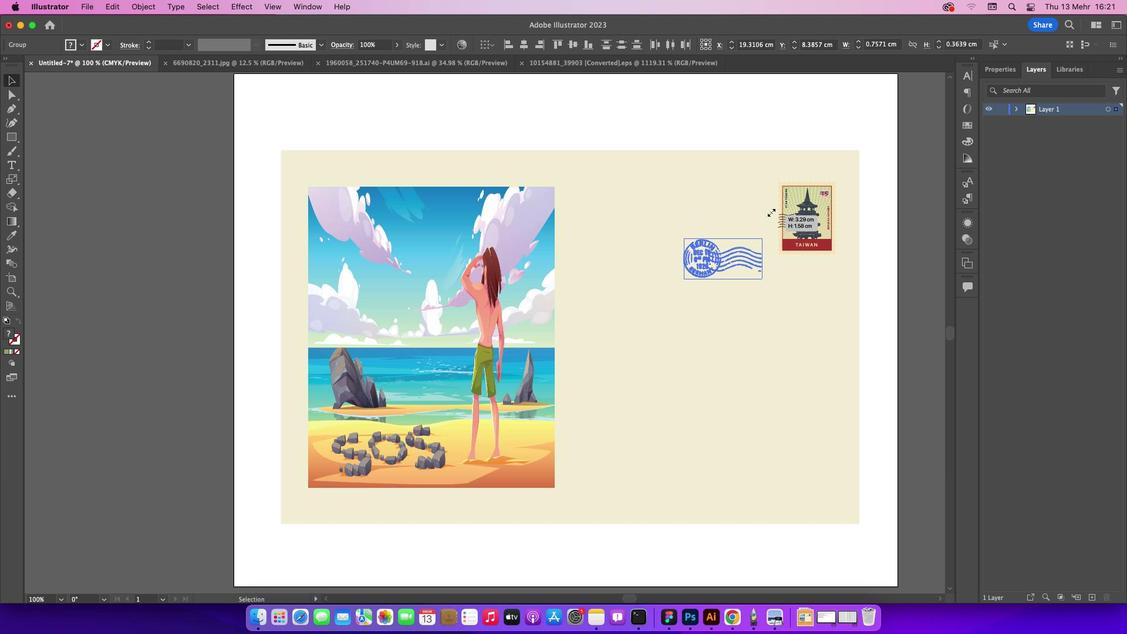 
Action: Mouse moved to (732, 240)
Screenshot: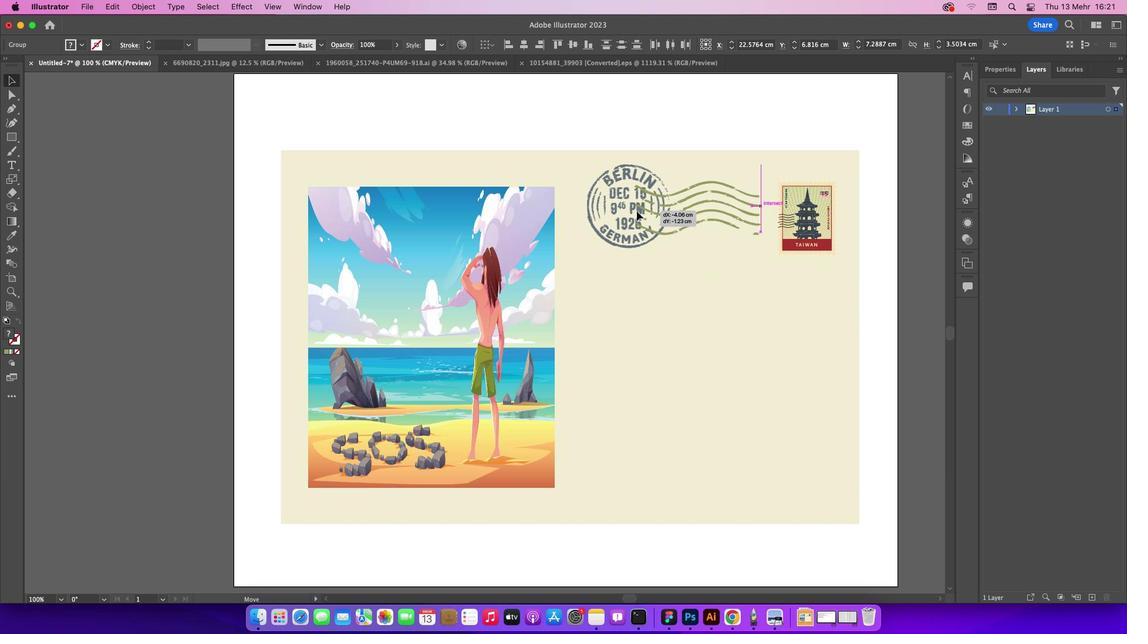 
Action: Mouse pressed left at (732, 240)
Screenshot: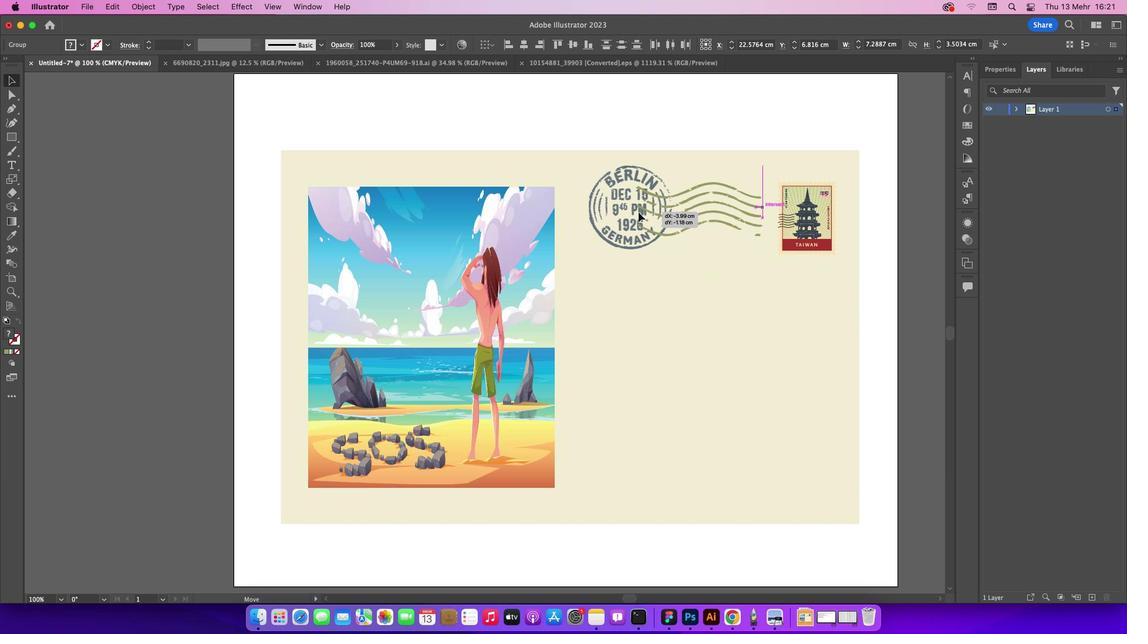 
Action: Mouse moved to (913, 194)
Screenshot: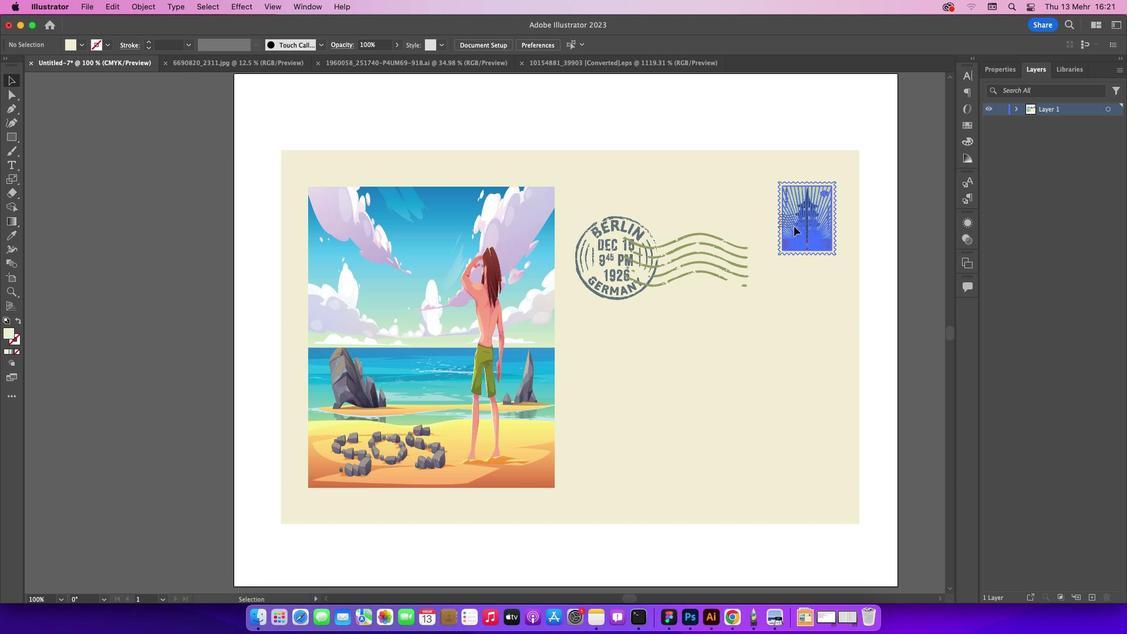 
Action: Mouse pressed left at (913, 194)
Screenshot: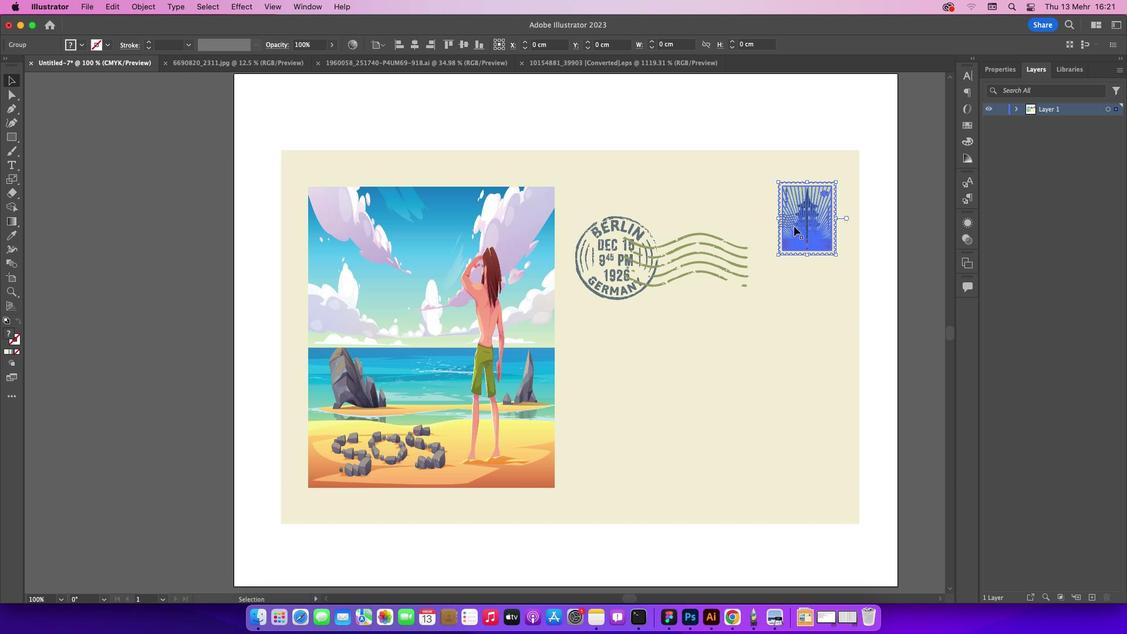 
Action: Mouse moved to (794, 226)
Screenshot: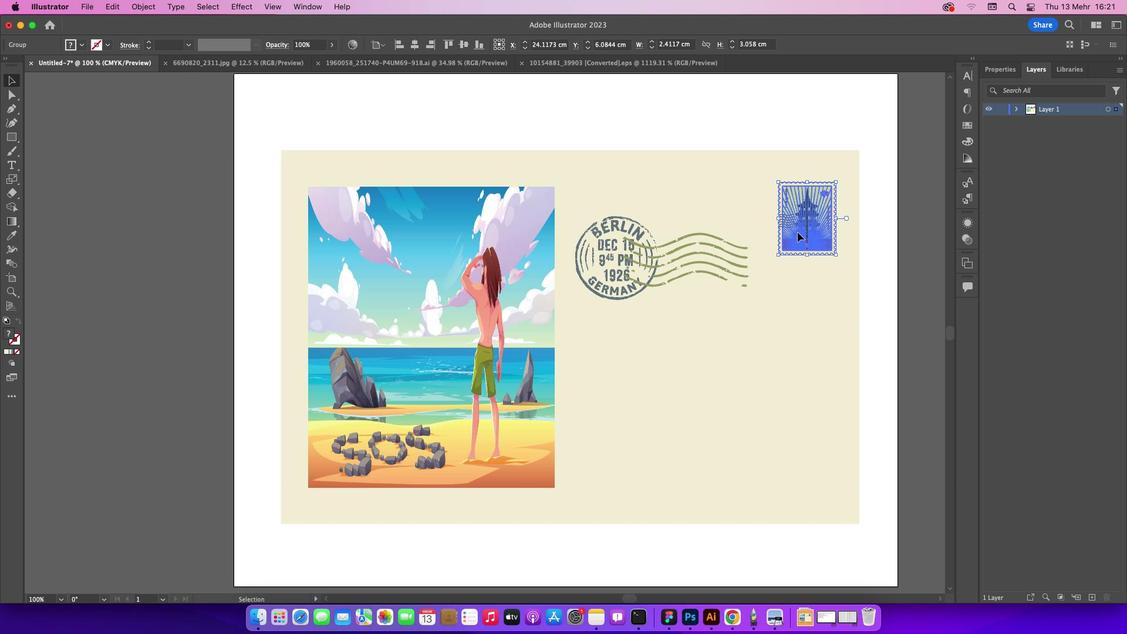 
Action: Mouse pressed left at (794, 226)
Screenshot: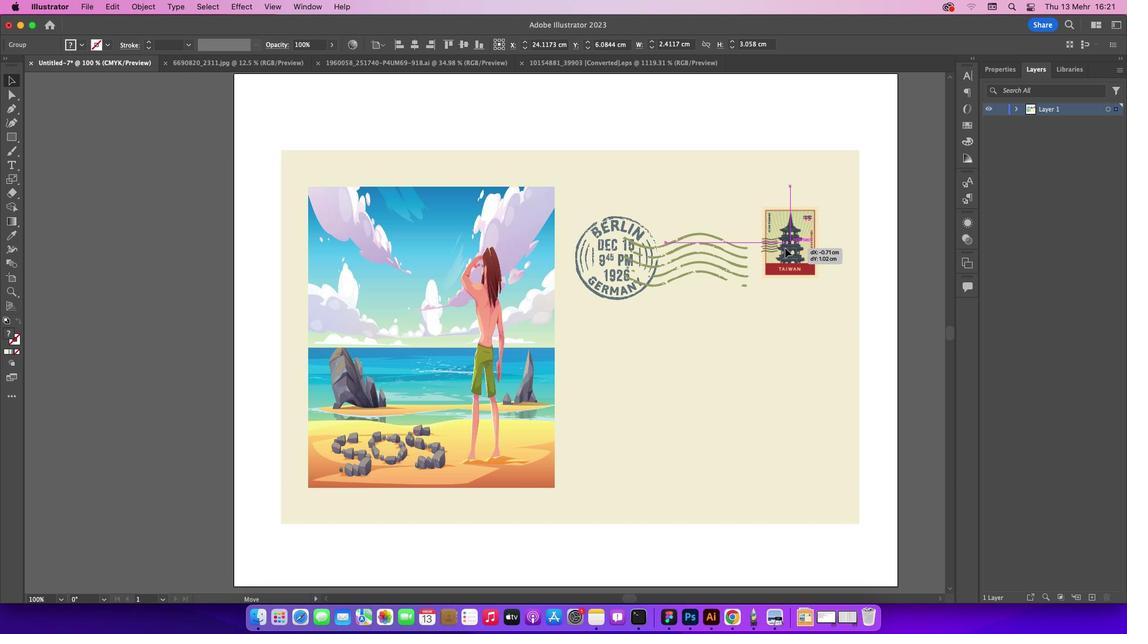 
Action: Mouse moved to (802, 223)
Screenshot: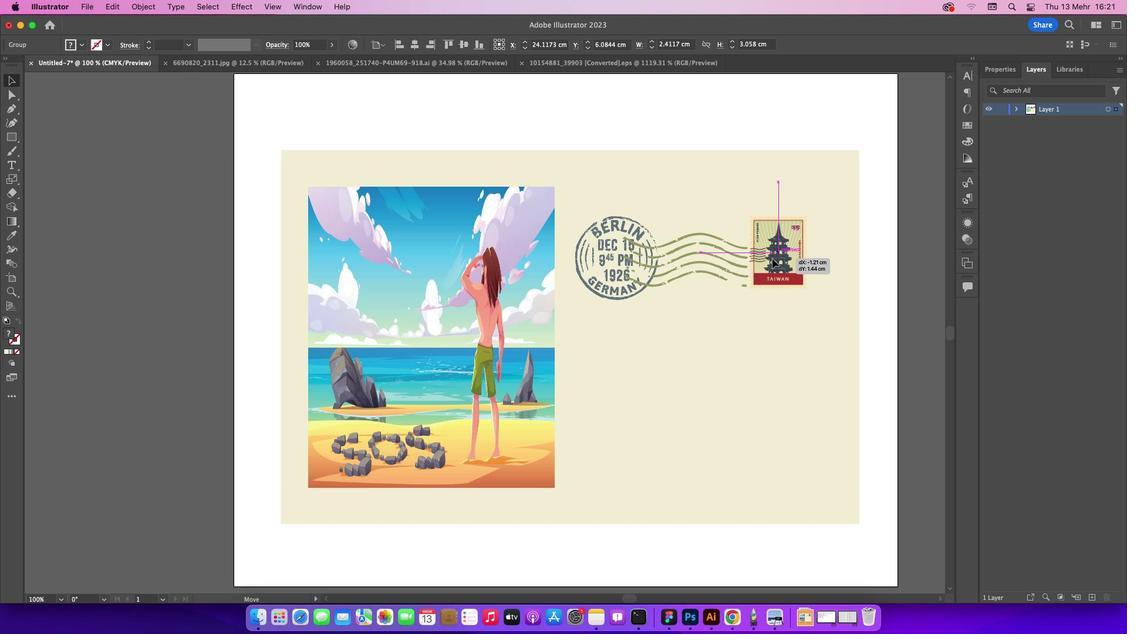 
Action: Mouse pressed left at (802, 223)
Screenshot: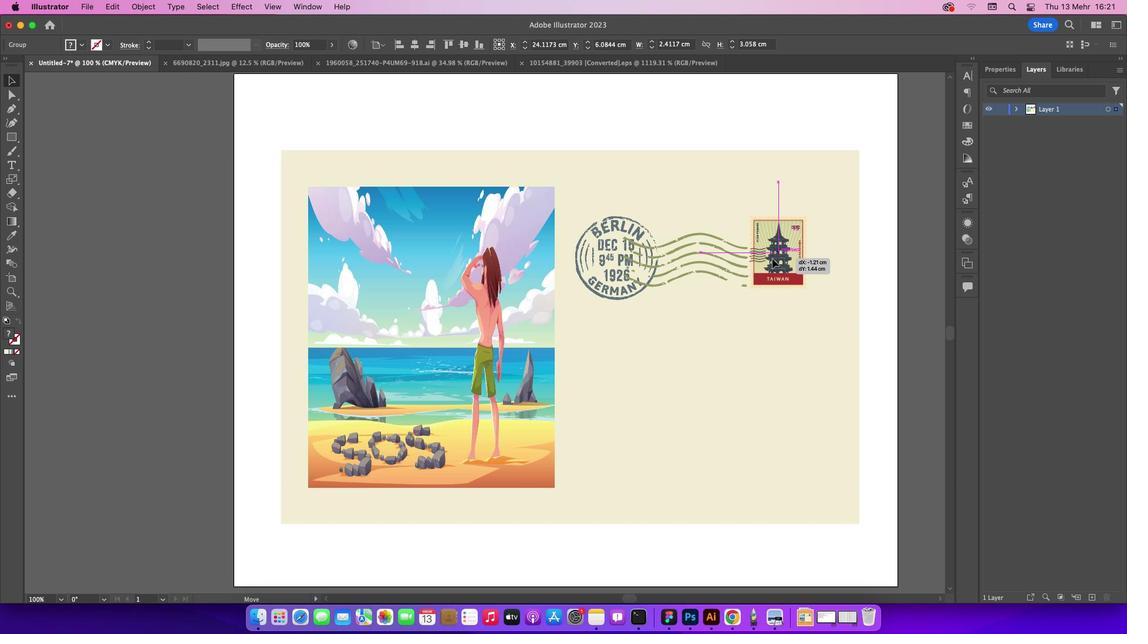 
Action: Mouse moved to (809, 216)
Screenshot: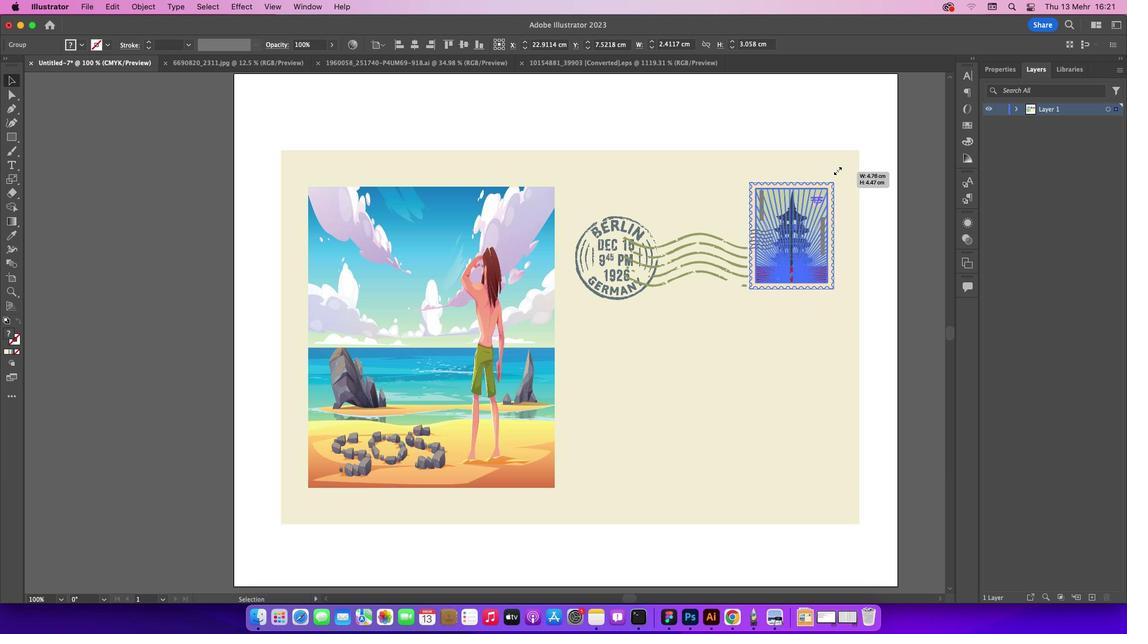 
Action: Mouse pressed left at (809, 216)
Screenshot: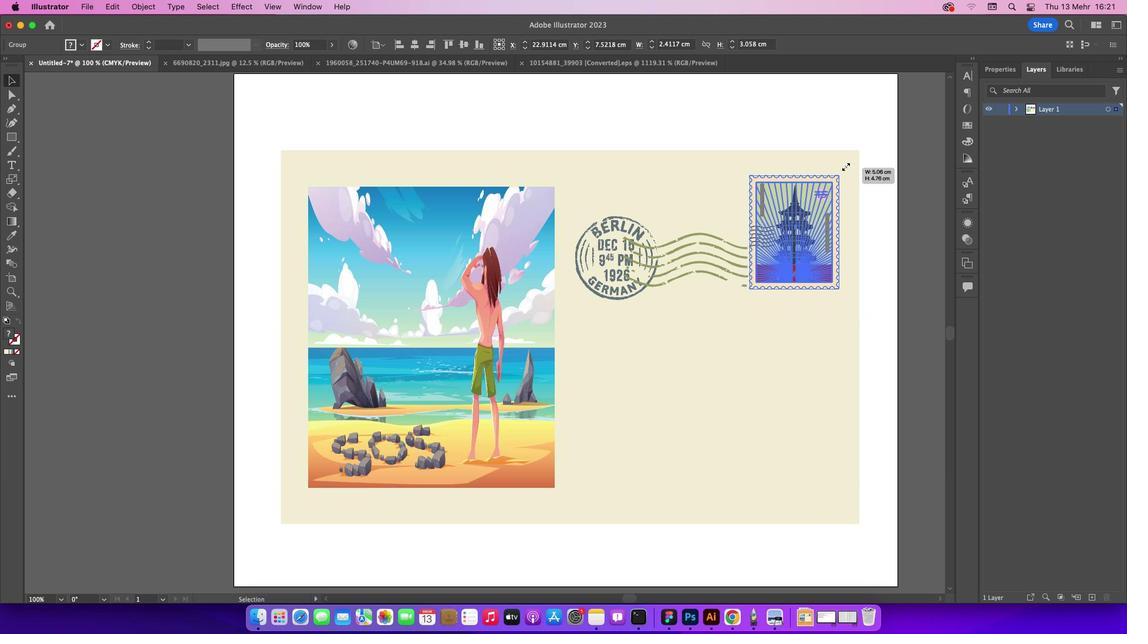 
Action: Key pressed Key.shift
Screenshot: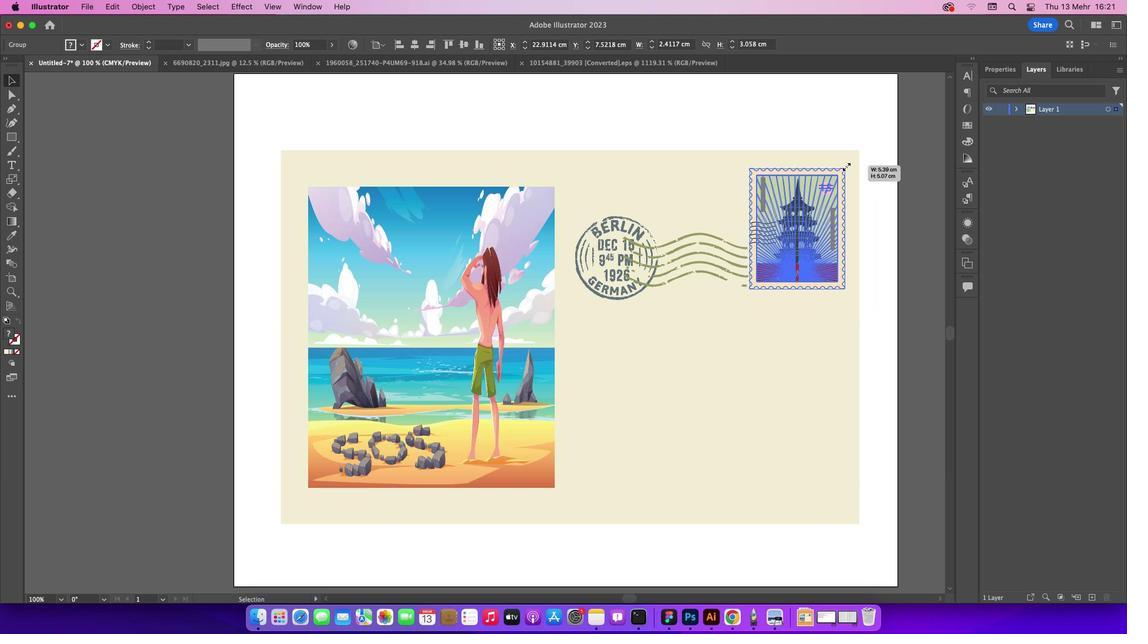 
Action: Mouse moved to (906, 147)
Screenshot: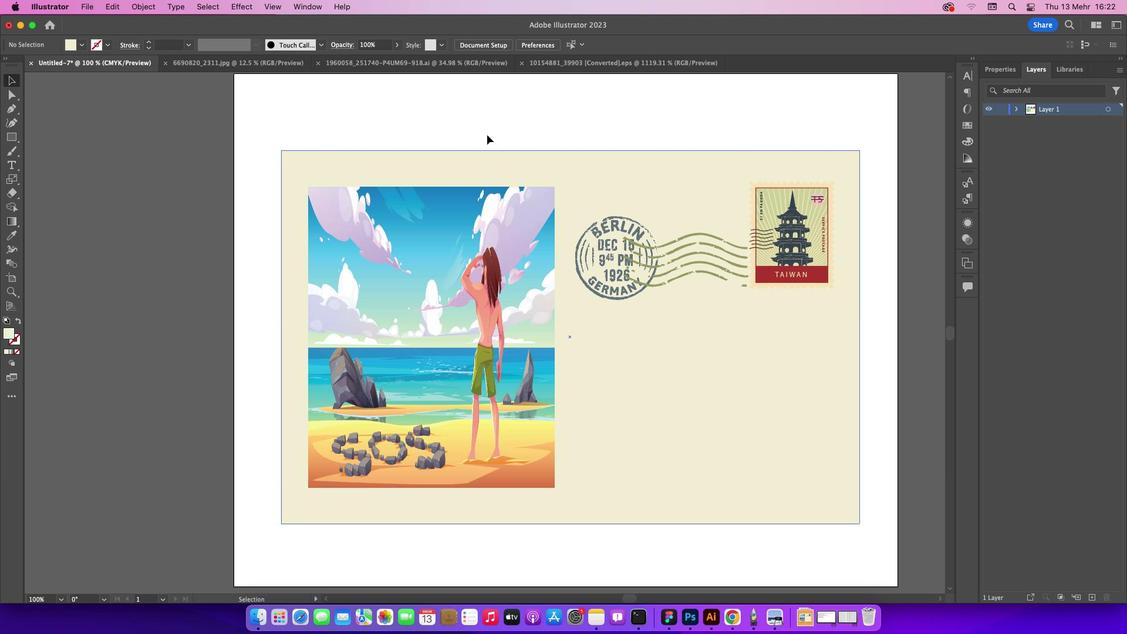 
Action: Mouse pressed left at (906, 147)
Screenshot: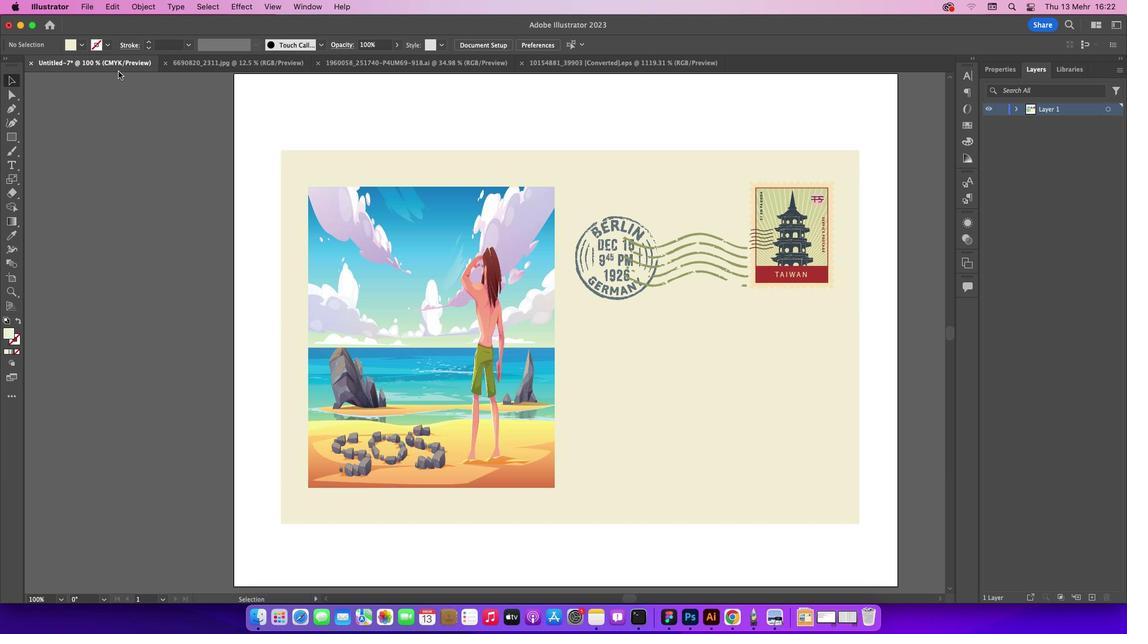 
Action: Mouse moved to (18, 138)
Screenshot: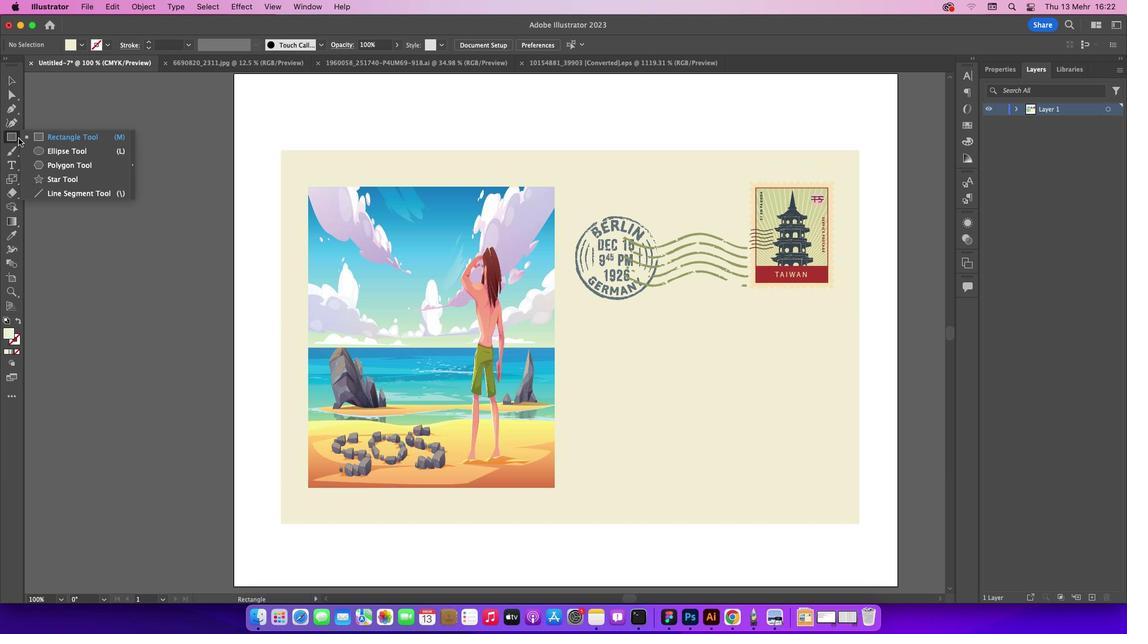 
Action: Mouse pressed left at (18, 138)
Screenshot: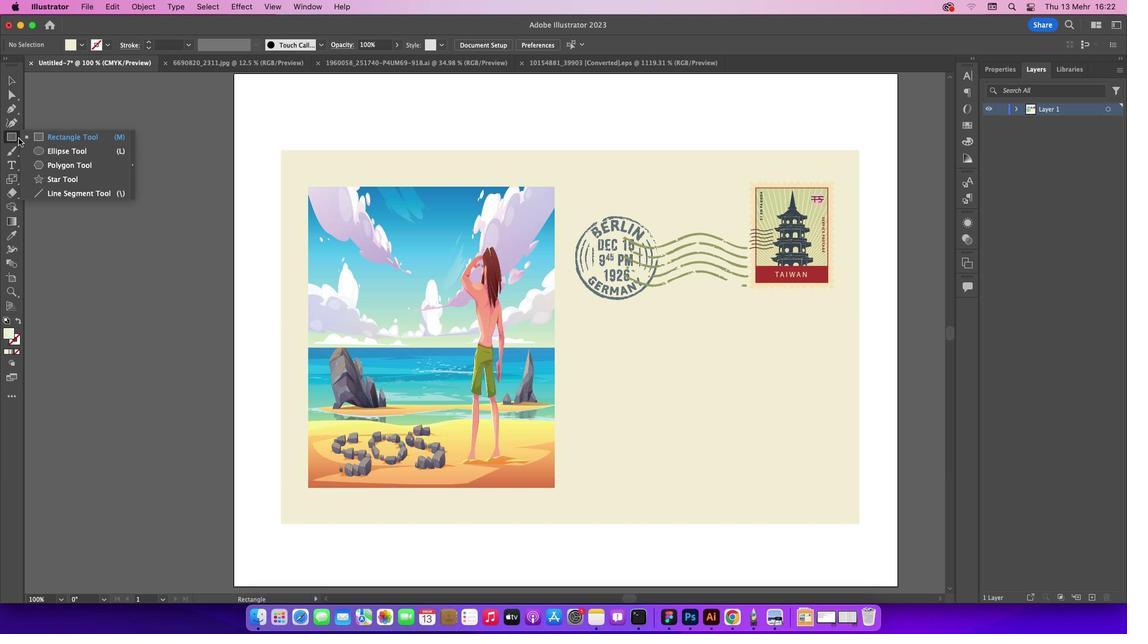 
Action: Mouse moved to (67, 192)
Screenshot: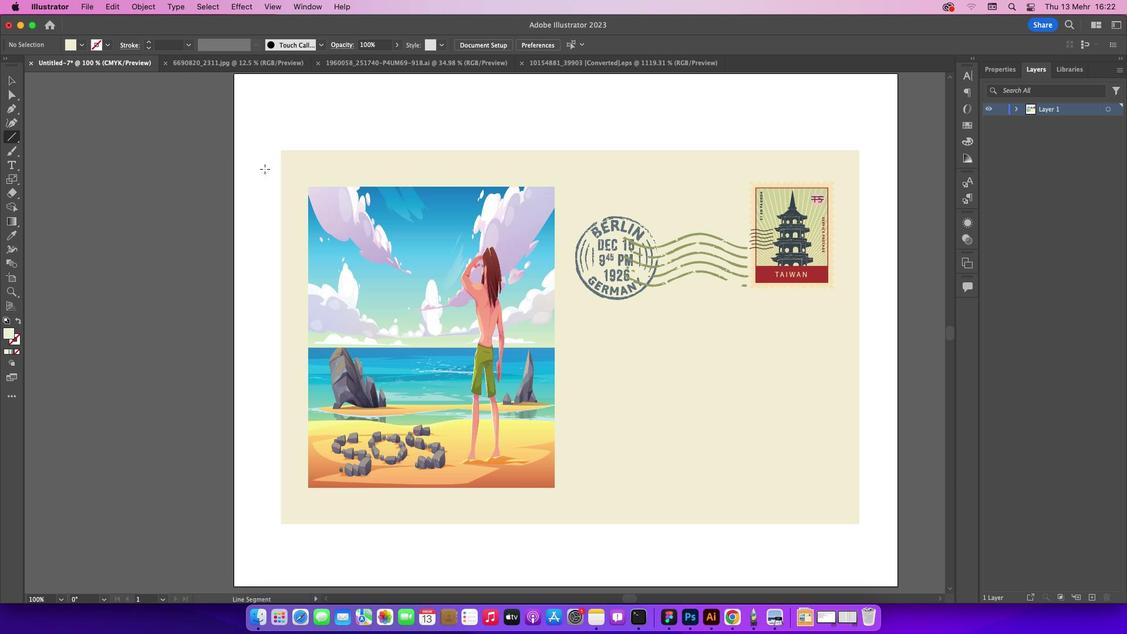 
Action: Mouse pressed left at (67, 192)
Screenshot: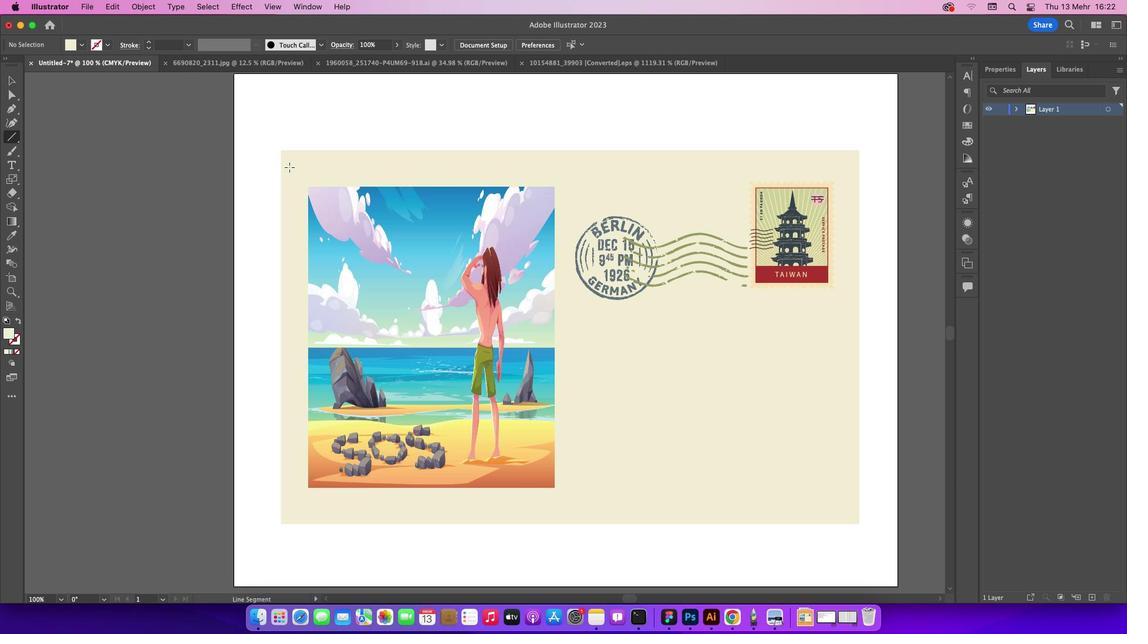 
Action: Mouse moved to (18, 80)
Screenshot: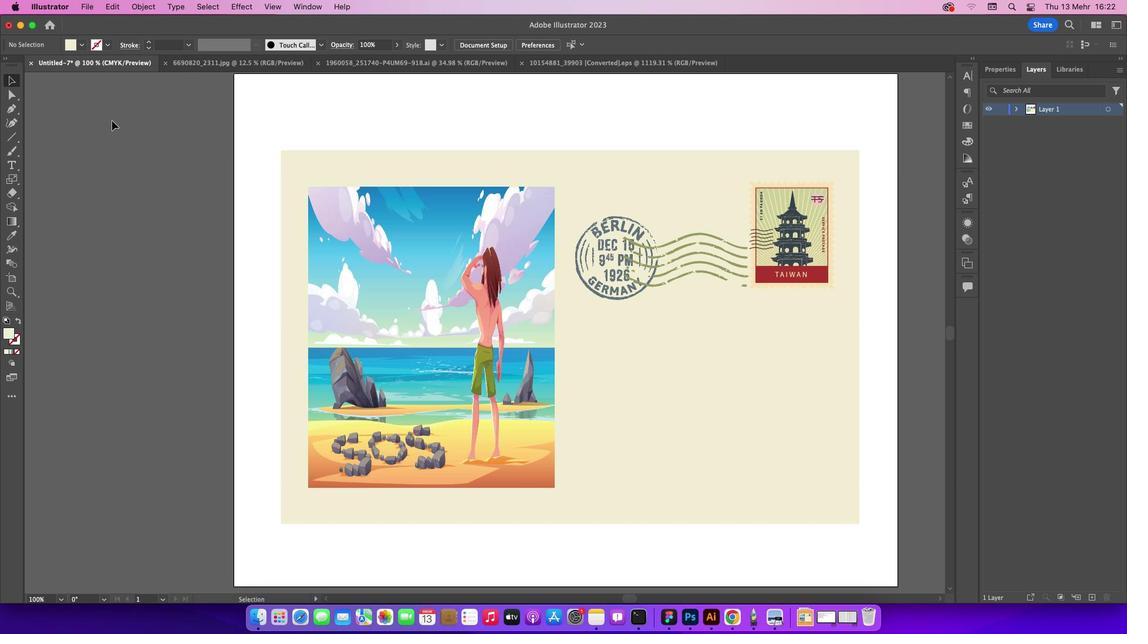 
Action: Mouse pressed left at (18, 80)
Screenshot: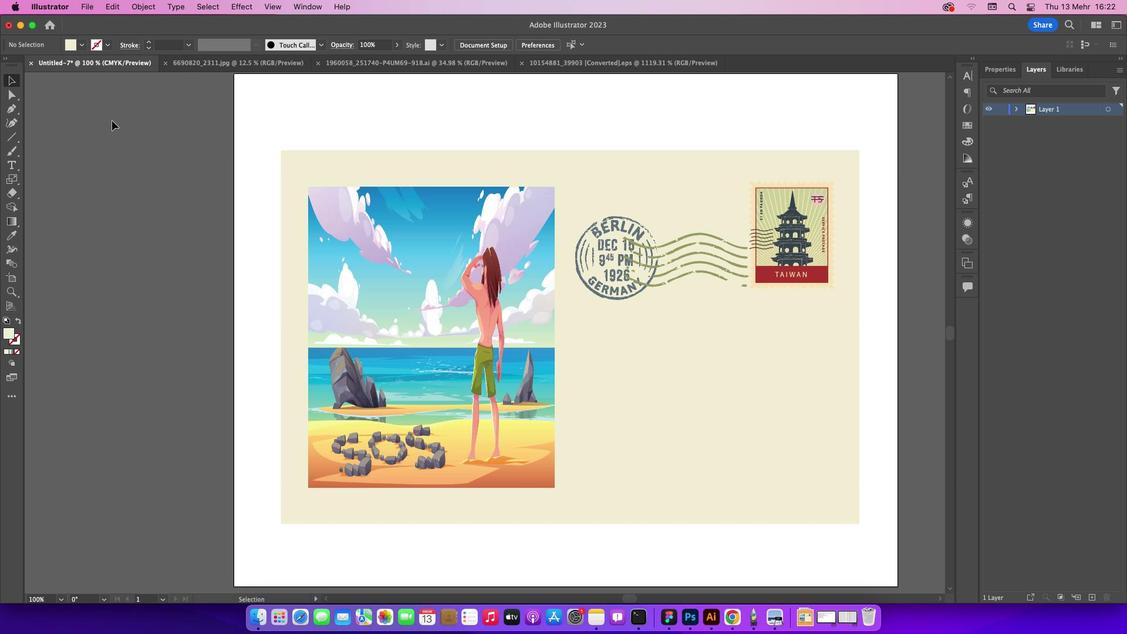 
Action: Mouse moved to (112, 120)
Screenshot: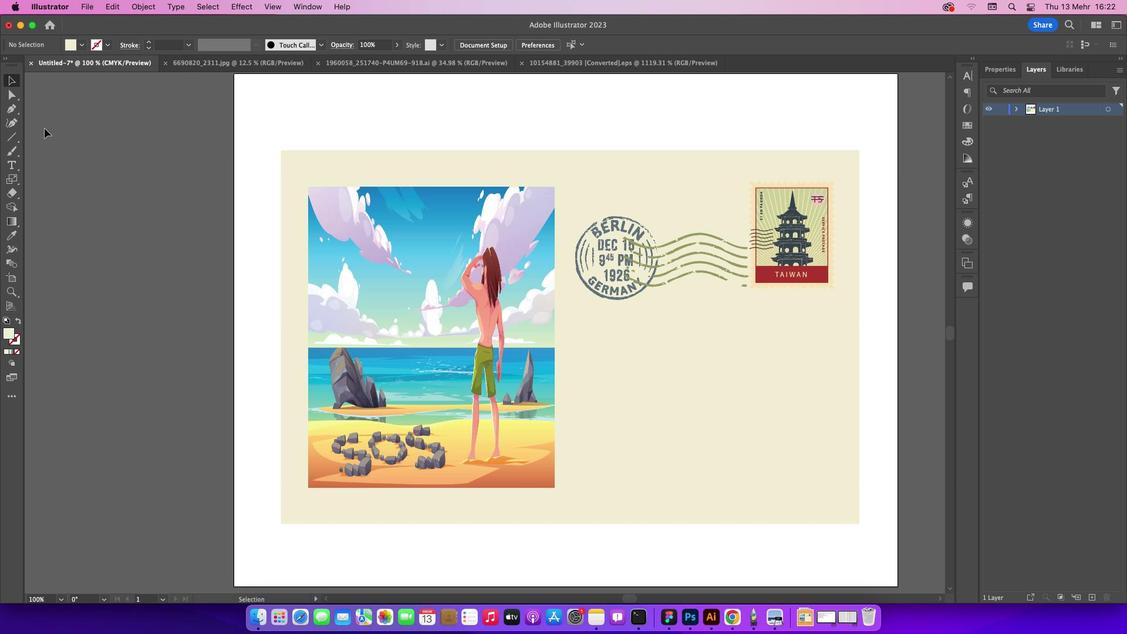 
Action: Mouse pressed left at (112, 120)
Screenshot: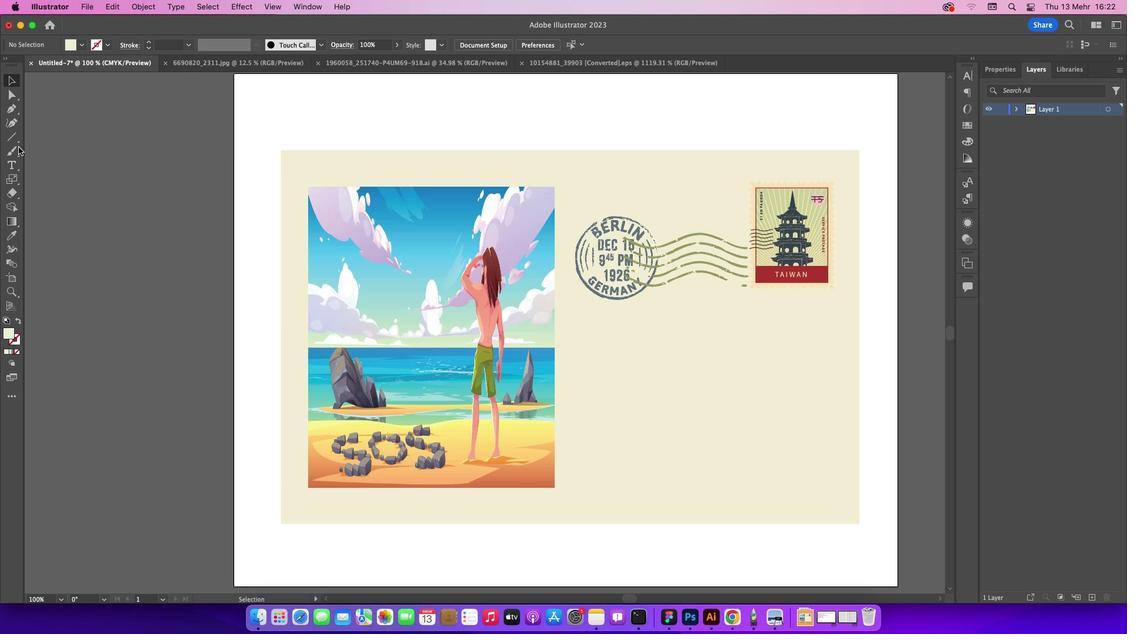 
Action: Mouse moved to (12, 113)
Screenshot: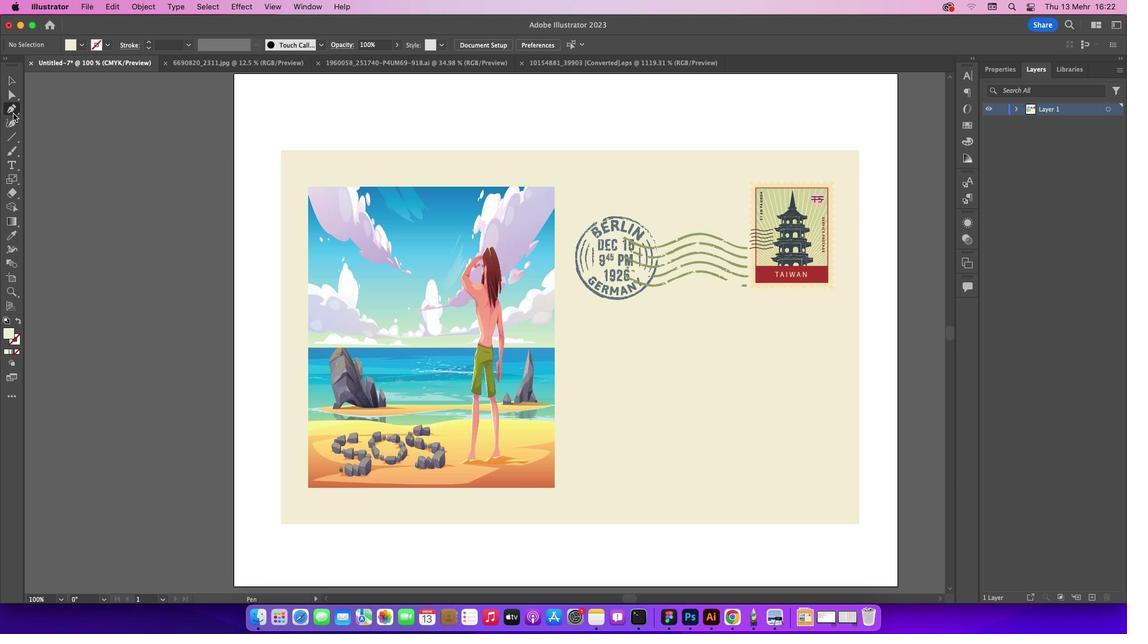 
Action: Mouse pressed left at (12, 113)
Screenshot: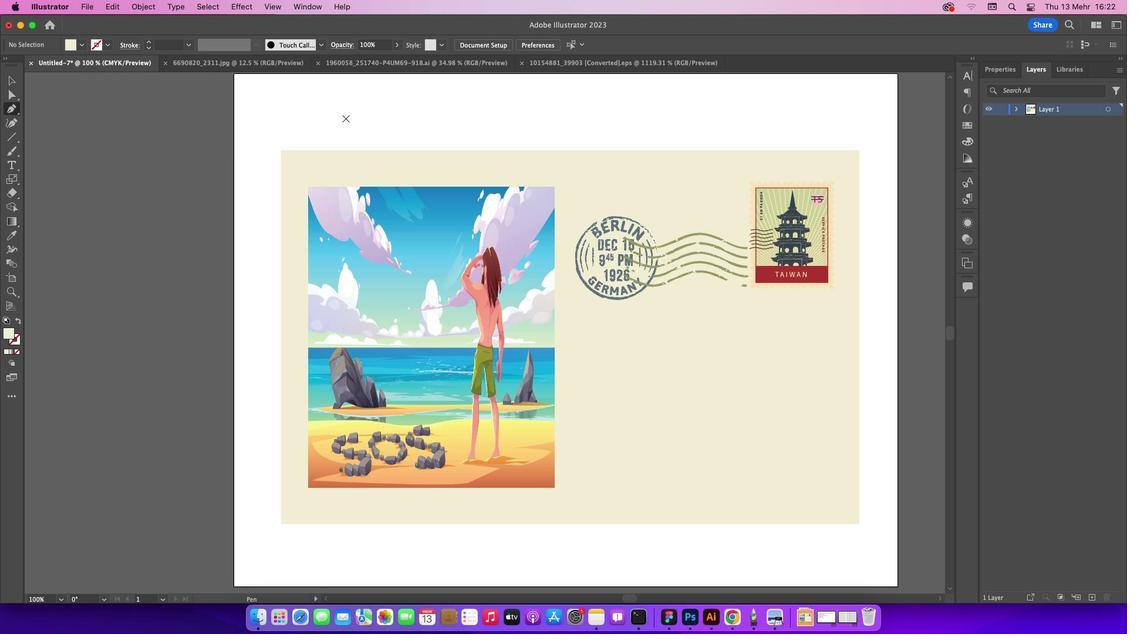
Action: Mouse moved to (194, 139)
Screenshot: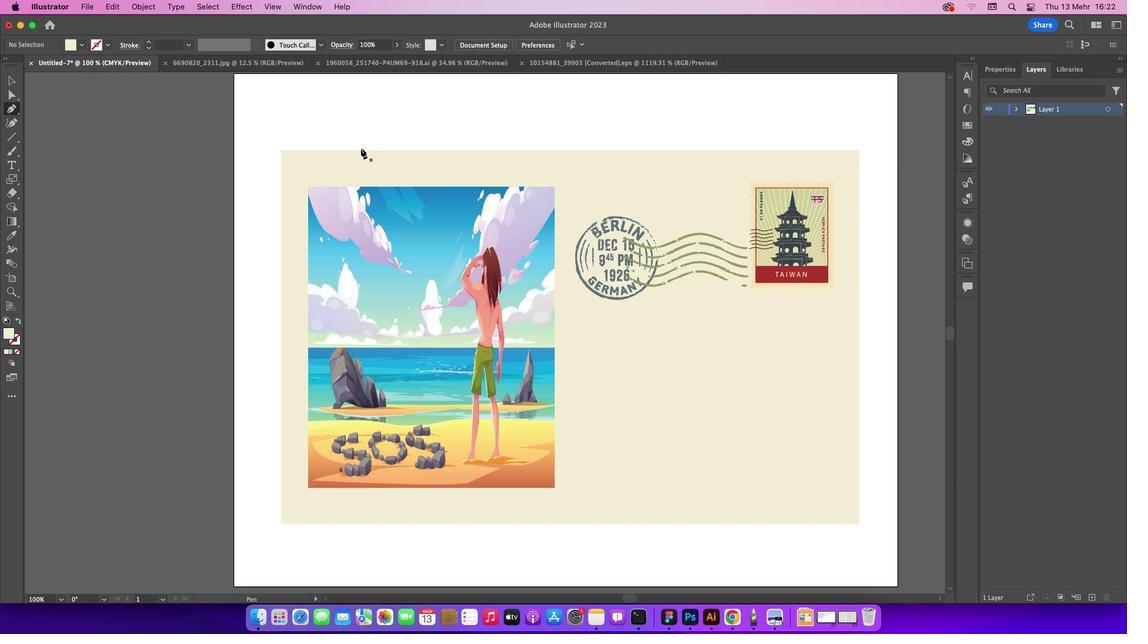 
Action: Key pressed Key.caps_lock
Screenshot: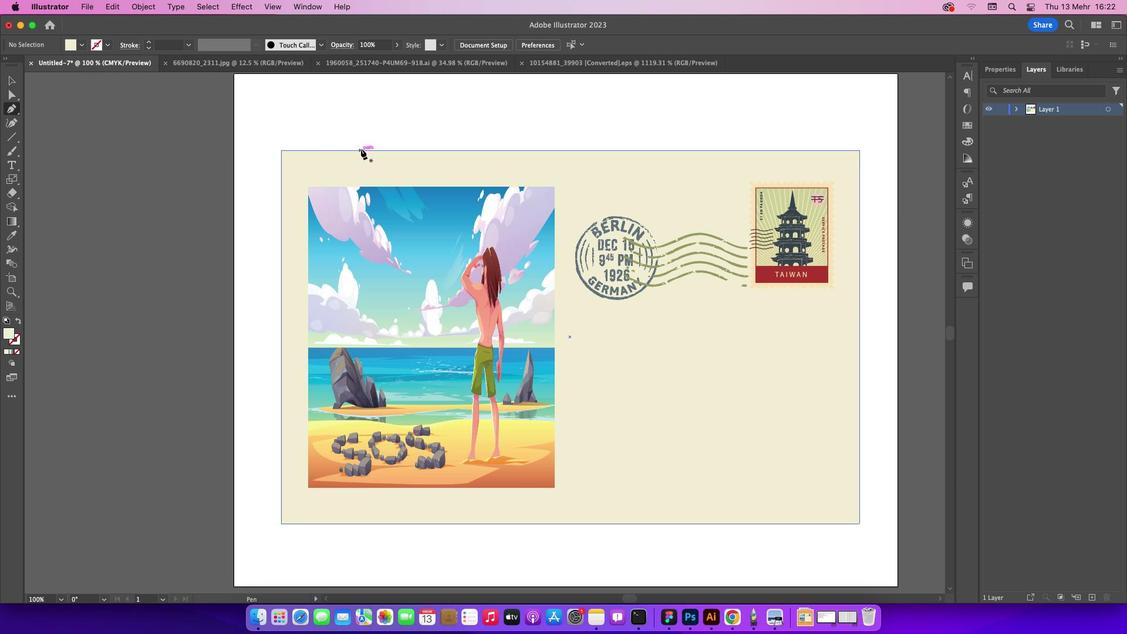 
Action: Mouse moved to (357, 152)
Screenshot: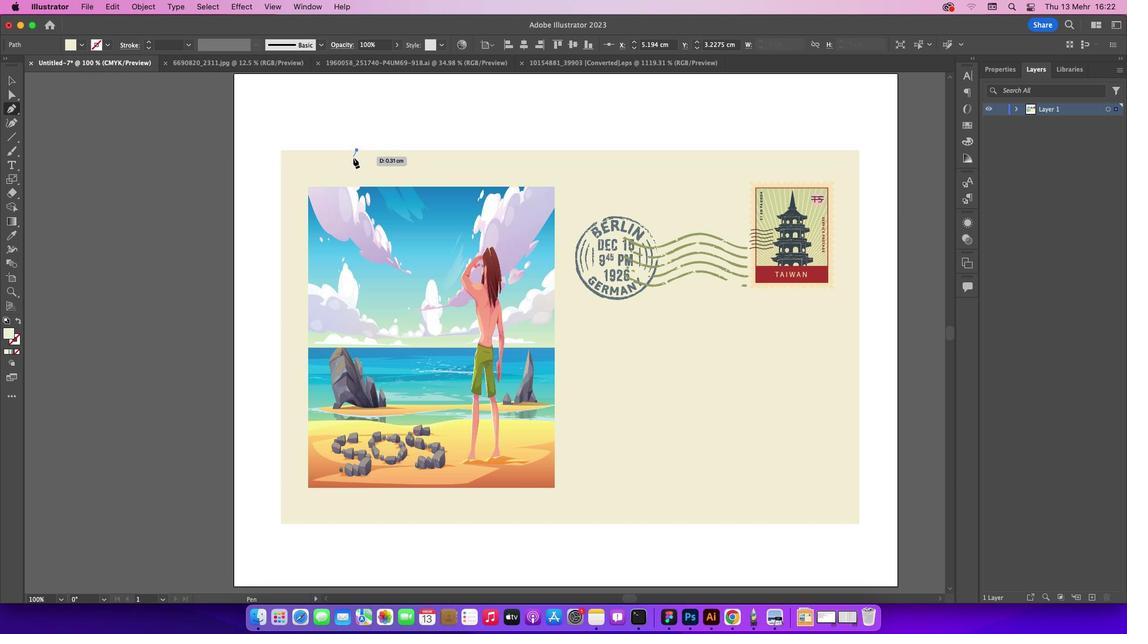
Action: Mouse pressed left at (357, 152)
Screenshot: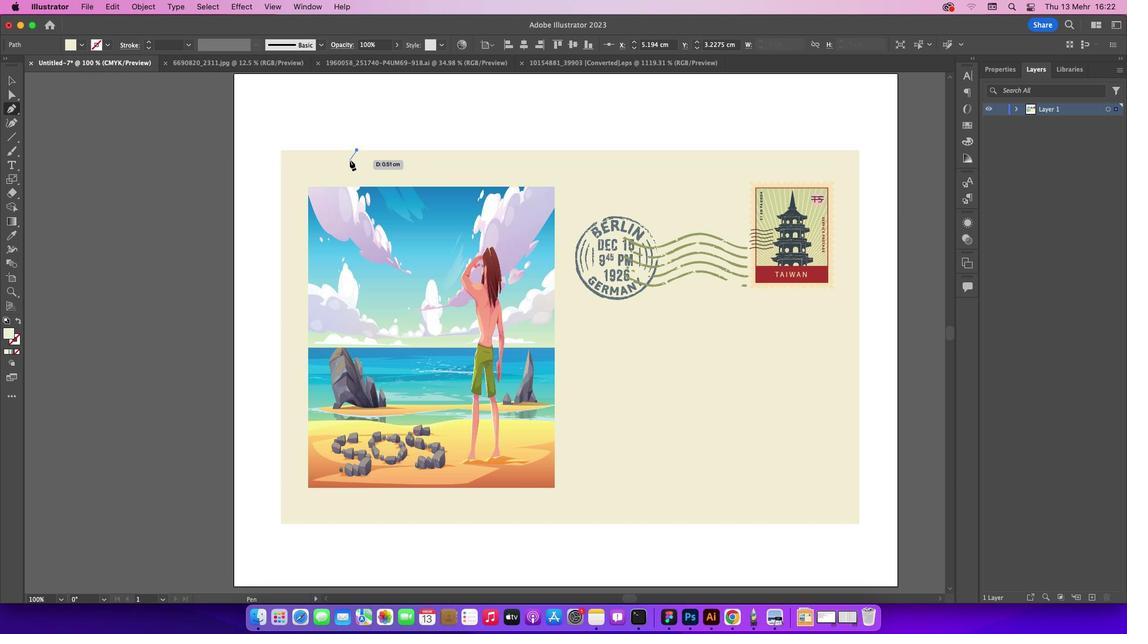 
Action: Mouse moved to (350, 163)
Screenshot: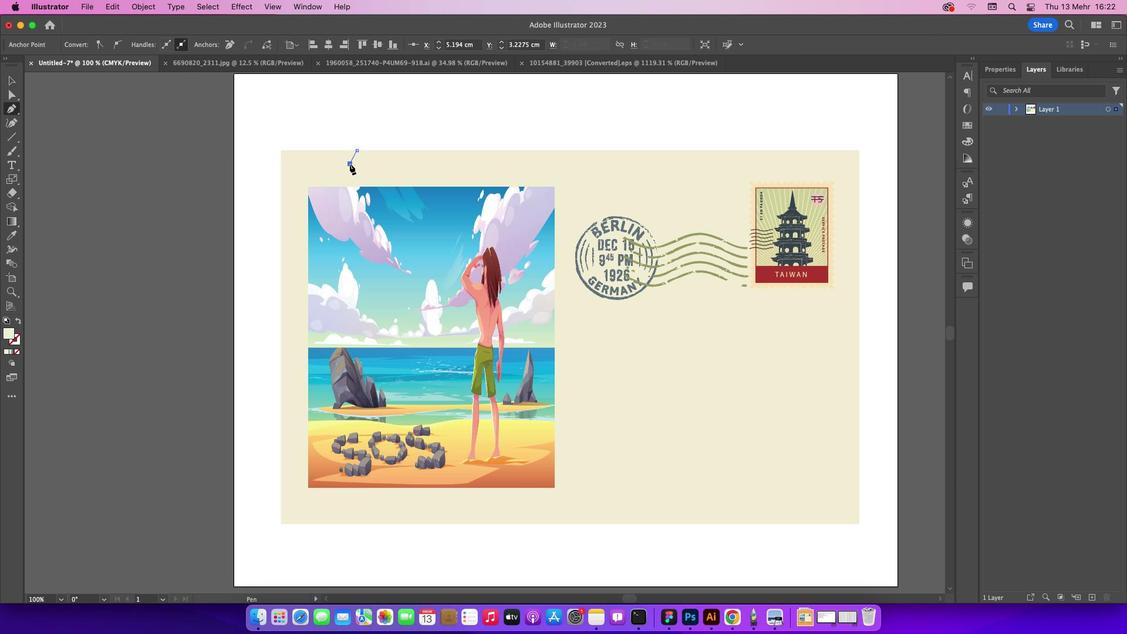
Action: Mouse pressed left at (350, 163)
Screenshot: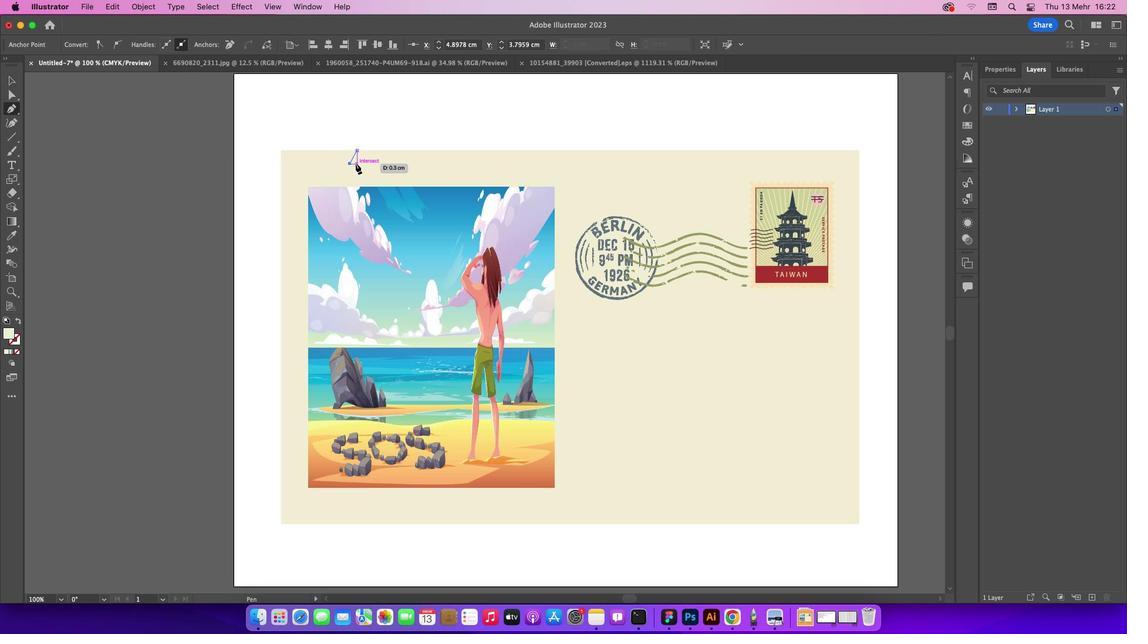 
Action: Mouse moved to (357, 162)
Screenshot: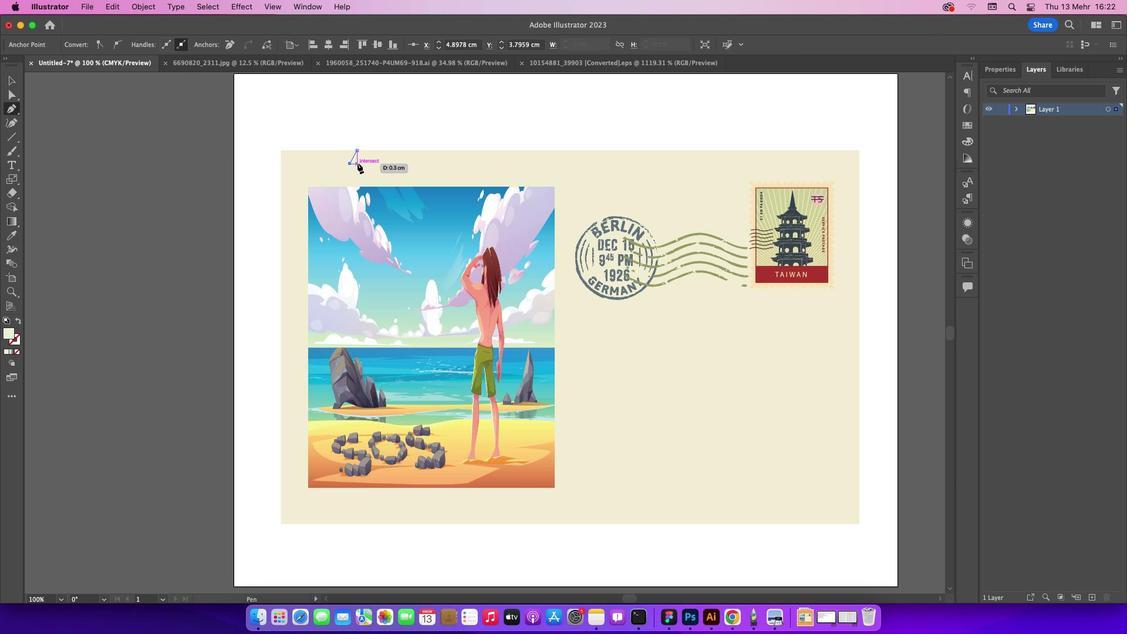 
Action: Mouse pressed left at (357, 162)
Screenshot: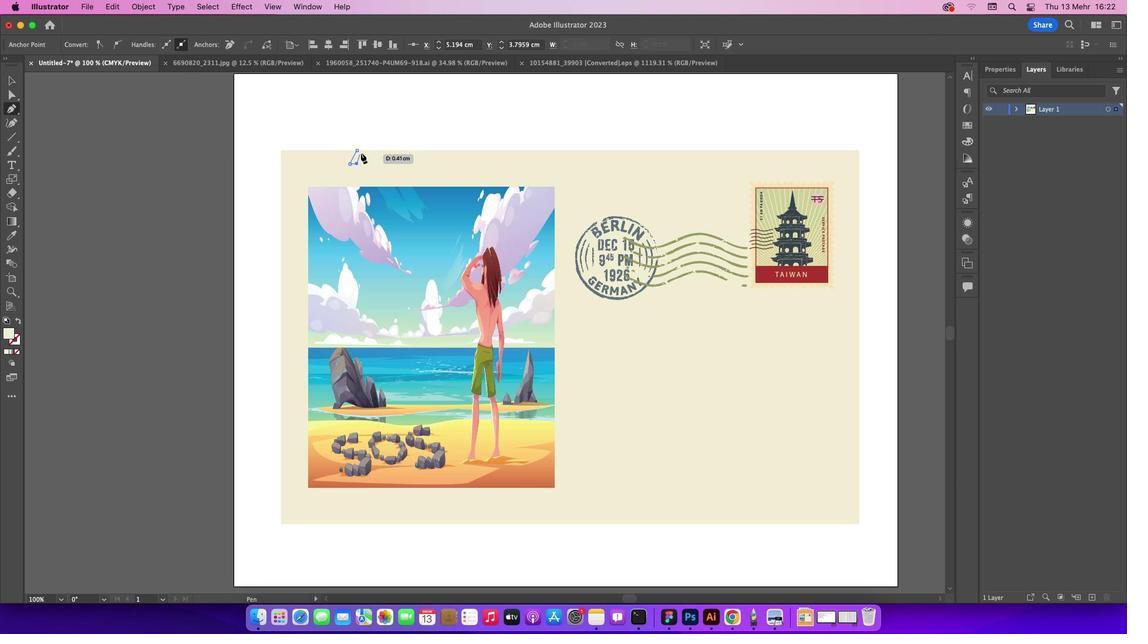 
Action: Mouse moved to (364, 150)
Screenshot: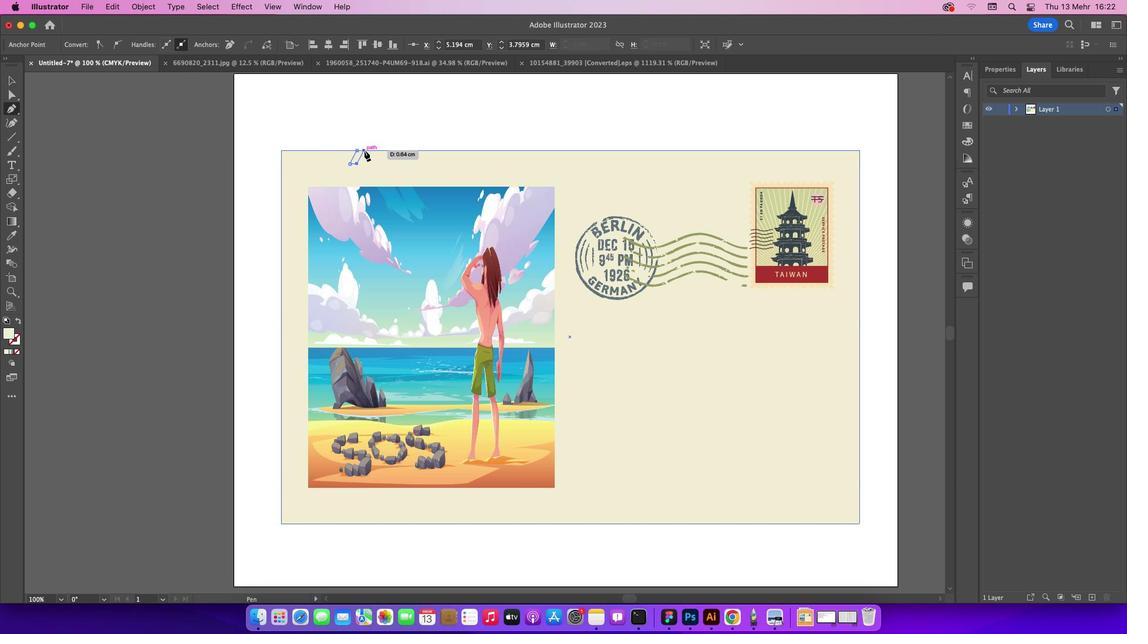 
Action: Mouse pressed left at (364, 150)
Screenshot: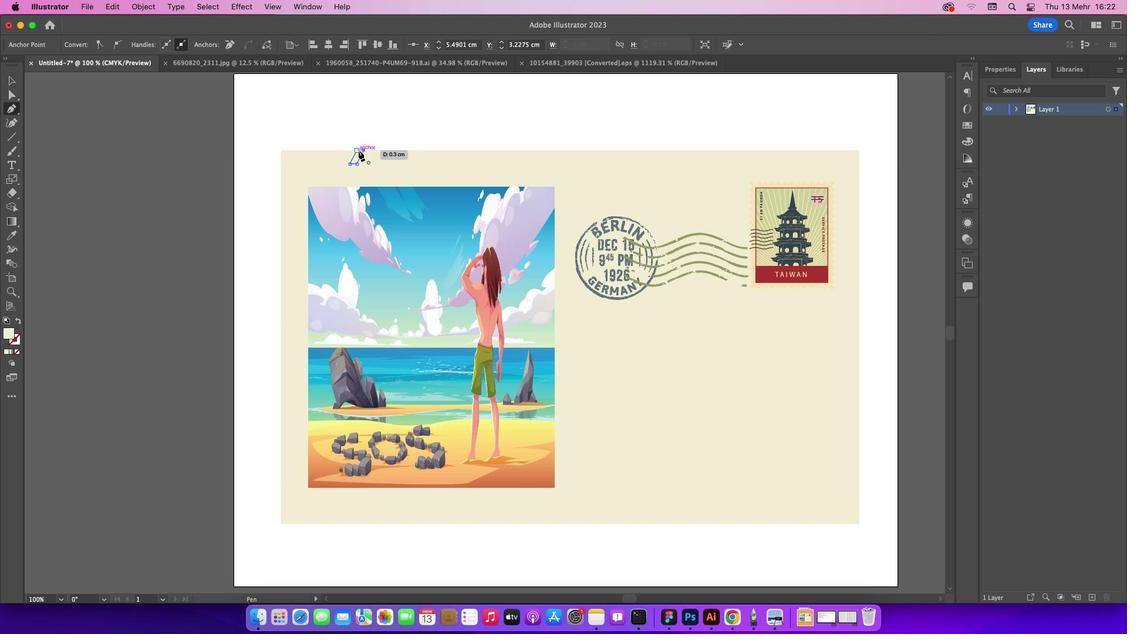 
Action: Mouse moved to (356, 149)
Screenshot: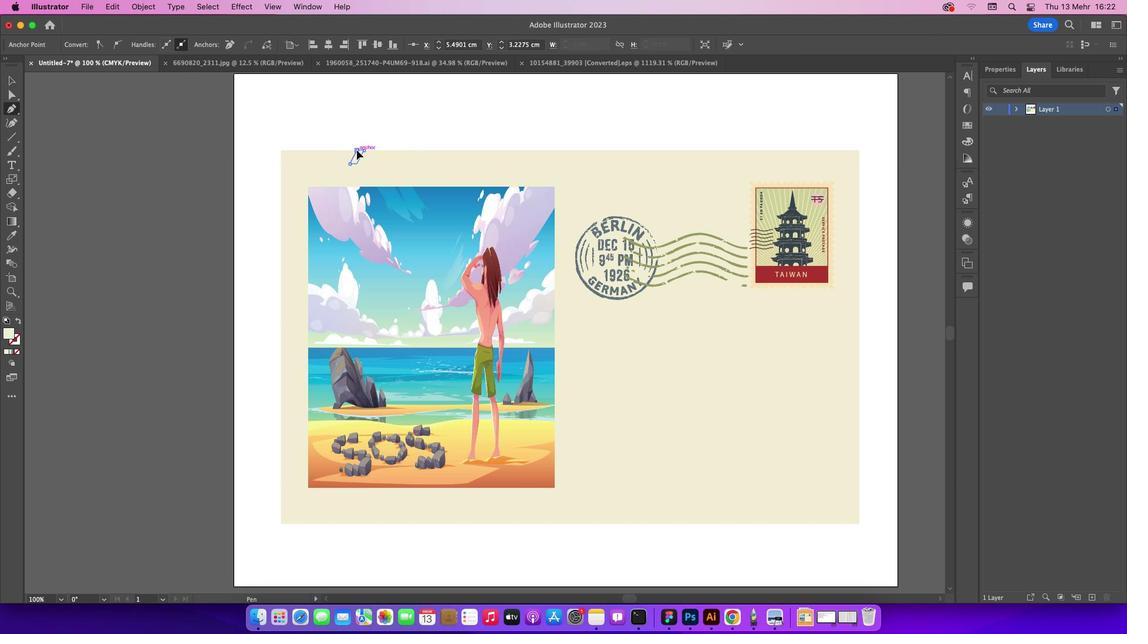 
Action: Mouse pressed left at (356, 149)
Screenshot: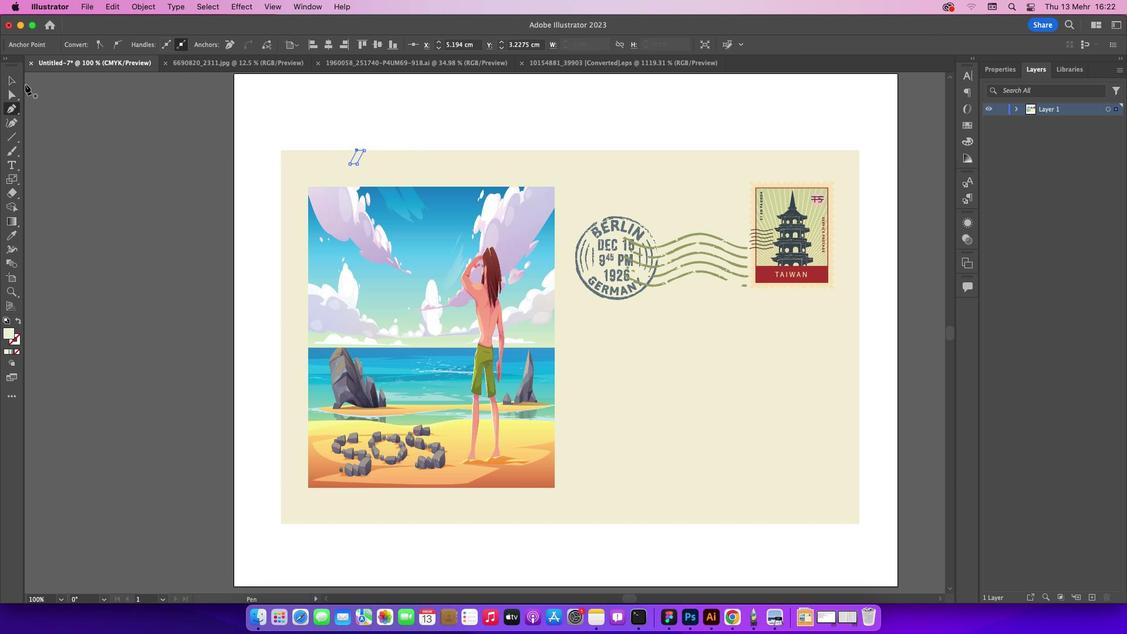 
Action: Mouse moved to (12, 85)
Screenshot: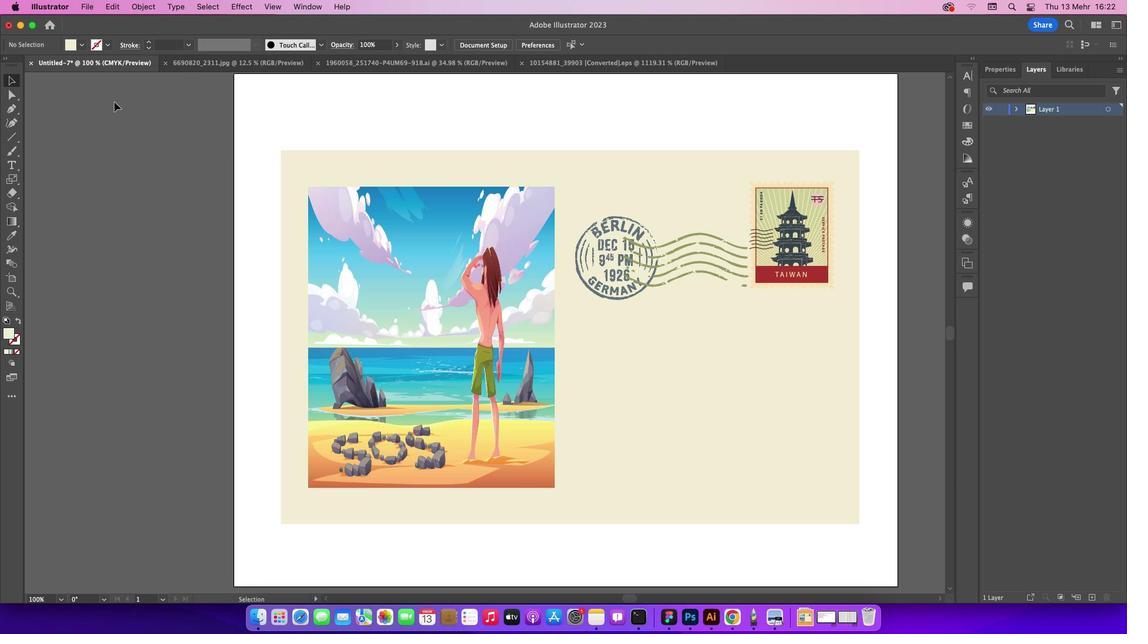 
Action: Mouse pressed left at (12, 85)
Screenshot: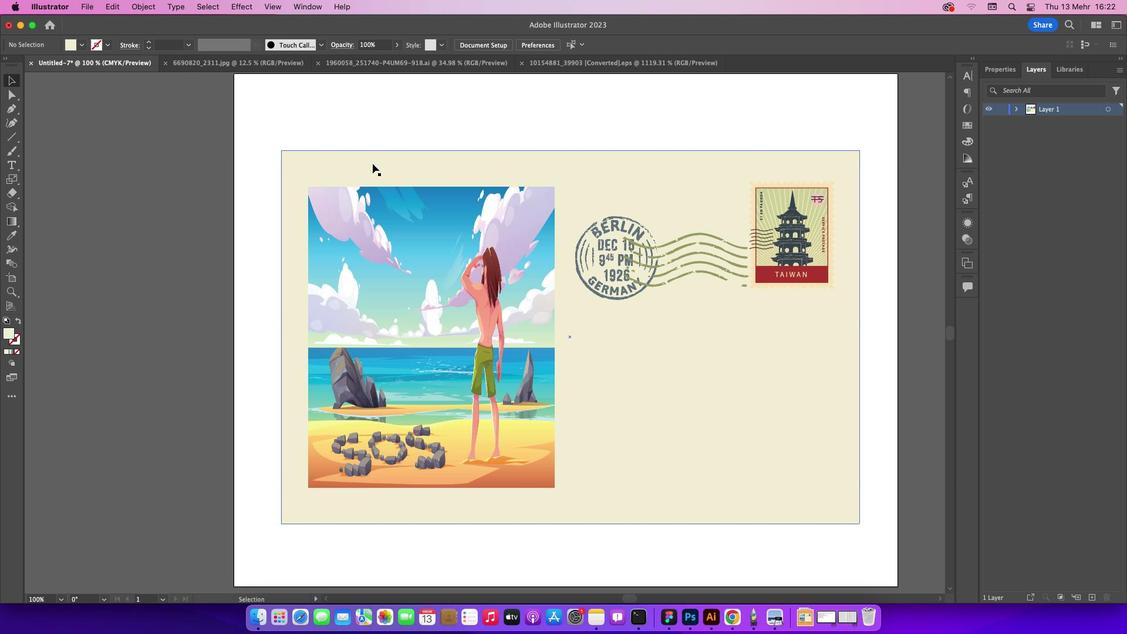 
Action: Mouse moved to (112, 100)
Screenshot: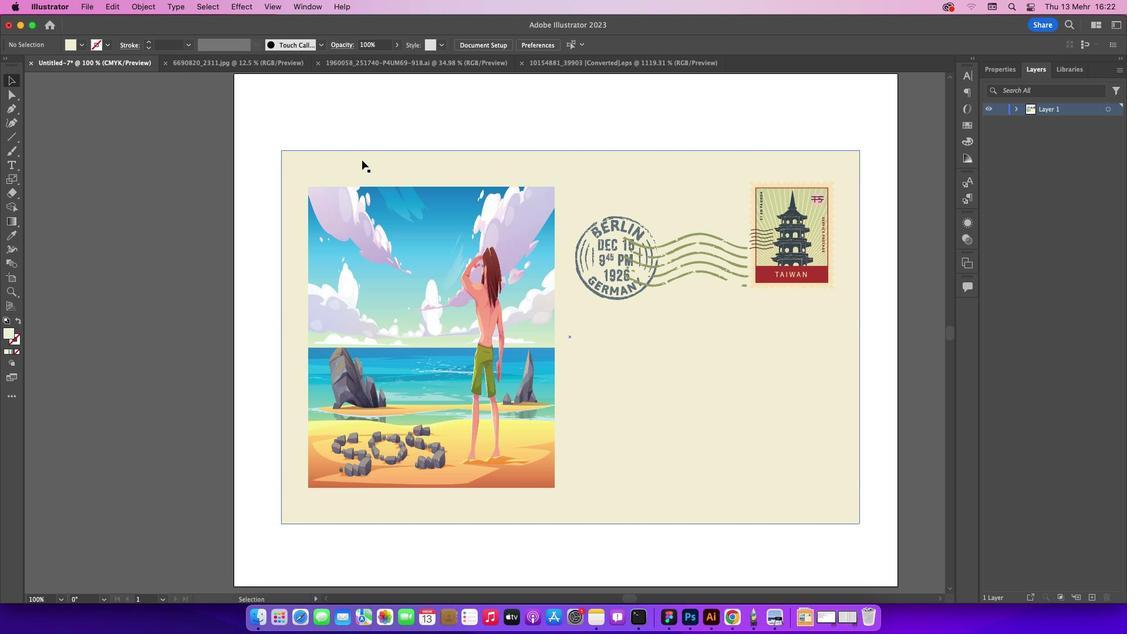 
Action: Mouse pressed left at (112, 100)
Screenshot: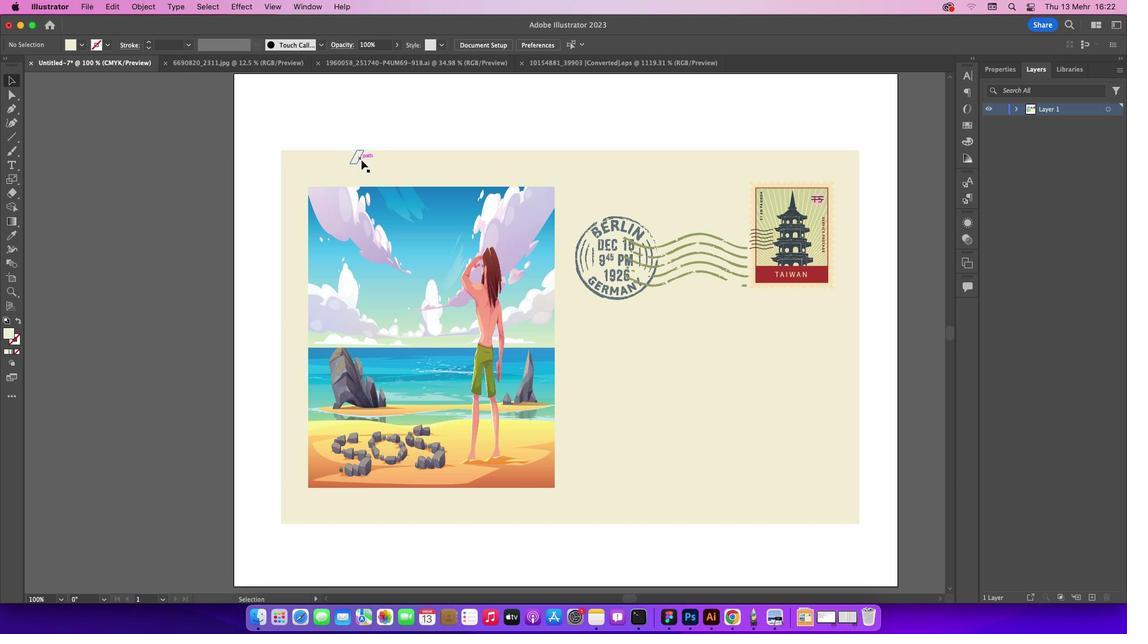 
Action: Mouse moved to (356, 160)
Screenshot: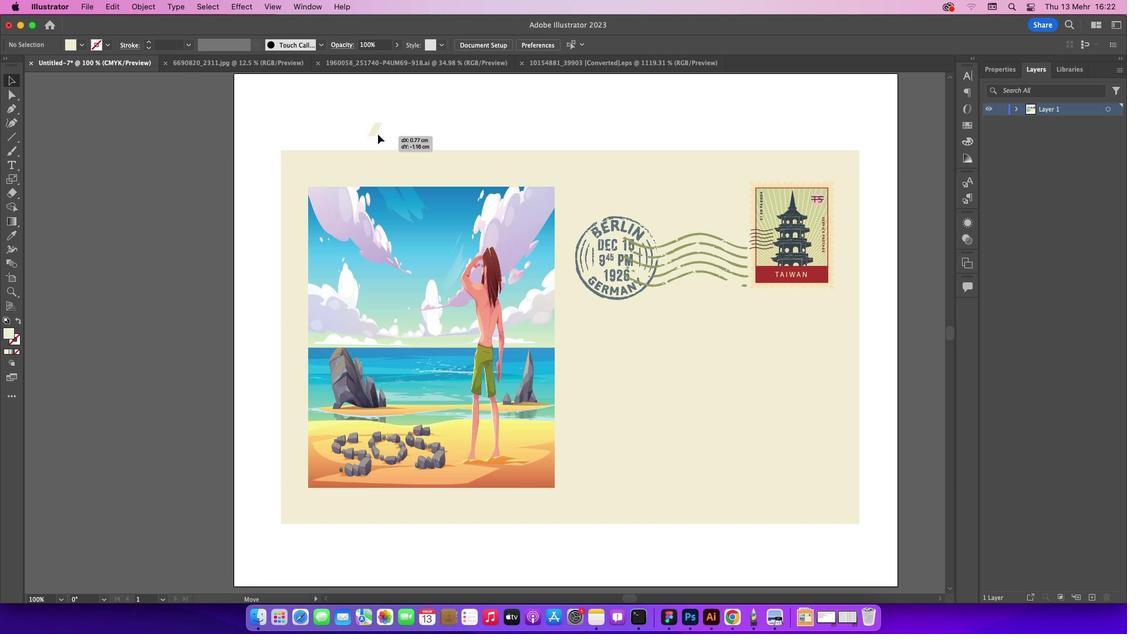 
Action: Mouse pressed left at (356, 160)
Screenshot: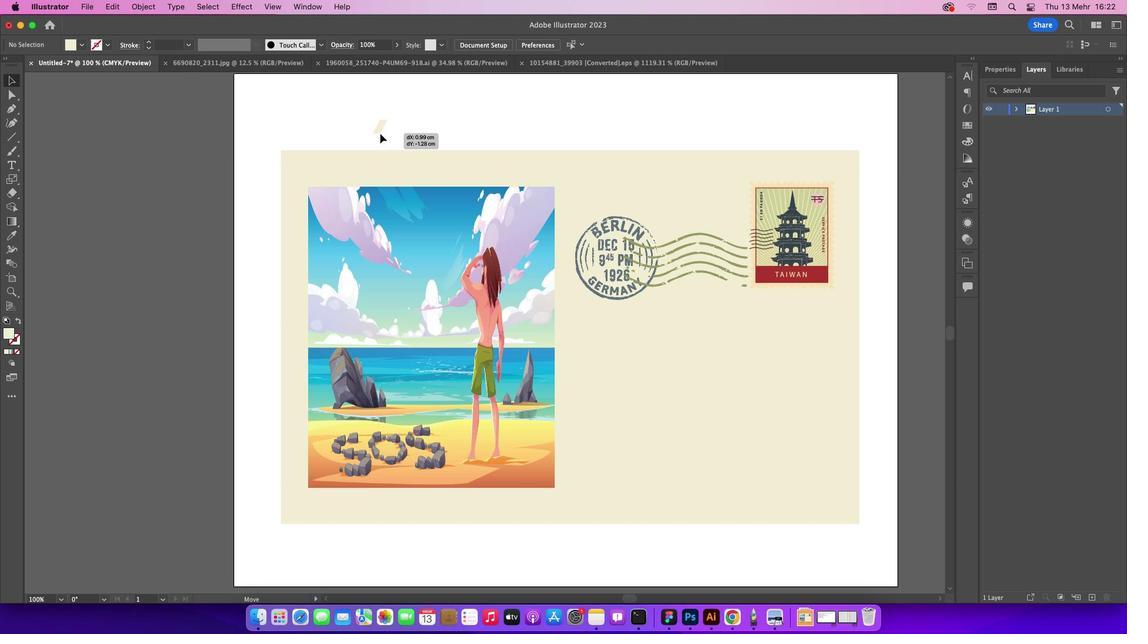 
Action: Mouse moved to (85, 45)
Screenshot: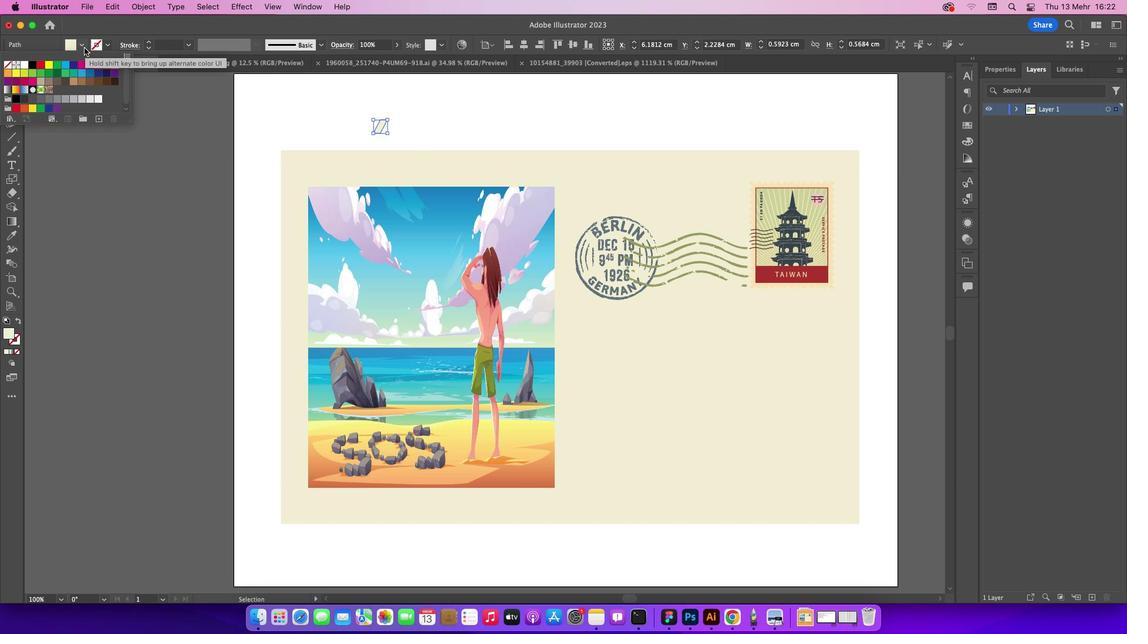 
Action: Mouse pressed left at (85, 45)
Screenshot: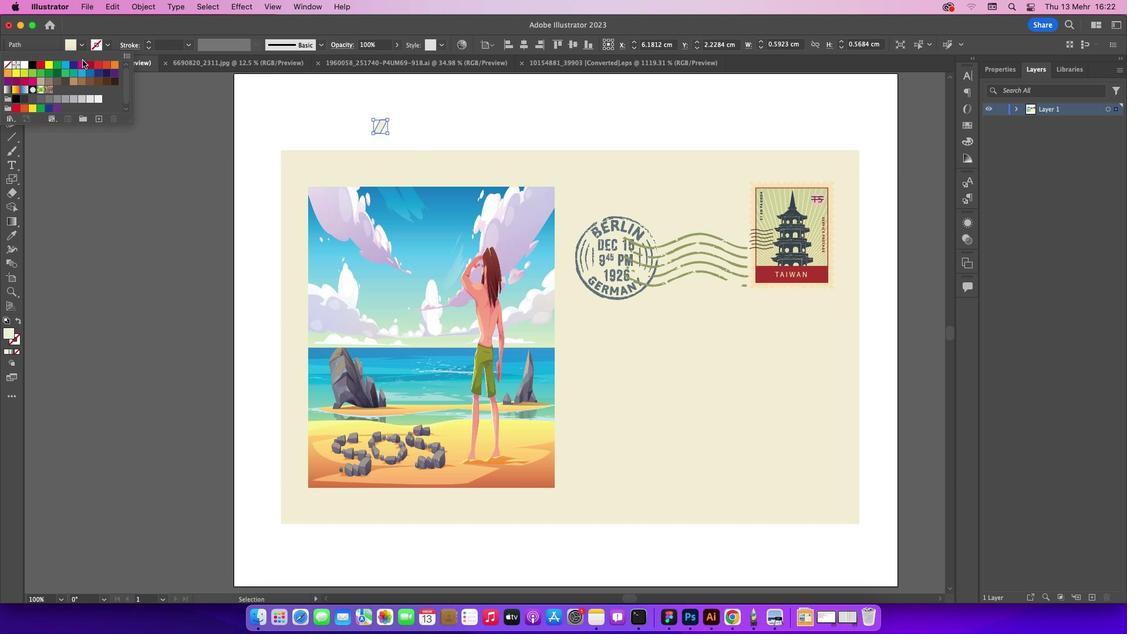
Action: Mouse moved to (89, 66)
Screenshot: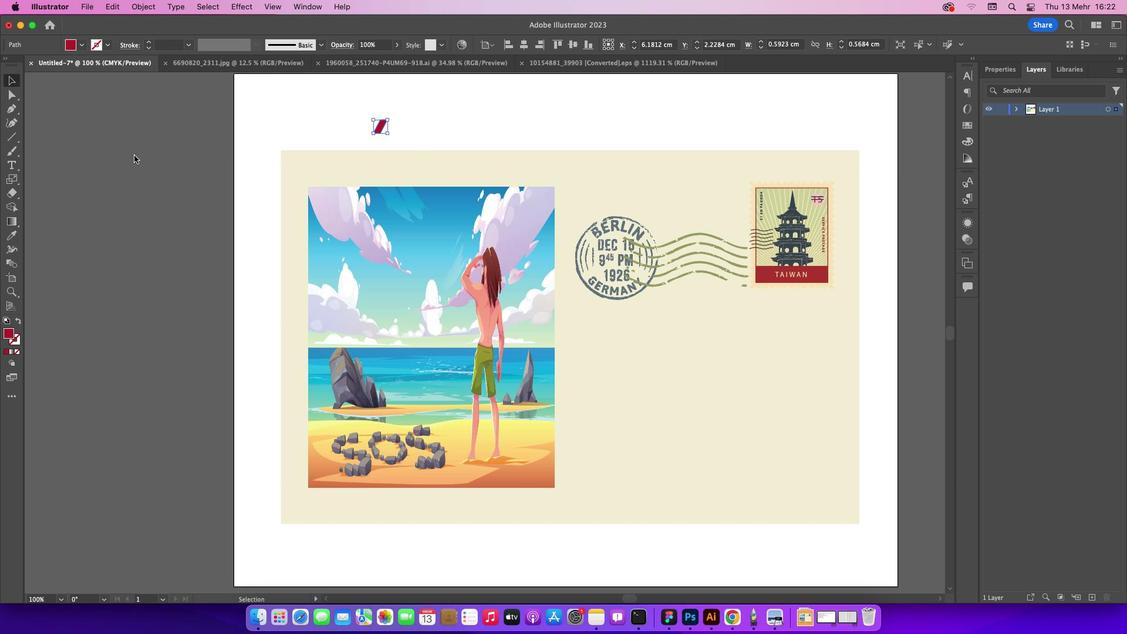 
Action: Mouse pressed left at (89, 66)
Screenshot: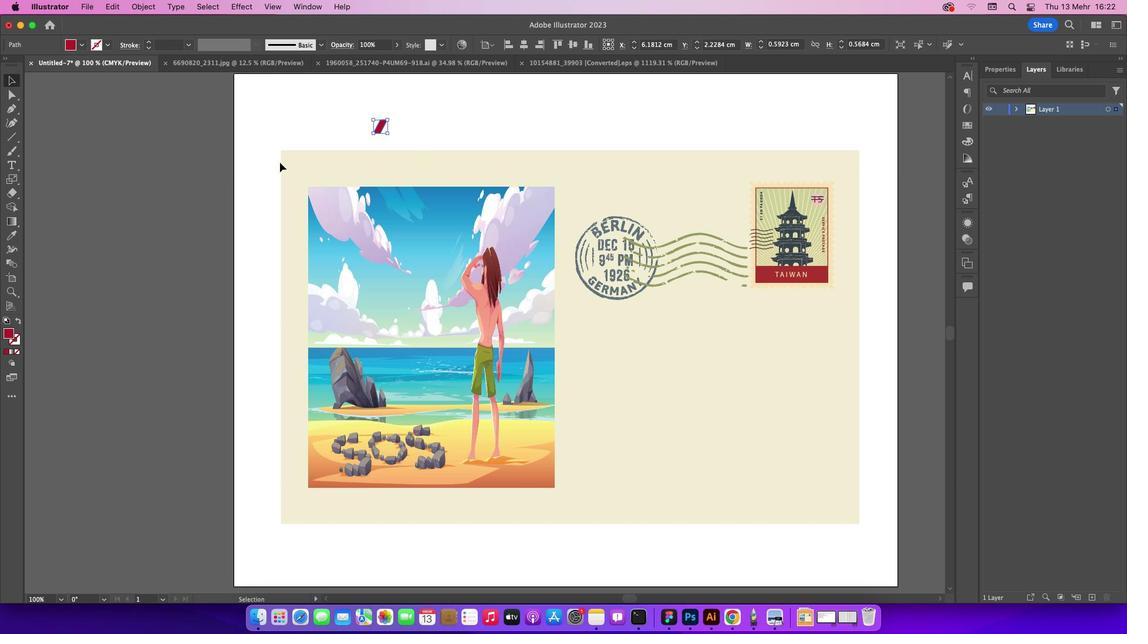 
Action: Mouse moved to (134, 155)
Screenshot: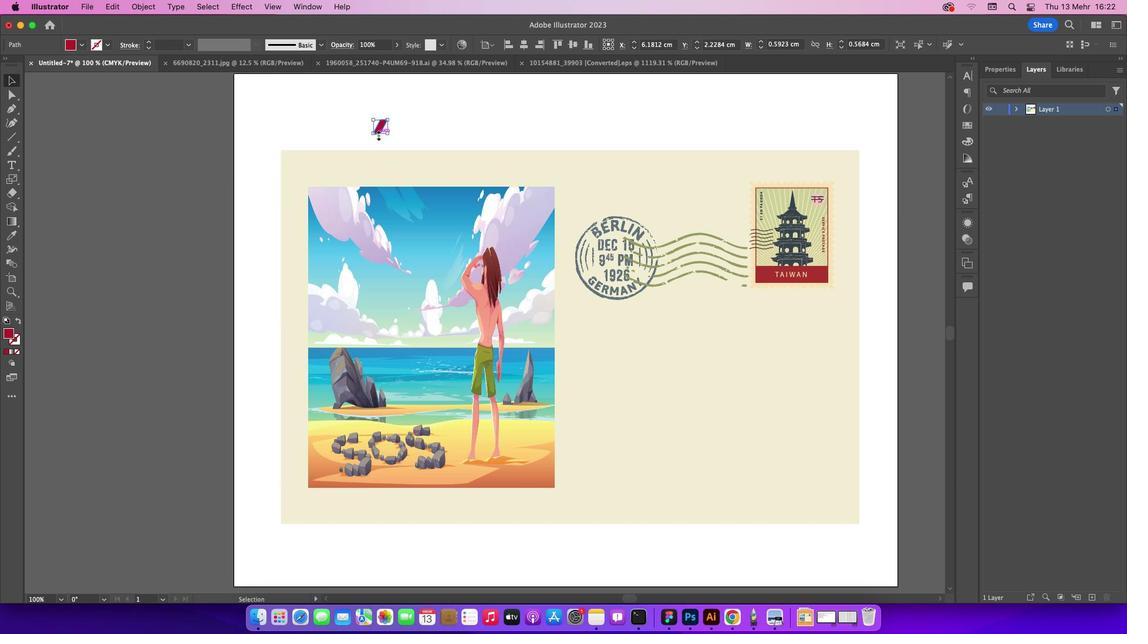 
Action: Mouse pressed left at (134, 155)
Screenshot: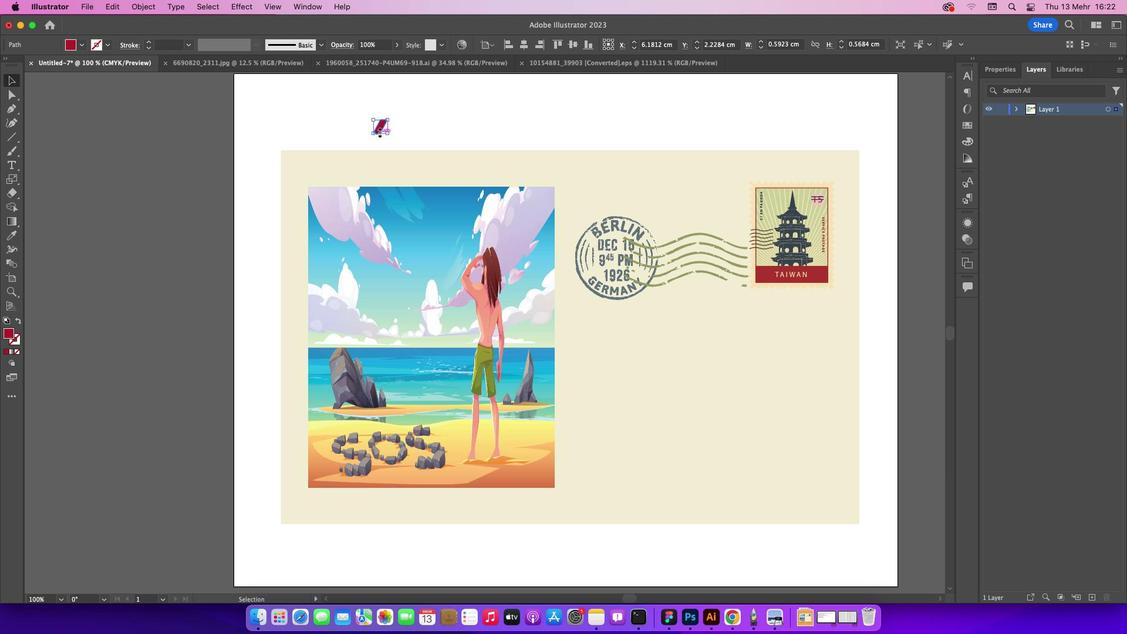 
Action: Mouse moved to (379, 125)
Screenshot: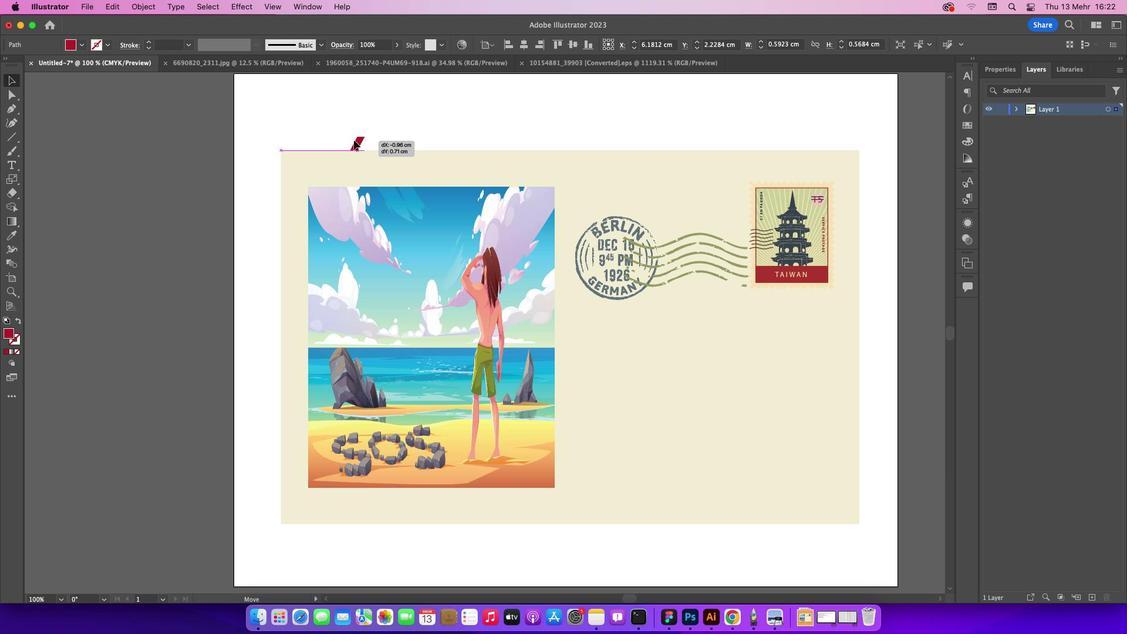 
Action: Mouse pressed left at (379, 125)
Screenshot: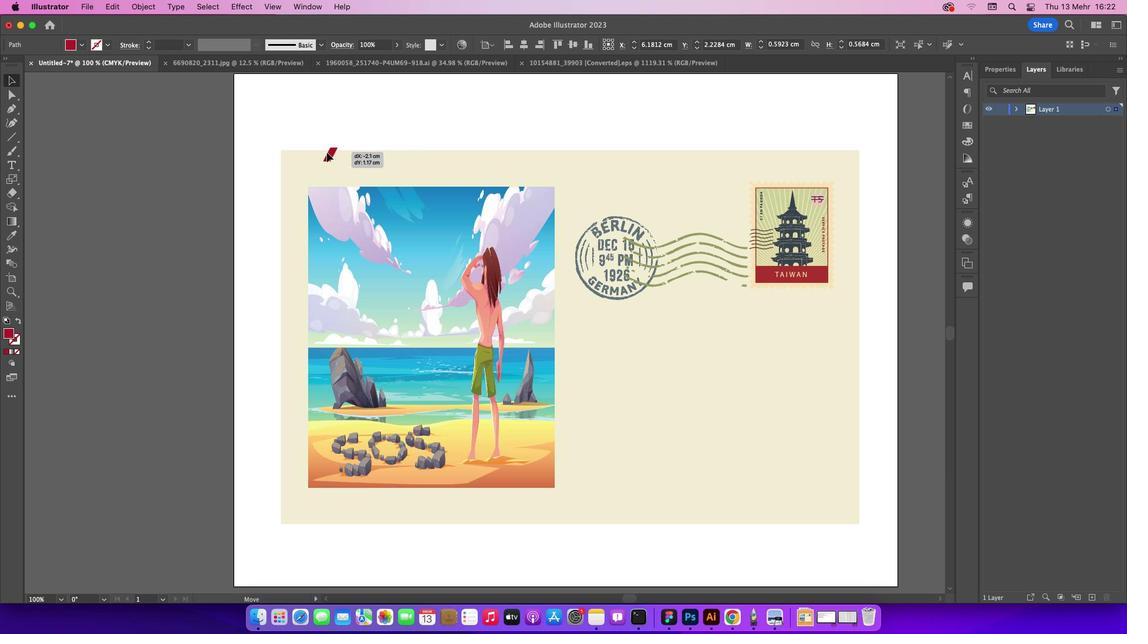 
Action: Mouse moved to (325, 155)
Screenshot: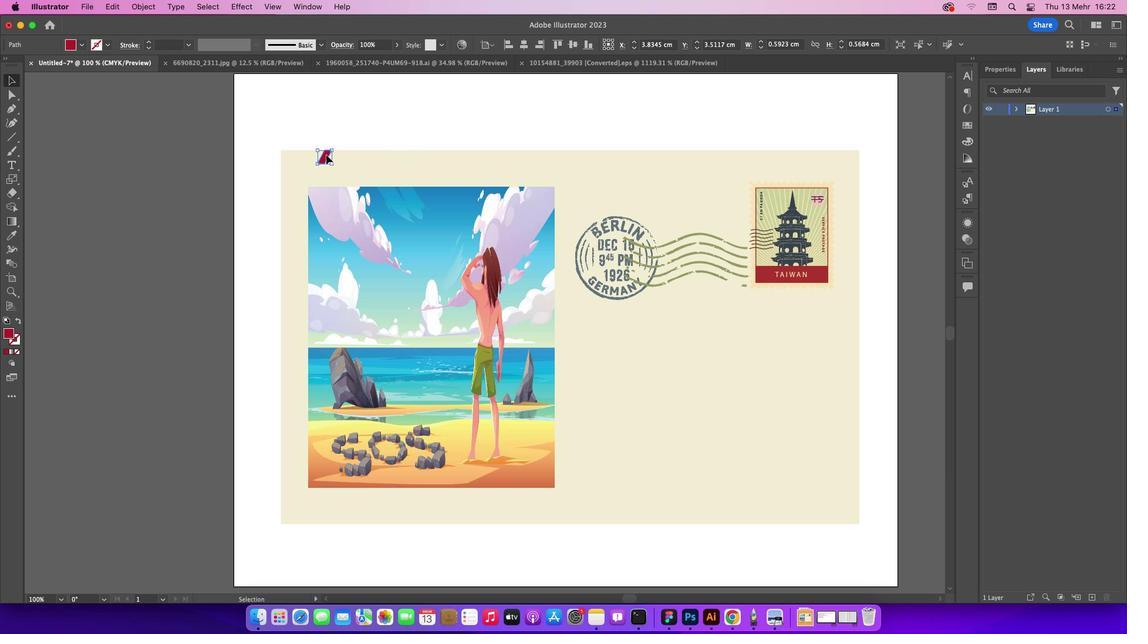 
Action: Key pressed Key.alt
Screenshot: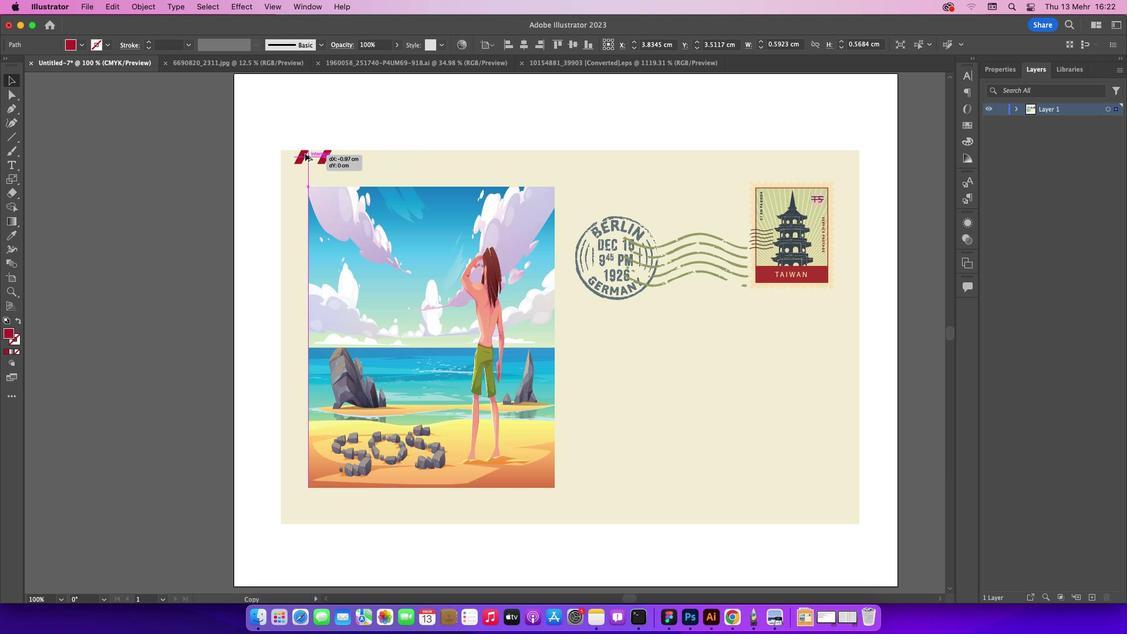 
Action: Mouse pressed left at (325, 155)
Screenshot: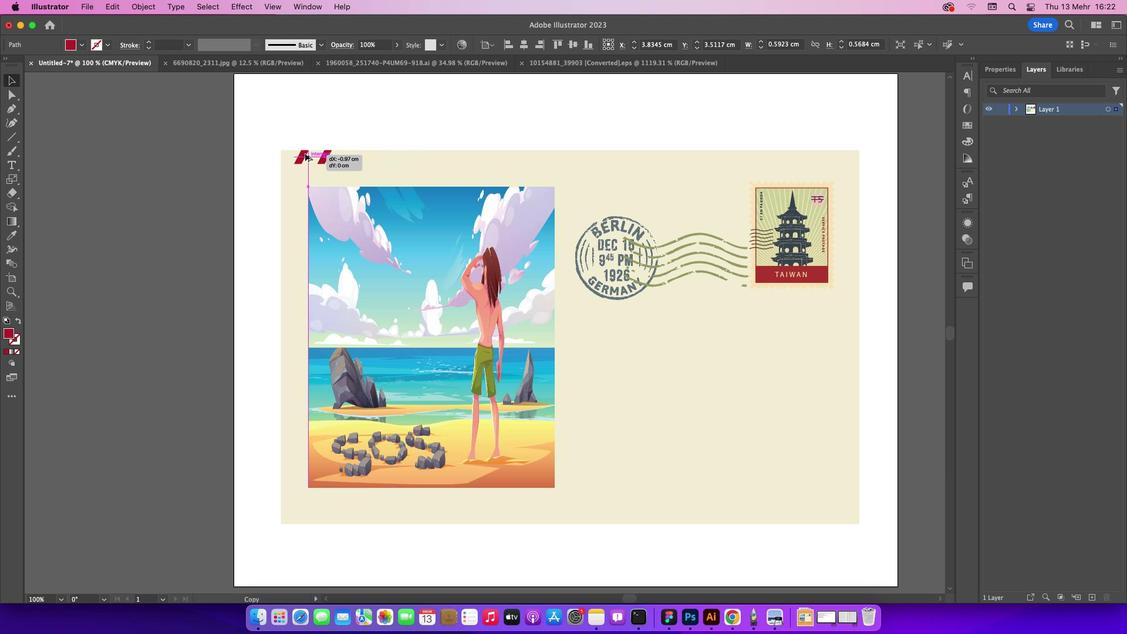 
Action: Mouse moved to (85, 47)
Screenshot: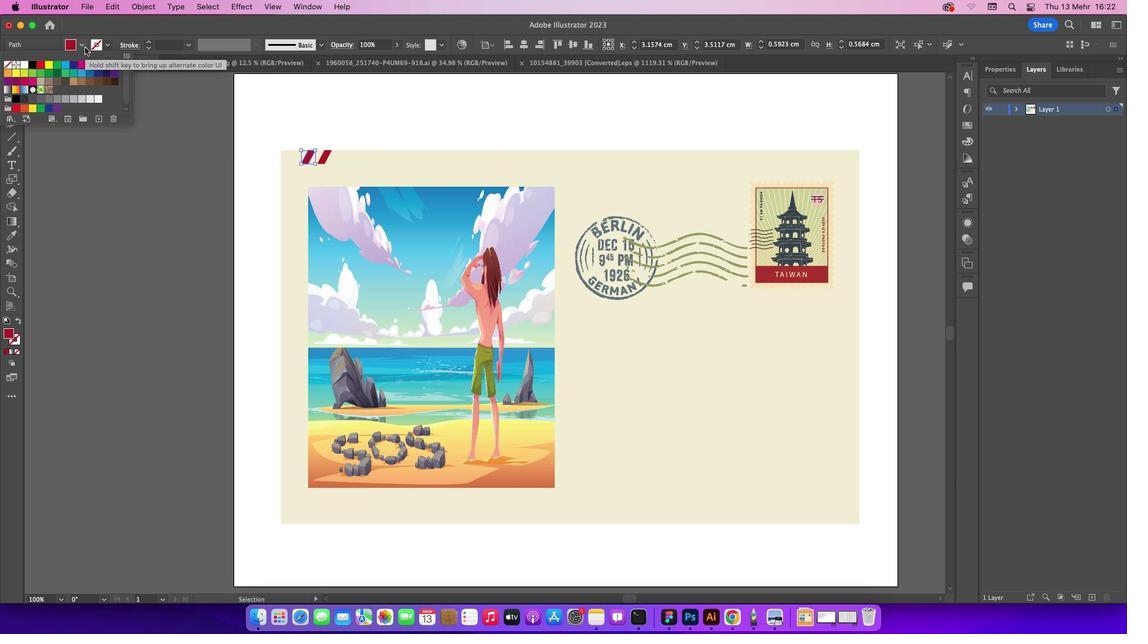 
Action: Mouse pressed left at (85, 47)
Screenshot: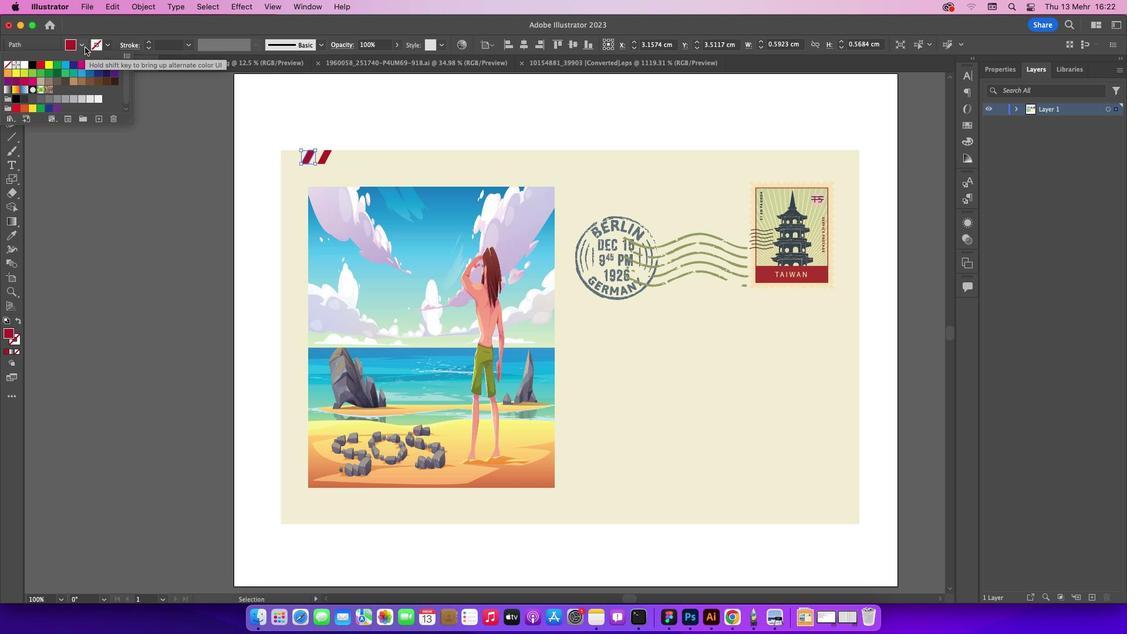
Action: Mouse moved to (83, 71)
Screenshot: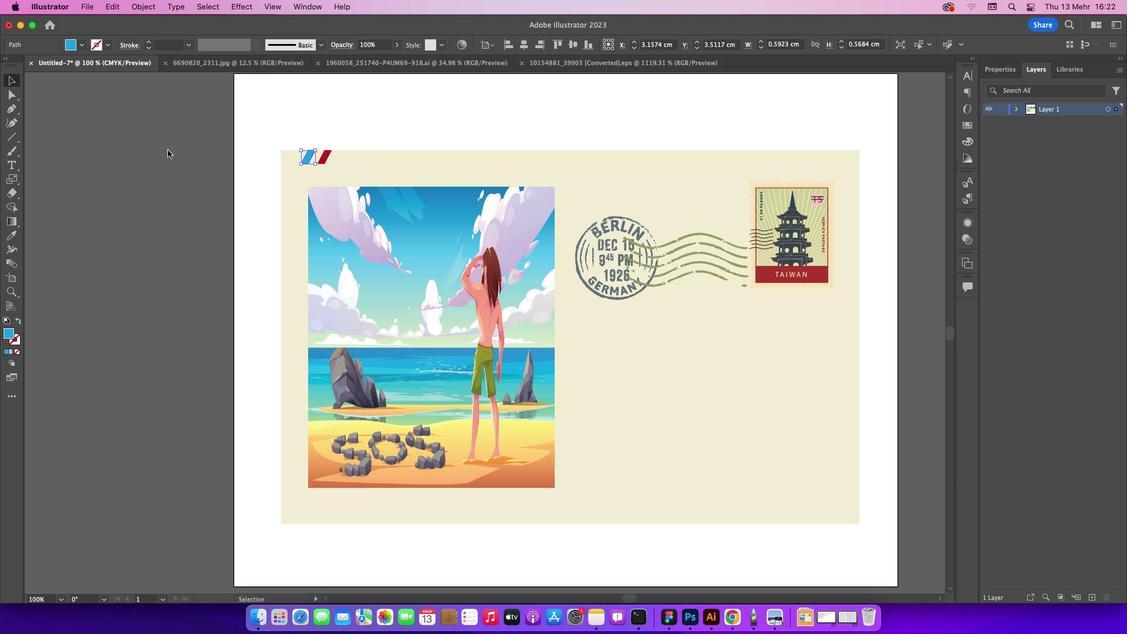 
Action: Mouse pressed left at (83, 71)
Screenshot: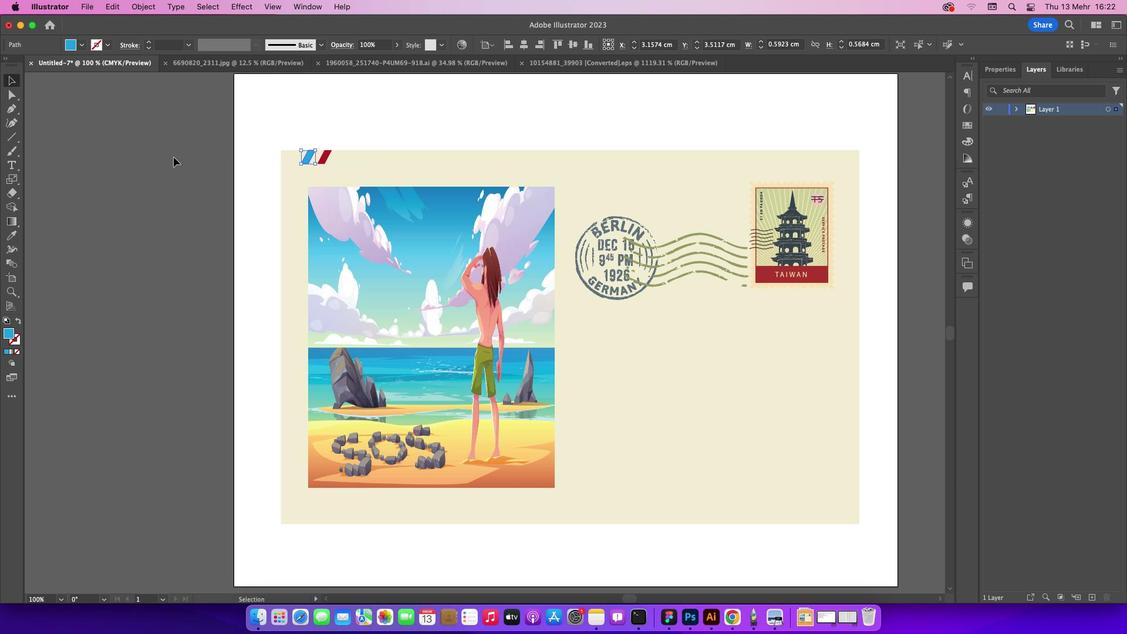 
Action: Mouse moved to (167, 150)
Screenshot: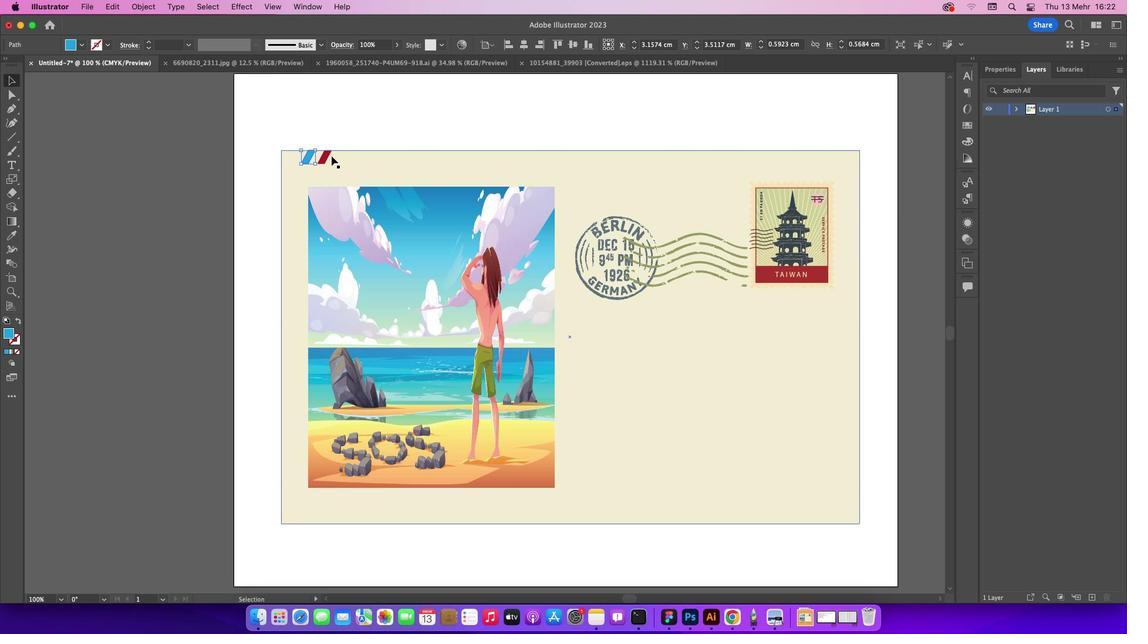 
Action: Mouse pressed left at (167, 150)
Screenshot: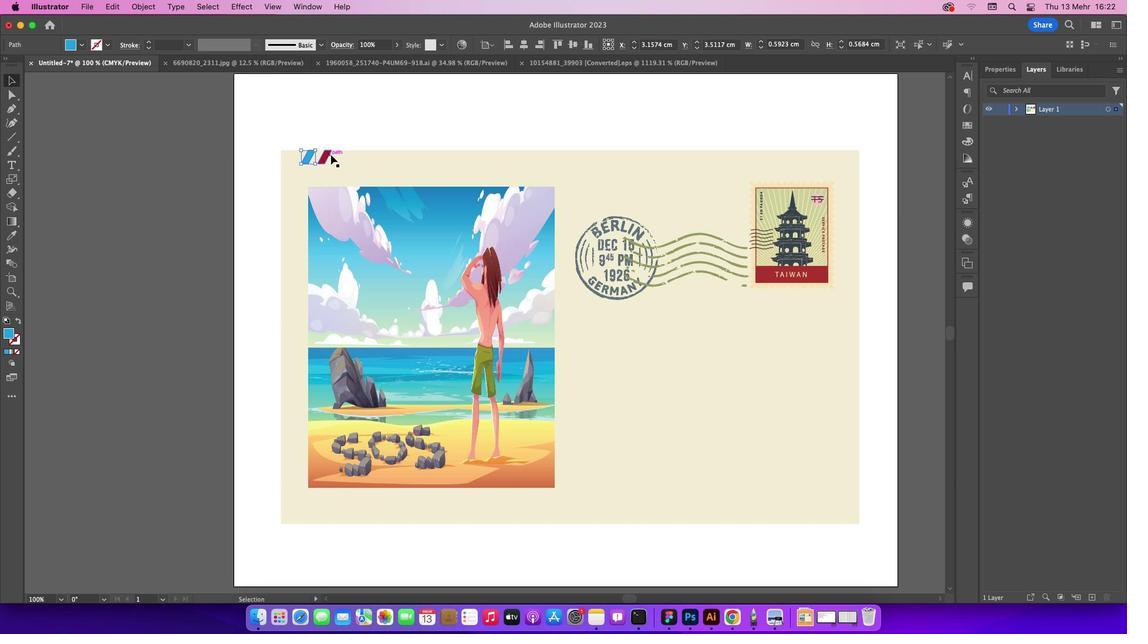 
Action: Mouse moved to (335, 125)
Screenshot: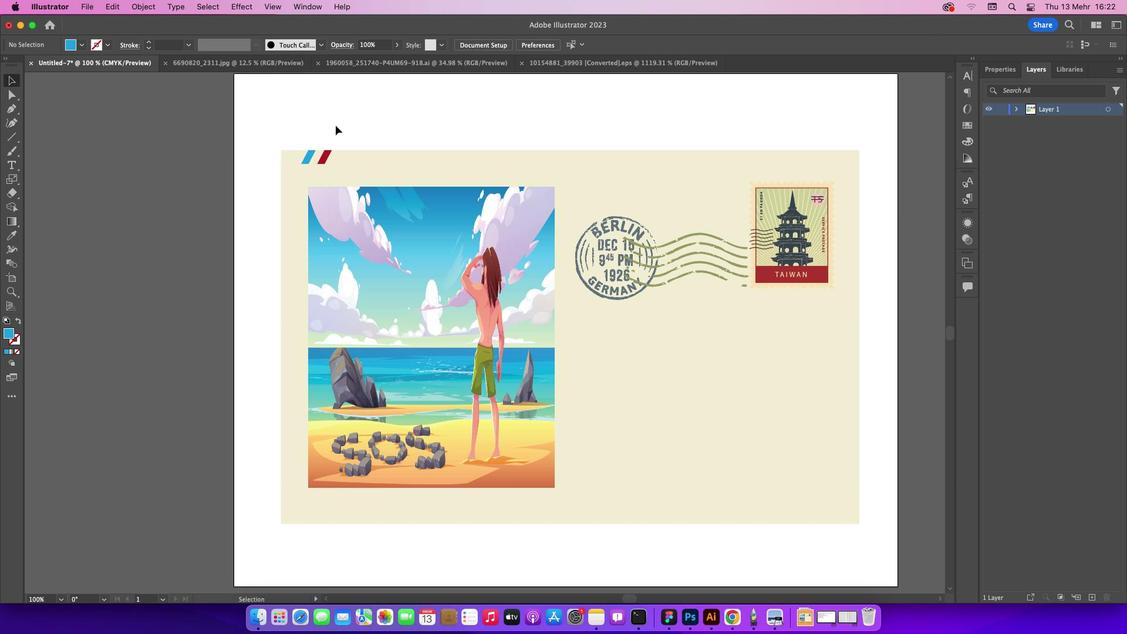 
Action: Mouse pressed left at (335, 125)
Screenshot: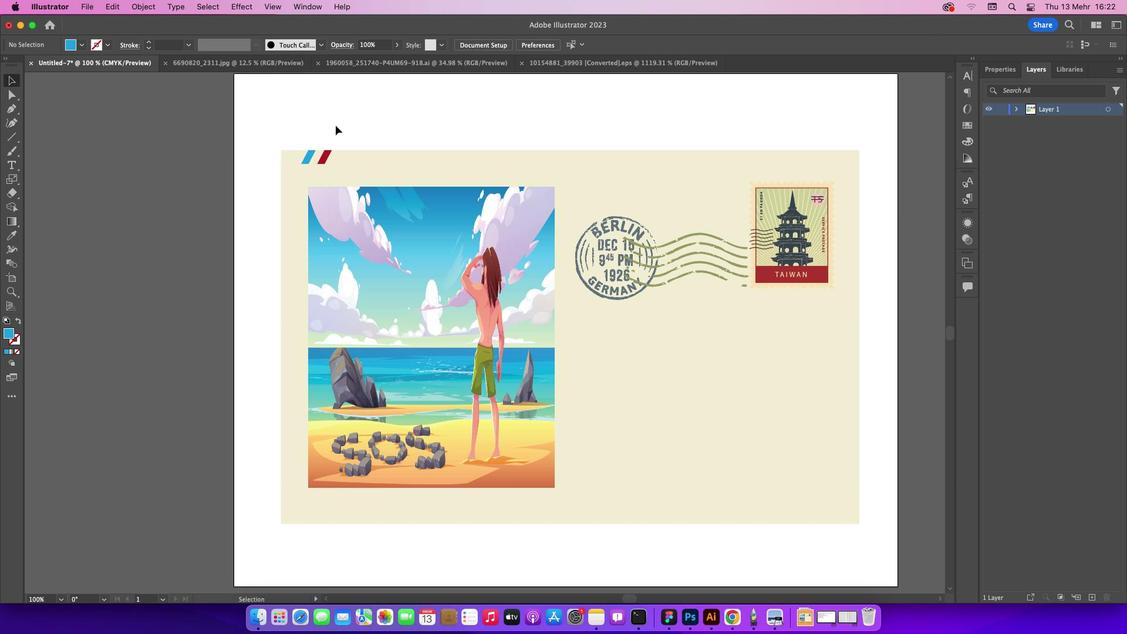 
Action: Mouse moved to (322, 155)
Screenshot: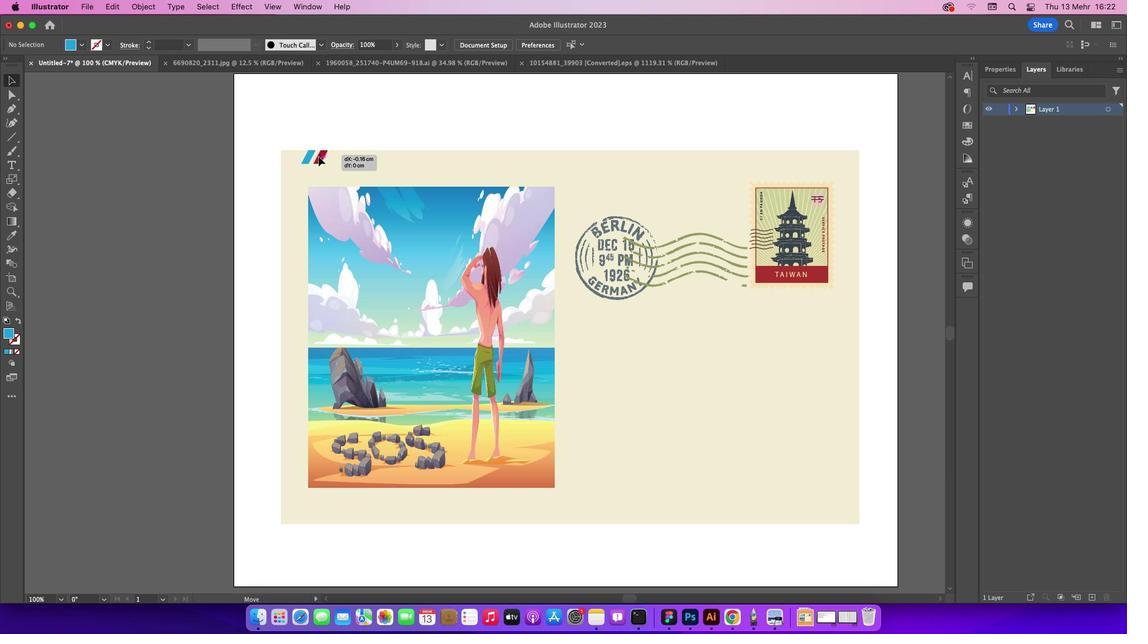 
Action: Mouse pressed left at (322, 155)
Screenshot: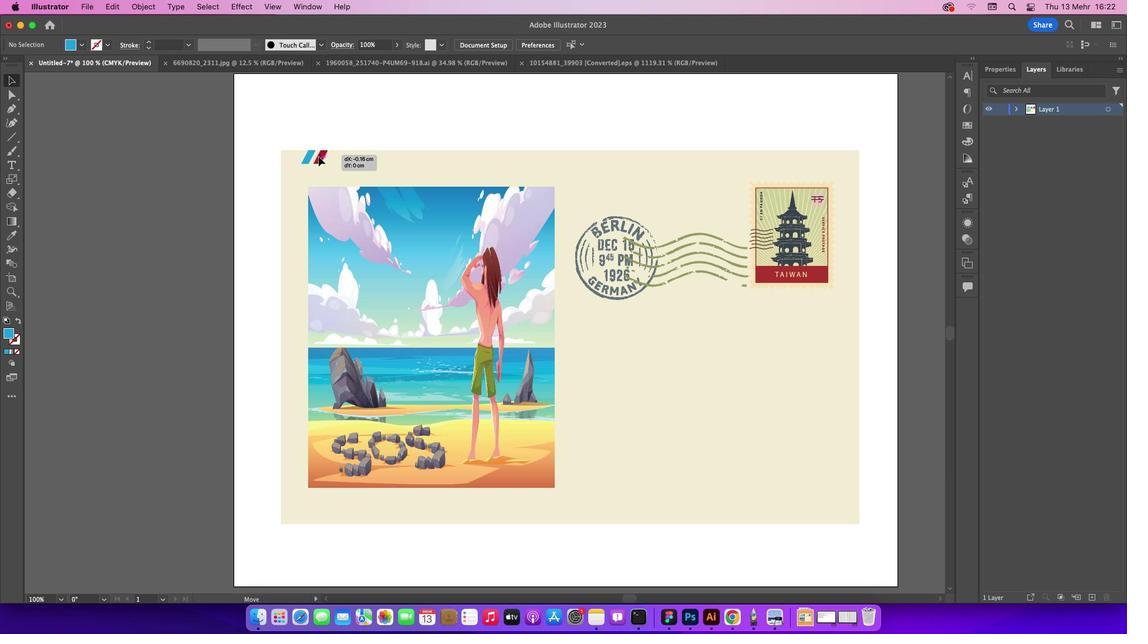 
Action: Mouse moved to (306, 154)
Screenshot: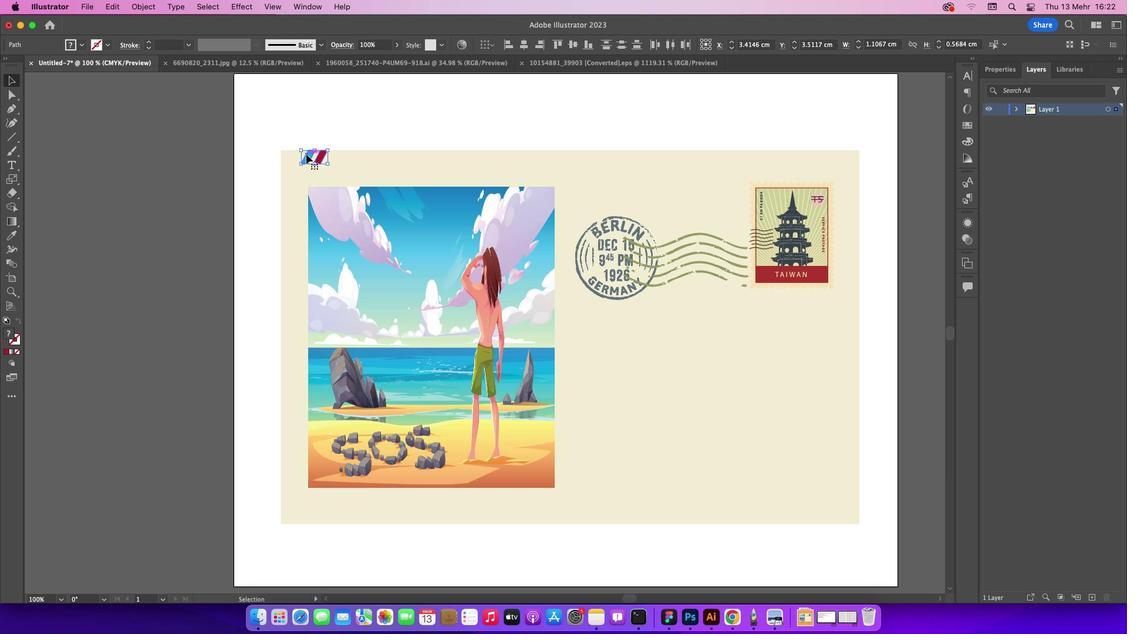 
Action: Key pressed Key.shift
Screenshot: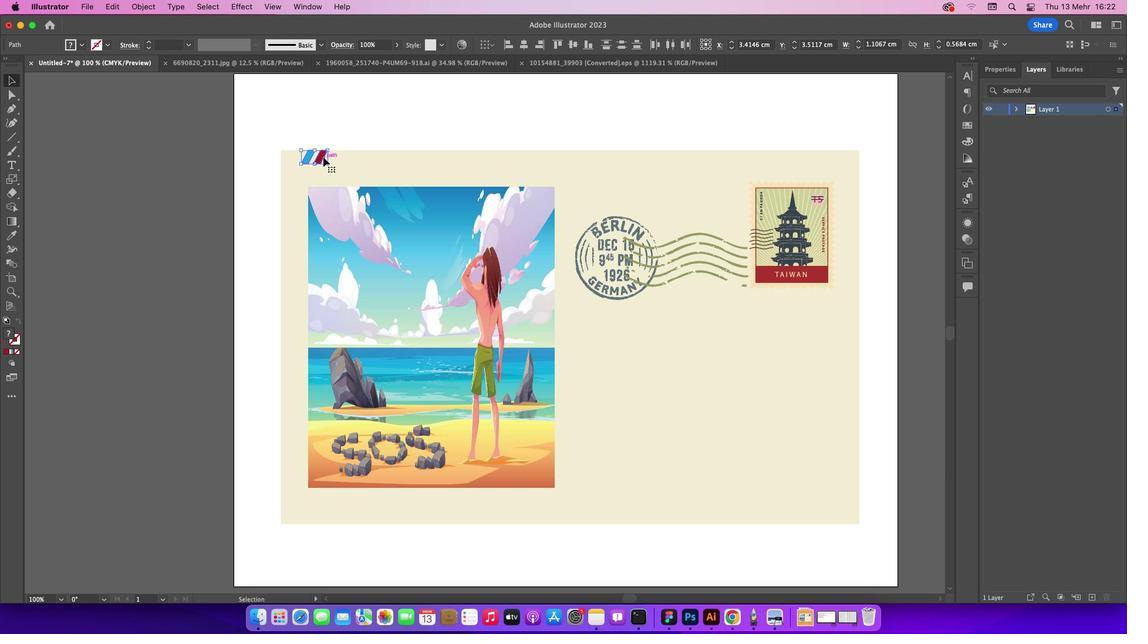 
Action: Mouse pressed left at (306, 154)
Screenshot: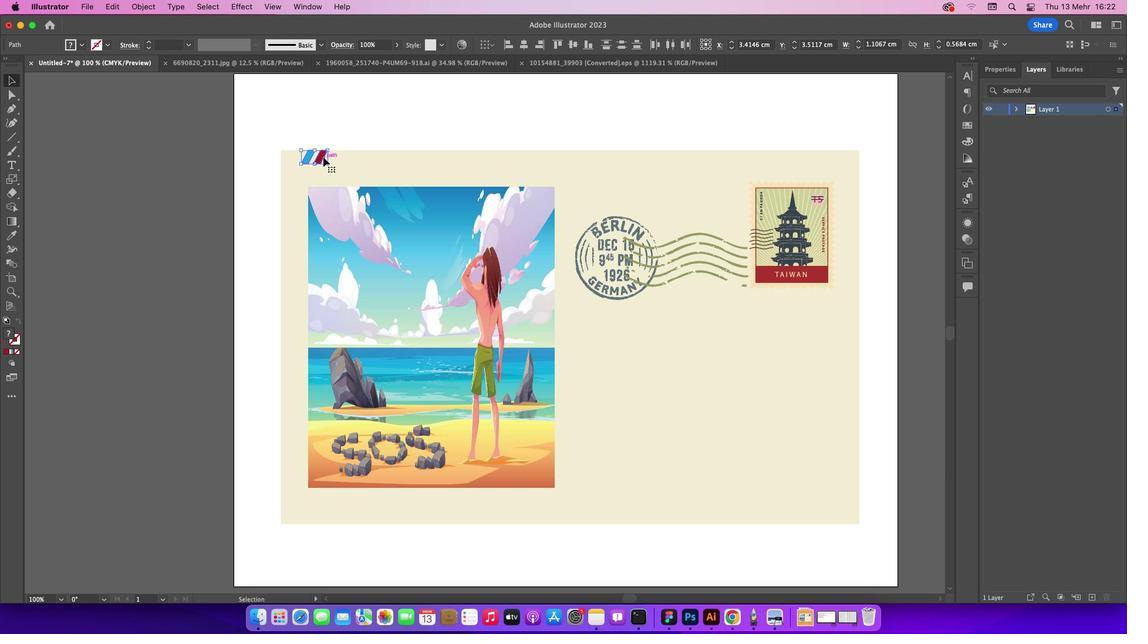 
Action: Mouse moved to (320, 155)
Screenshot: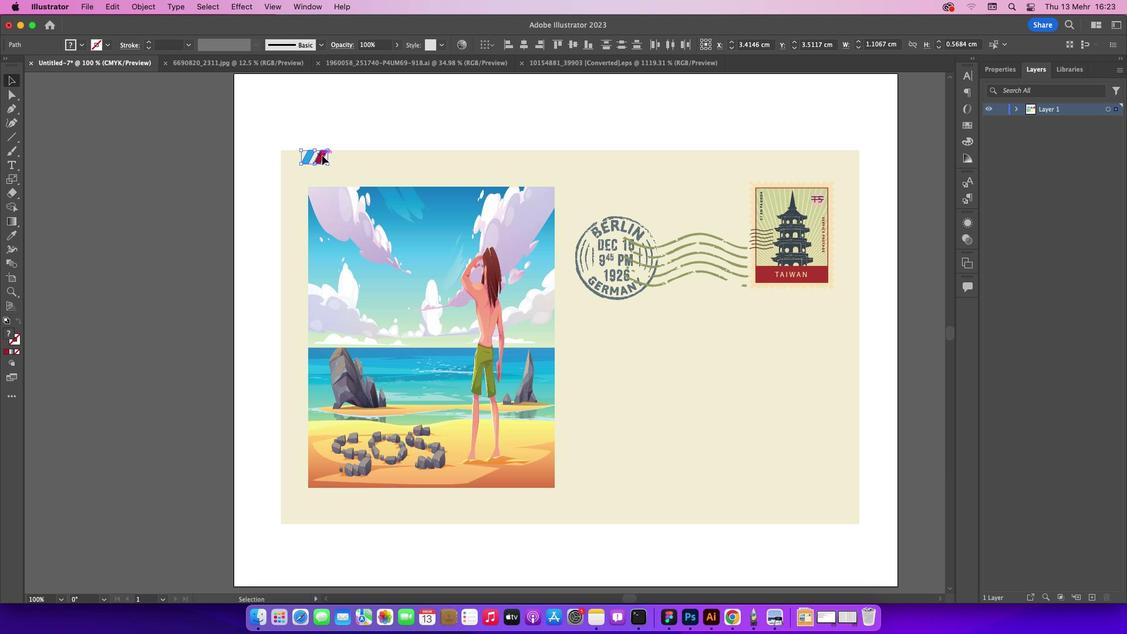 
Action: Key pressed Key.alt
Screenshot: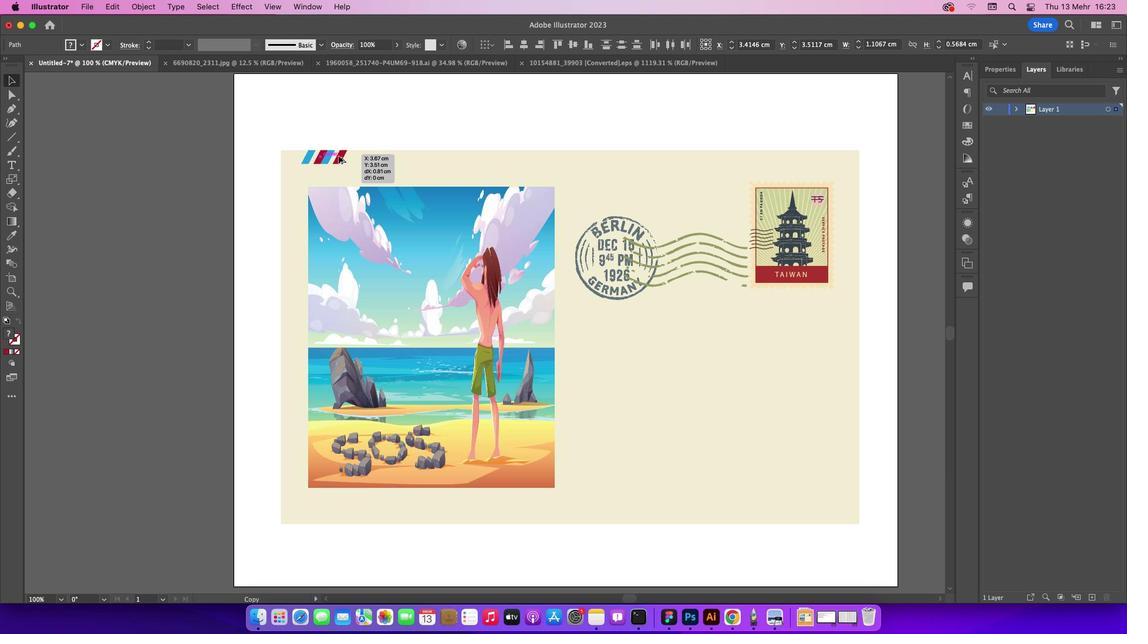 
Action: Mouse pressed left at (320, 155)
Screenshot: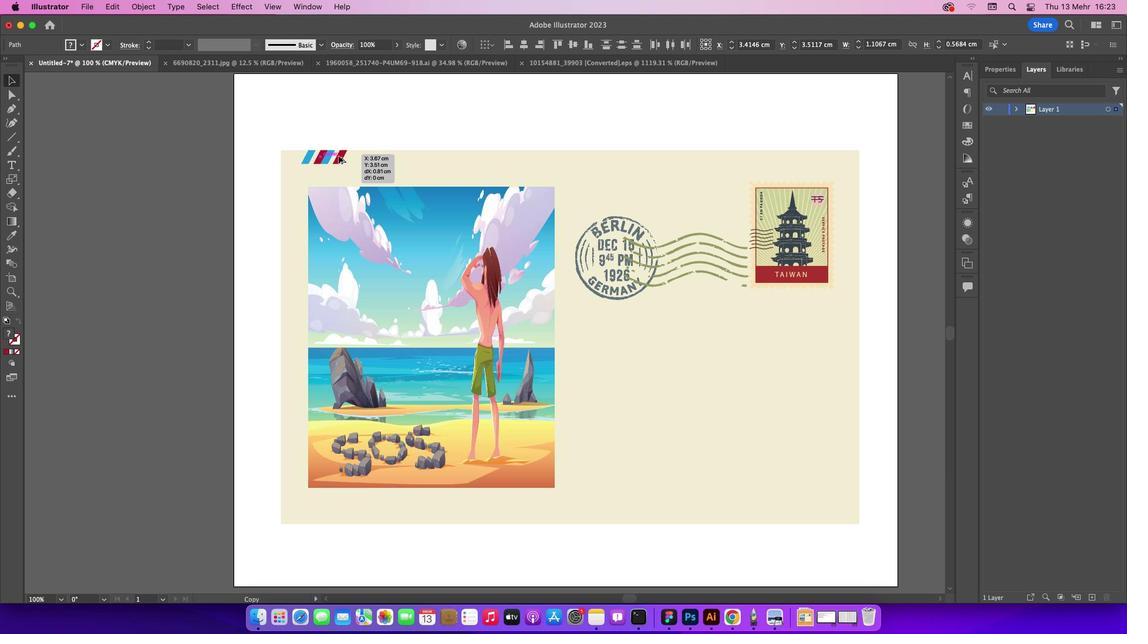 
Action: Mouse moved to (342, 156)
Screenshot: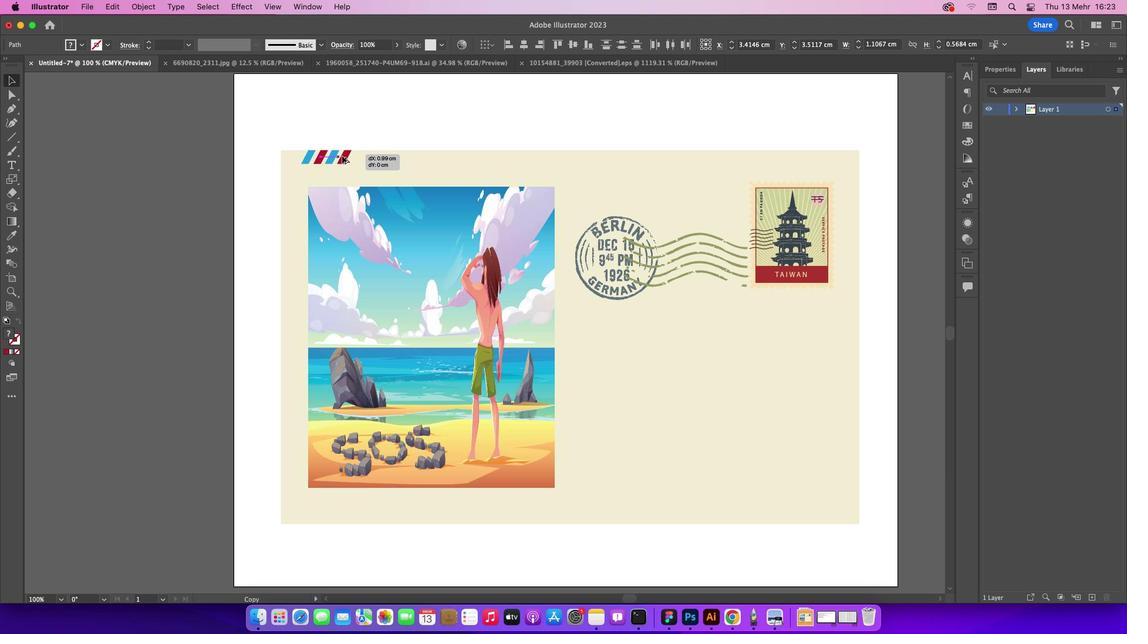 
Action: Key pressed Key.alt
Screenshot: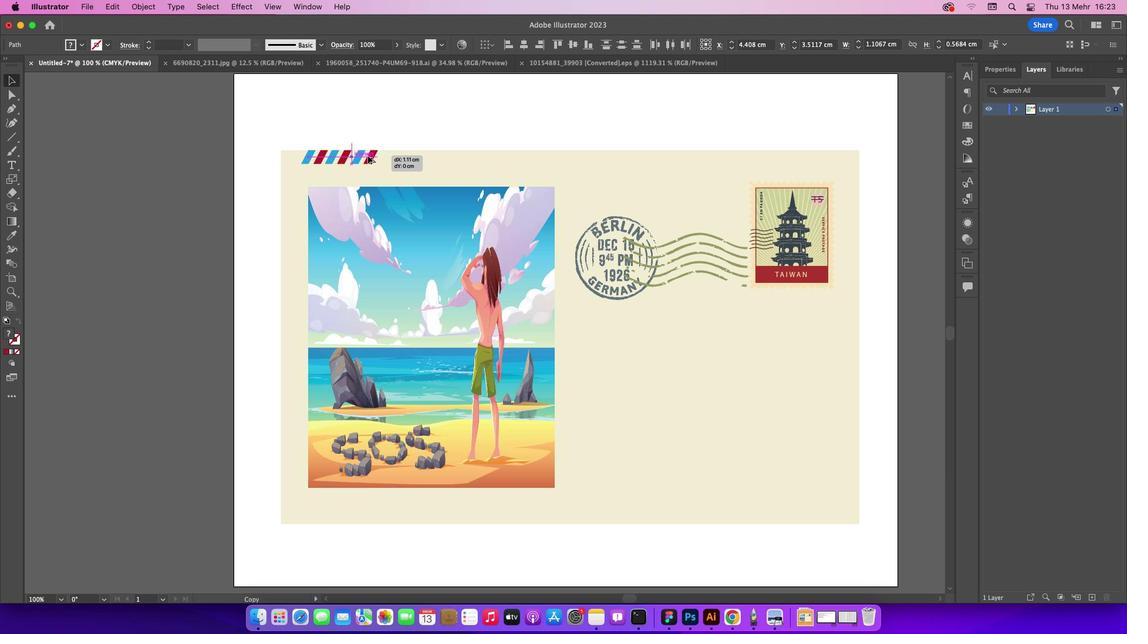
Action: Mouse pressed left at (342, 156)
Screenshot: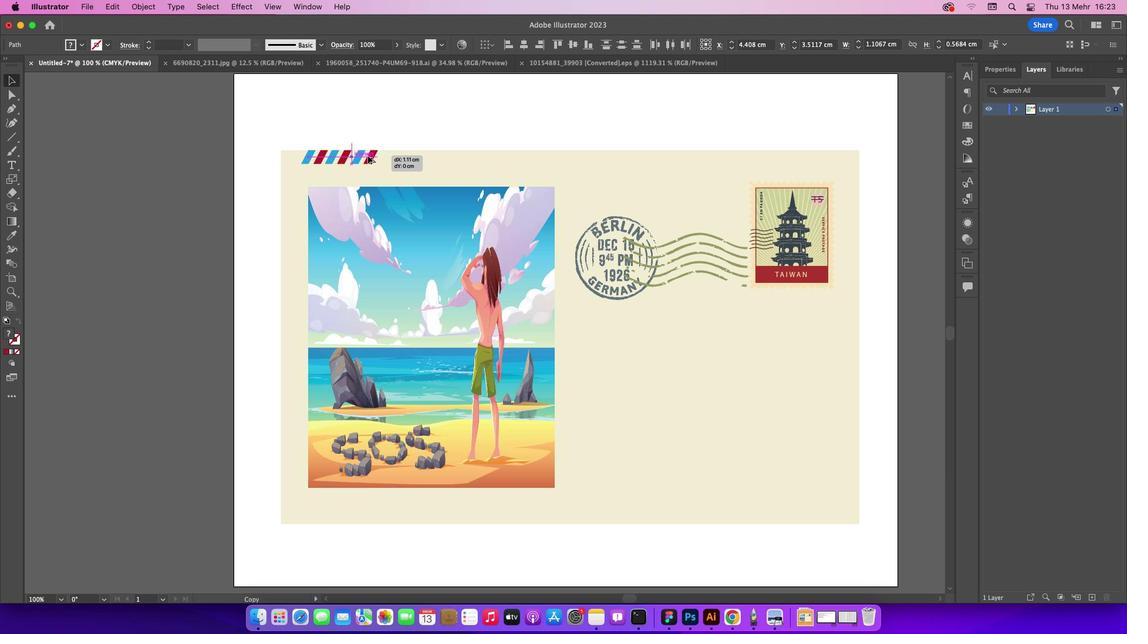 
Action: Mouse moved to (367, 155)
Screenshot: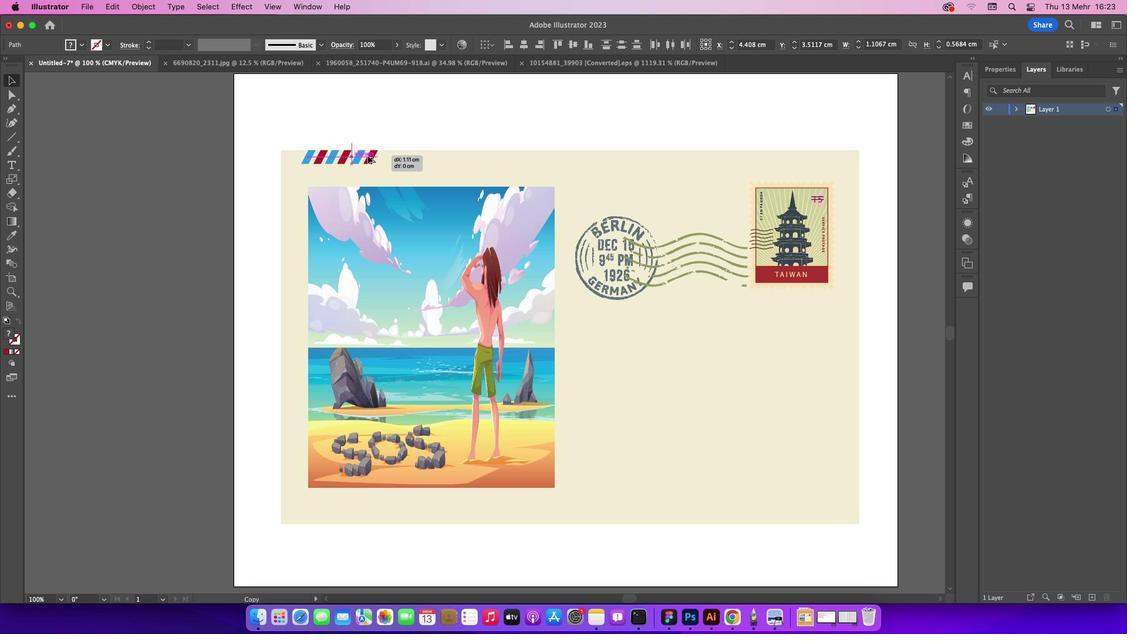 
Action: Key pressed Key.alt
Screenshot: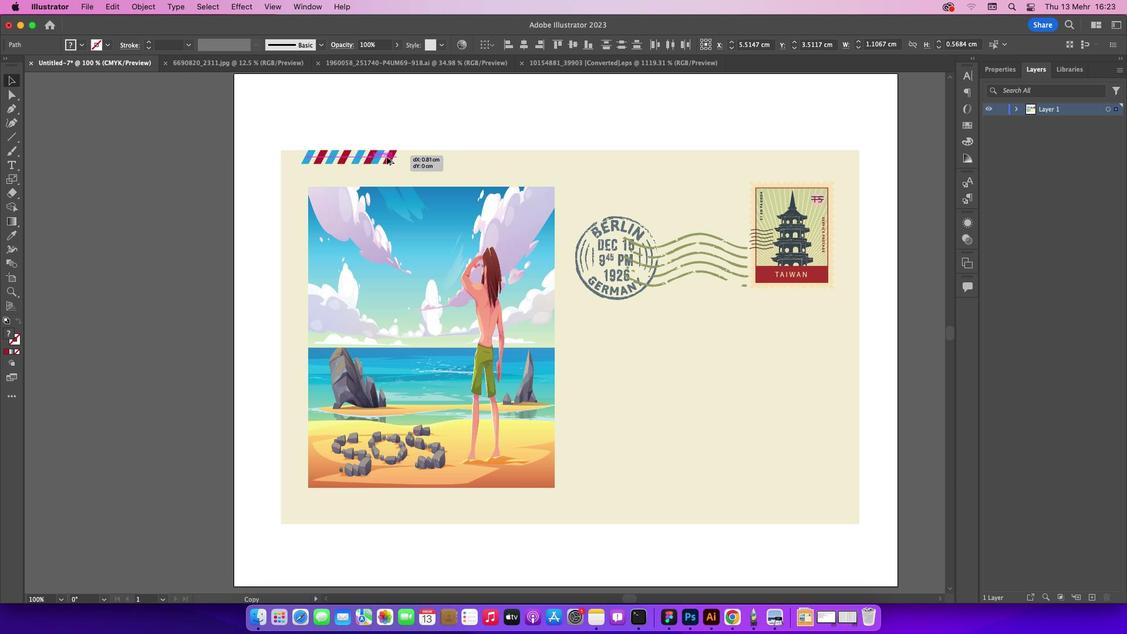 
Action: Mouse pressed left at (367, 155)
Screenshot: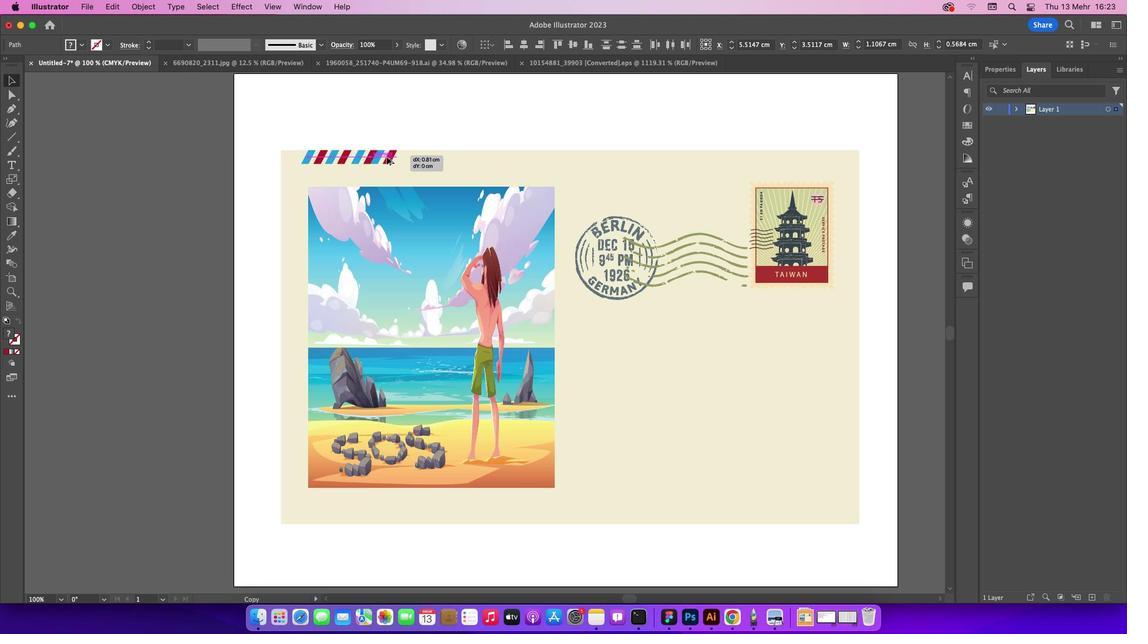 
Action: Mouse moved to (392, 157)
Screenshot: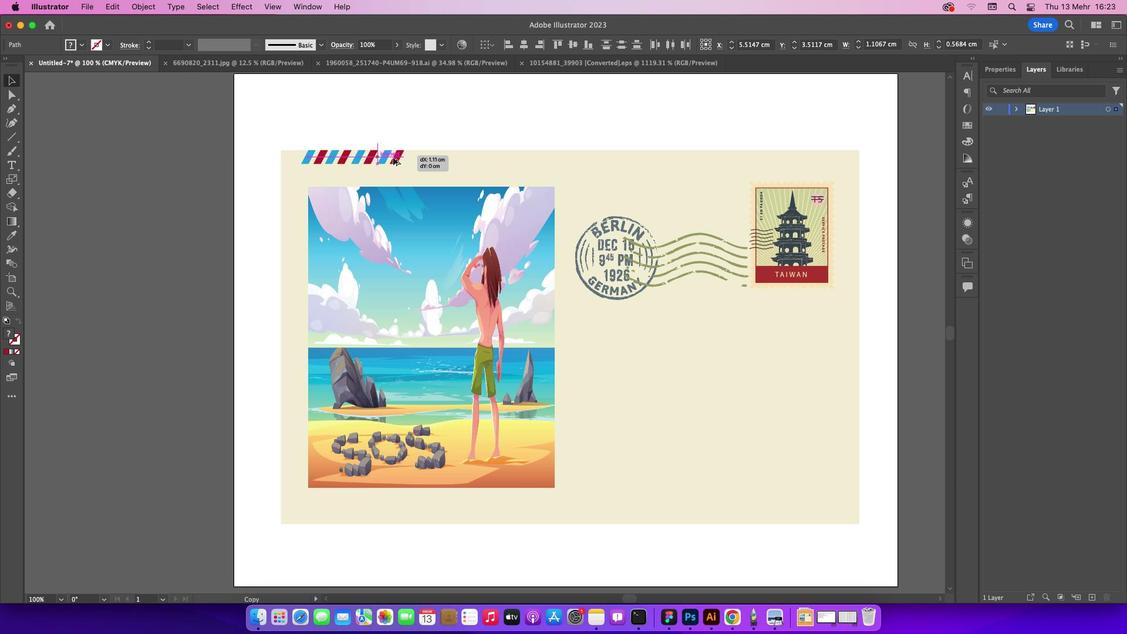 
Action: Mouse pressed left at (392, 157)
